 Task: Select traffic view around selected location Mount Vernon, Virginia, United States and identify the nearest hotel to the peak traffic point
Action: Key pressed google<Key.space>maps<Key.space><Key.enter>
Screenshot: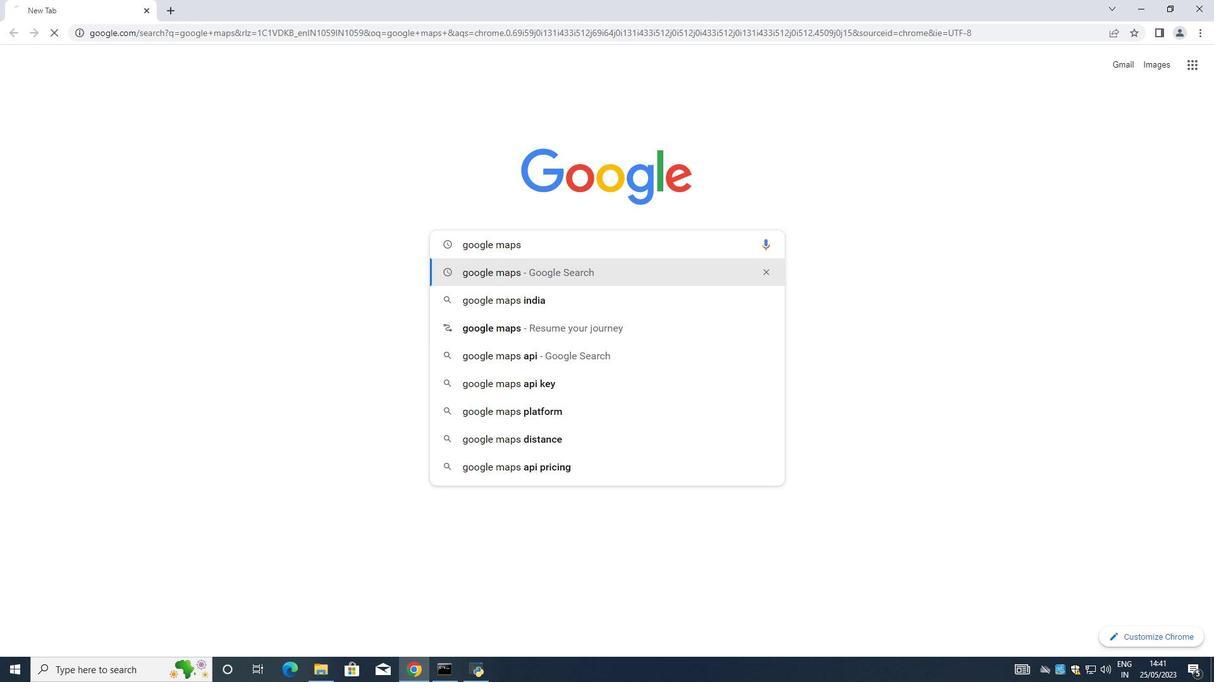 
Action: Mouse moved to (191, 198)
Screenshot: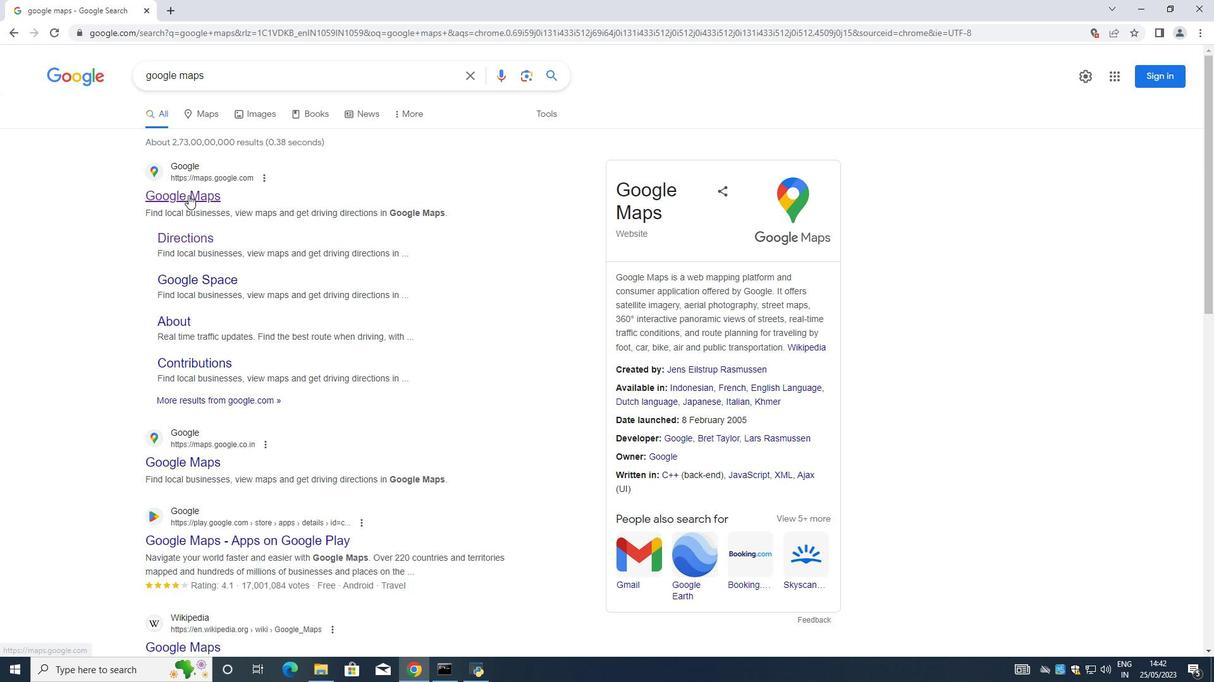 
Action: Mouse pressed left at (191, 198)
Screenshot: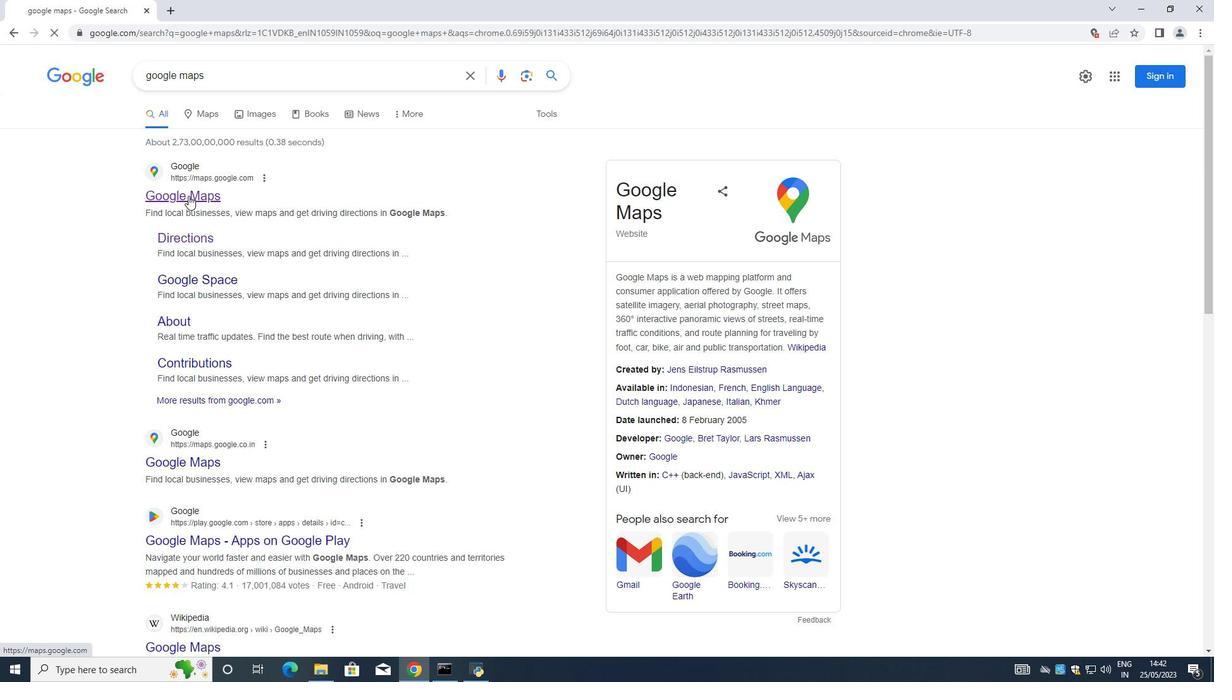 
Action: Mouse moved to (162, 69)
Screenshot: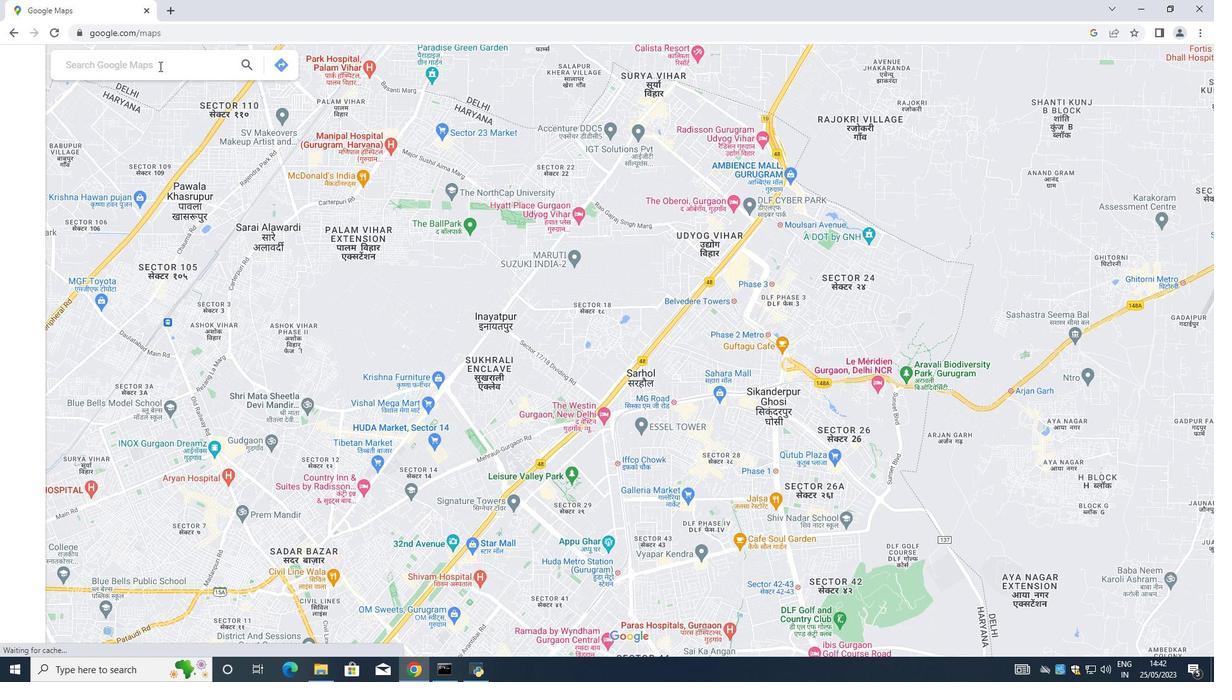 
Action: Mouse pressed left at (162, 69)
Screenshot: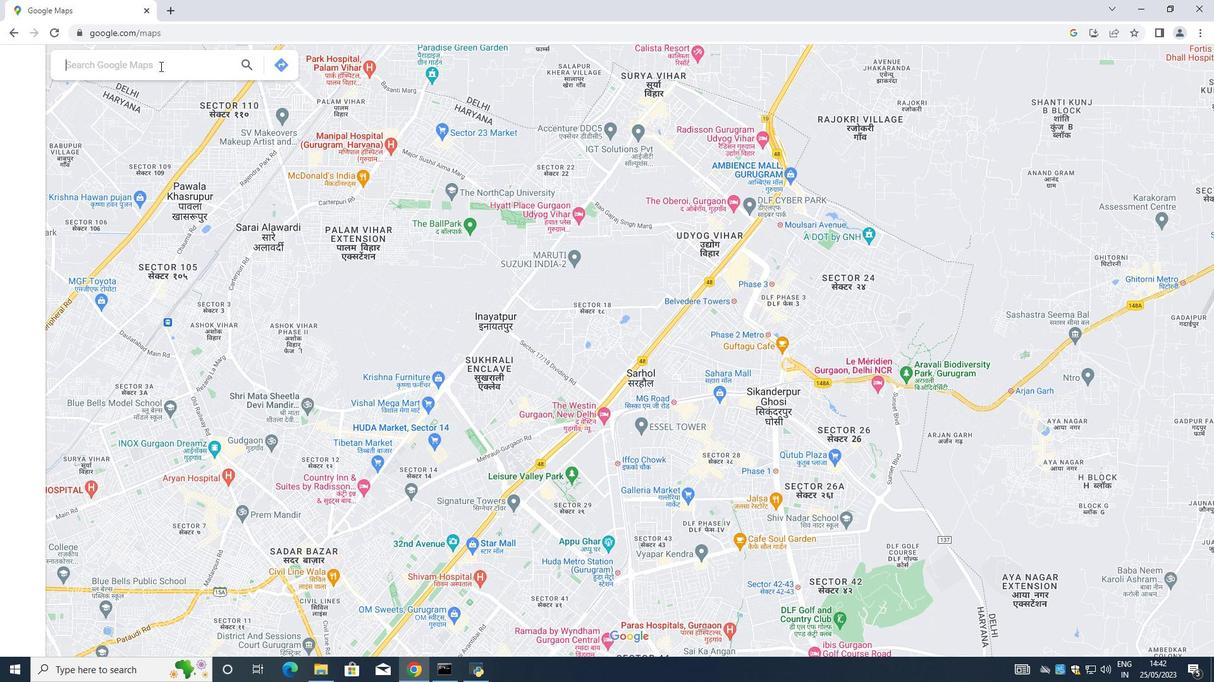 
Action: Mouse moved to (171, 67)
Screenshot: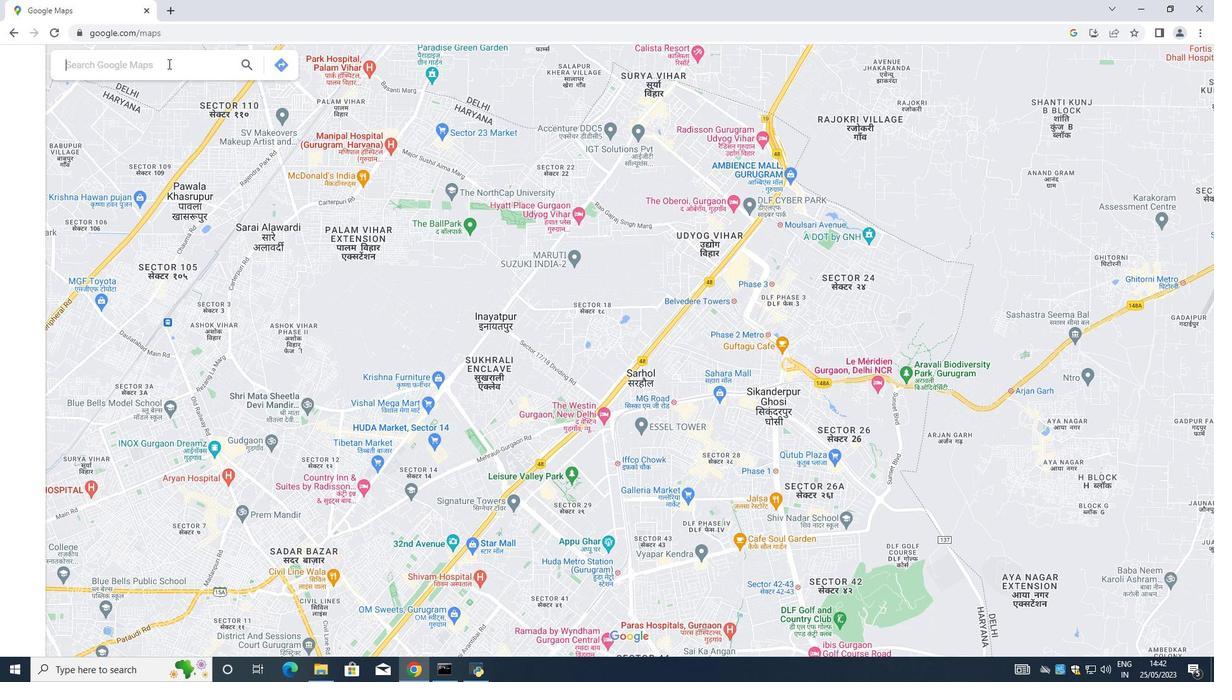
Action: Key pressed <Key.shift><Key.shift>Mount<Key.space><Key.shift>Vernon,<Key.shift>Virginia,unitedb<Key.space><Key.backspace><Key.backspace><Key.space><Key.shift><Key.shift><Key.shift>
Screenshot: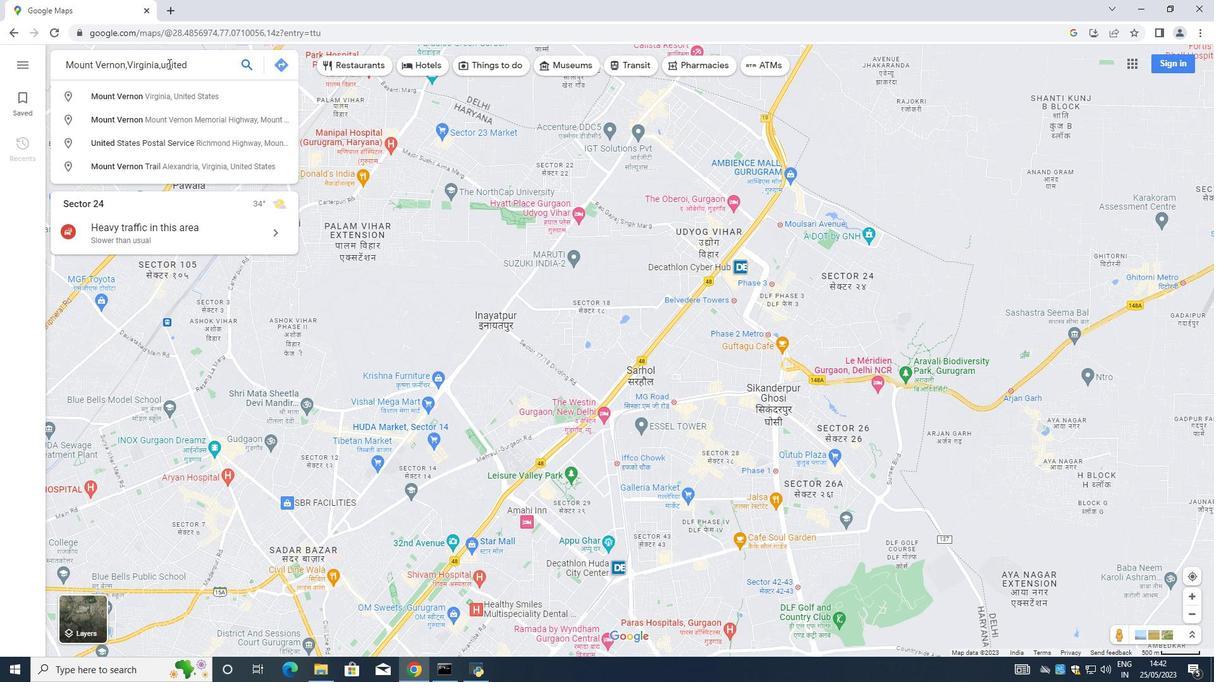 
Action: Mouse moved to (166, 71)
Screenshot: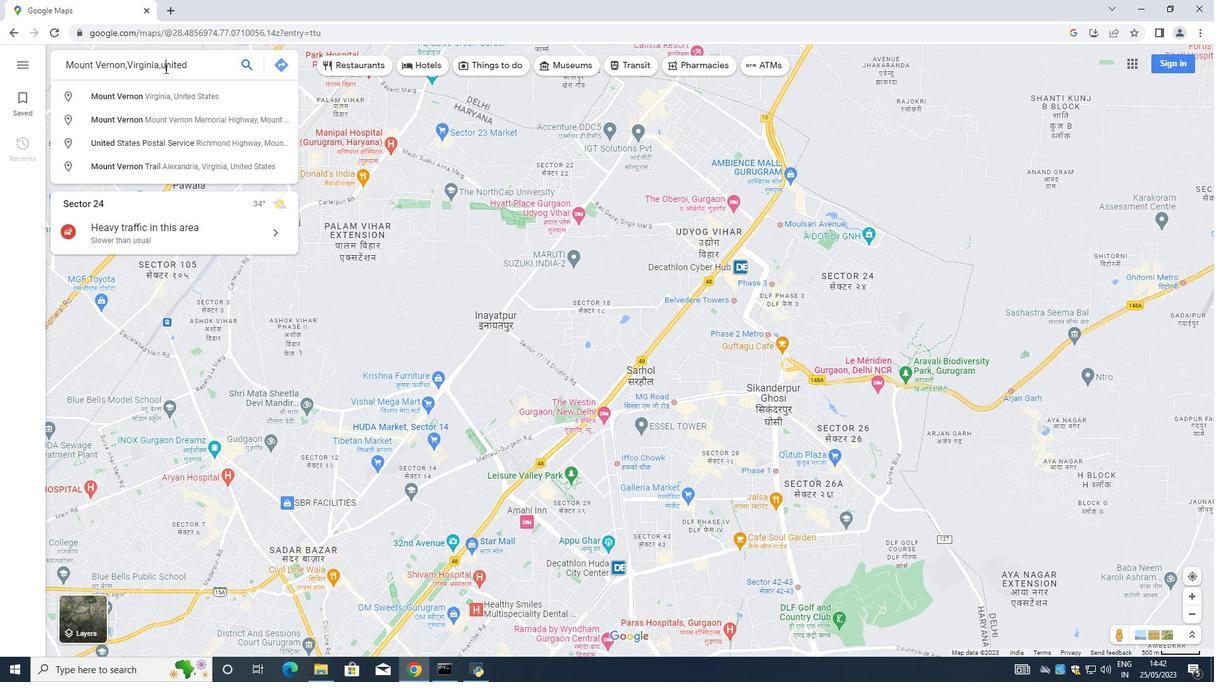 
Action: Mouse pressed left at (166, 71)
Screenshot: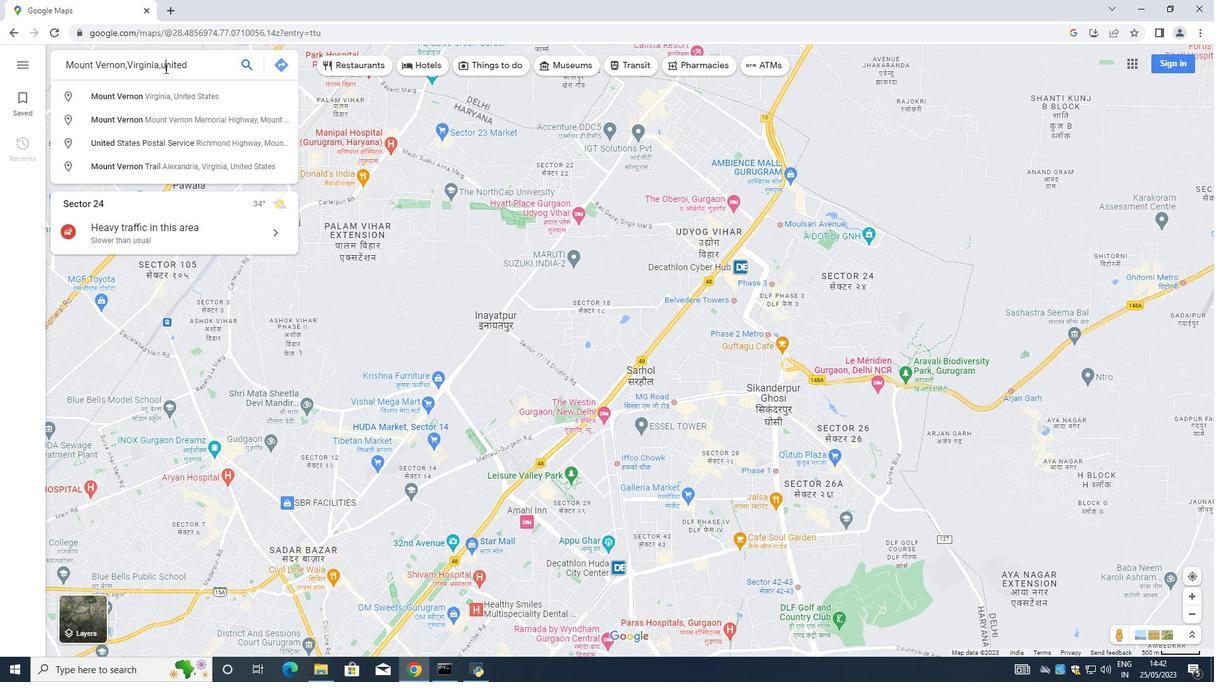 
Action: Mouse moved to (163, 63)
Screenshot: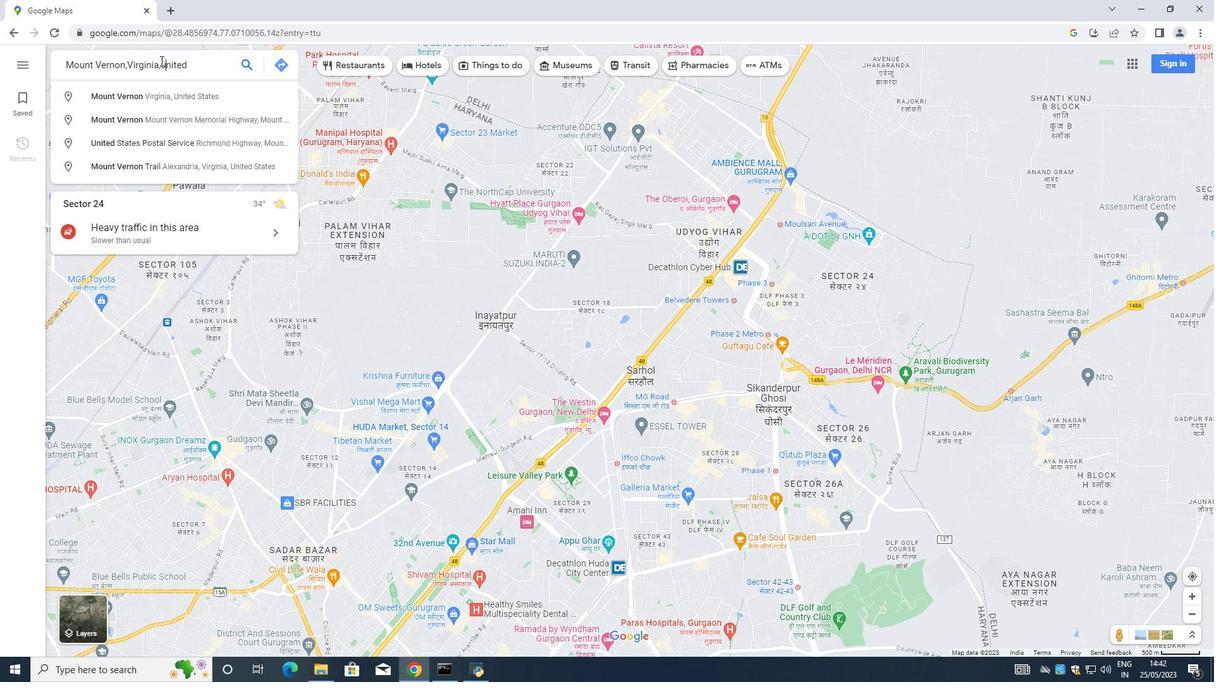 
Action: Key pressed <Key.backspace><Key.shift><Key.shift><Key.shift><Key.shift><Key.shift><Key.shift><Key.shift><Key.shift><Key.shift><Key.shift><Key.shift><Key.shift><Key.shift><Key.shift><Key.shift><Key.shift><Key.shift><Key.shift><Key.shift><Key.shift><Key.shift><Key.shift><Key.shift><Key.shift><Key.shift><Key.shift><Key.shift><Key.shift><Key.shift><Key.shift>U
Screenshot: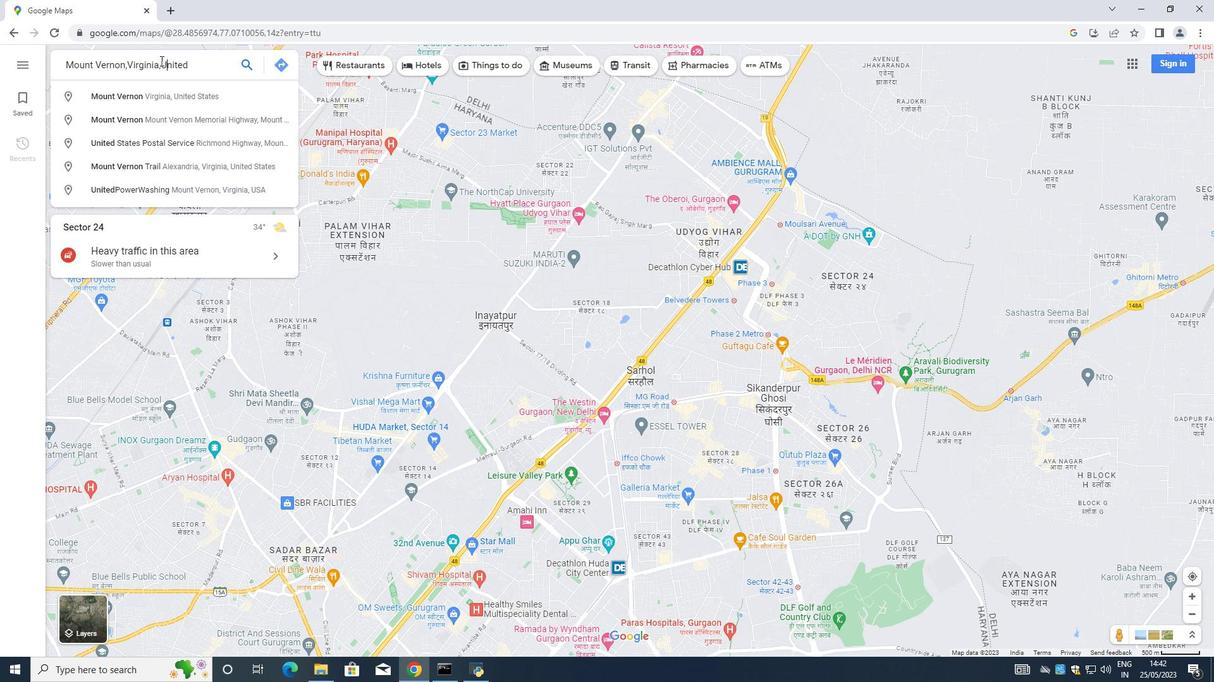 
Action: Mouse moved to (209, 70)
Screenshot: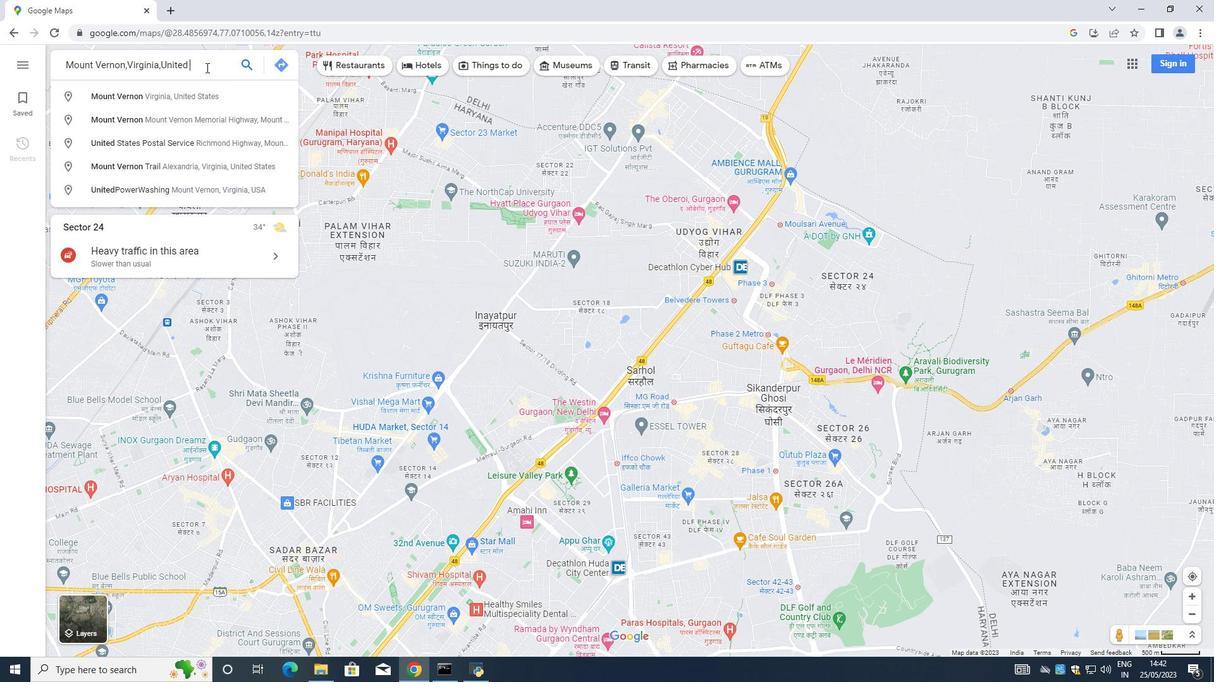 
Action: Mouse pressed left at (209, 70)
Screenshot: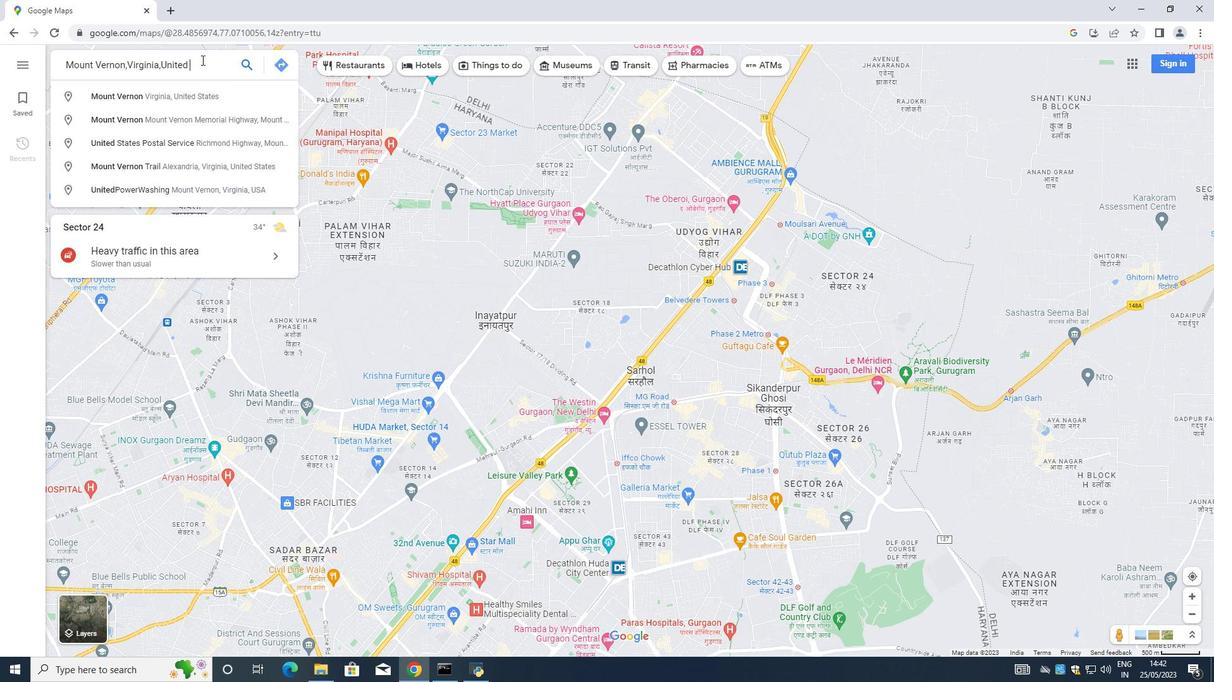 
Action: Mouse moved to (204, 63)
Screenshot: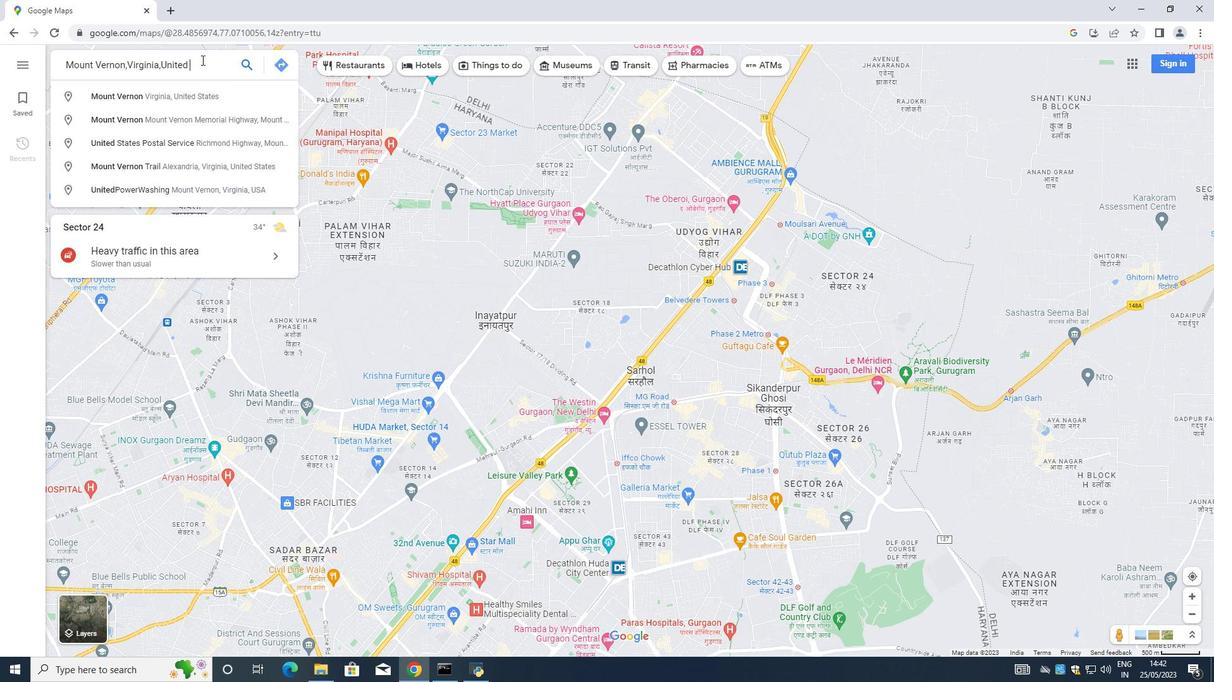 
Action: Key pressed <Key.space><Key.shift><Key.shift><Key.shift><Key.shift><Key.shift>States
Screenshot: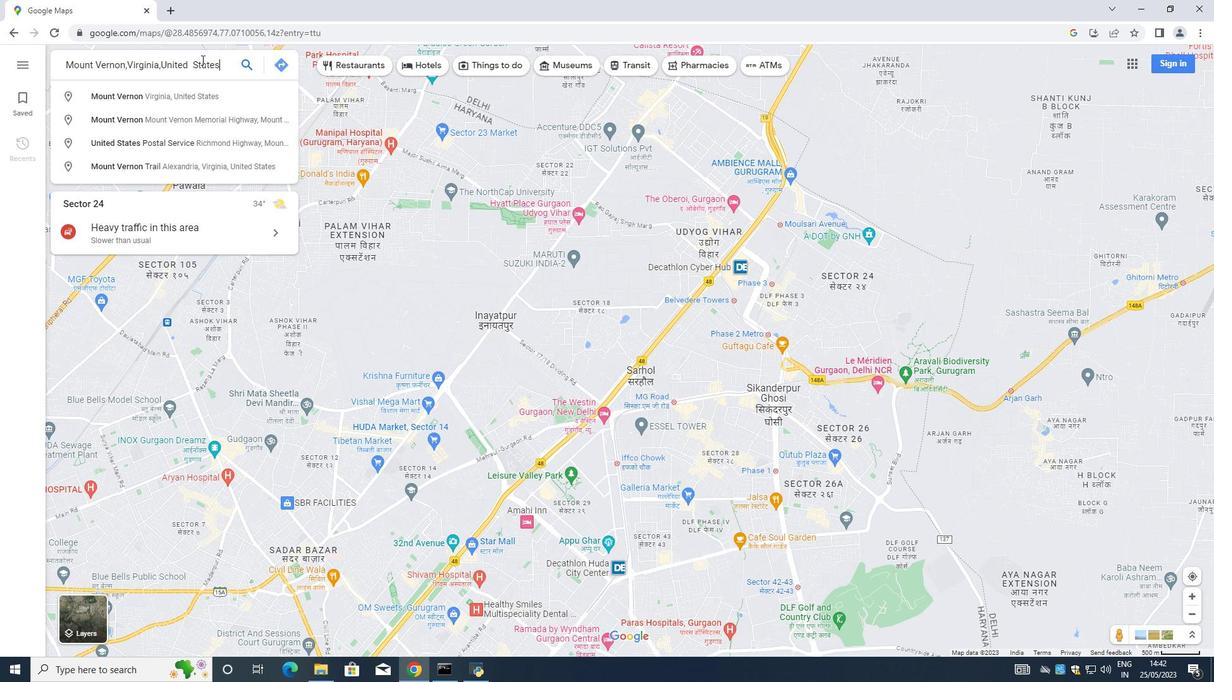 
Action: Mouse moved to (244, 63)
Screenshot: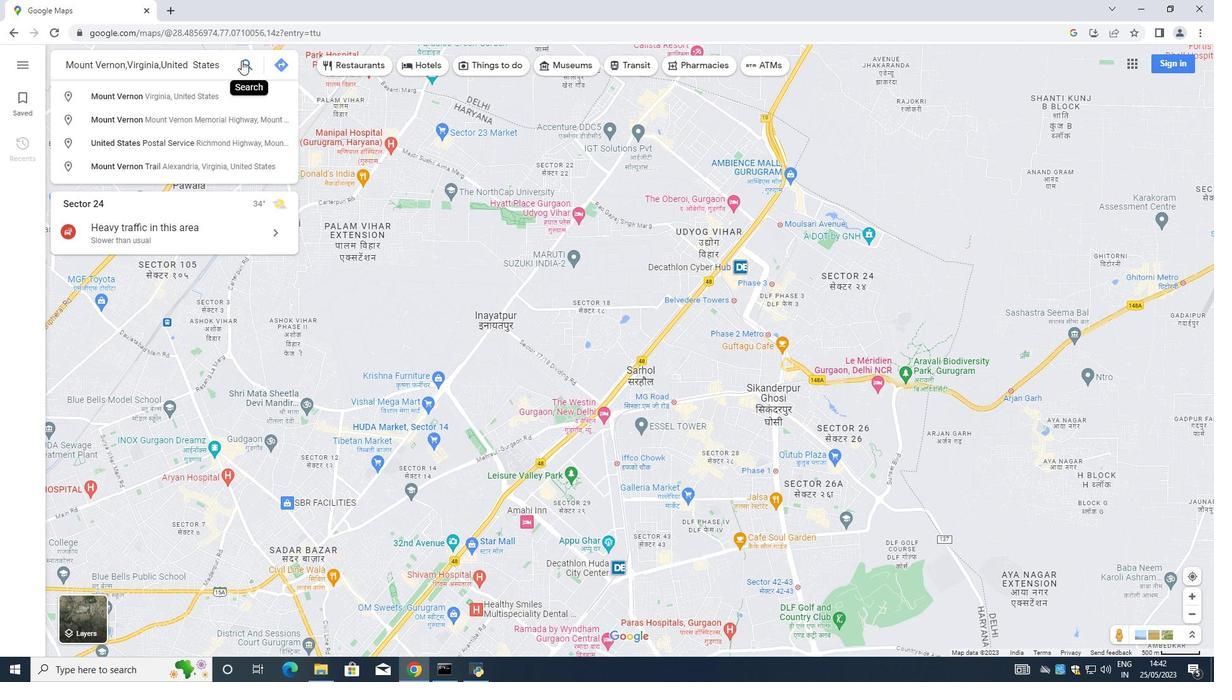 
Action: Mouse pressed left at (244, 63)
Screenshot: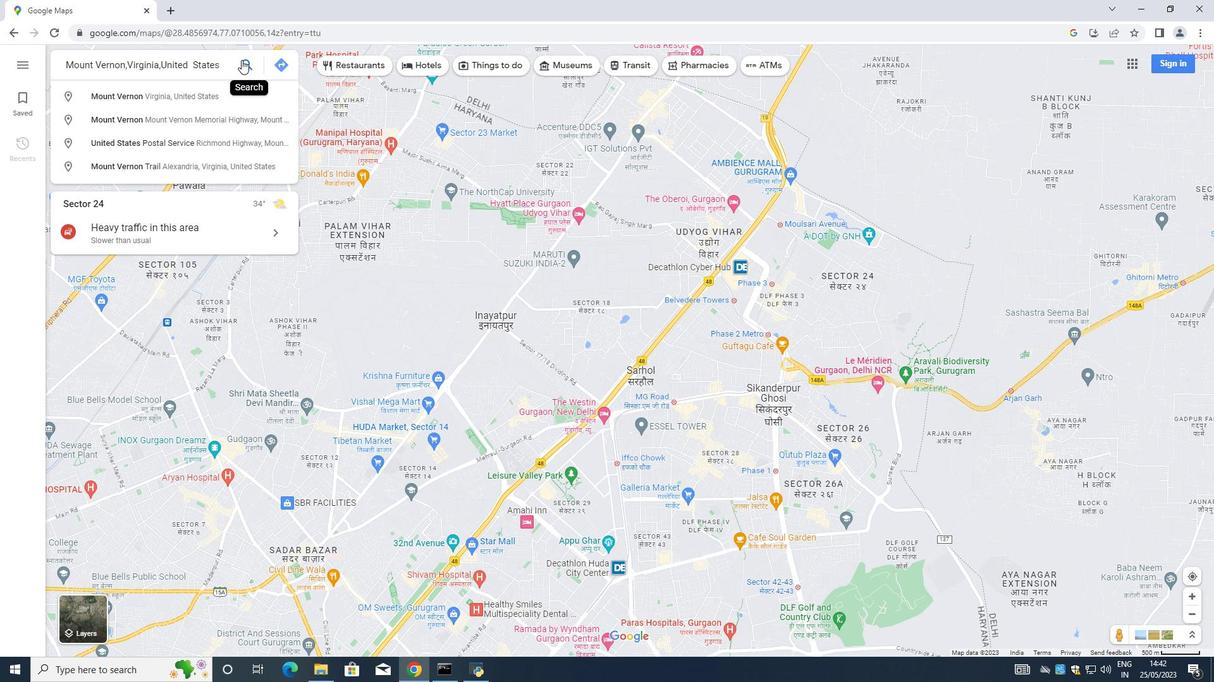 
Action: Mouse moved to (177, 294)
Screenshot: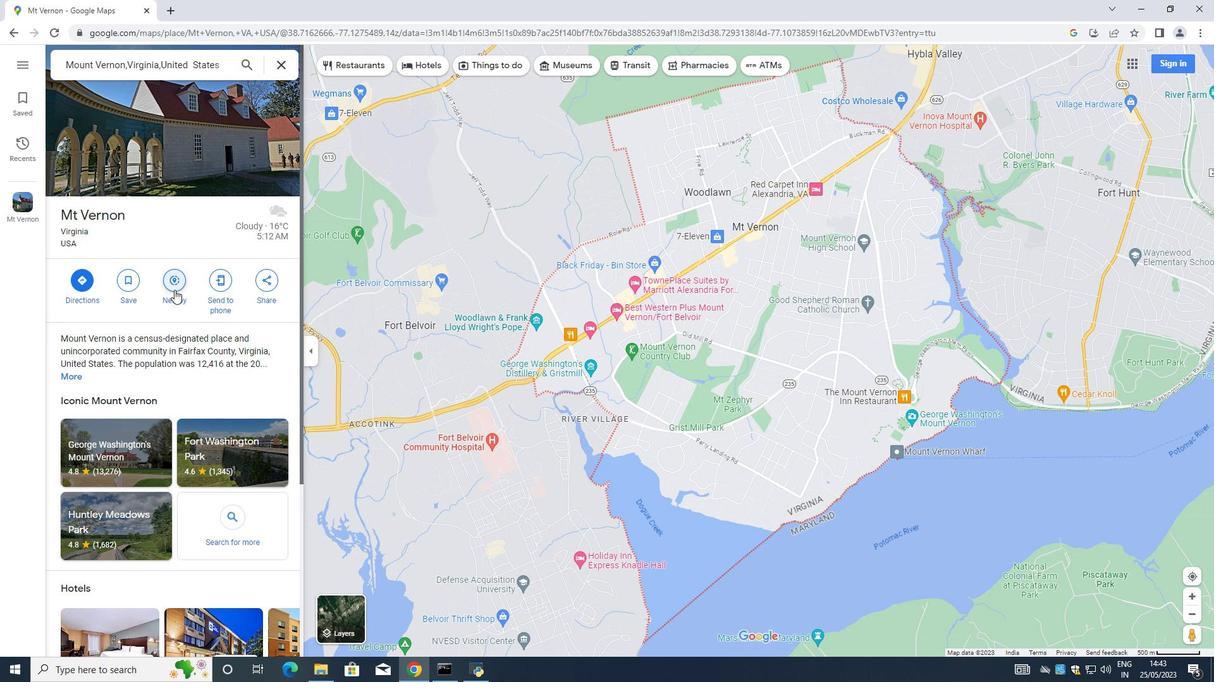 
Action: Mouse pressed left at (177, 294)
Screenshot: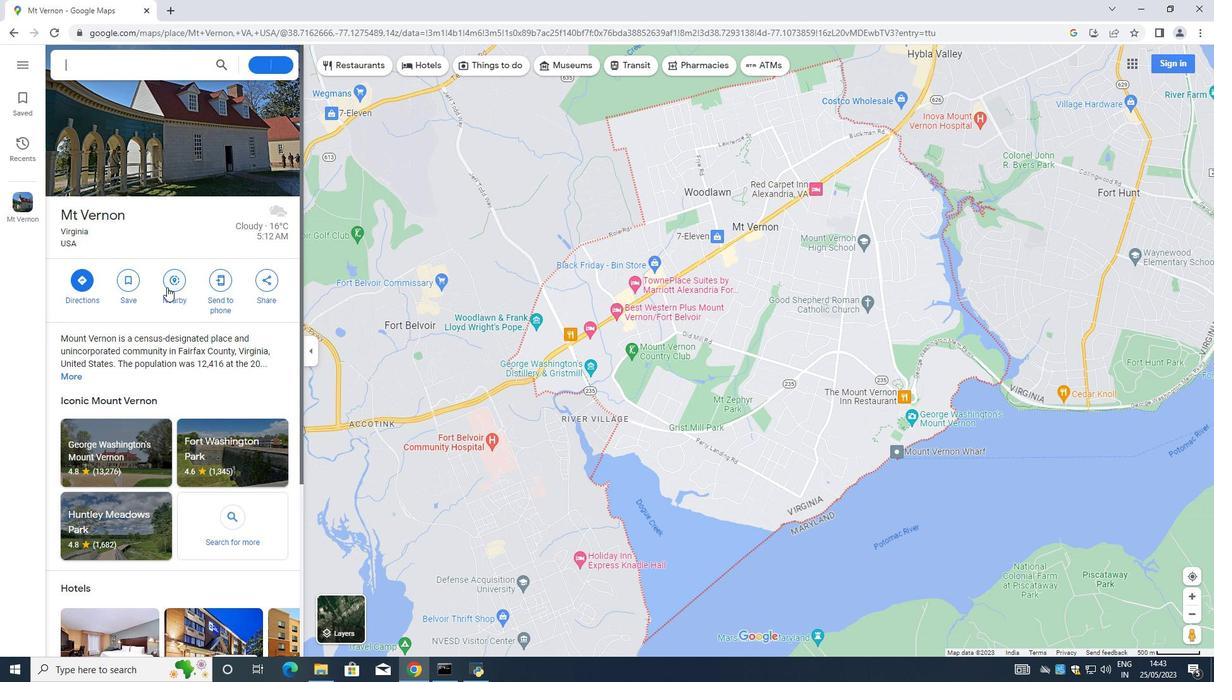 
Action: Mouse moved to (98, 118)
Screenshot: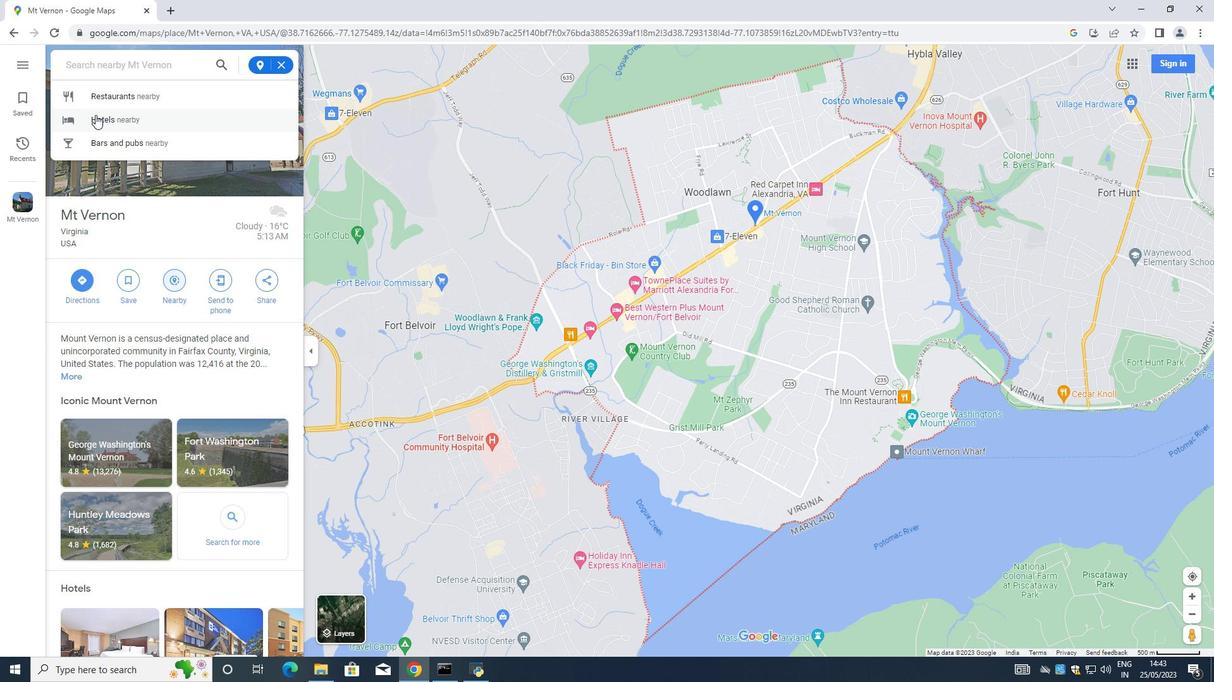 
Action: Mouse pressed left at (98, 118)
Screenshot: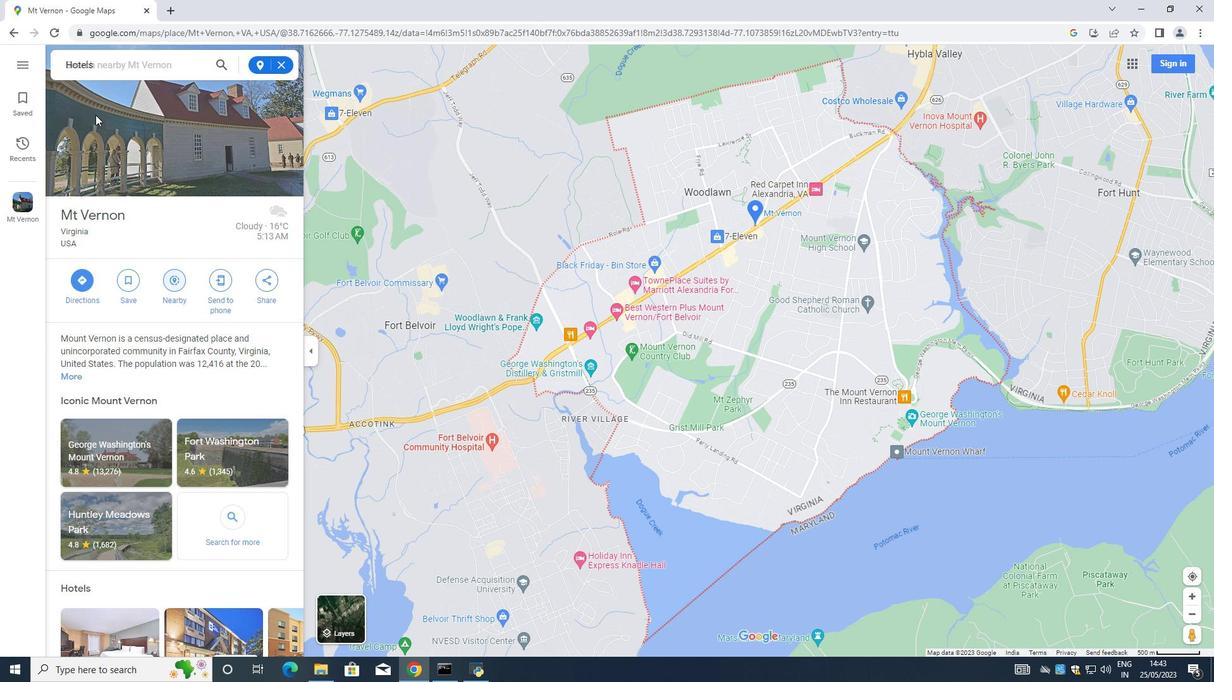 
Action: Mouse moved to (159, 326)
Screenshot: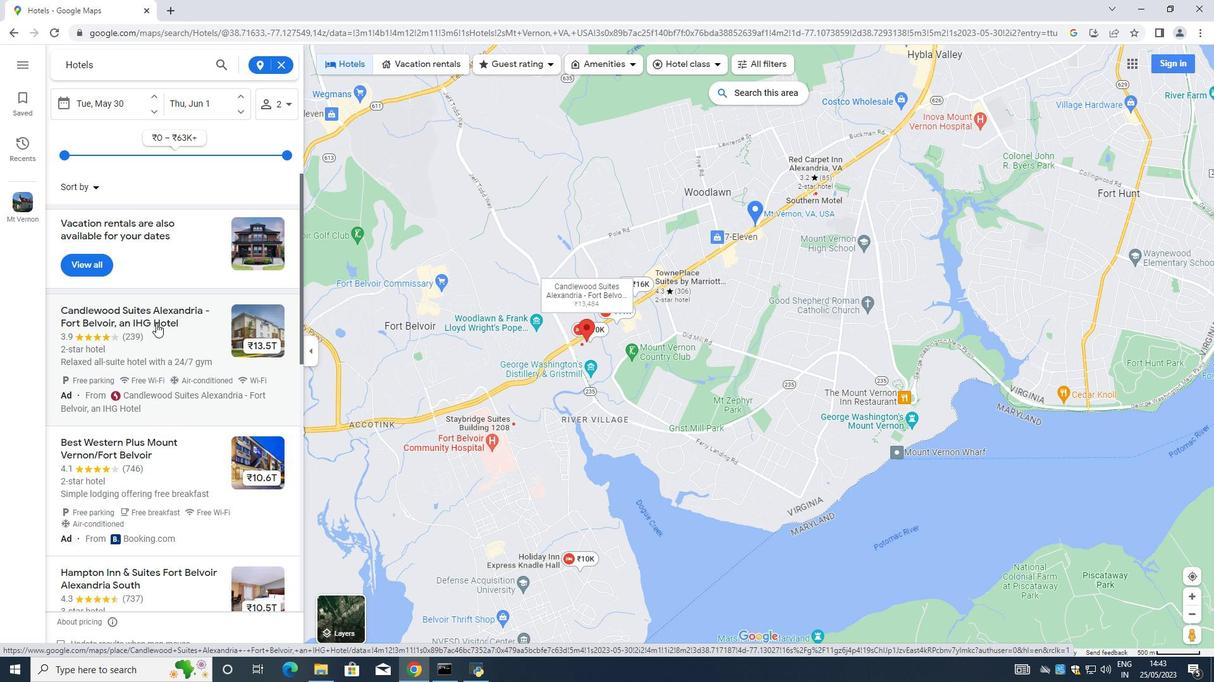 
Action: Mouse scrolled (159, 326) with delta (0, 0)
Screenshot: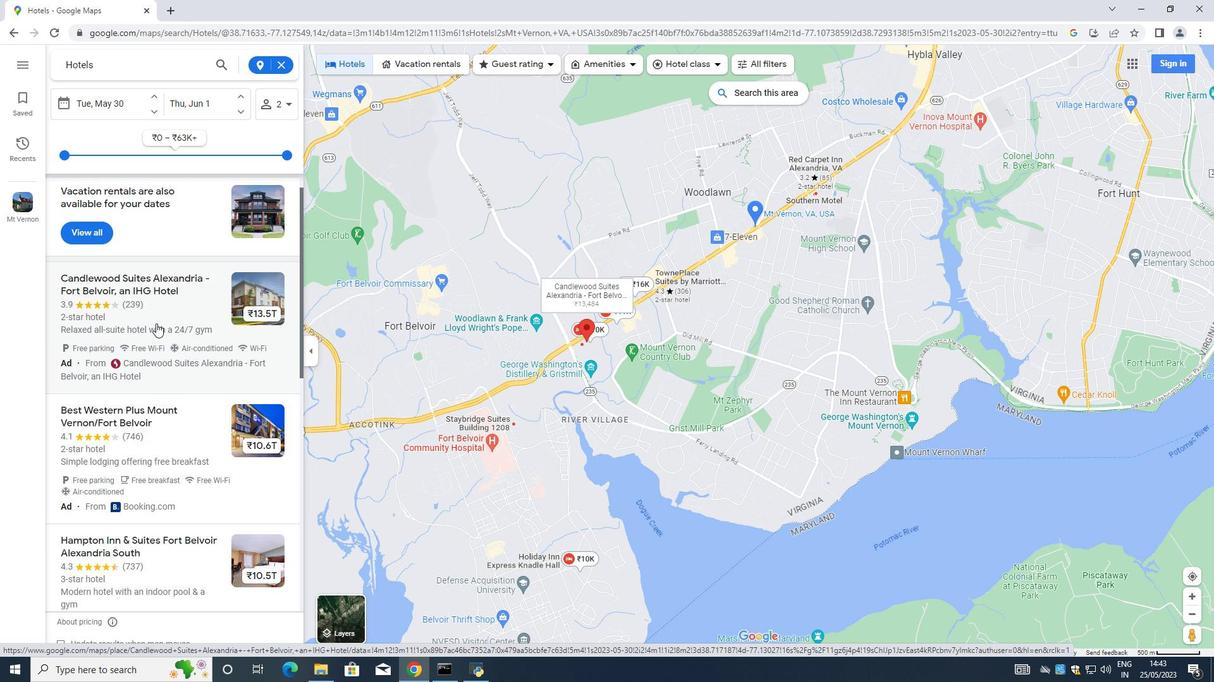 
Action: Mouse scrolled (159, 326) with delta (0, 0)
Screenshot: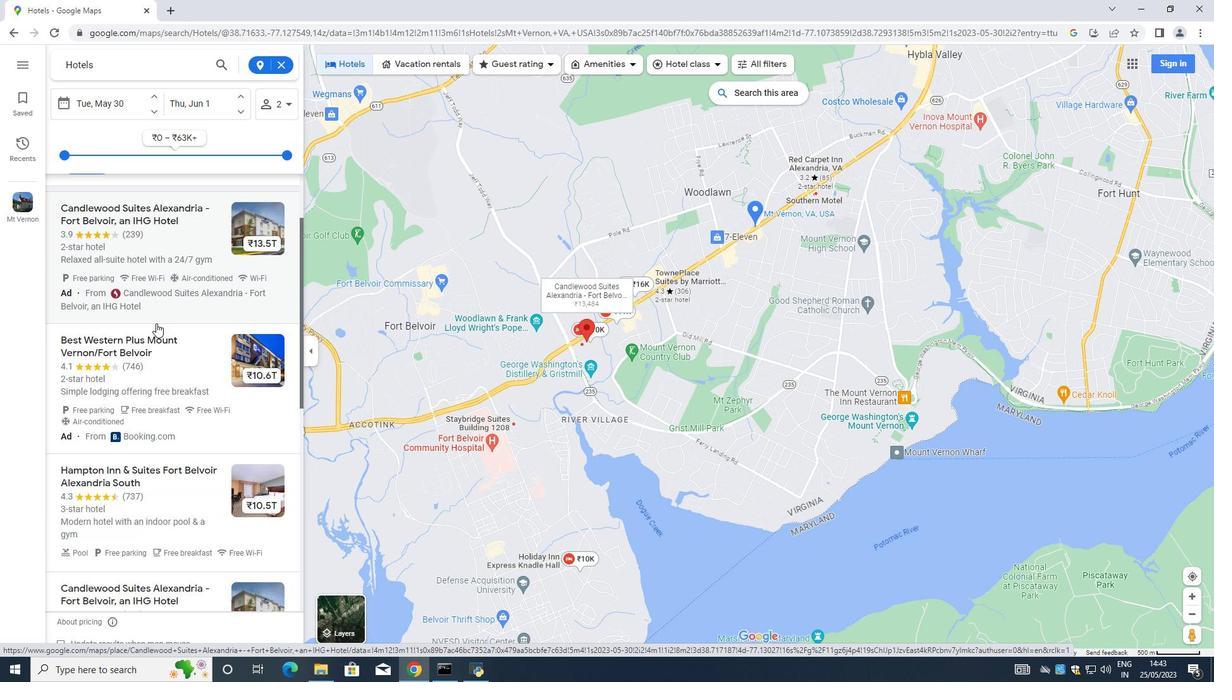 
Action: Mouse moved to (101, 453)
Screenshot: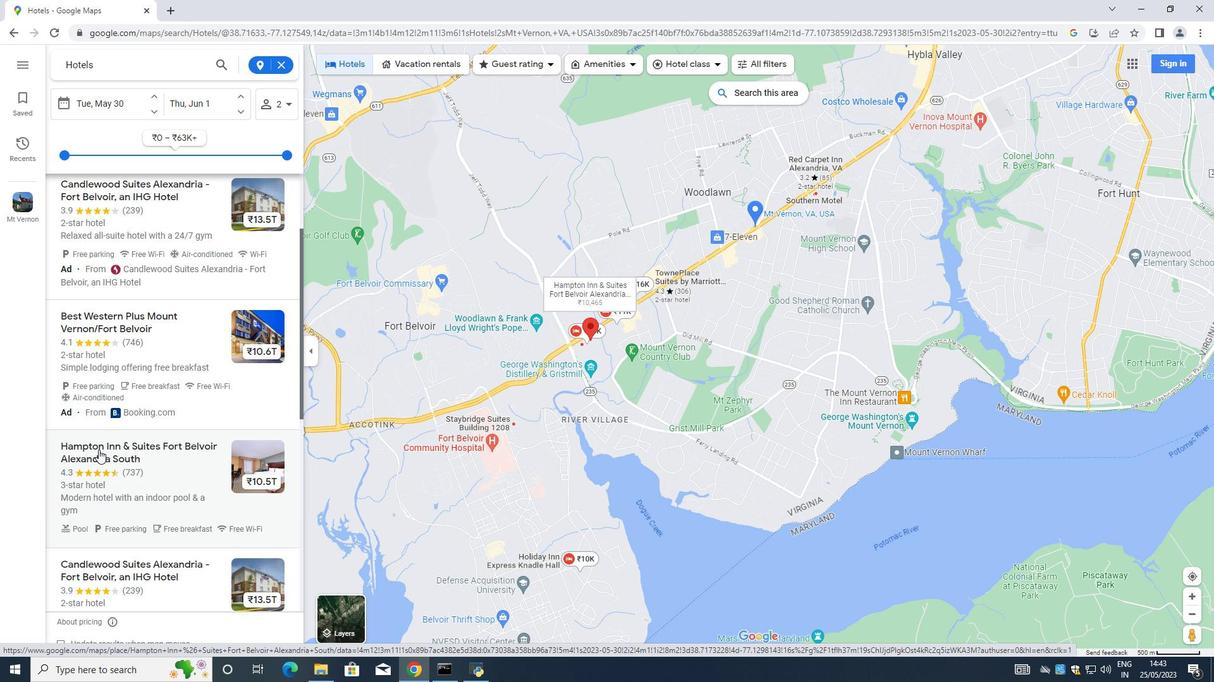 
Action: Mouse scrolled (101, 452) with delta (0, 0)
Screenshot: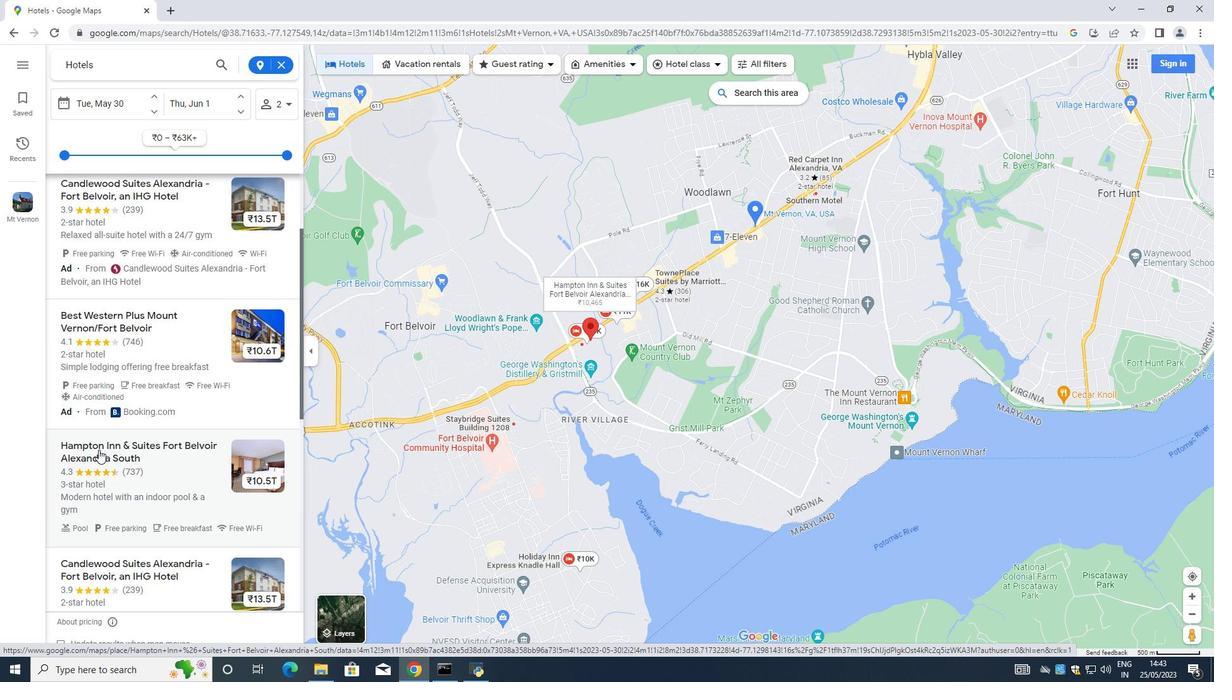 
Action: Mouse scrolled (101, 452) with delta (0, 0)
Screenshot: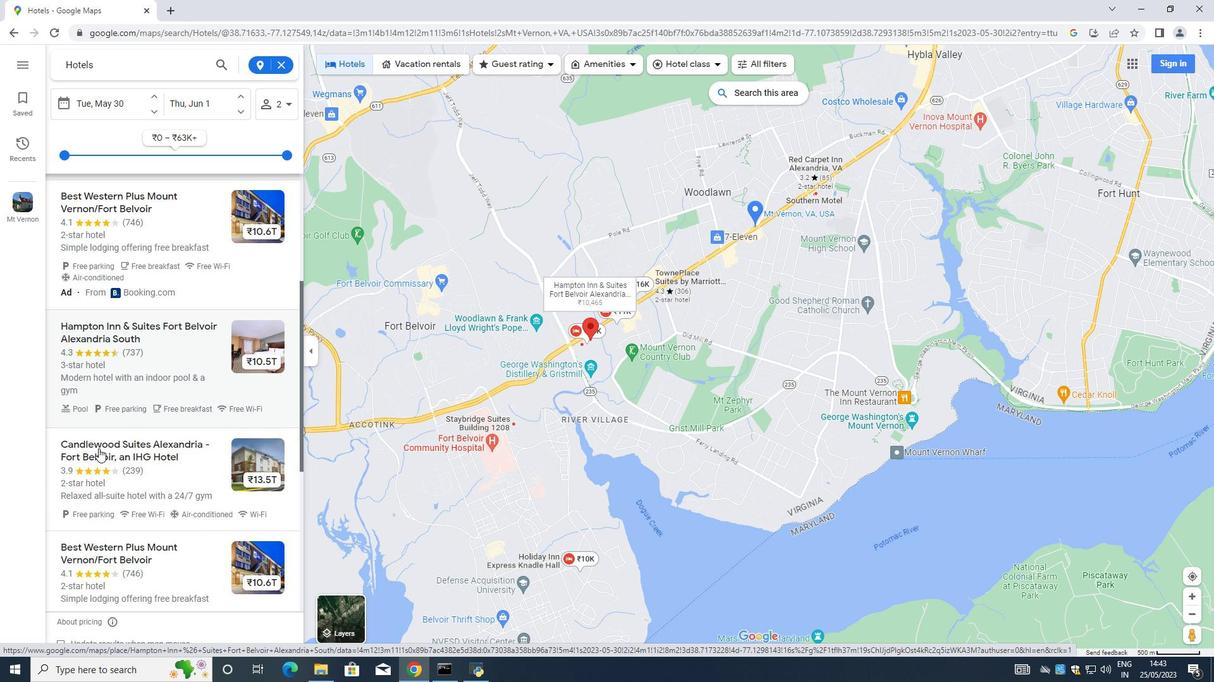 
Action: Mouse moved to (146, 312)
Screenshot: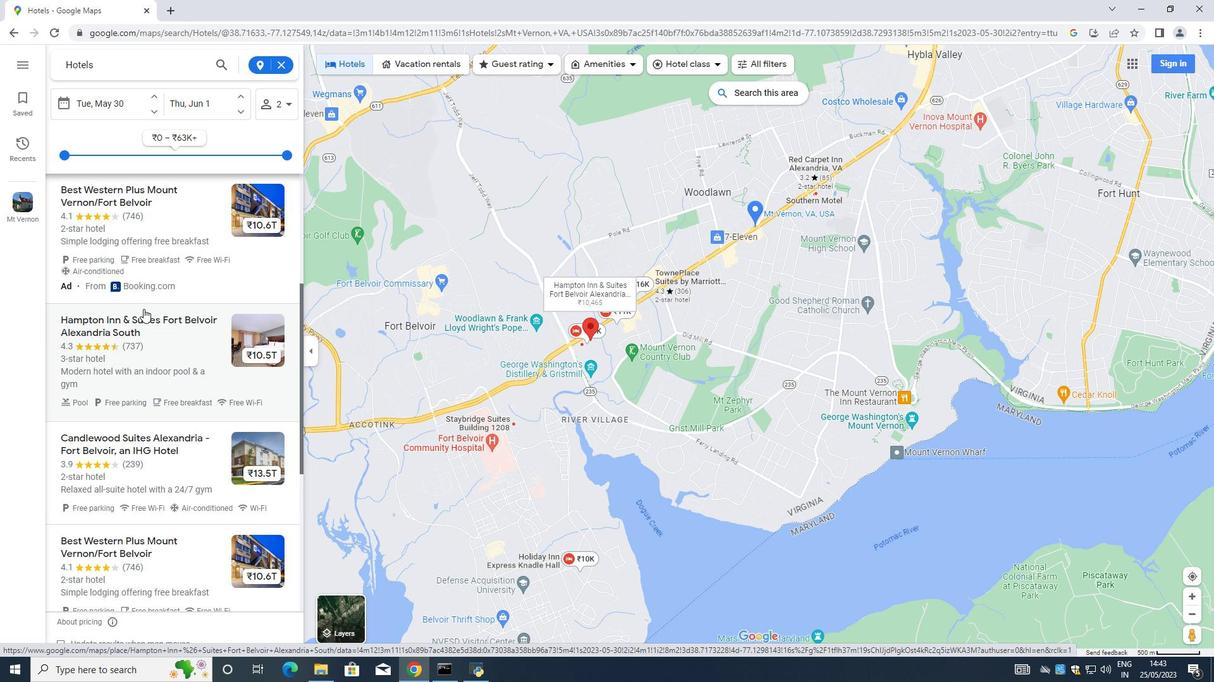 
Action: Mouse scrolled (146, 313) with delta (0, 0)
Screenshot: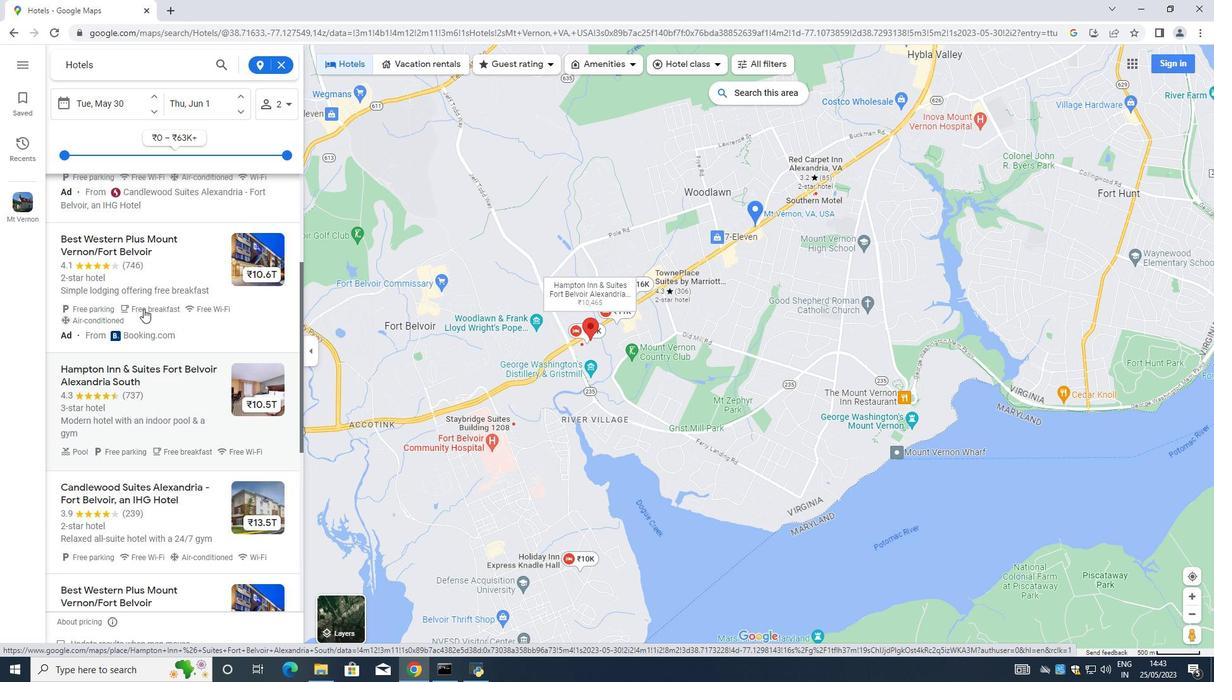 
Action: Mouse scrolled (146, 313) with delta (0, 0)
Screenshot: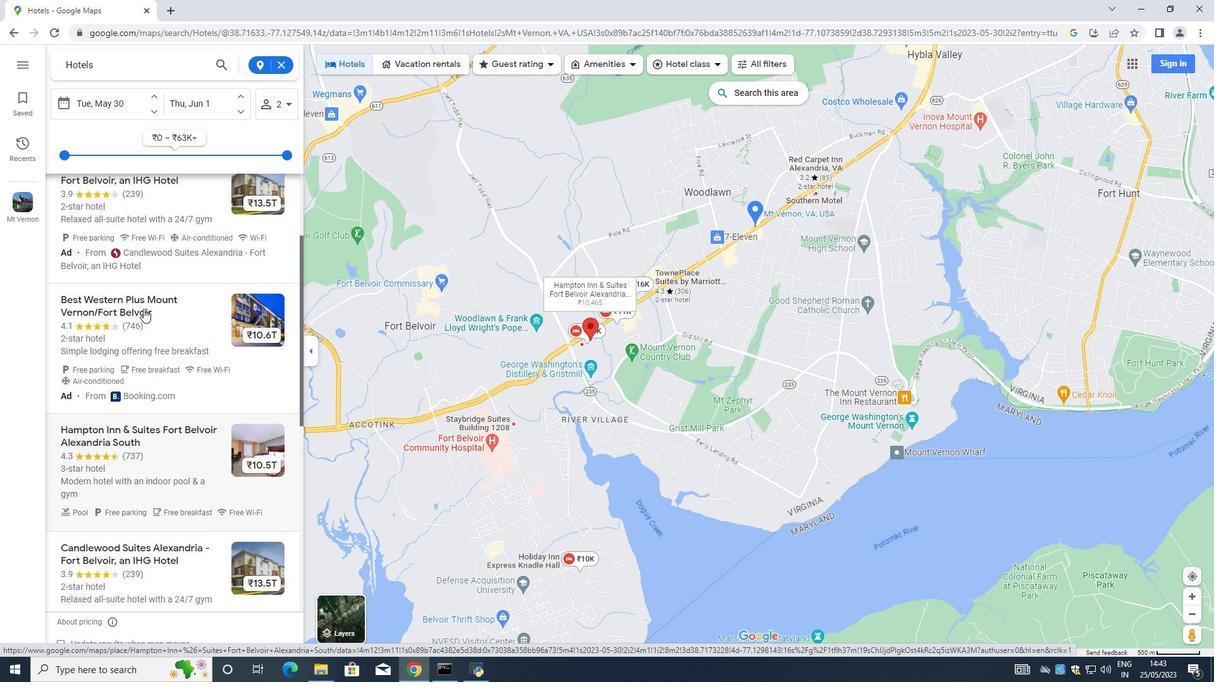 
Action: Mouse scrolled (146, 313) with delta (0, 0)
Screenshot: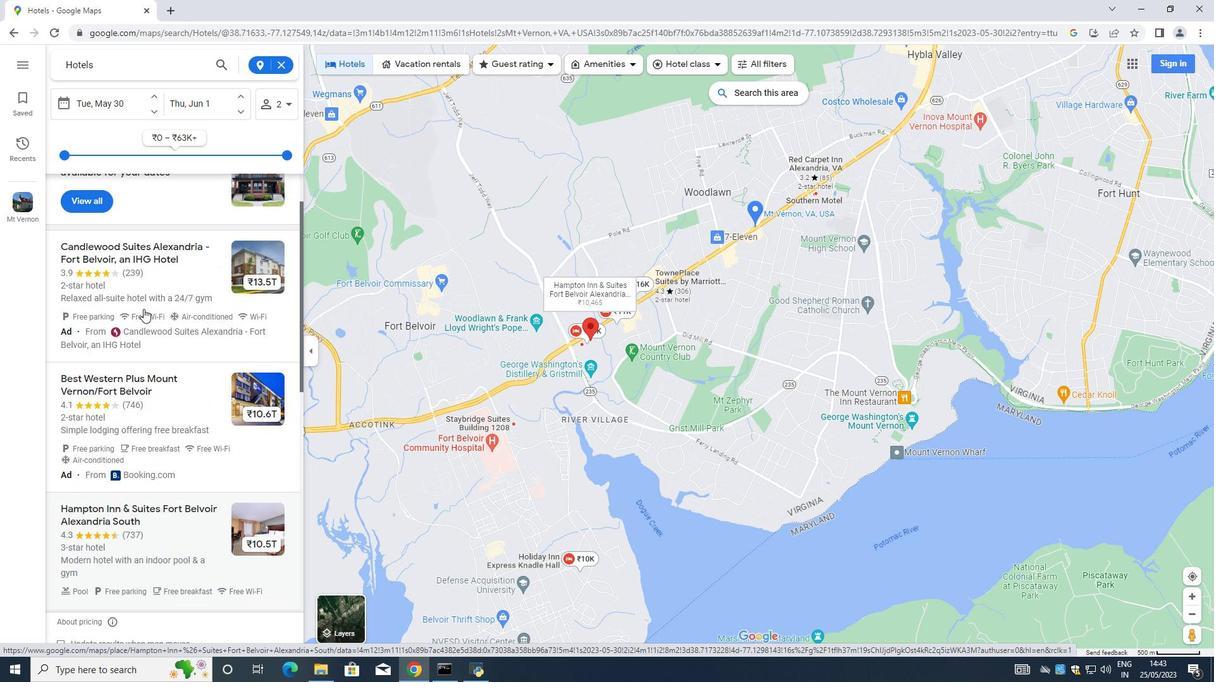 
Action: Mouse scrolled (146, 313) with delta (0, 0)
Screenshot: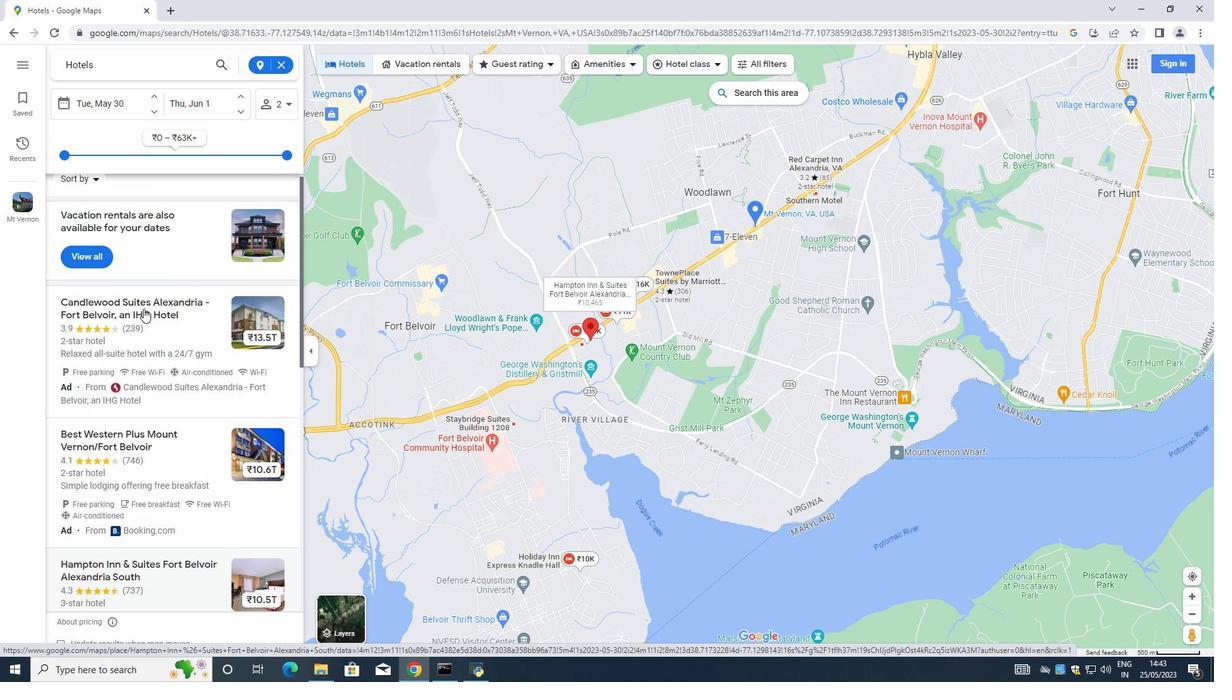 
Action: Mouse moved to (138, 317)
Screenshot: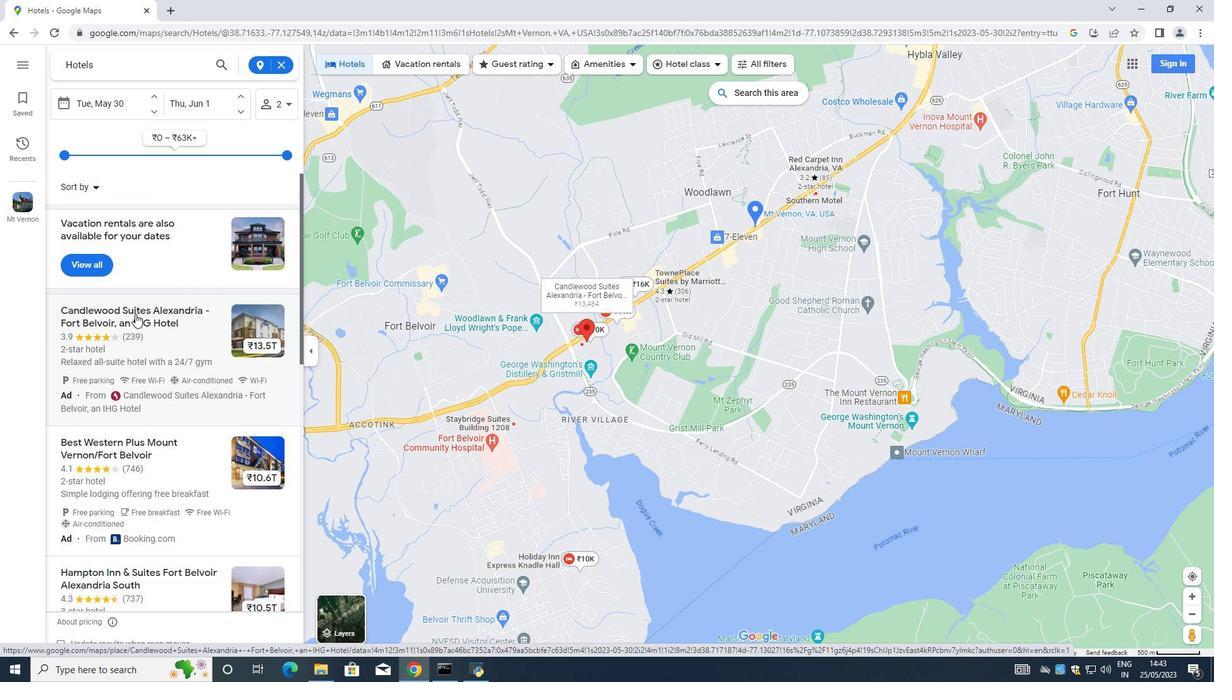 
Action: Mouse pressed left at (138, 317)
Screenshot: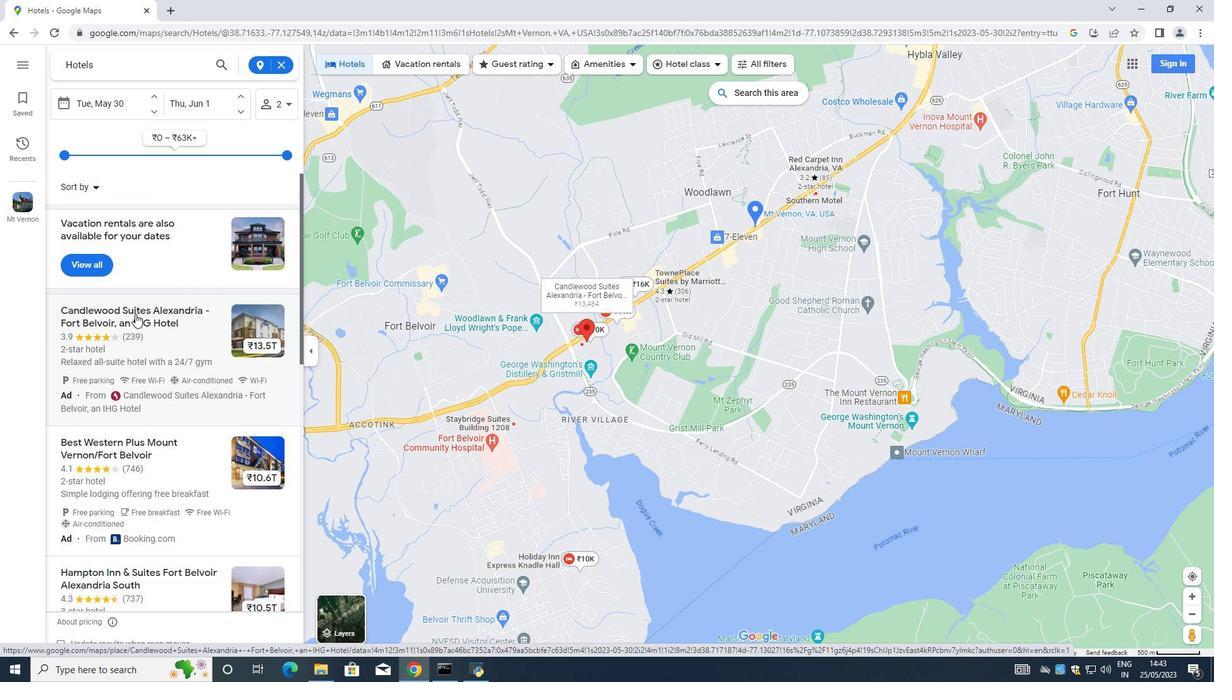 
Action: Mouse moved to (359, 356)
Screenshot: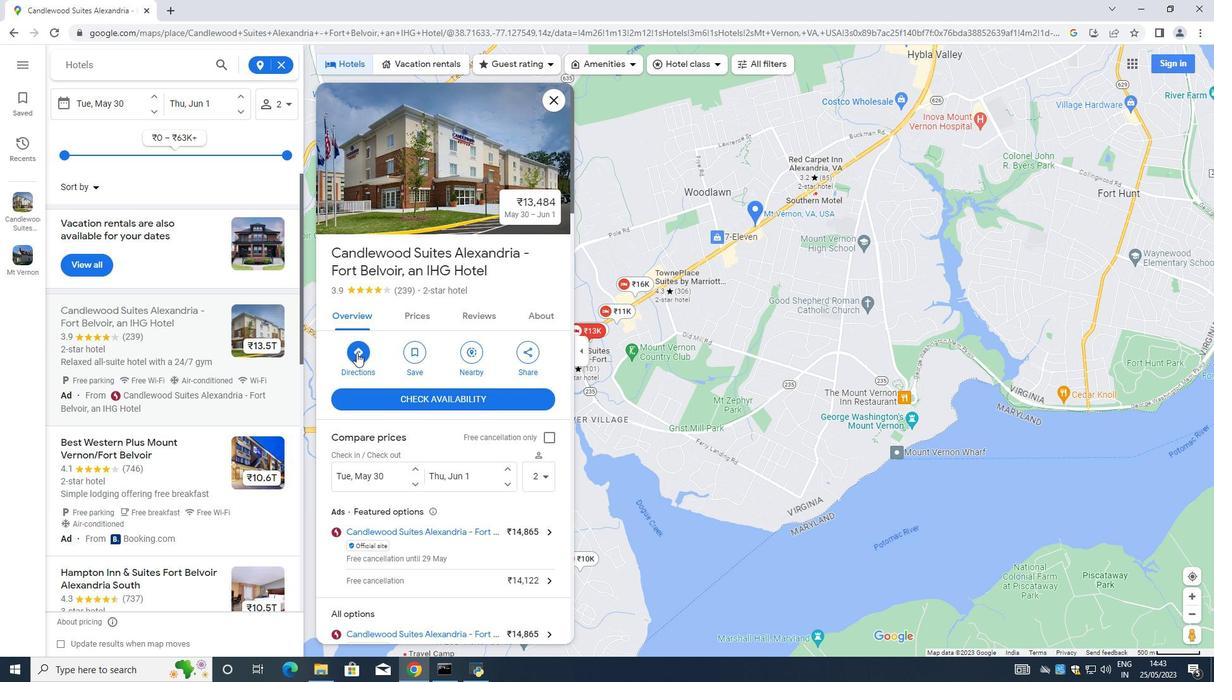 
Action: Mouse pressed left at (359, 356)
Screenshot: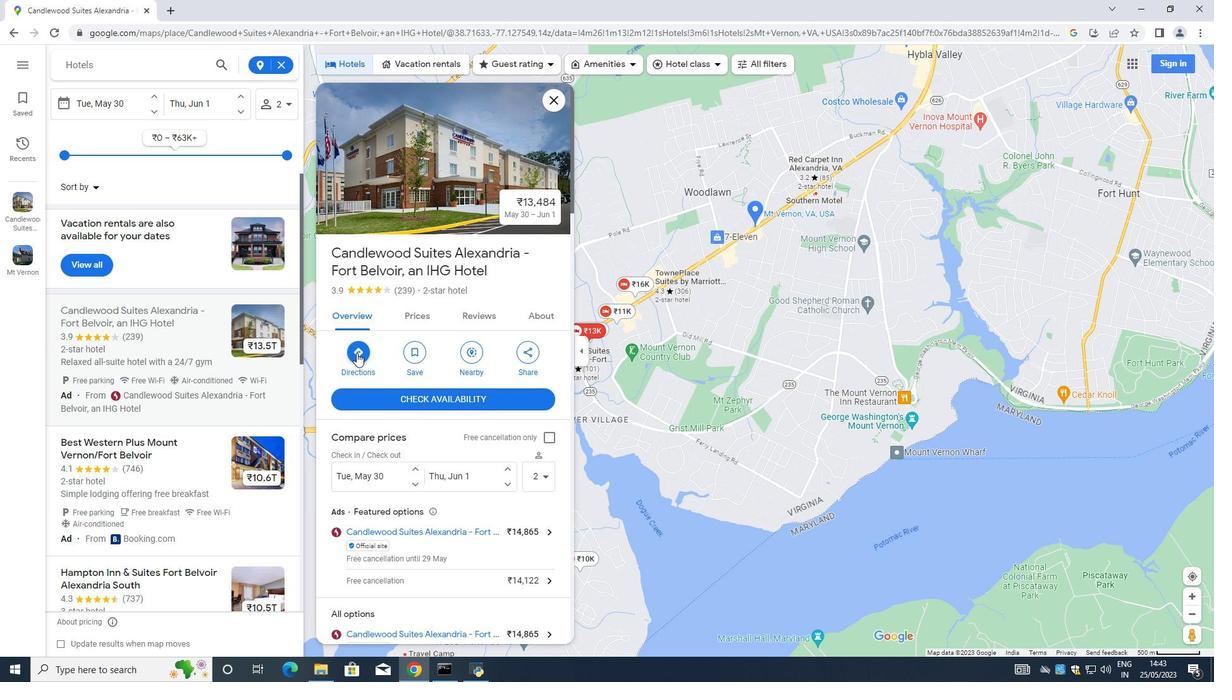 
Action: Mouse moved to (178, 108)
Screenshot: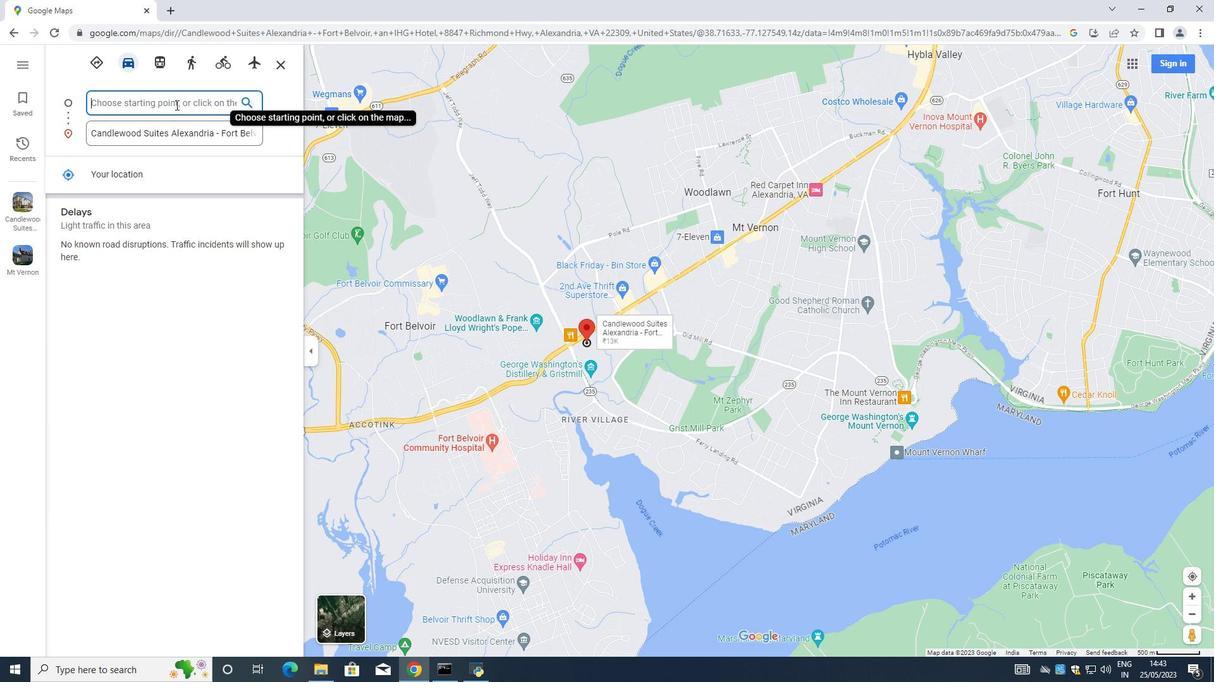 
Action: Mouse pressed left at (178, 108)
Screenshot: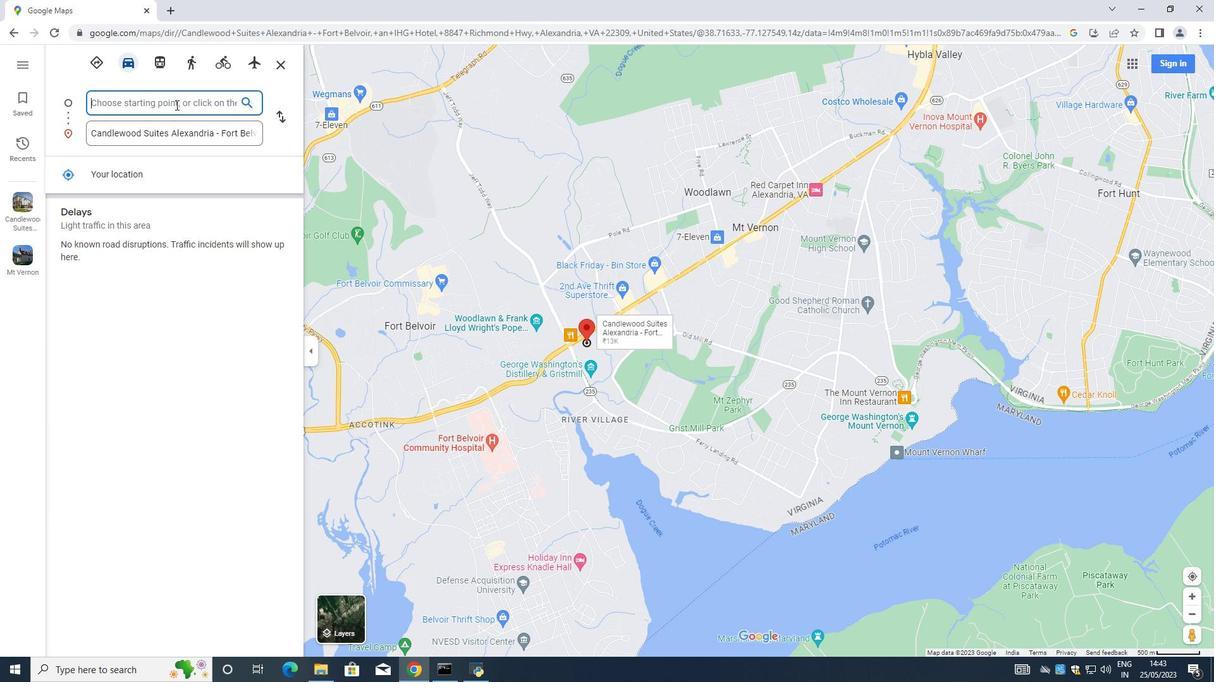 
Action: Key pressed <Key.shift>Mounn\<Key.backspace><Key.backspace>t<Key.space><Key.shift><Key.shift><Key.shift><Key.shift><Key.shift><Key.shift><Key.shift><Key.shift><Key.shift><Key.shift><Key.shift><Key.shift><Key.shift><Key.shift><Key.shift><Key.shift><Key.shift><Key.shift><Key.shift><Key.shift><Key.shift><Key.shift><Key.shift><Key.shift><Key.shift><Key.shift><Key.shift><Key.shift><Key.shift><Key.shift><Key.shift><Key.shift><Key.shift><Key.shift><Key.shift>Vernon<Key.space>
Screenshot: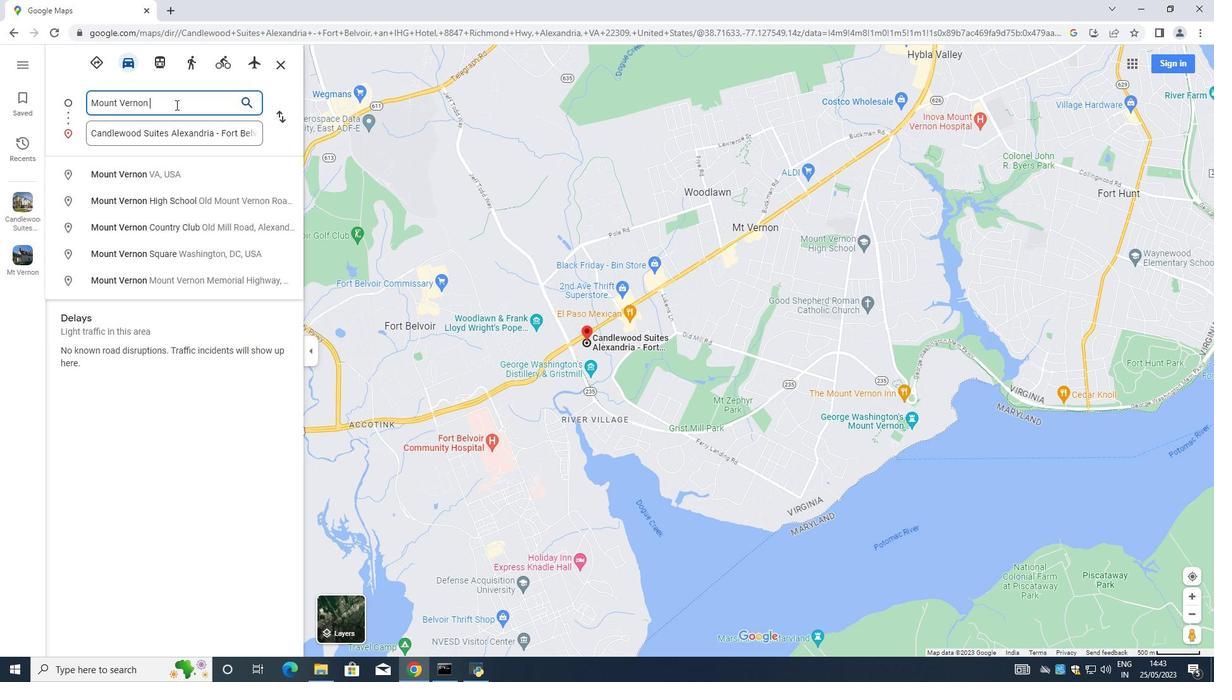 
Action: Mouse moved to (249, 110)
Screenshot: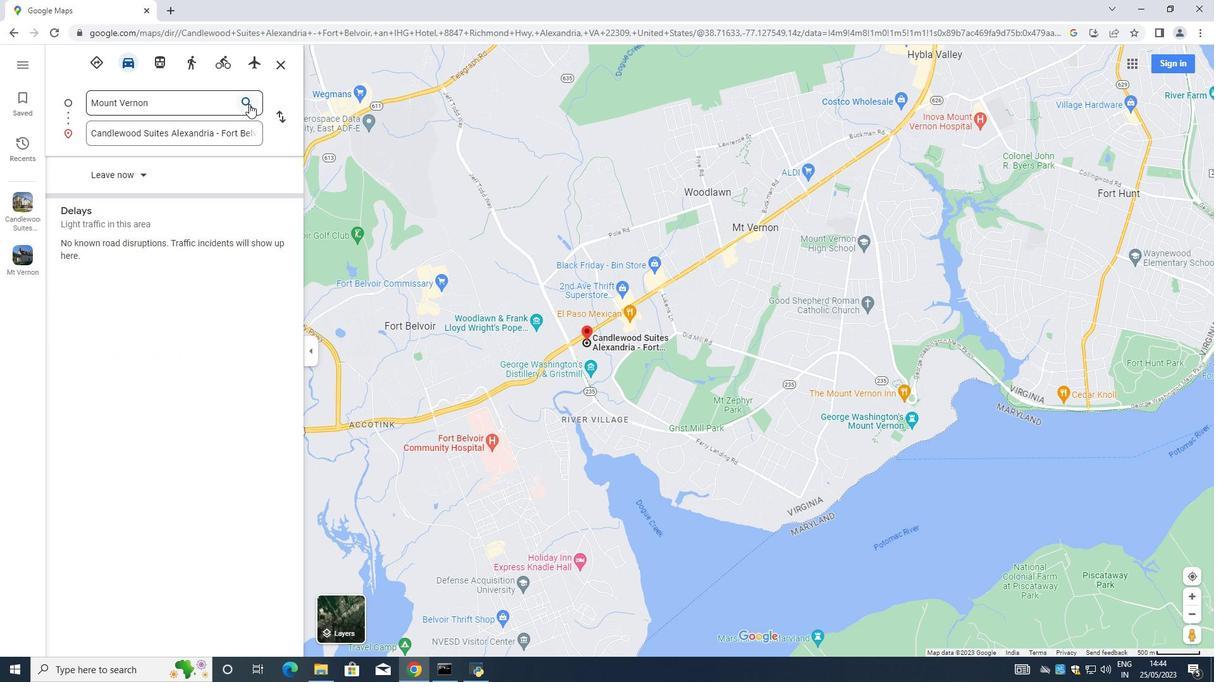 
Action: Mouse pressed left at (249, 110)
Screenshot: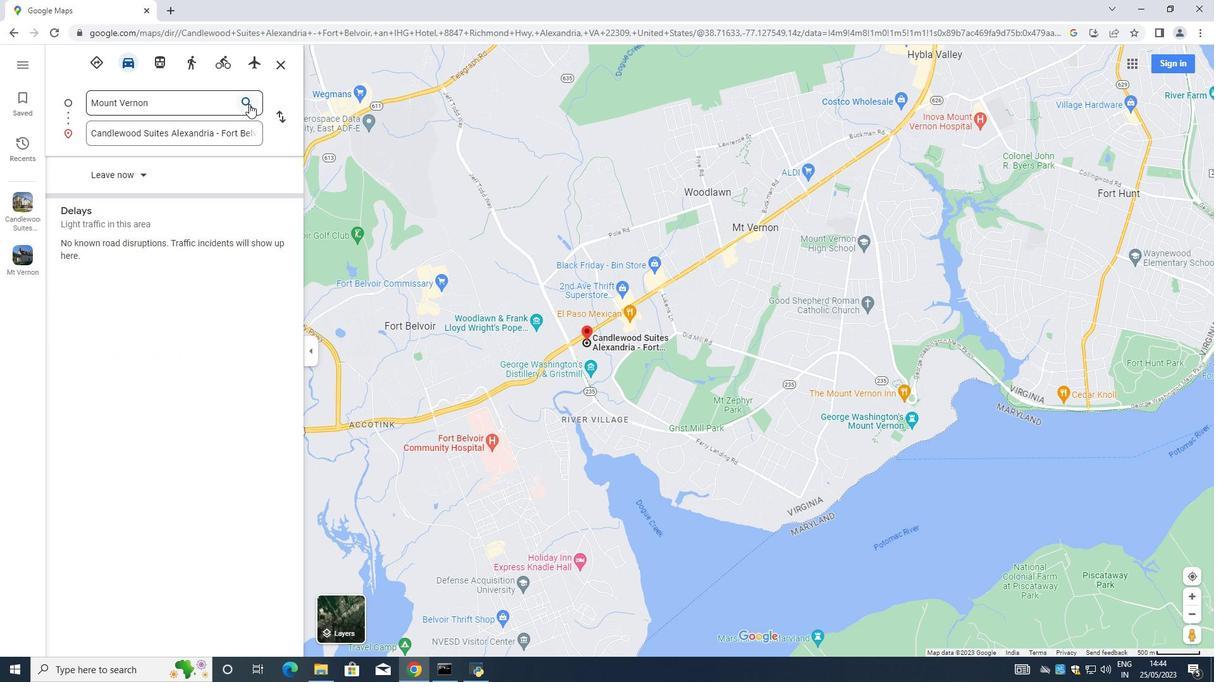 
Action: Mouse moved to (356, 621)
Screenshot: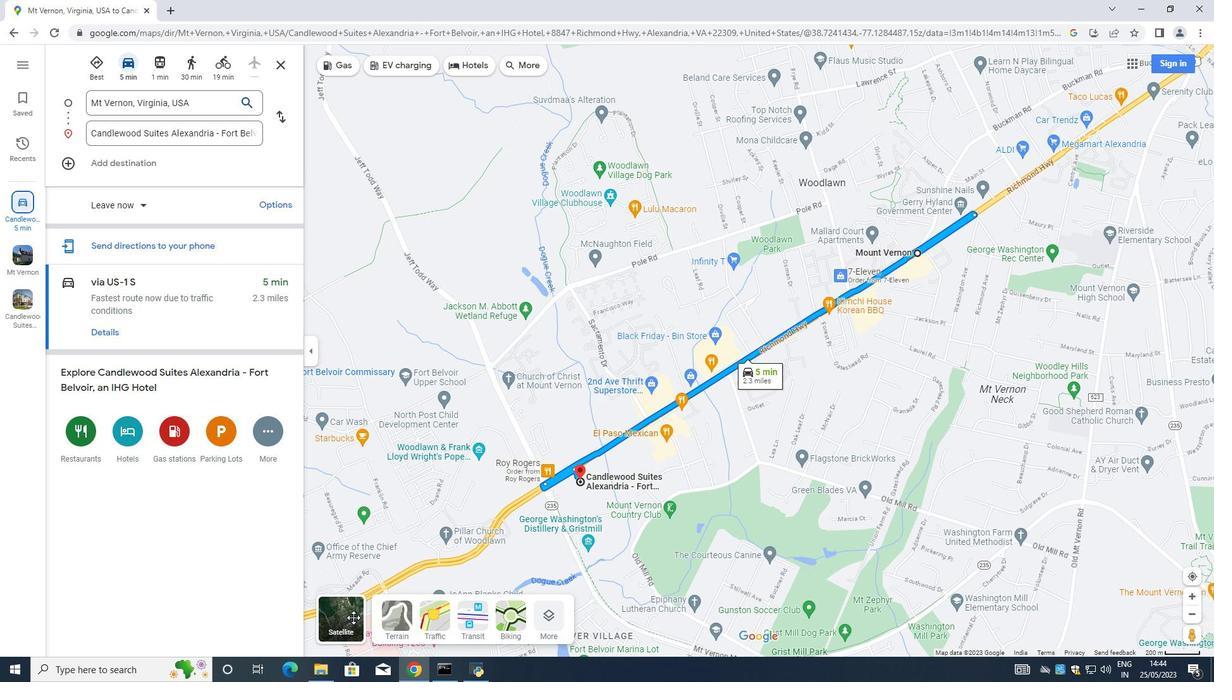 
Action: Mouse pressed left at (356, 621)
Screenshot: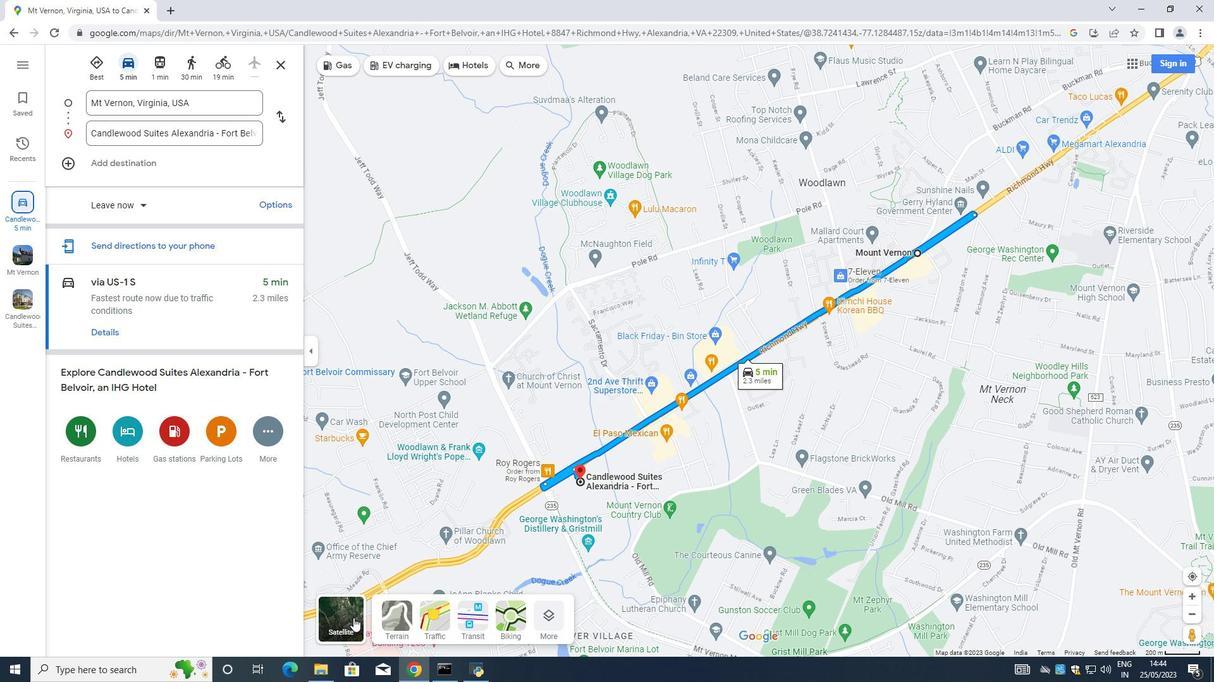 
Action: Mouse moved to (440, 627)
Screenshot: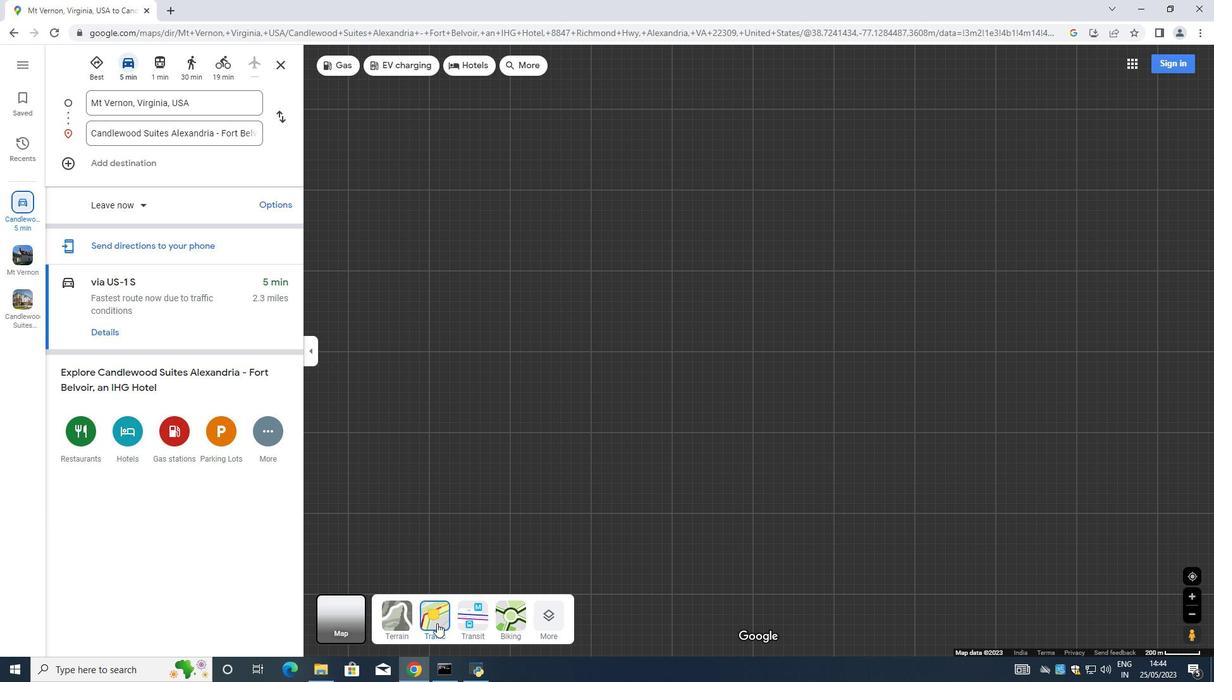
Action: Mouse pressed left at (440, 627)
Screenshot: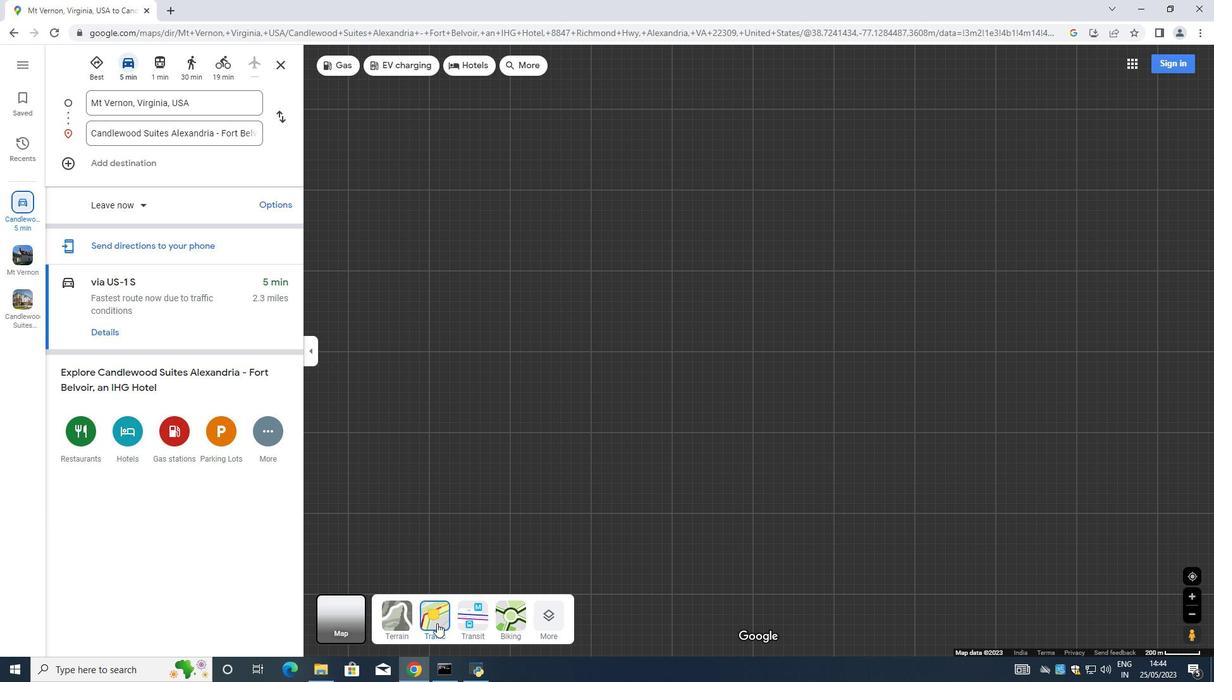 
Action: Mouse moved to (438, 622)
Screenshot: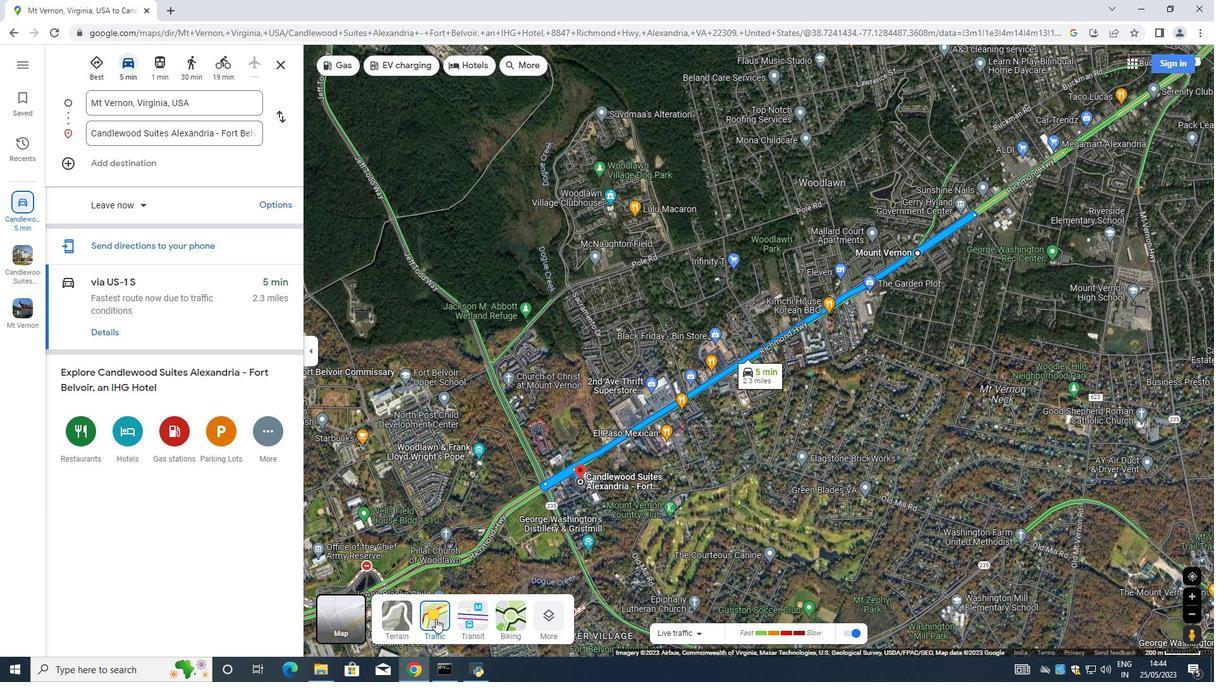 
Action: Mouse pressed left at (438, 622)
Screenshot: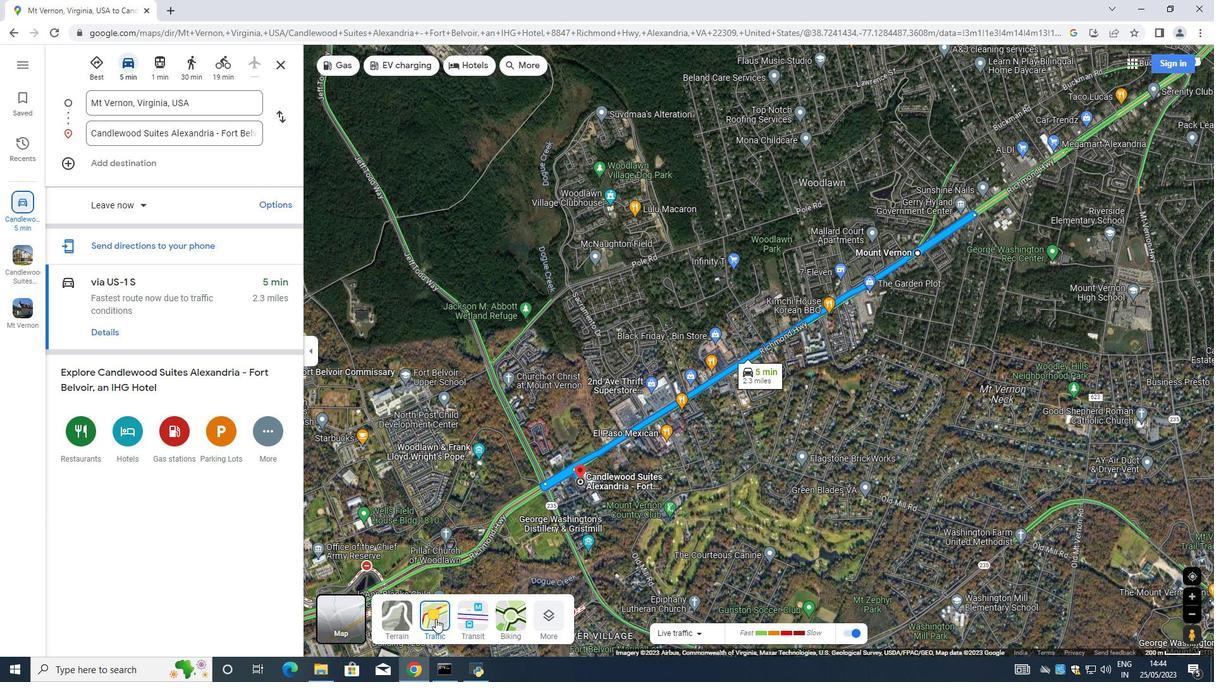 
Action: Mouse moved to (162, 70)
Screenshot: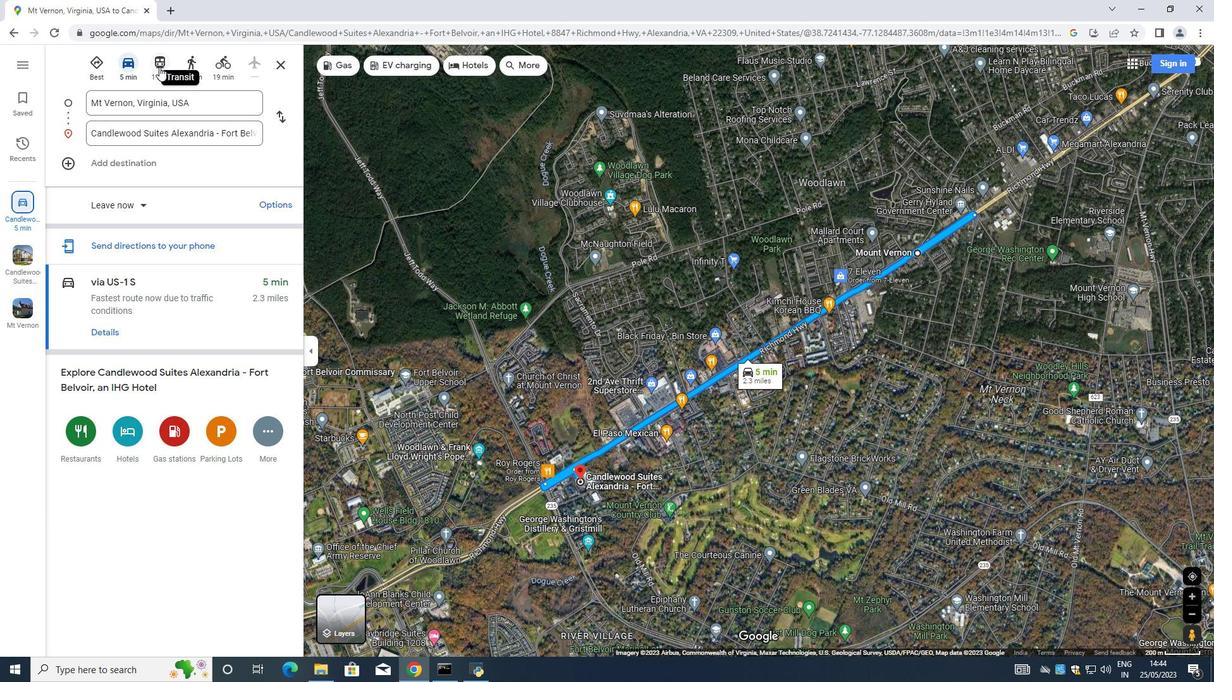 
Action: Mouse pressed left at (162, 70)
Screenshot: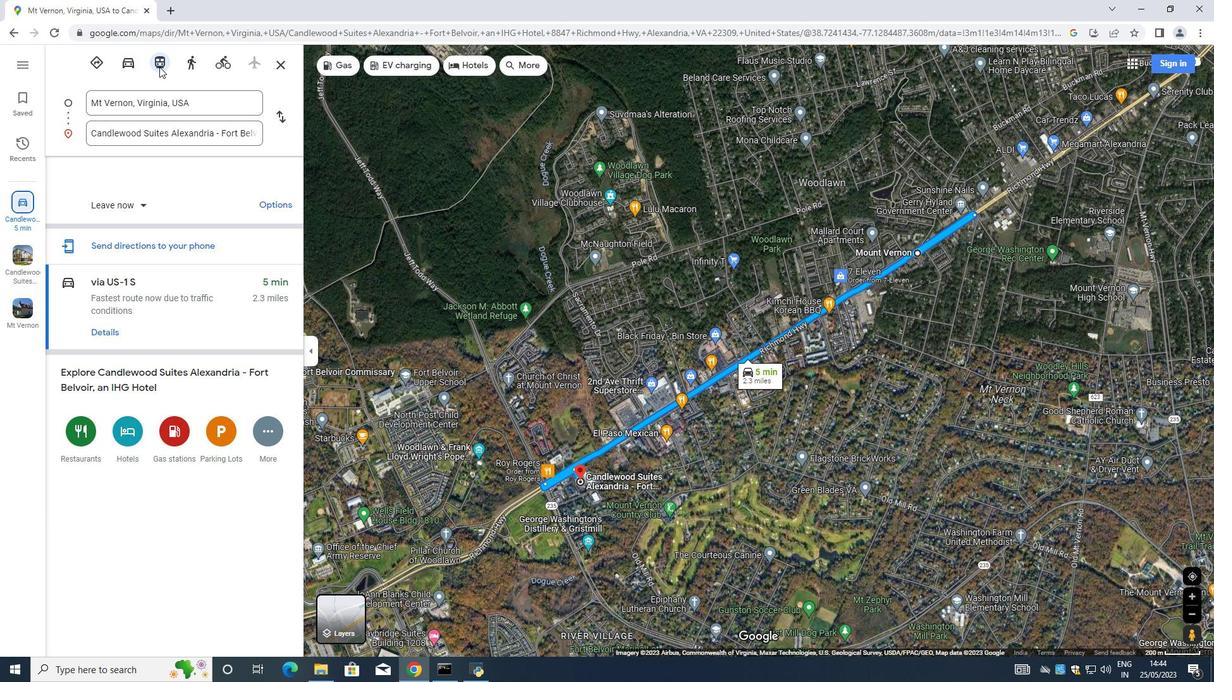 
Action: Mouse moved to (617, 468)
Screenshot: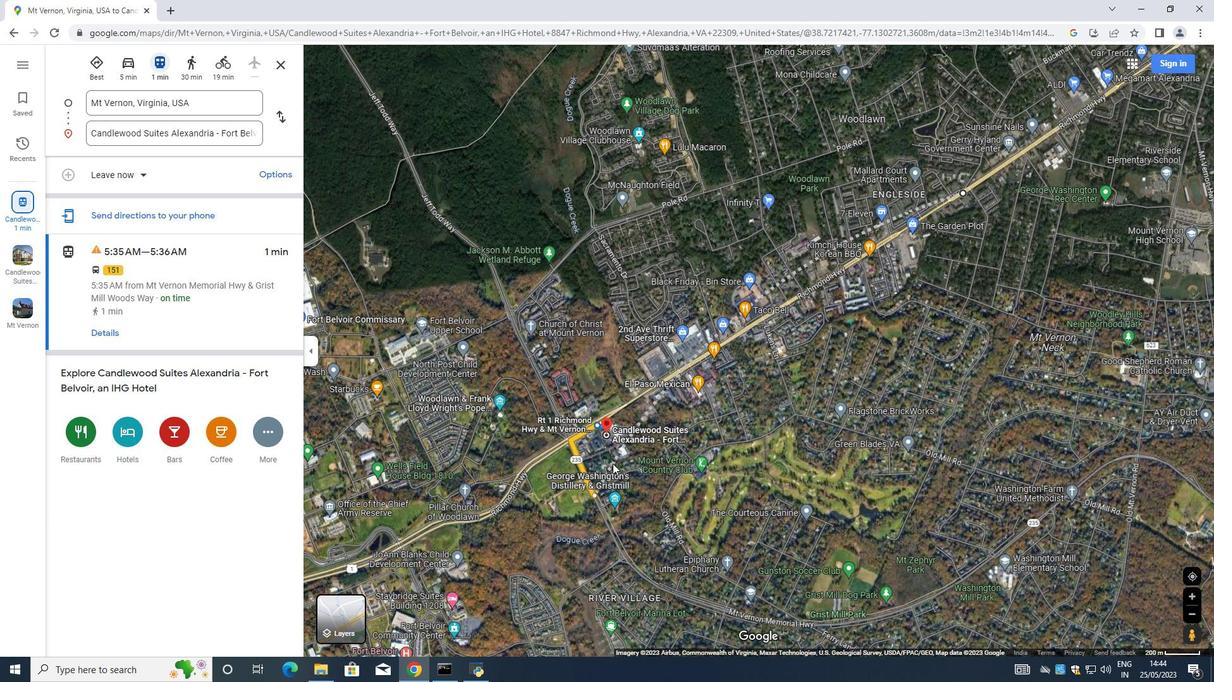
Action: Mouse scrolled (617, 469) with delta (0, 0)
Screenshot: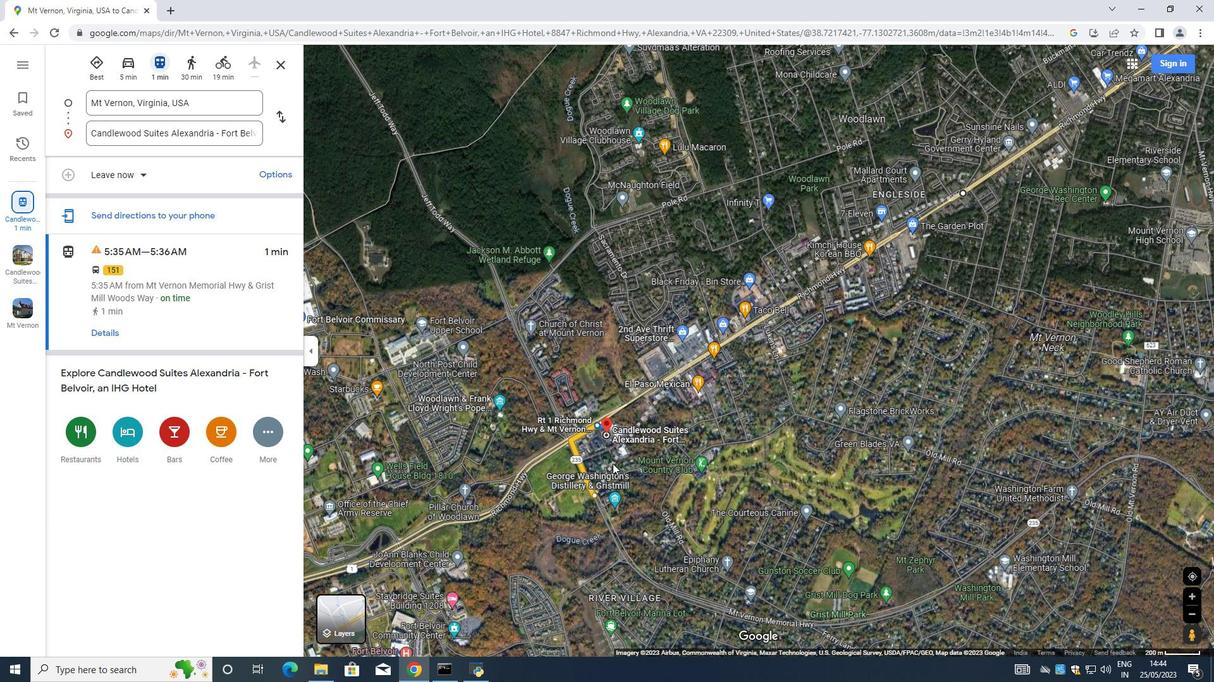 
Action: Mouse moved to (617, 467)
Screenshot: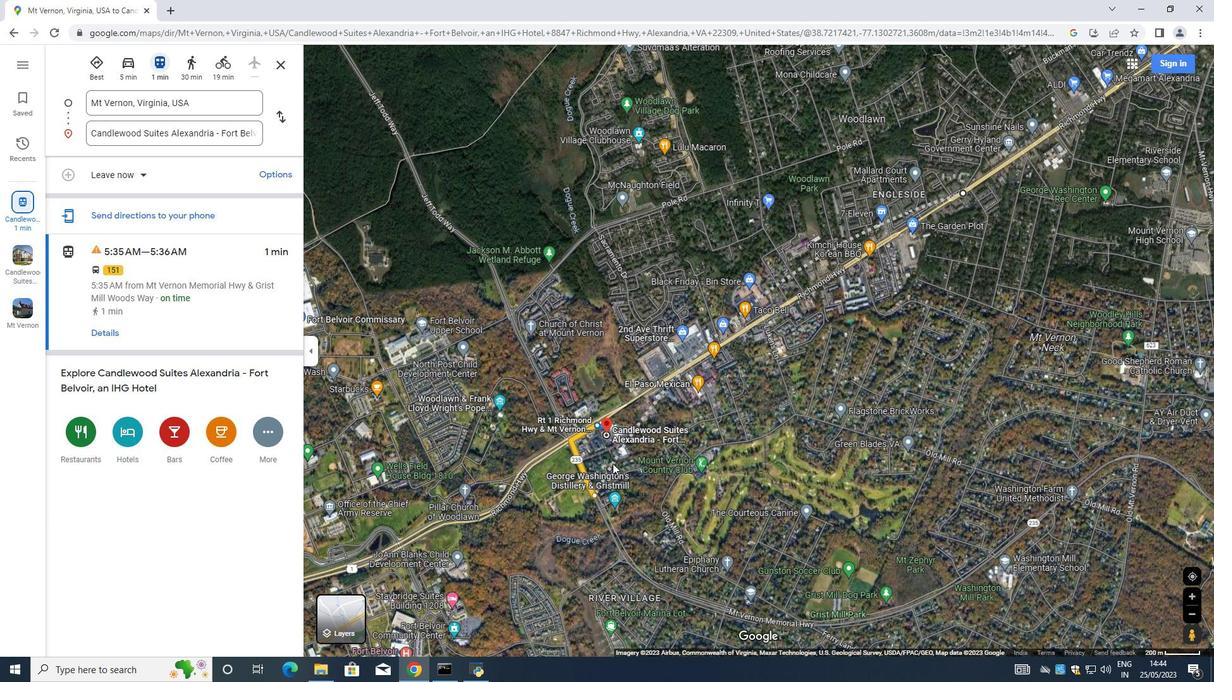 
Action: Mouse scrolled (617, 467) with delta (0, 0)
Screenshot: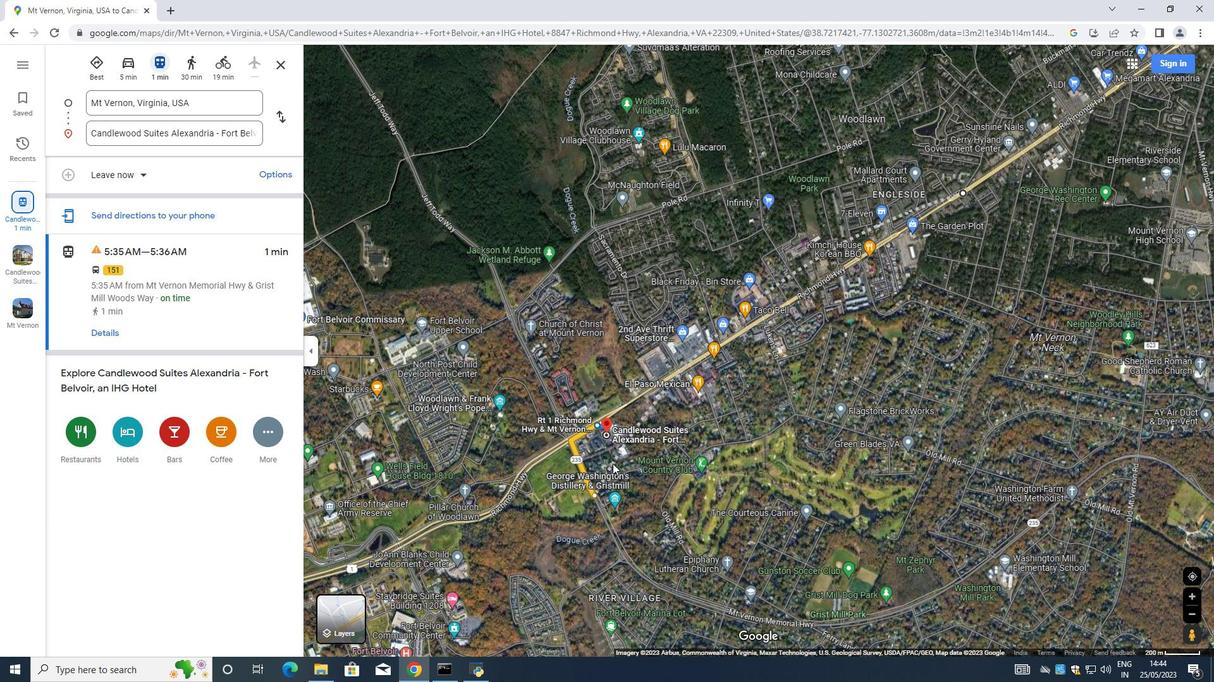 
Action: Mouse moved to (615, 466)
Screenshot: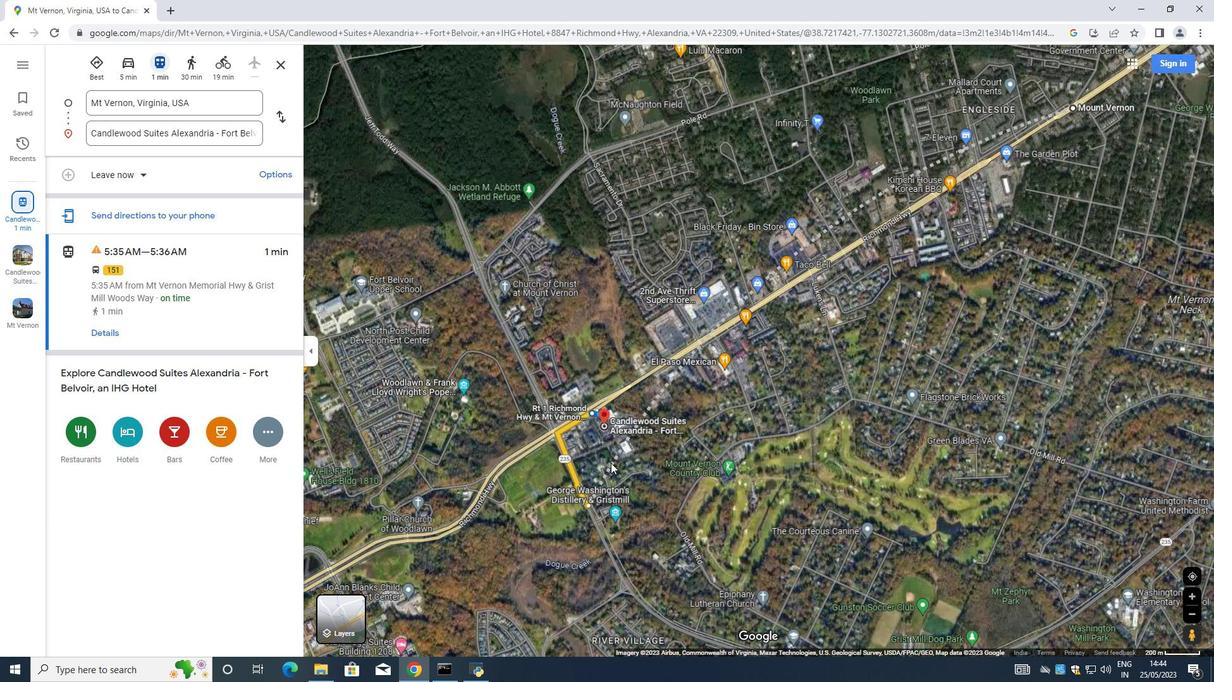 
Action: Mouse scrolled (615, 467) with delta (0, 0)
Screenshot: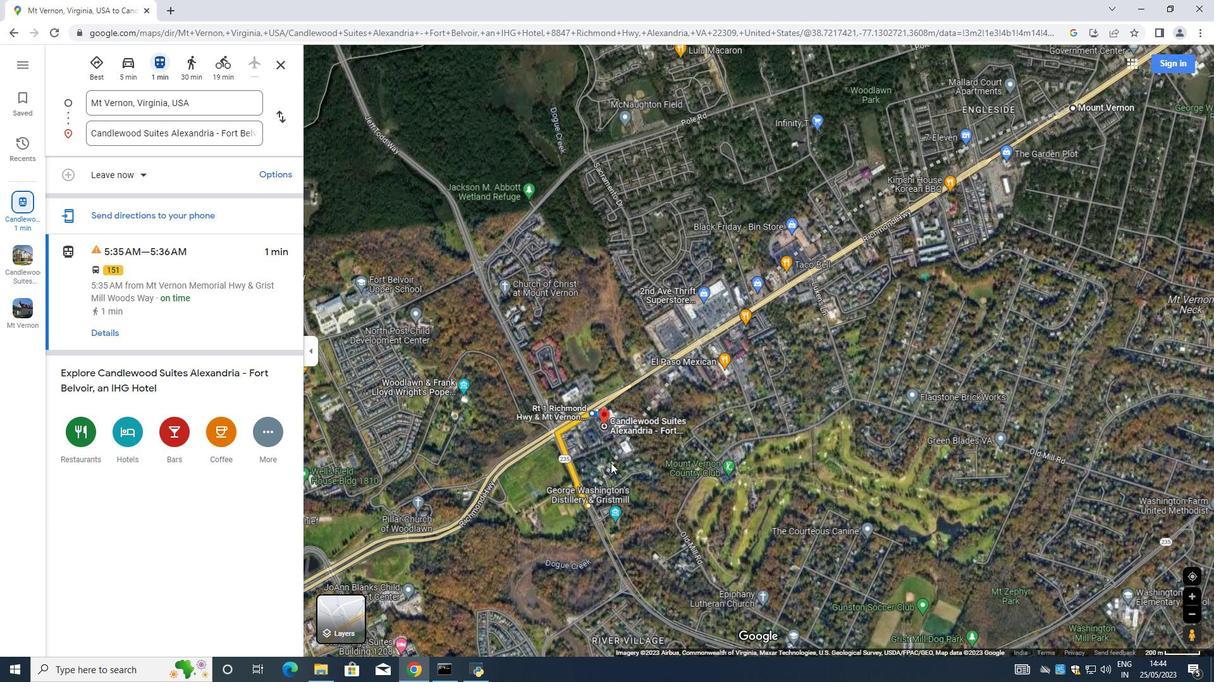 
Action: Mouse moved to (586, 494)
Screenshot: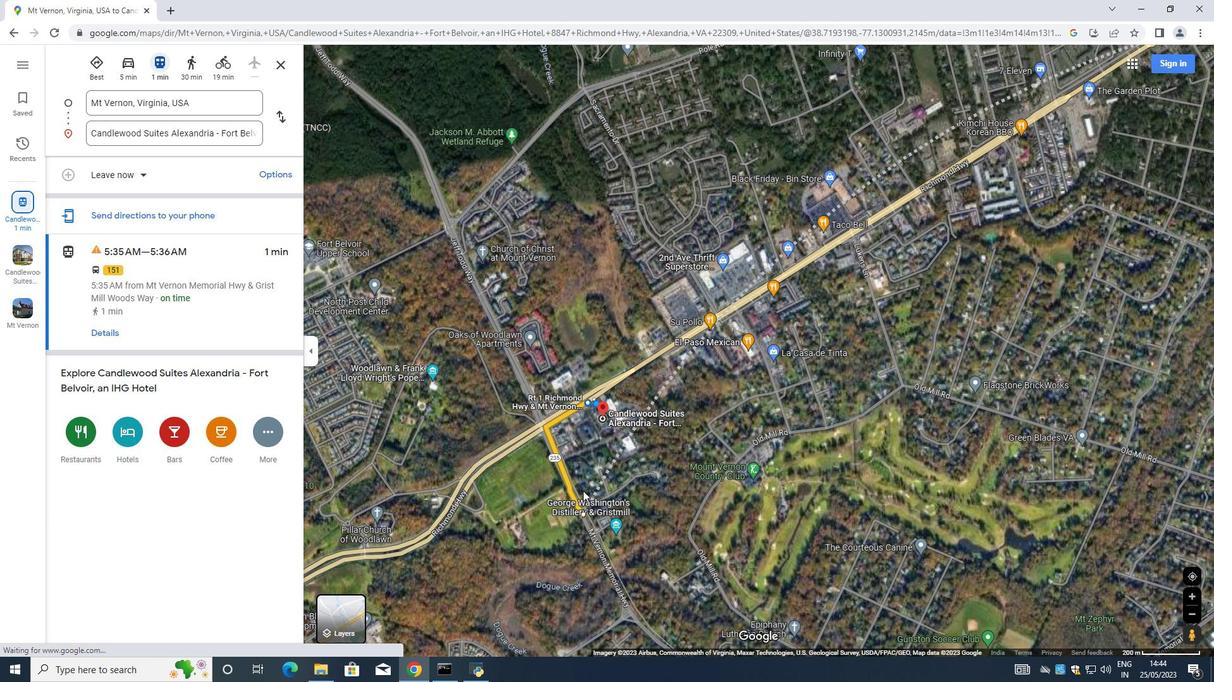 
Action: Mouse scrolled (586, 495) with delta (0, 0)
Screenshot: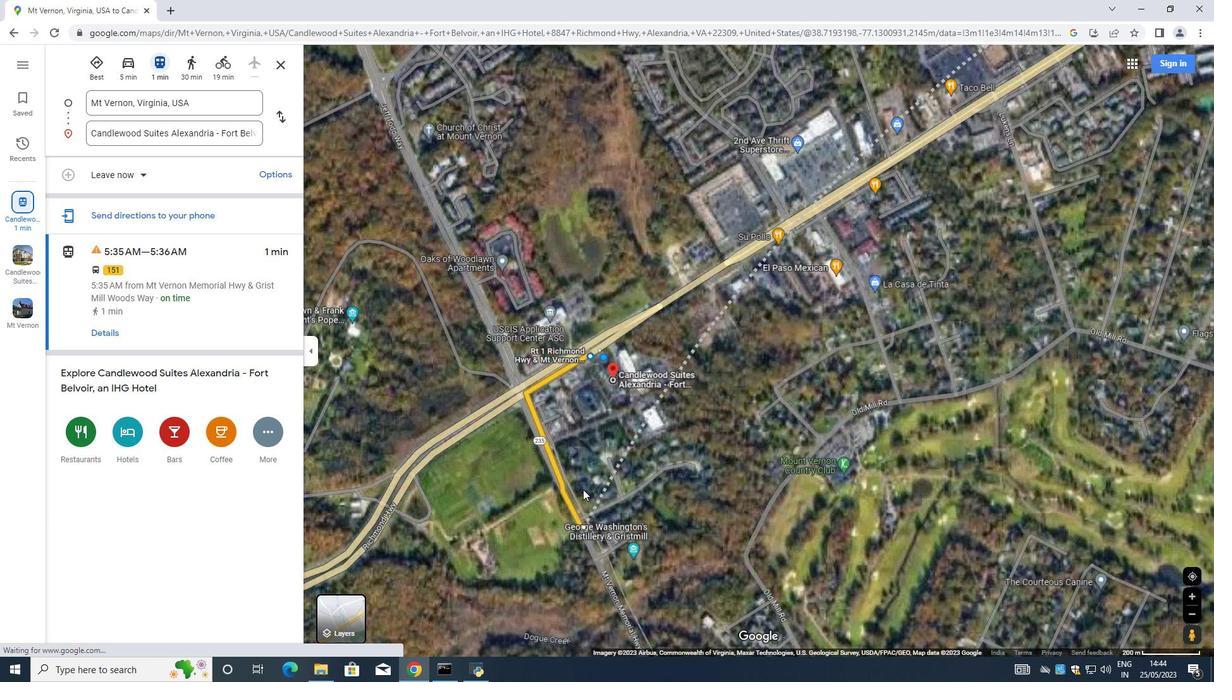 
Action: Mouse scrolled (586, 495) with delta (0, 0)
Screenshot: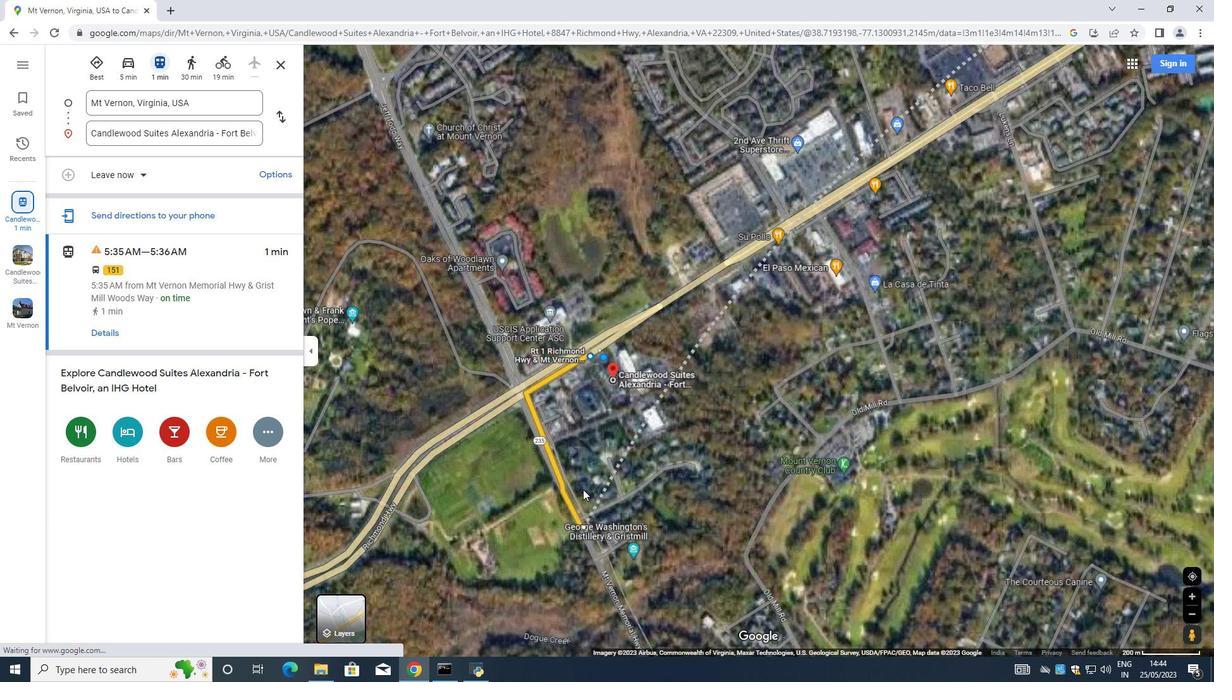 
Action: Mouse scrolled (586, 495) with delta (0, 0)
Screenshot: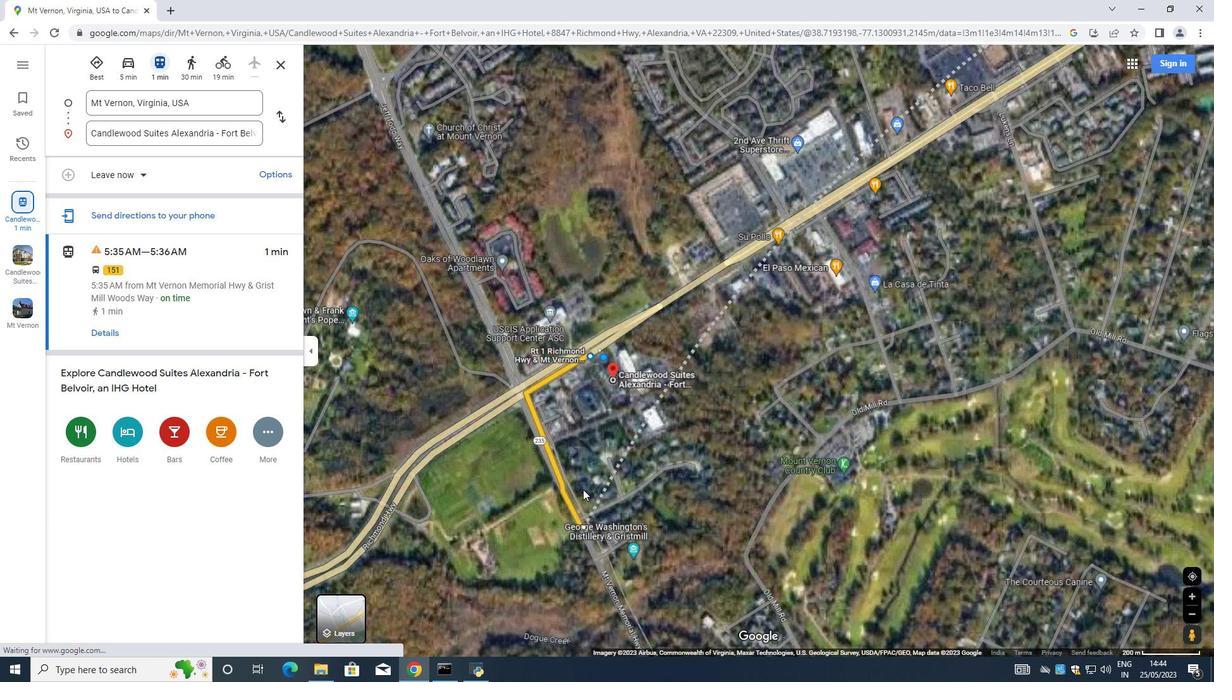 
Action: Mouse scrolled (586, 495) with delta (0, 0)
Screenshot: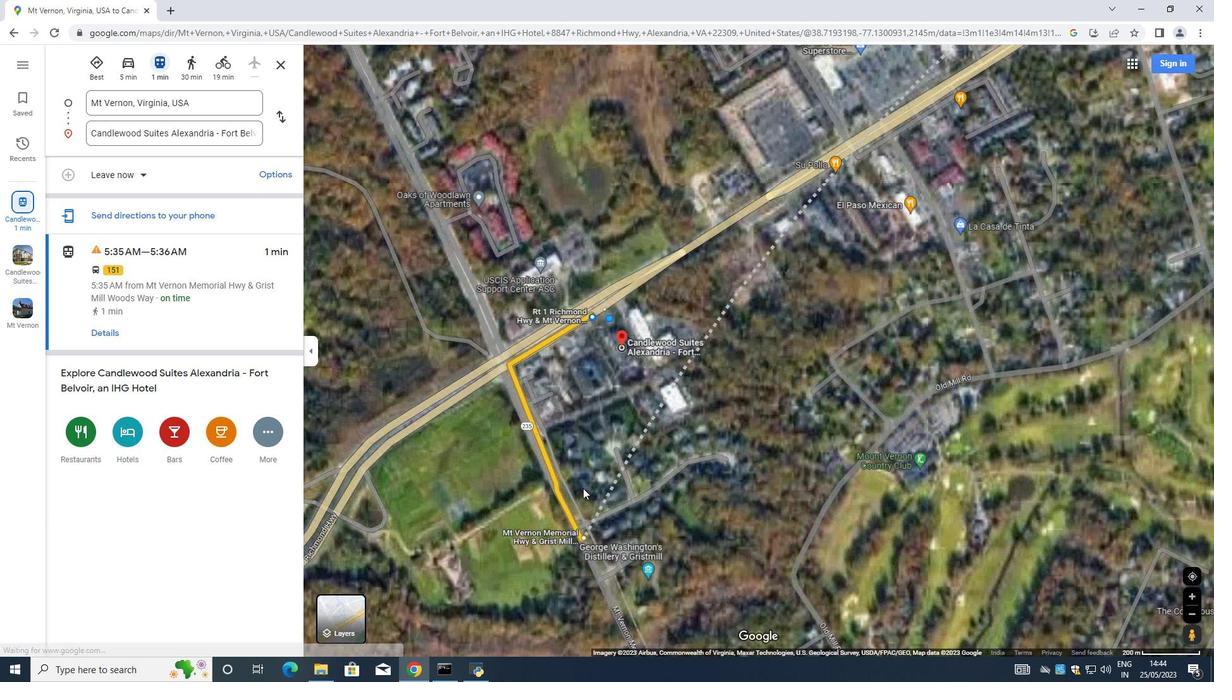 
Action: Mouse moved to (129, 69)
Screenshot: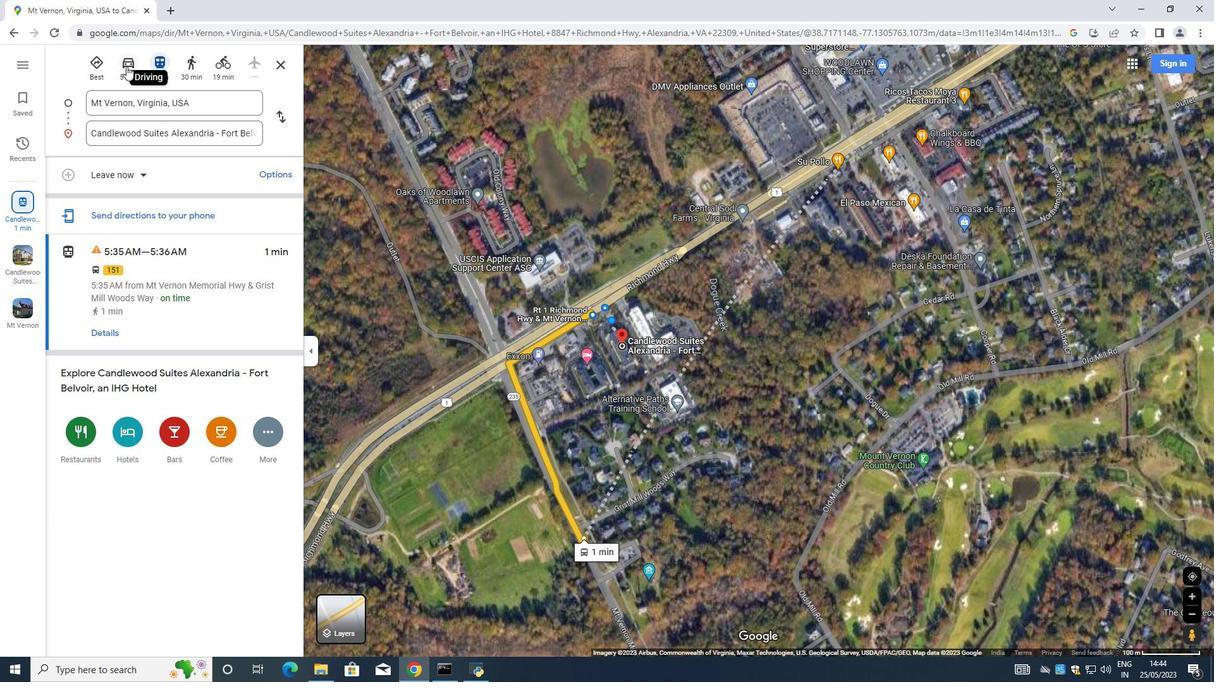 
Action: Mouse pressed left at (129, 69)
Screenshot: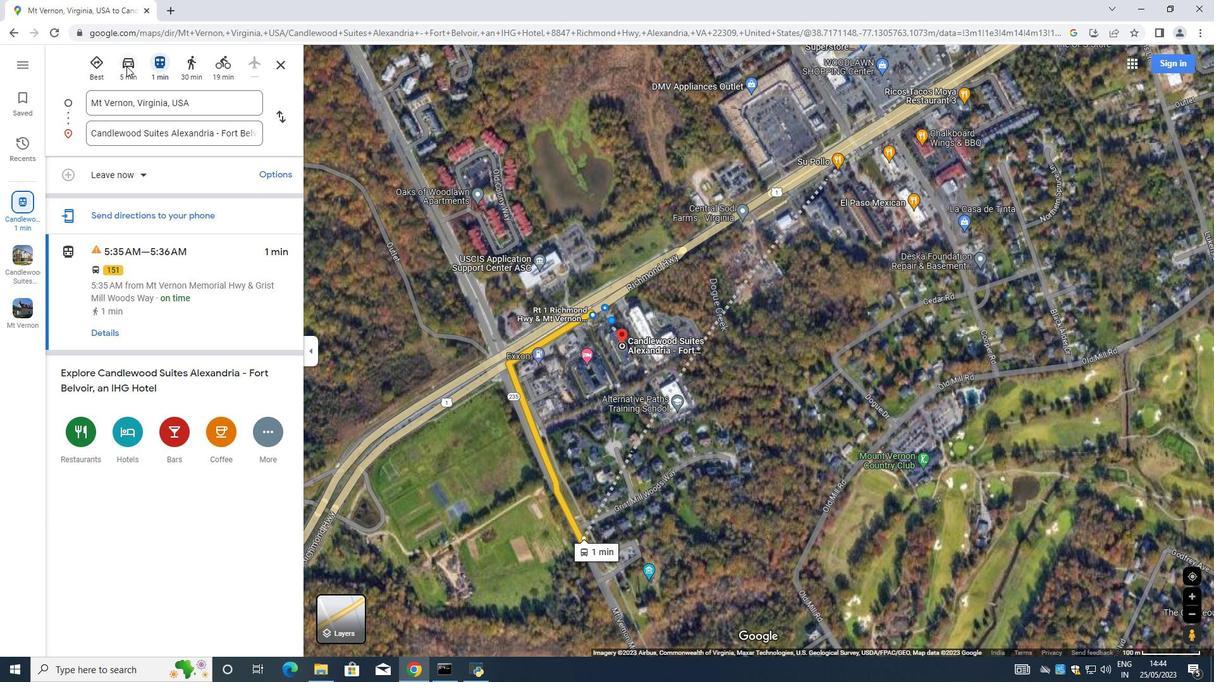
Action: Mouse moved to (584, 470)
Screenshot: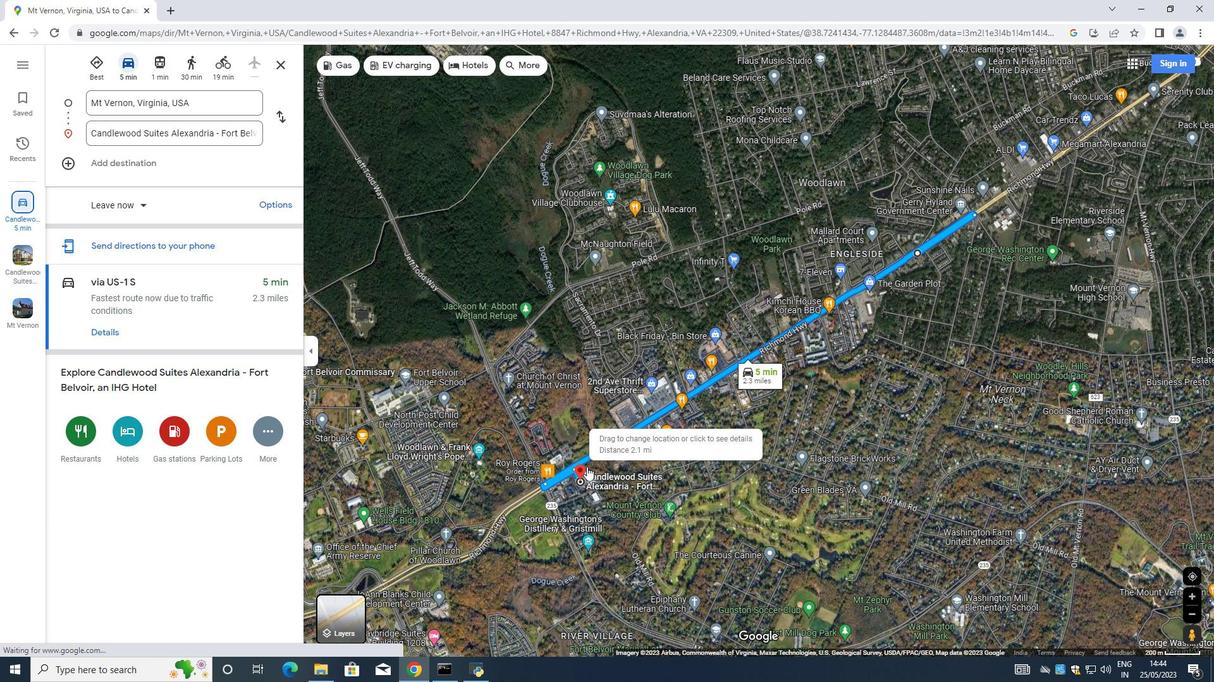 
Action: Mouse scrolled (565, 470) with delta (0, 0)
Screenshot: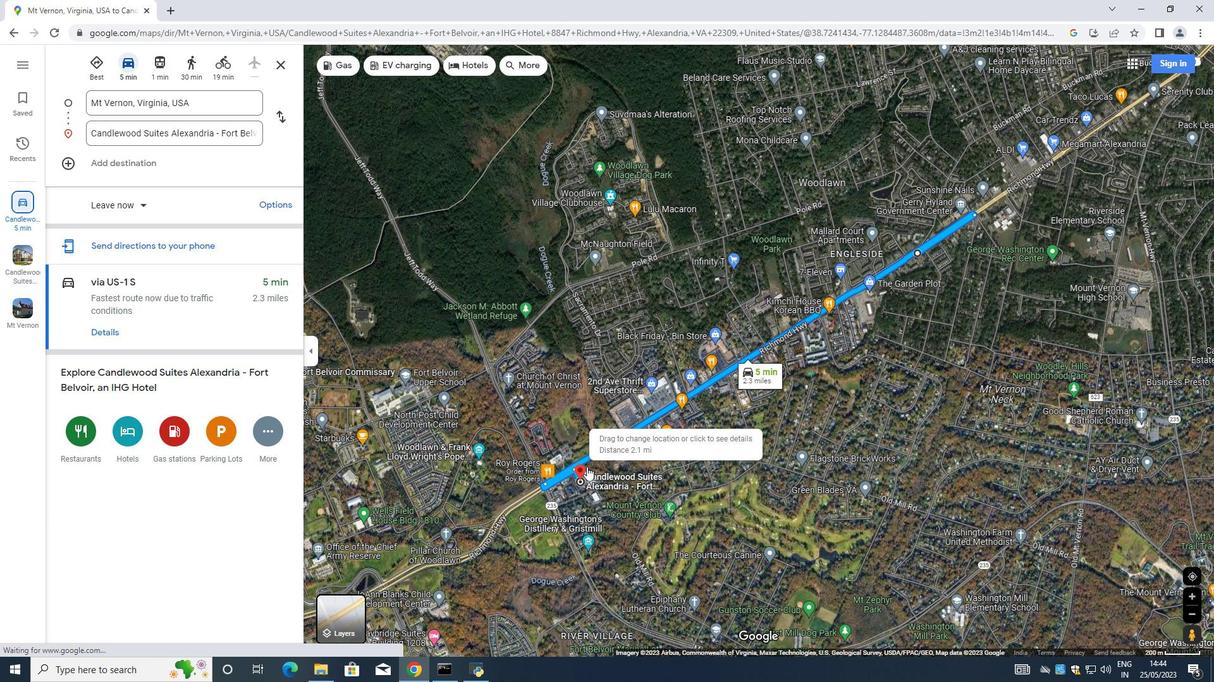 
Action: Mouse moved to (588, 470)
Screenshot: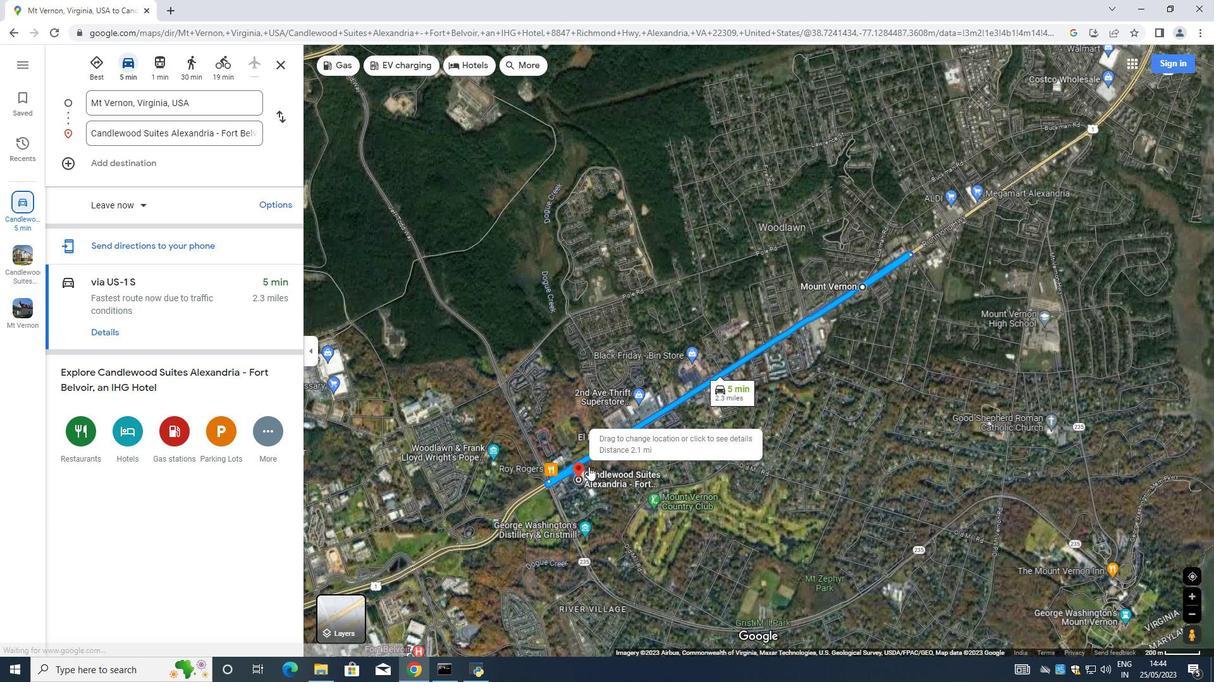 
Action: Mouse scrolled (588, 469) with delta (0, 0)
Screenshot: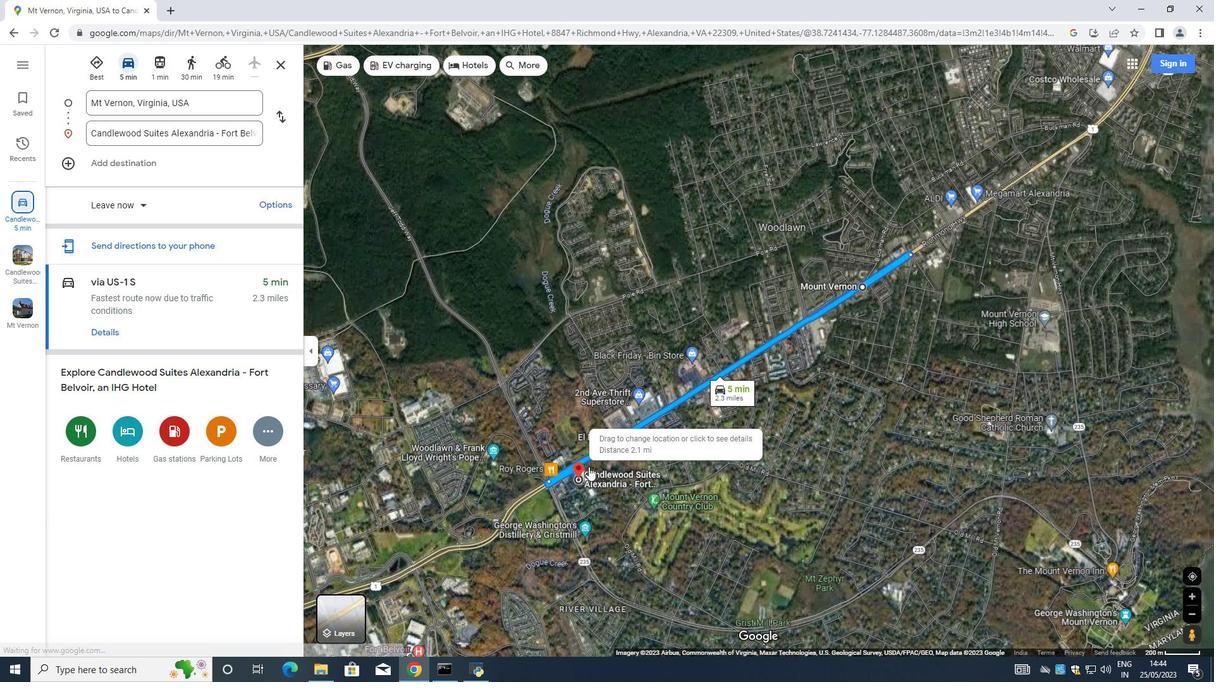 
Action: Mouse moved to (593, 469)
Screenshot: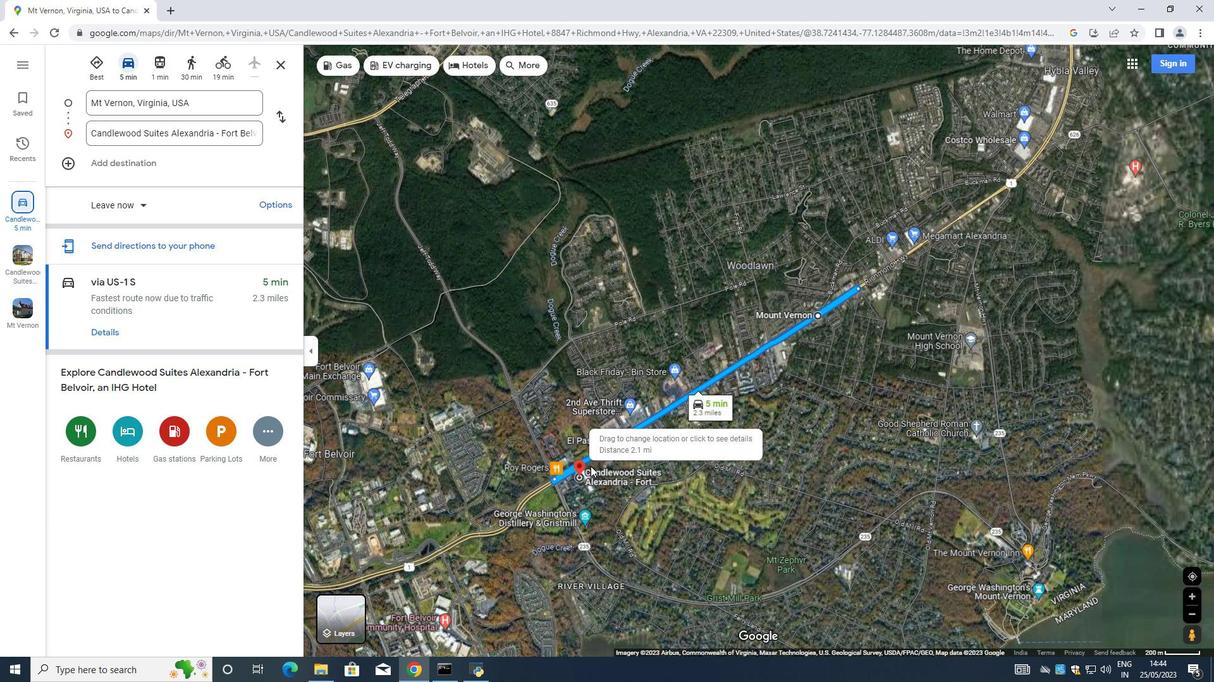 
Action: Mouse scrolled (593, 470) with delta (0, 0)
Screenshot: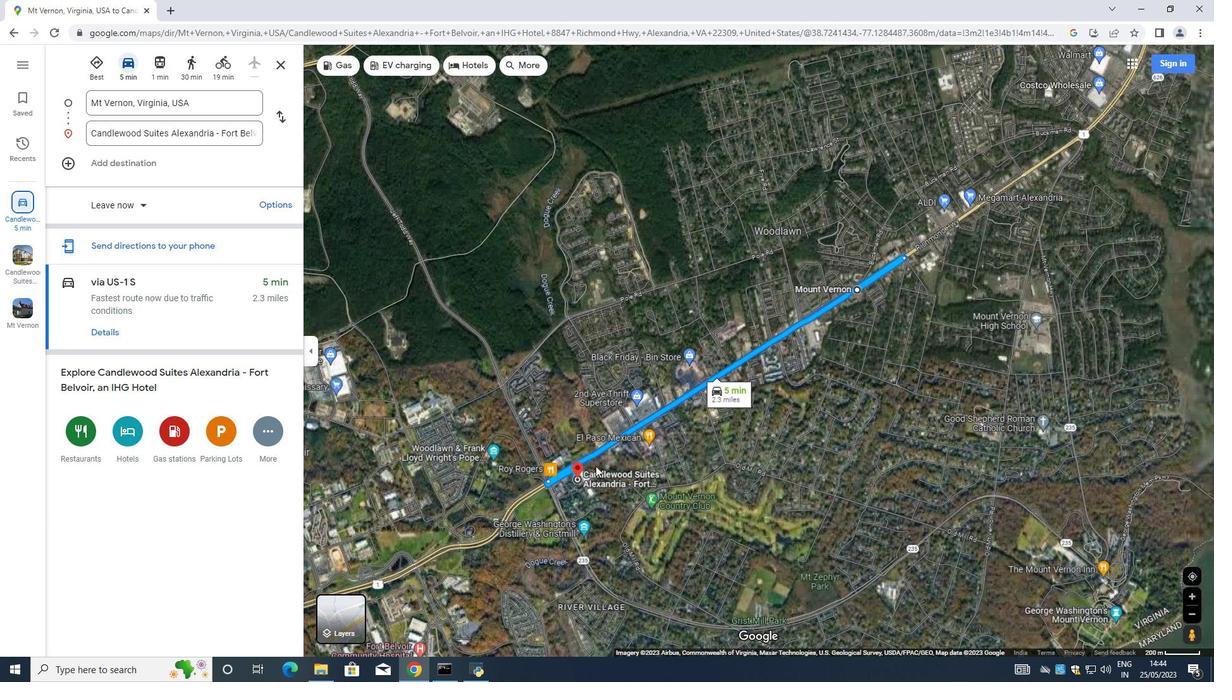 
Action: Mouse moved to (596, 469)
Screenshot: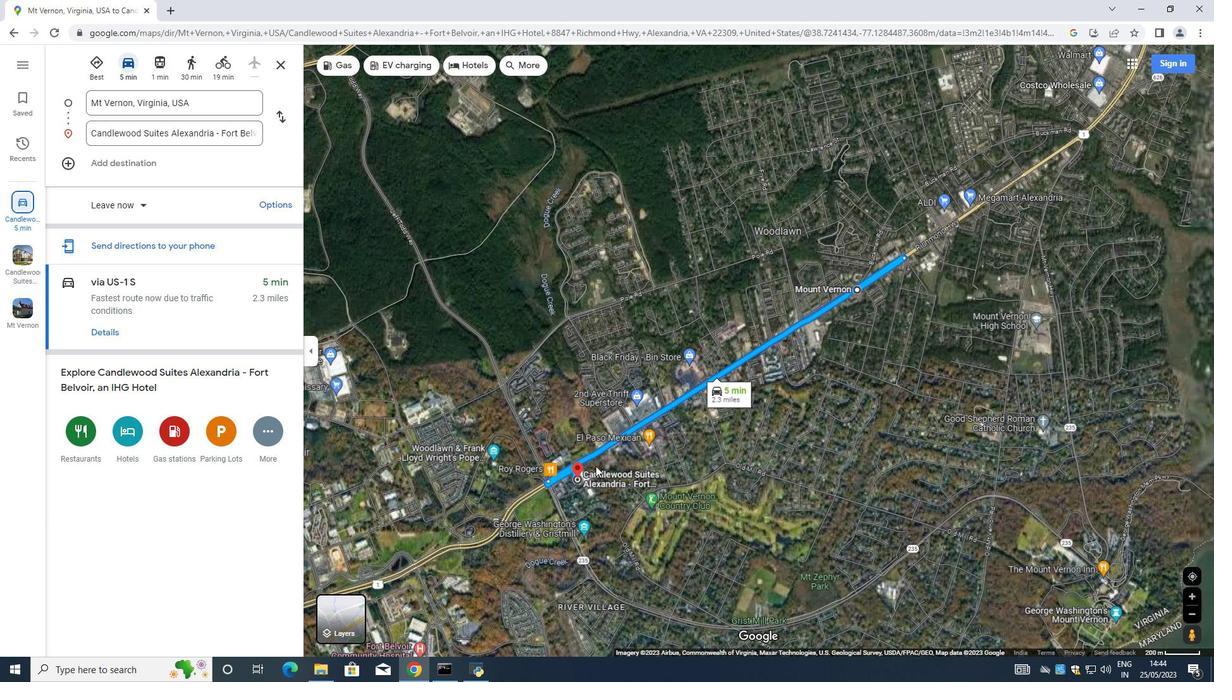 
Action: Mouse scrolled (595, 469) with delta (0, 0)
Screenshot: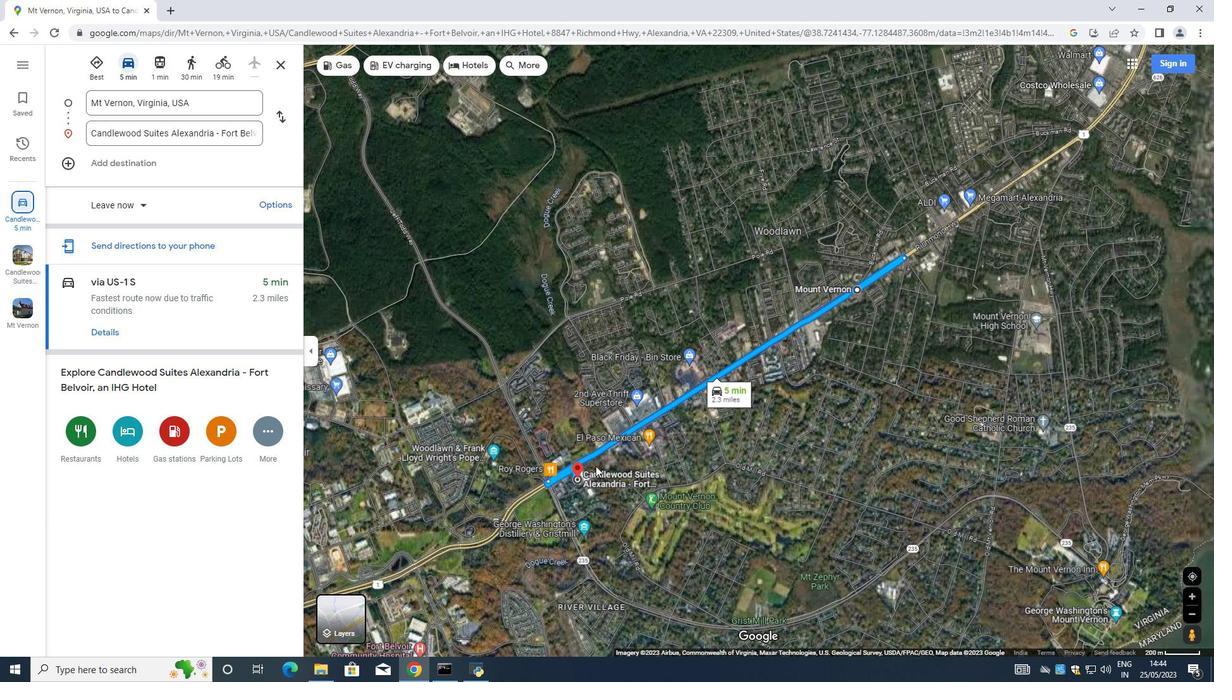 
Action: Mouse moved to (598, 469)
Screenshot: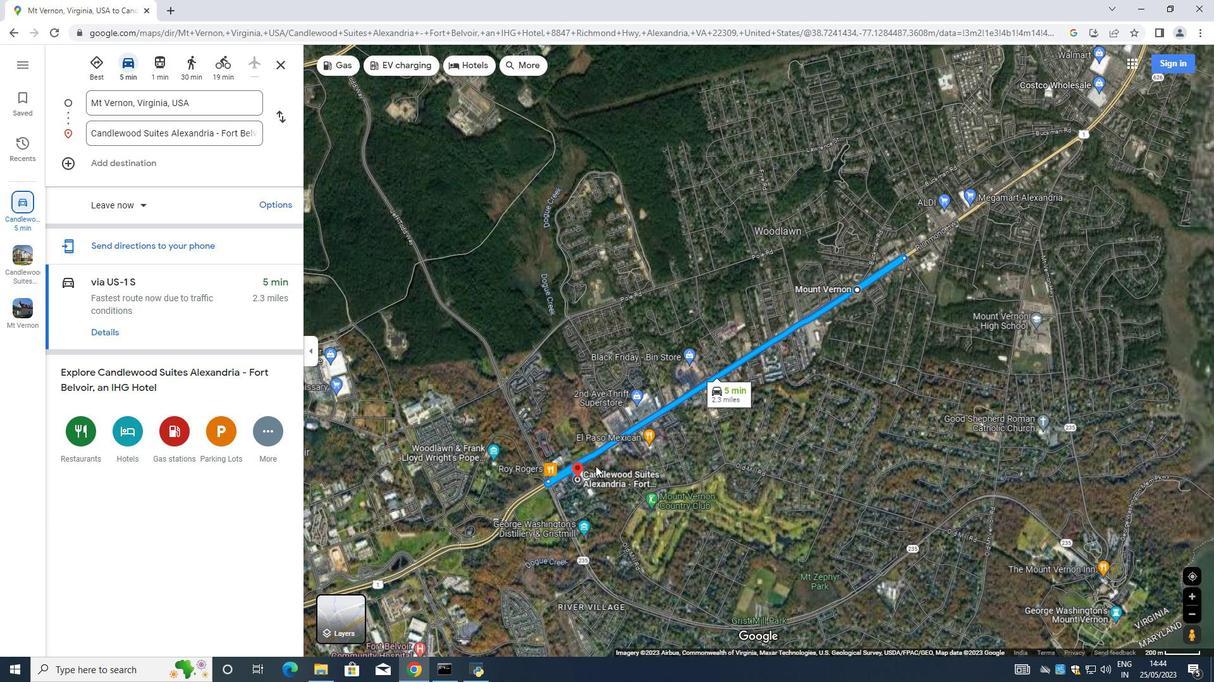 
Action: Mouse scrolled (597, 469) with delta (0, 0)
Screenshot: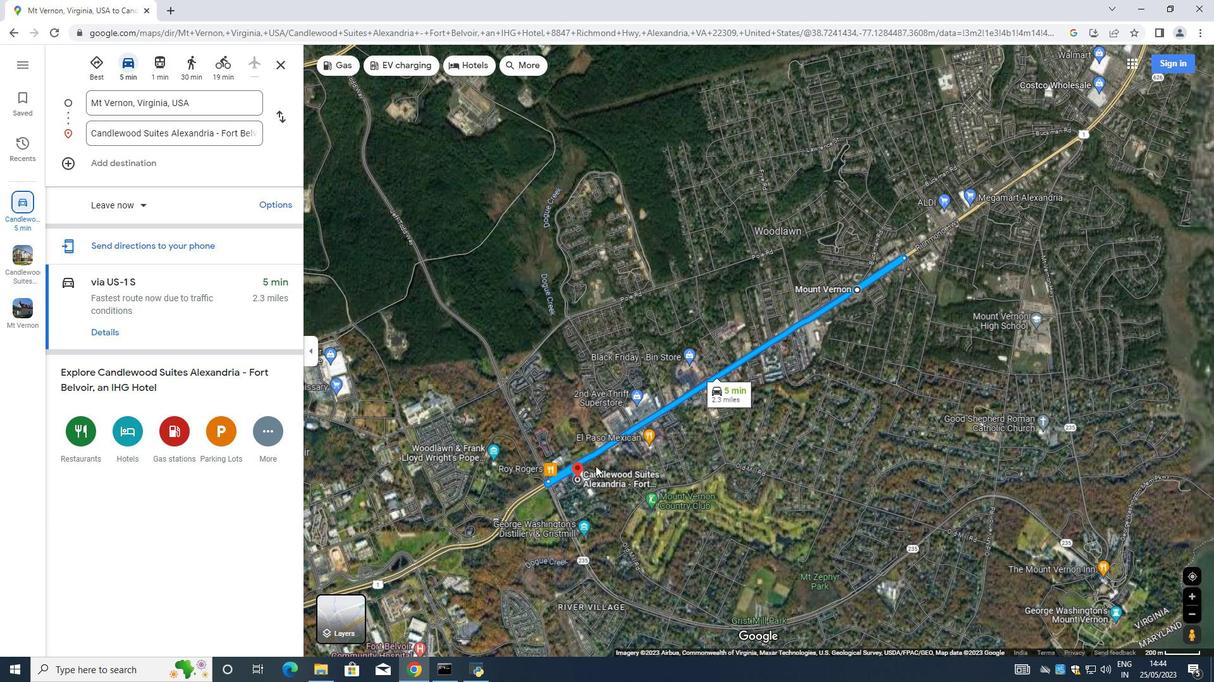 
Action: Mouse moved to (599, 469)
Screenshot: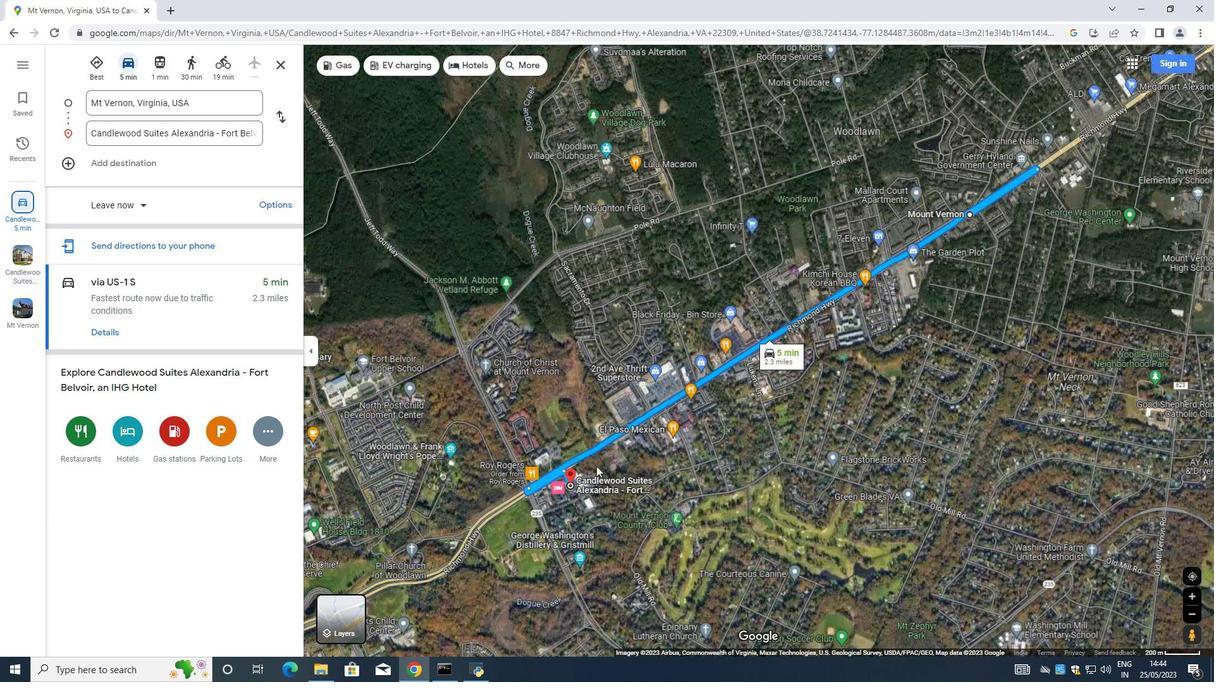 
Action: Mouse scrolled (599, 470) with delta (0, 0)
Screenshot: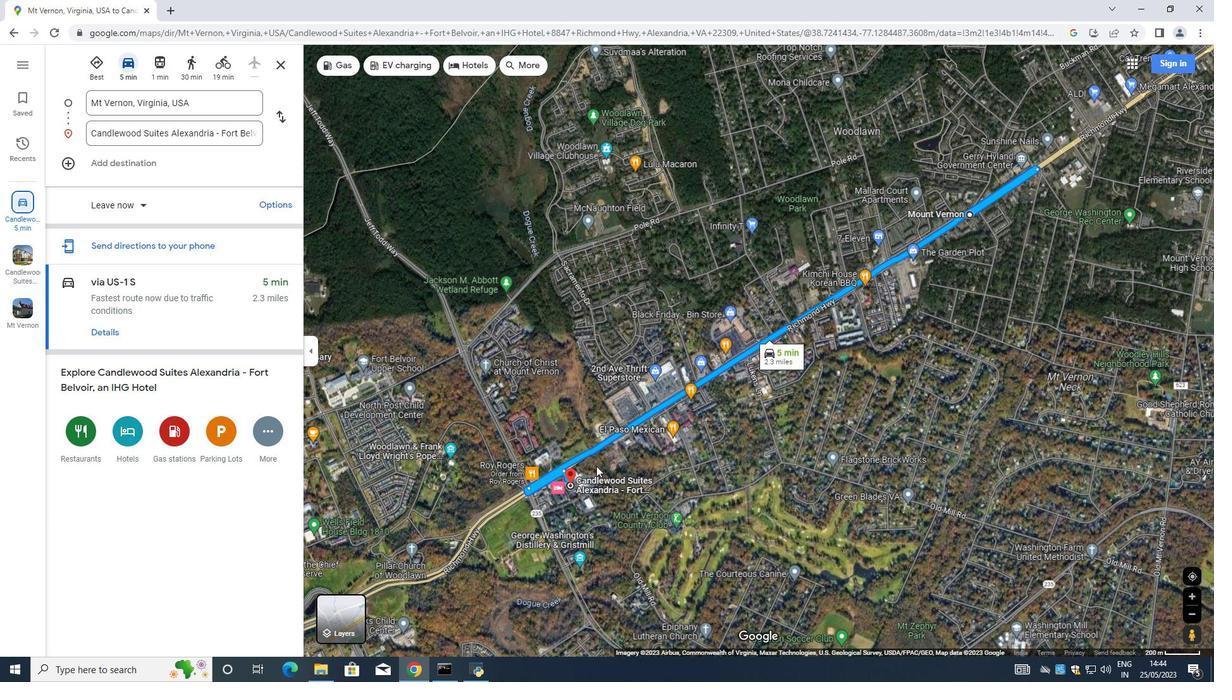 
Action: Mouse moved to (597, 471)
Screenshot: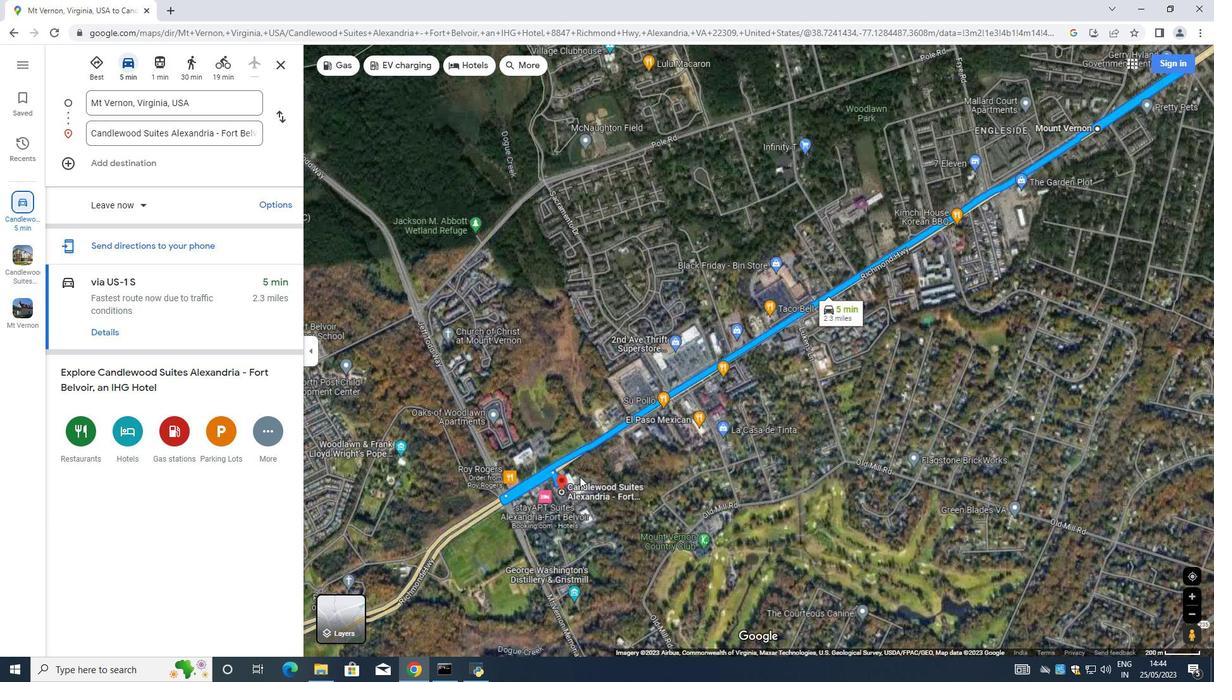 
Action: Mouse scrolled (599, 471) with delta (0, 0)
Screenshot: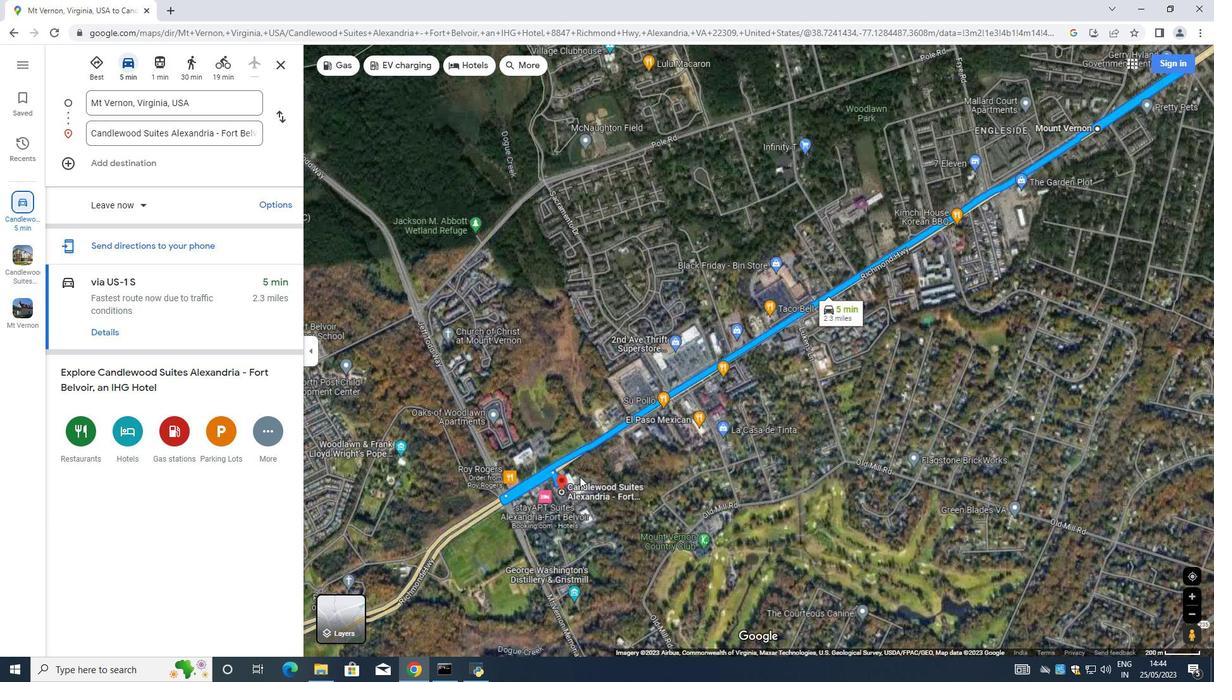 
Action: Mouse moved to (583, 479)
Screenshot: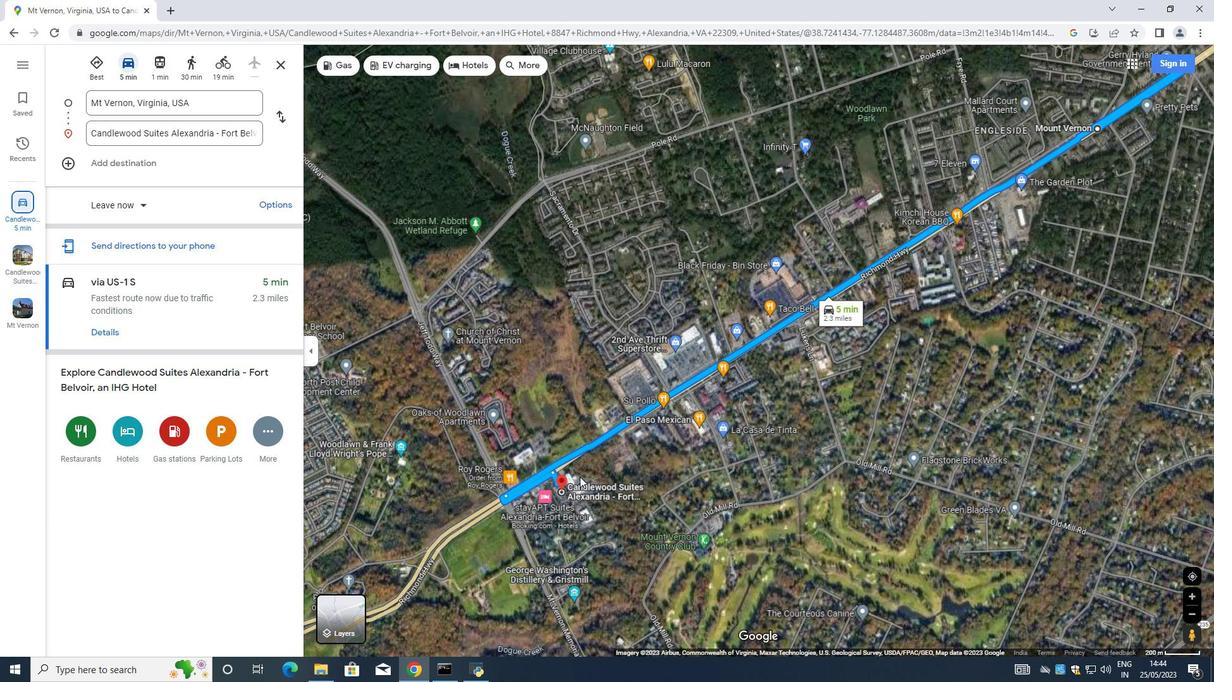 
Action: Mouse scrolled (583, 479) with delta (0, 0)
Screenshot: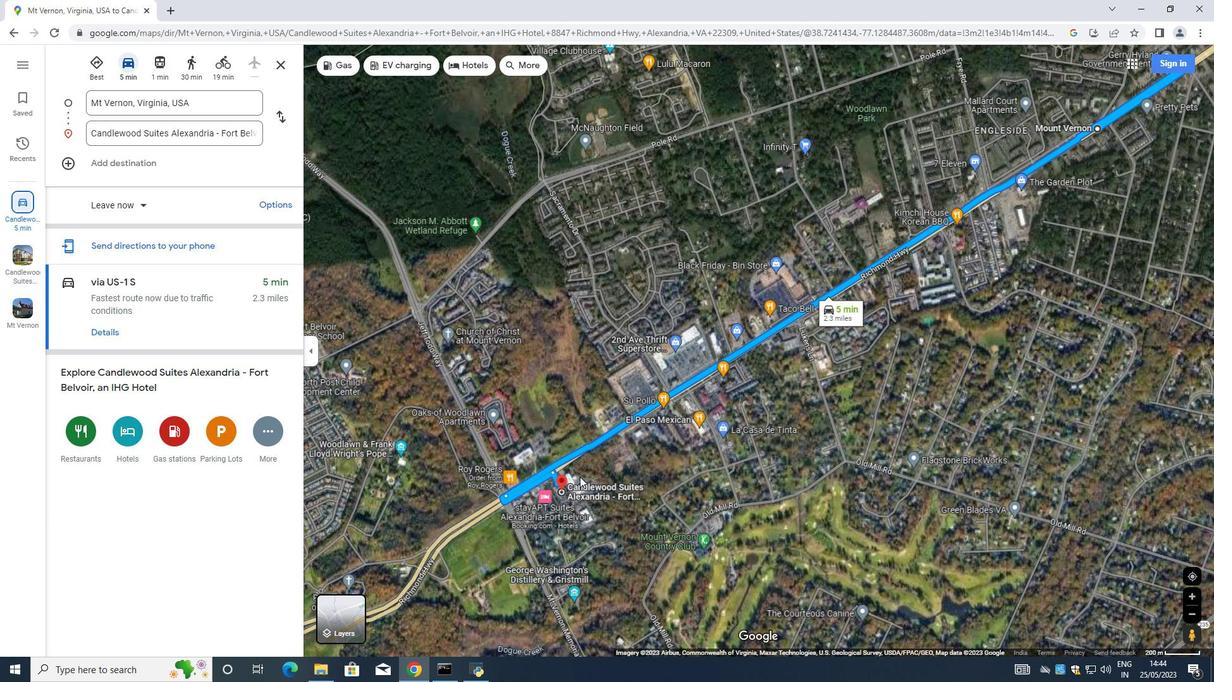 
Action: Mouse moved to (583, 480)
Screenshot: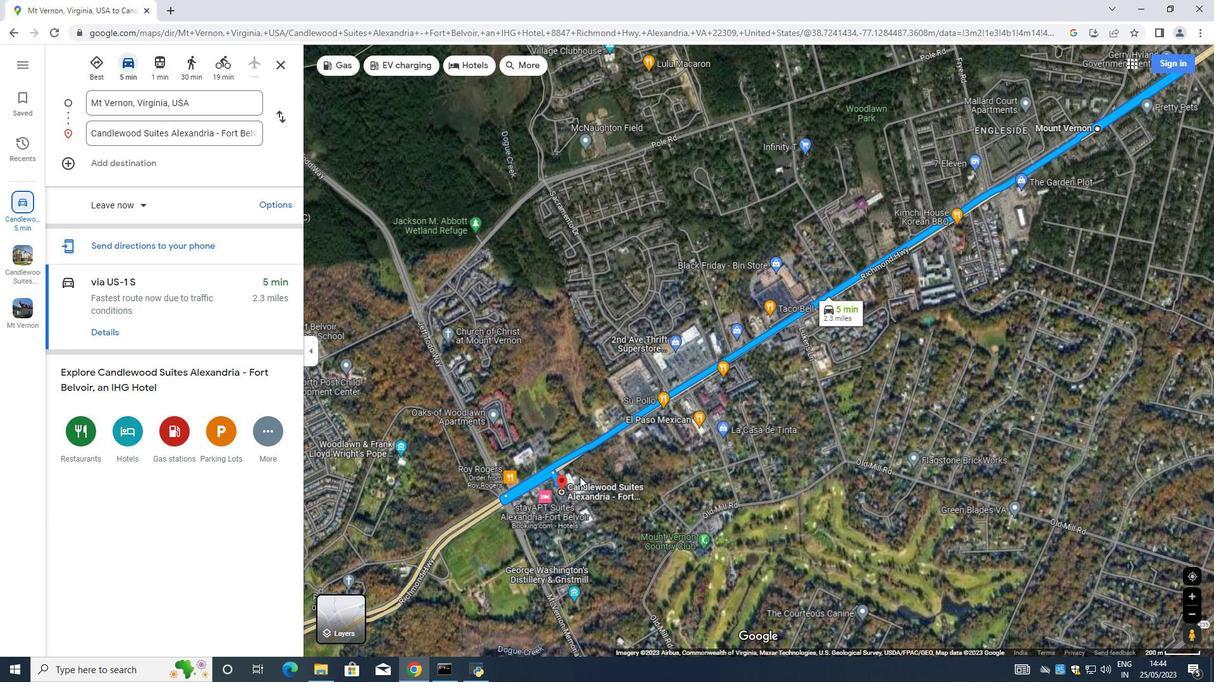 
Action: Mouse scrolled (583, 481) with delta (0, 0)
Screenshot: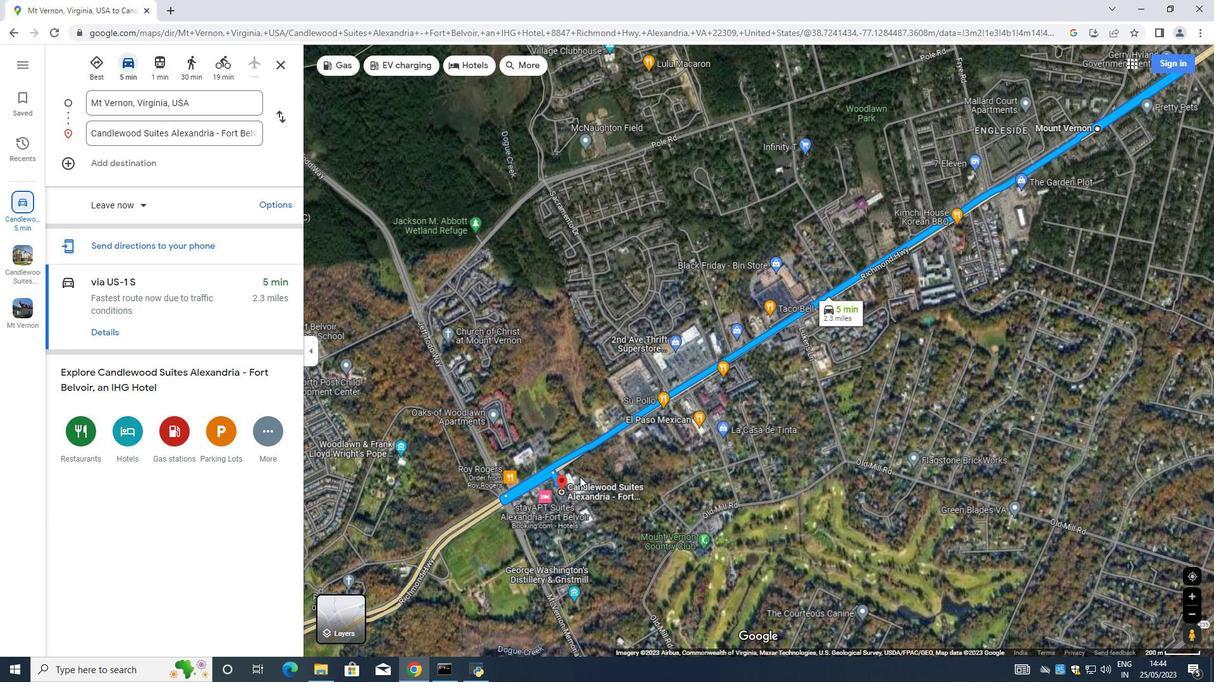 
Action: Mouse scrolled (583, 481) with delta (0, 0)
Screenshot: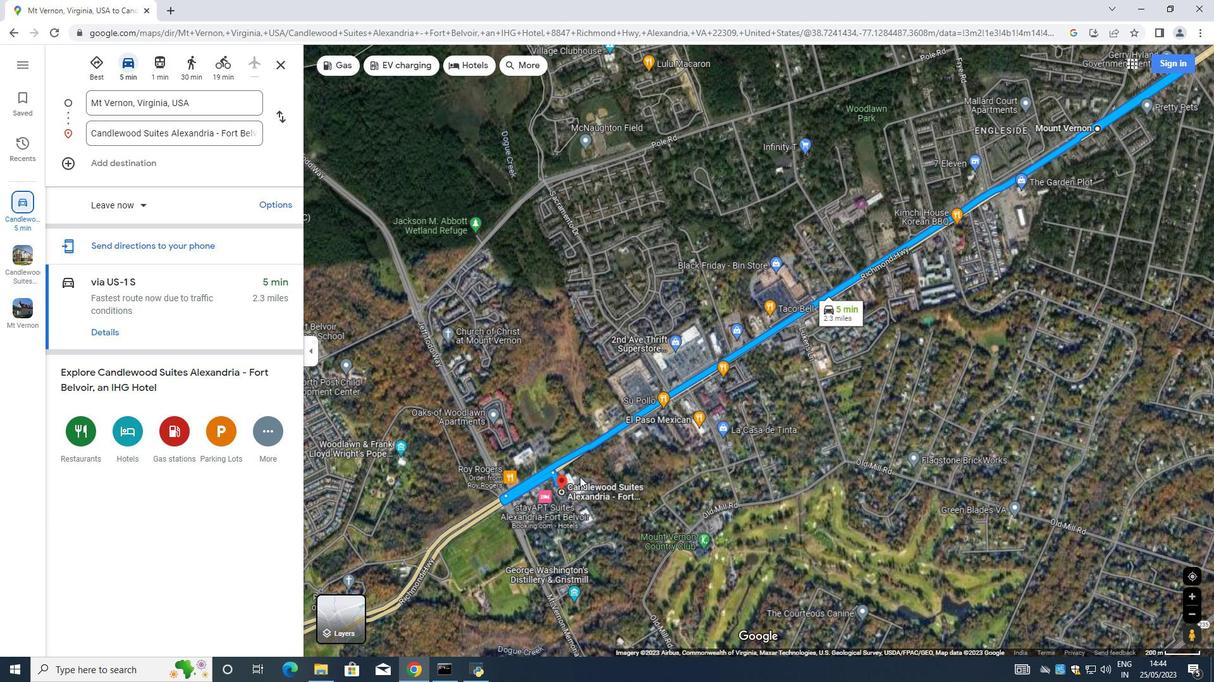 
Action: Mouse scrolled (583, 481) with delta (0, 0)
Screenshot: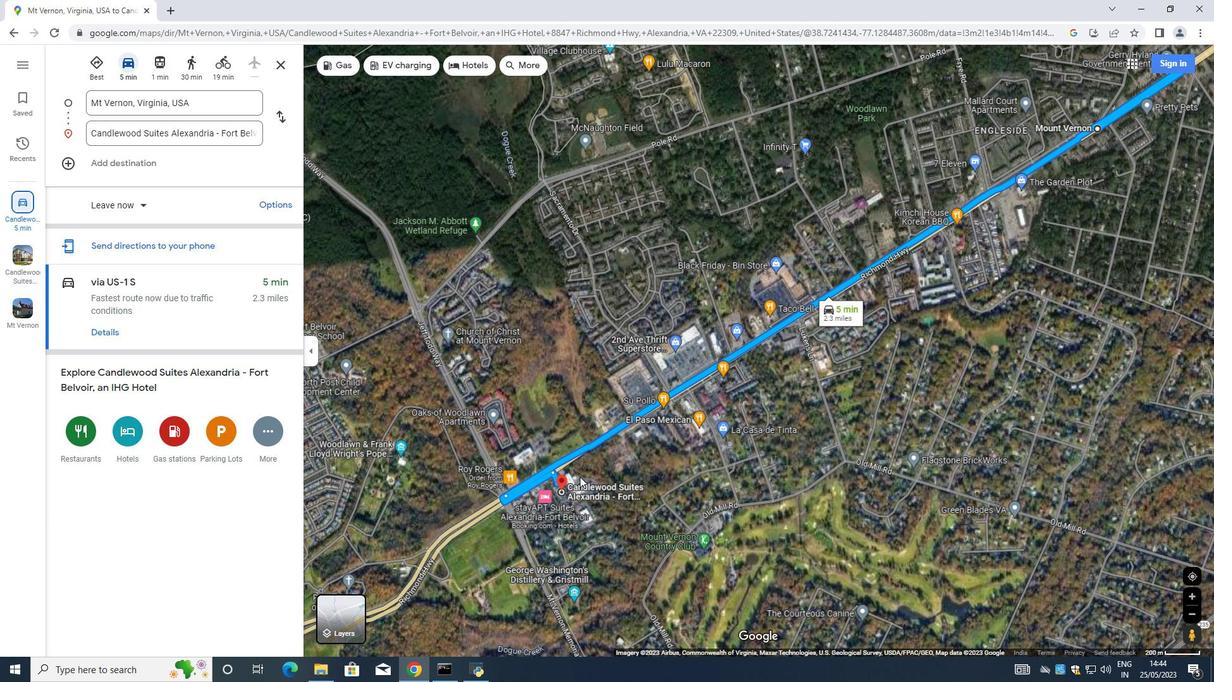 
Action: Mouse moved to (556, 447)
Screenshot: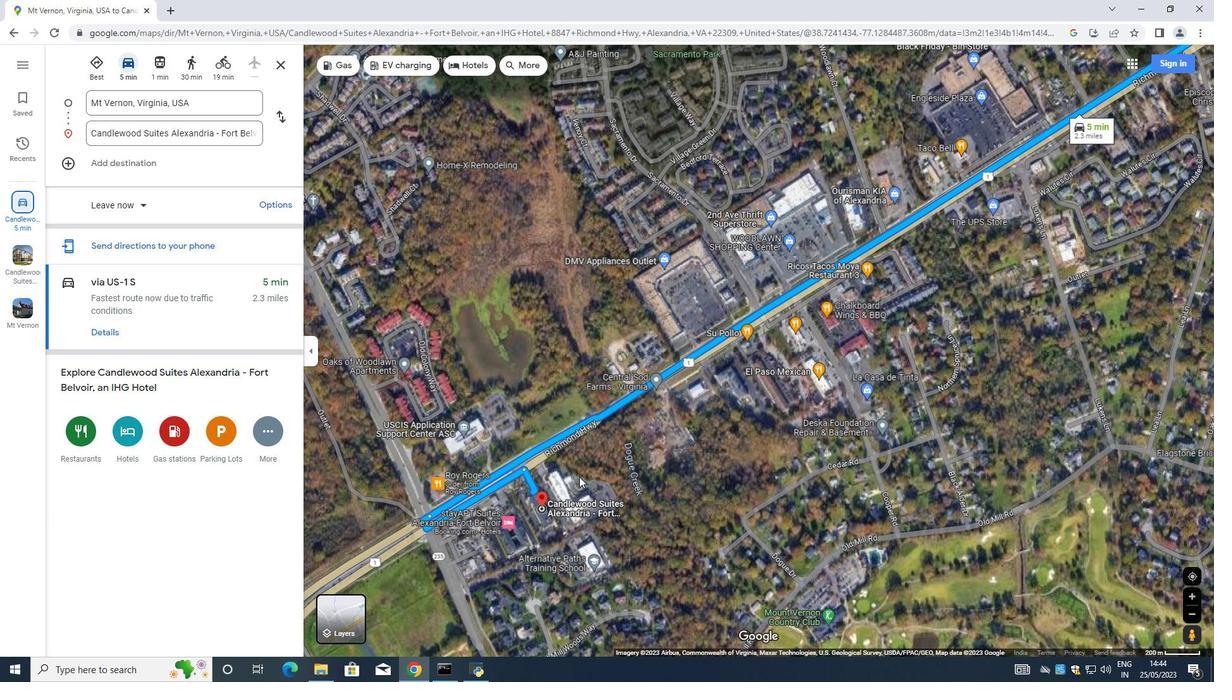 
Action: Mouse scrolled (559, 448) with delta (0, 0)
Screenshot: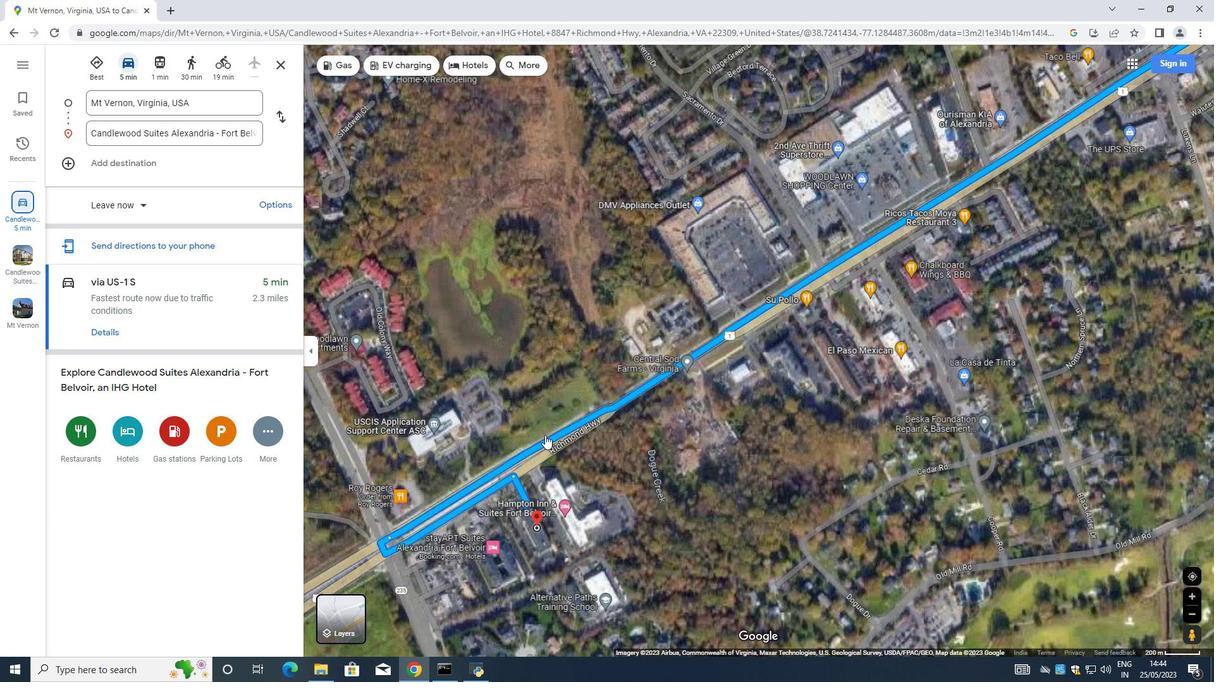 
Action: Mouse moved to (551, 440)
Screenshot: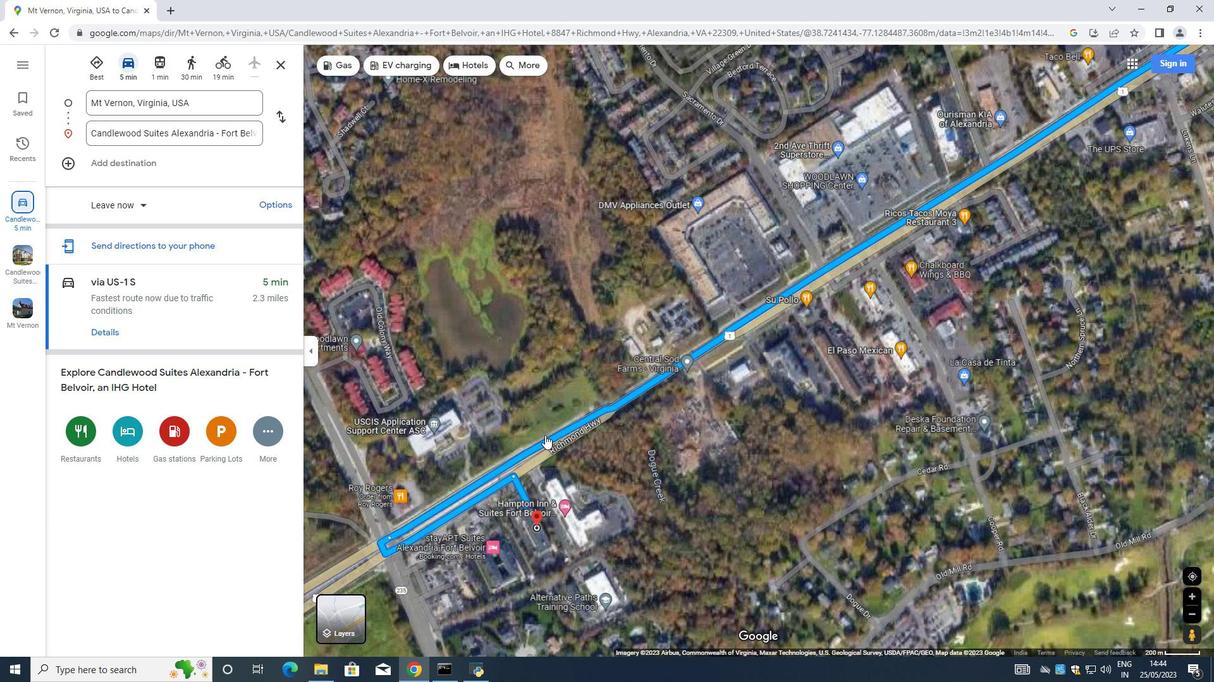 
Action: Mouse scrolled (551, 441) with delta (0, 0)
Screenshot: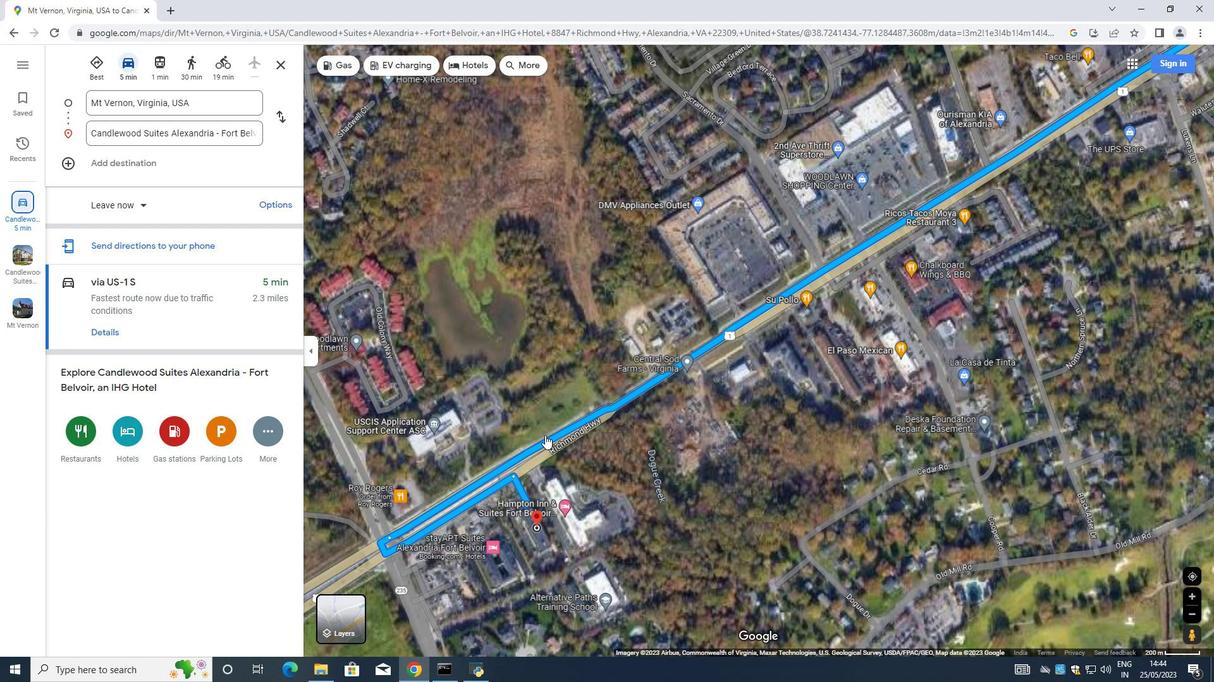 
Action: Mouse moved to (548, 438)
Screenshot: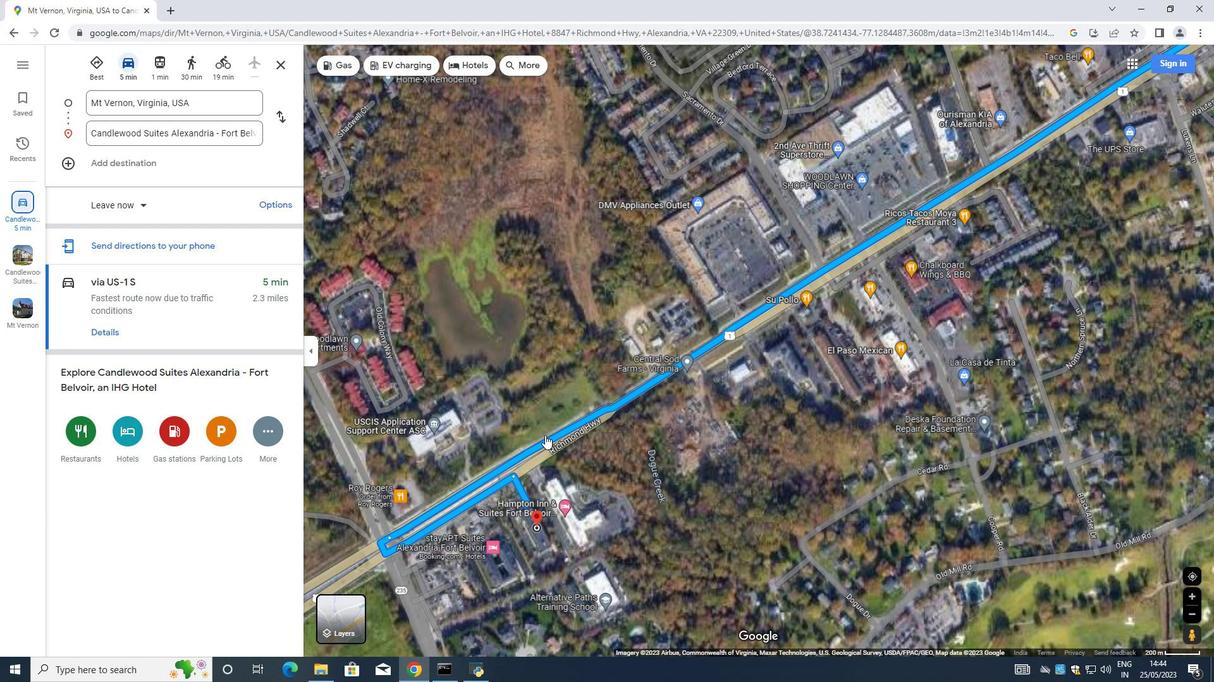
Action: Mouse scrolled (548, 439) with delta (0, 0)
Screenshot: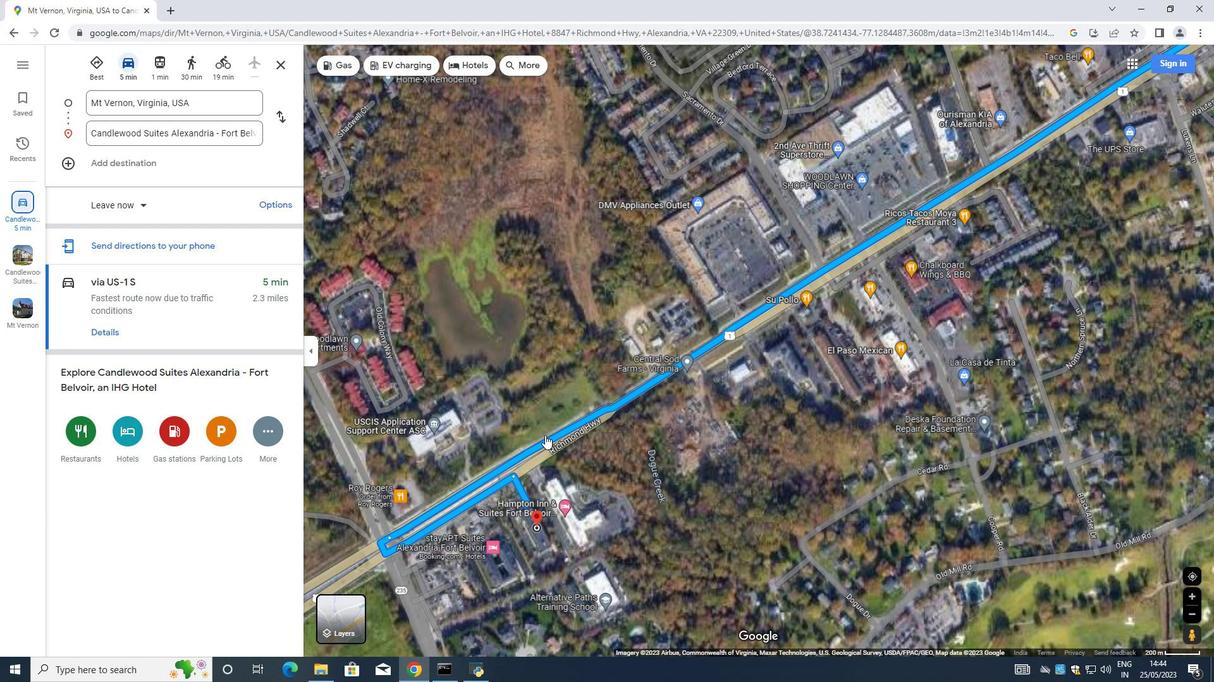 
Action: Mouse moved to (548, 438)
Screenshot: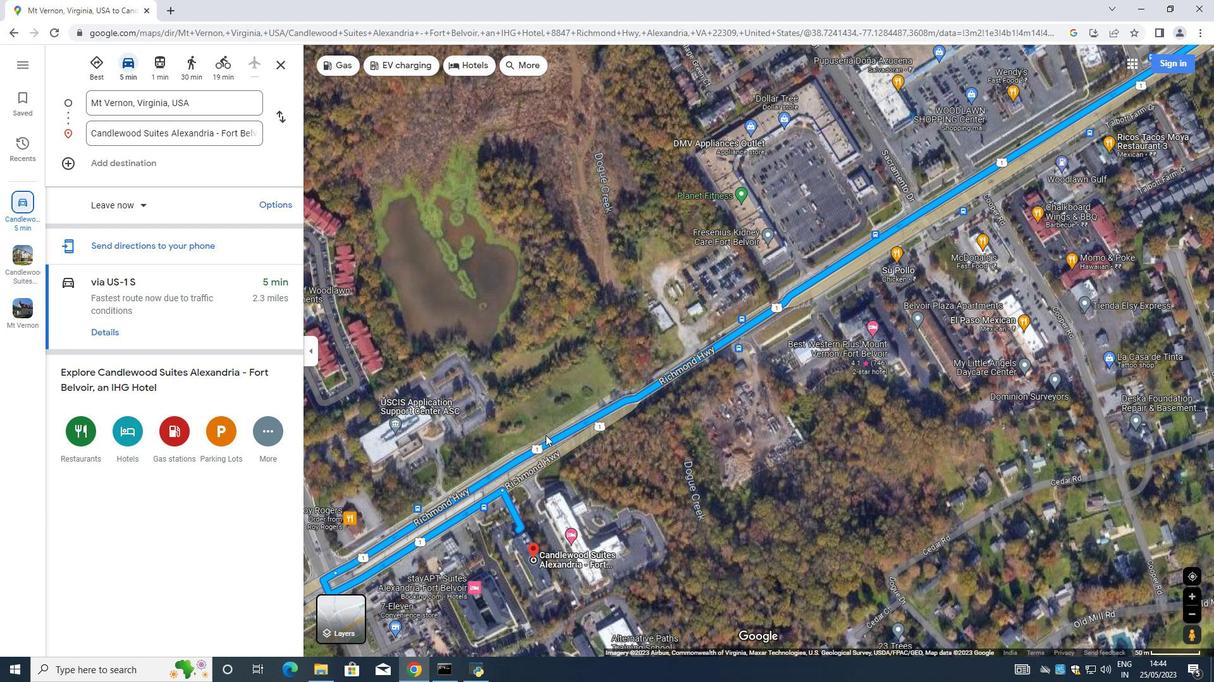 
Action: Mouse scrolled (548, 439) with delta (0, 0)
Screenshot: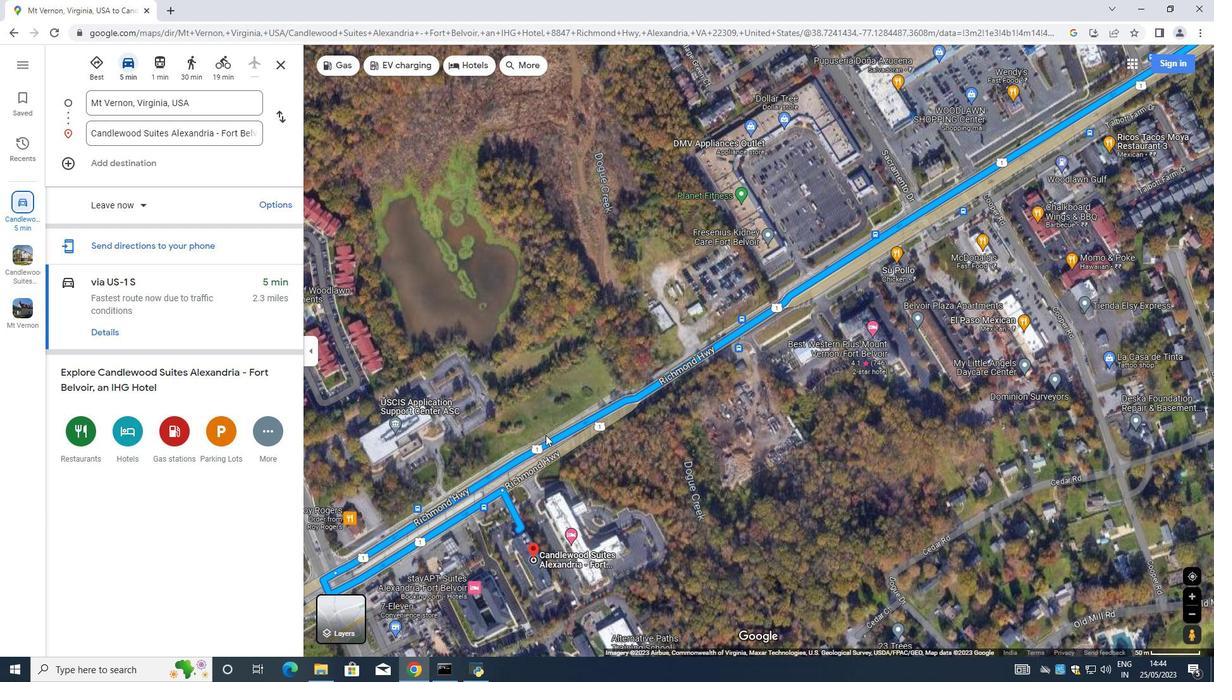 
Action: Mouse scrolled (548, 439) with delta (0, 0)
Screenshot: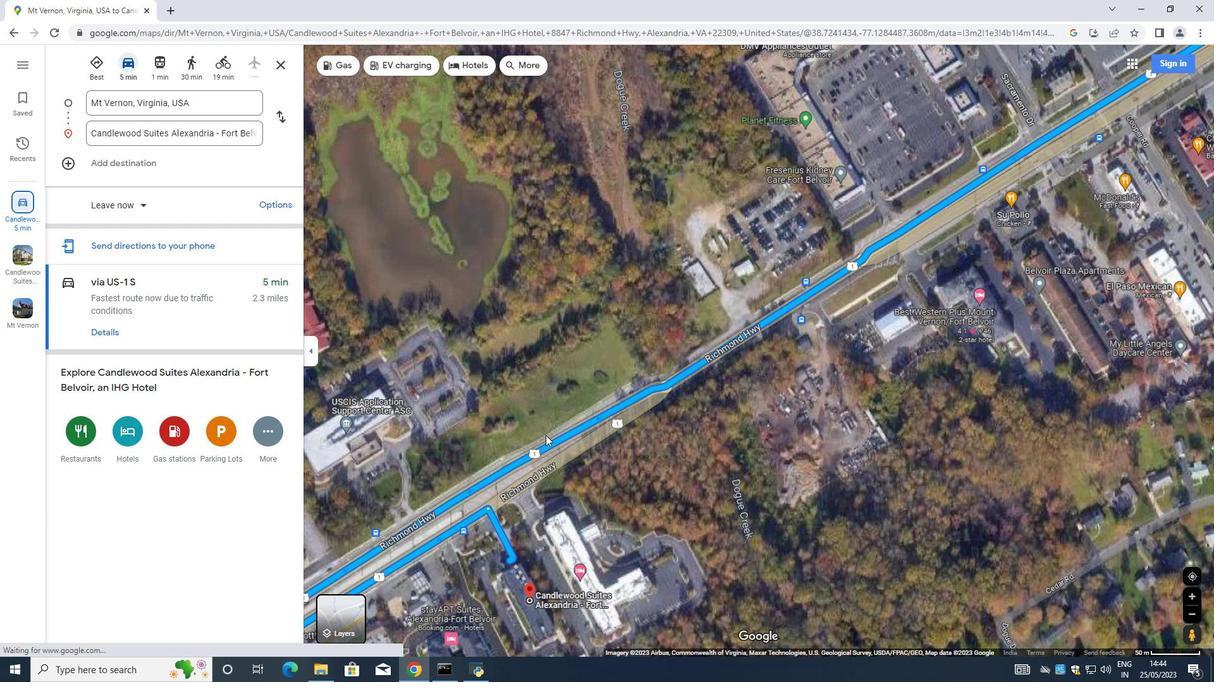 
Action: Mouse scrolled (548, 439) with delta (0, 0)
Screenshot: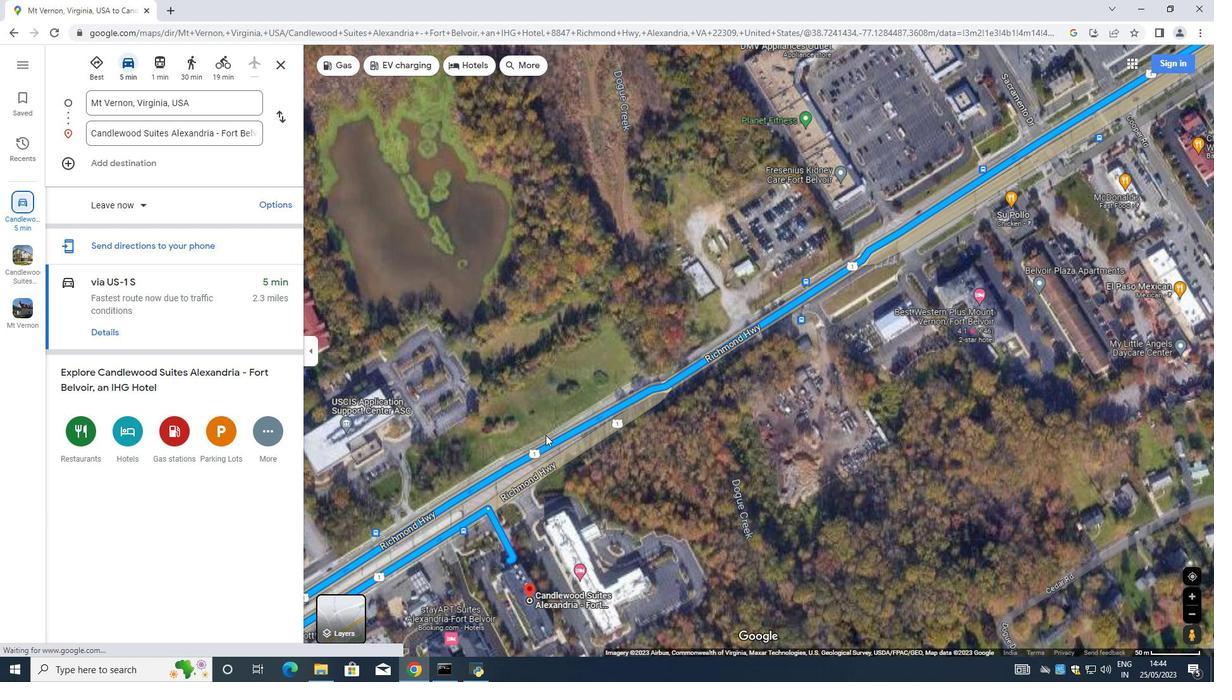 
Action: Mouse scrolled (548, 439) with delta (0, 0)
Screenshot: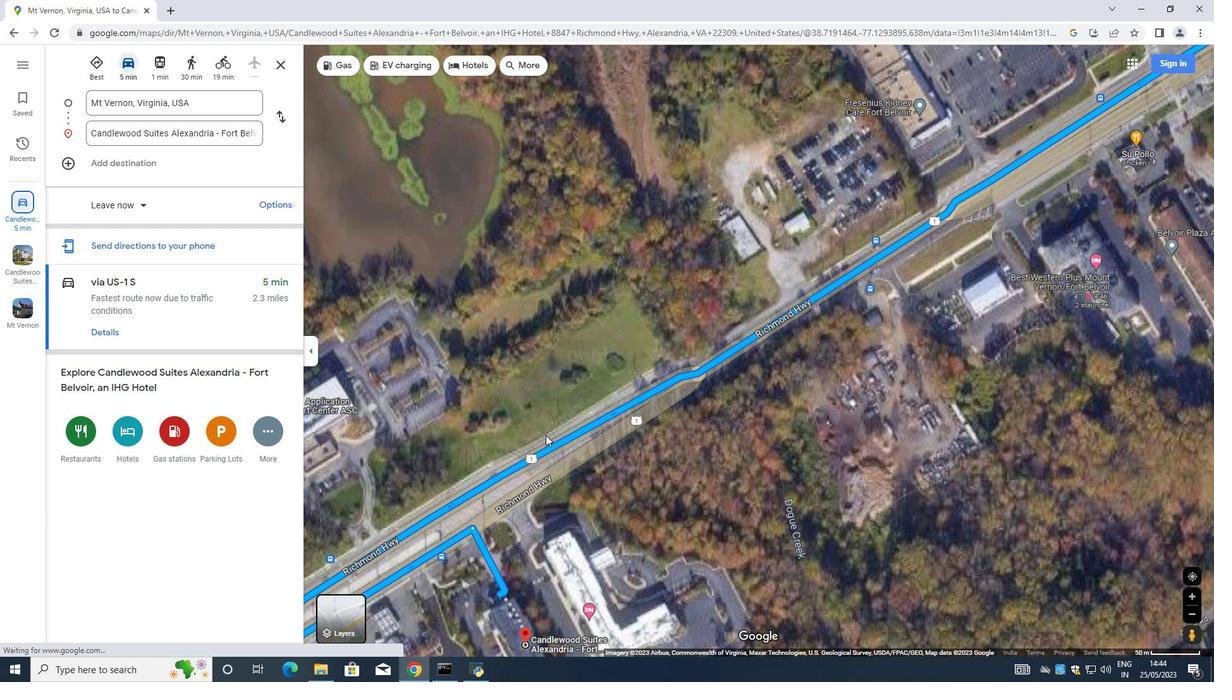 
Action: Mouse moved to (567, 440)
Screenshot: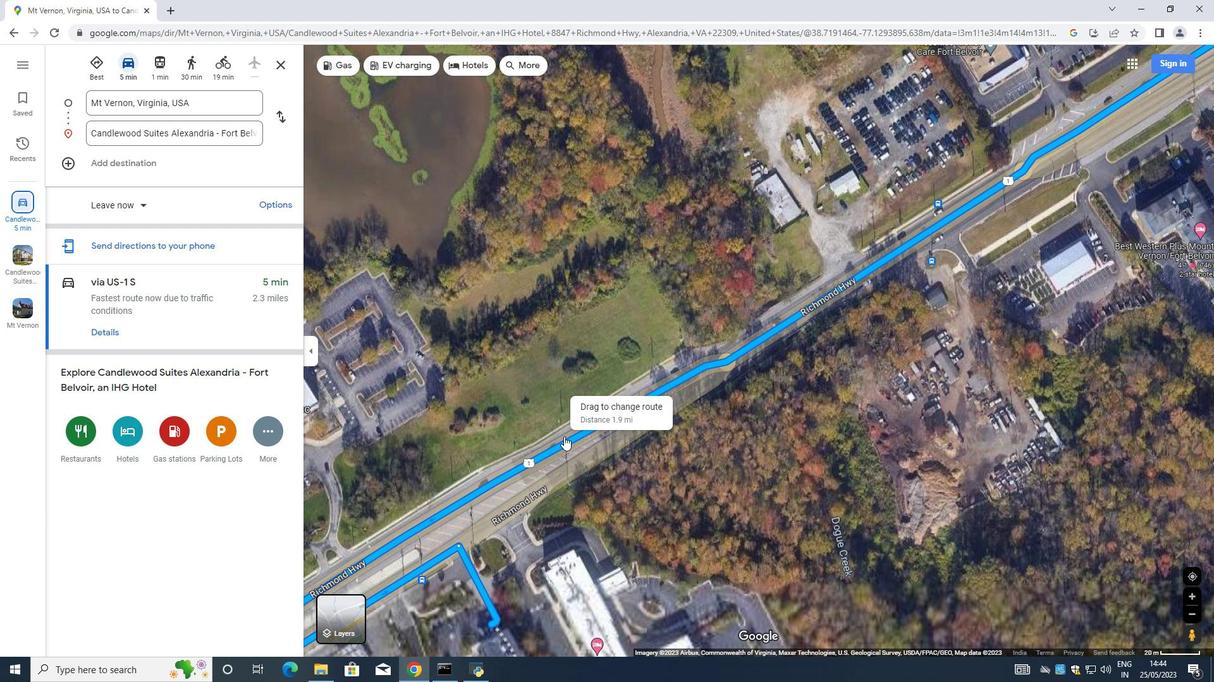
Action: Mouse scrolled (567, 440) with delta (0, 0)
Screenshot: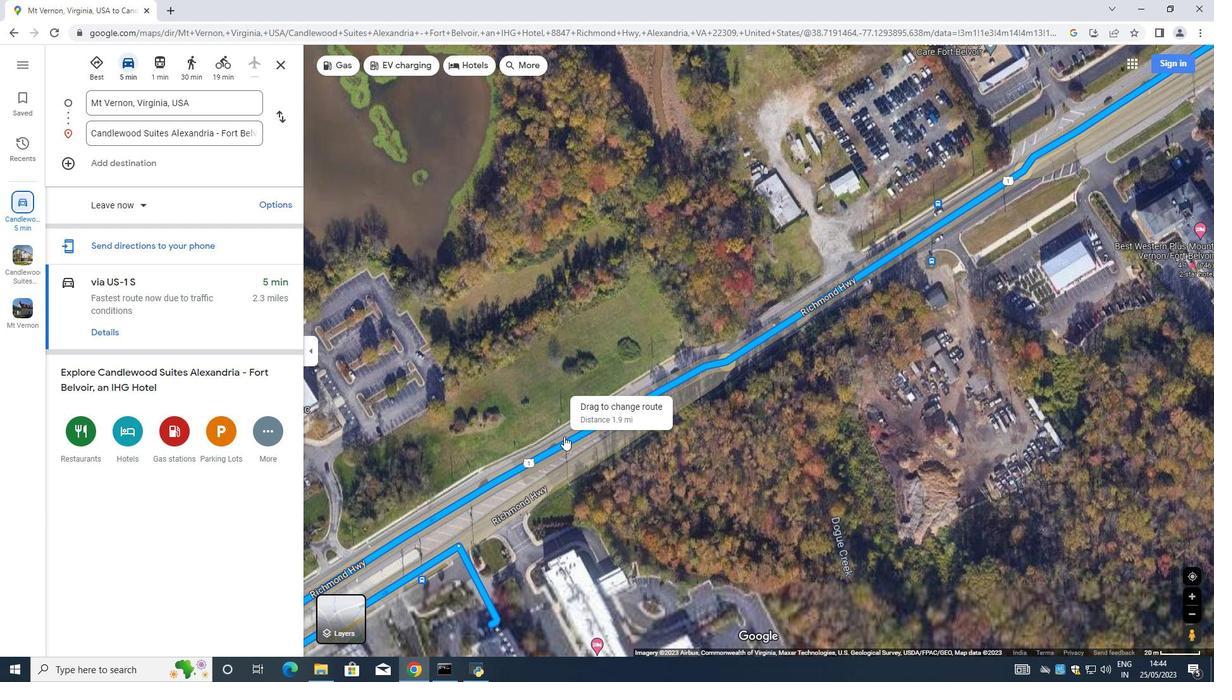 
Action: Mouse scrolled (567, 440) with delta (0, 0)
Screenshot: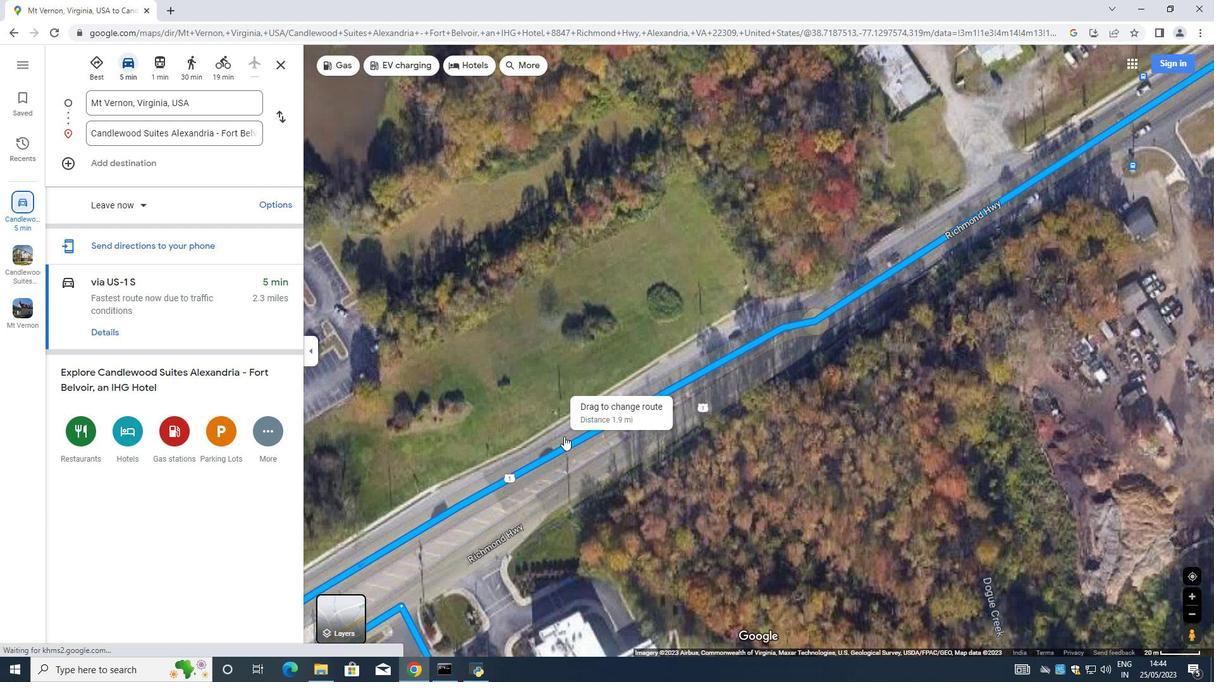 
Action: Mouse scrolled (567, 440) with delta (0, 0)
Screenshot: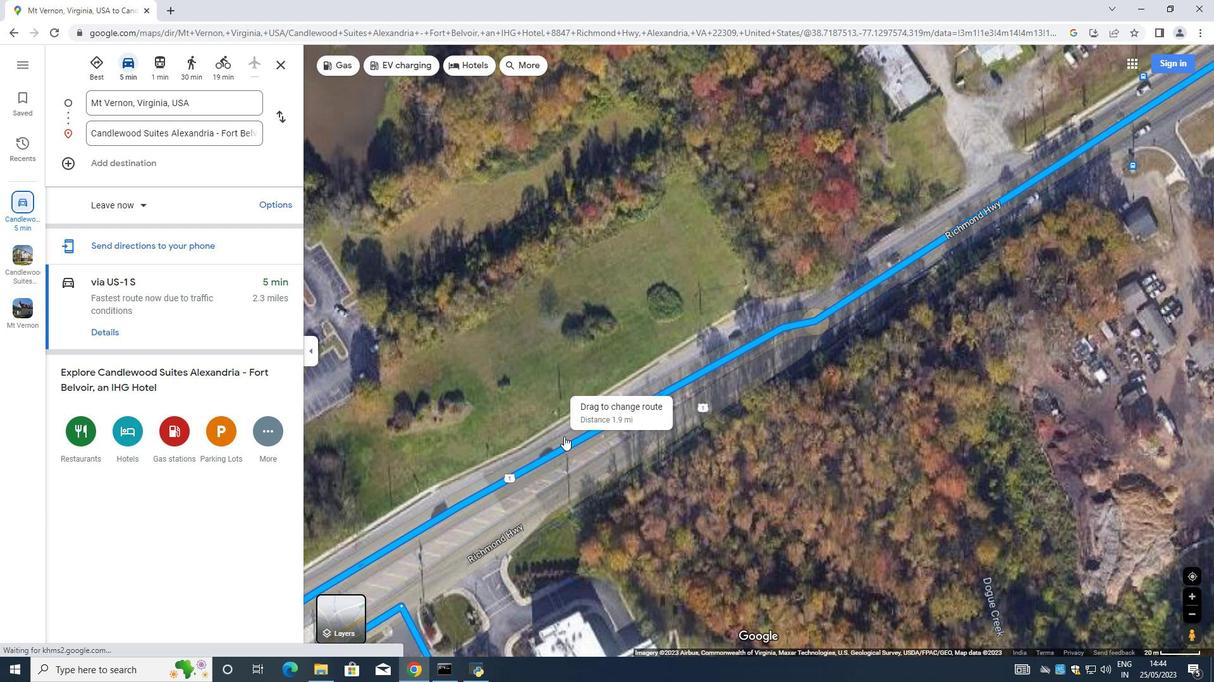 
Action: Mouse scrolled (567, 440) with delta (0, 0)
Screenshot: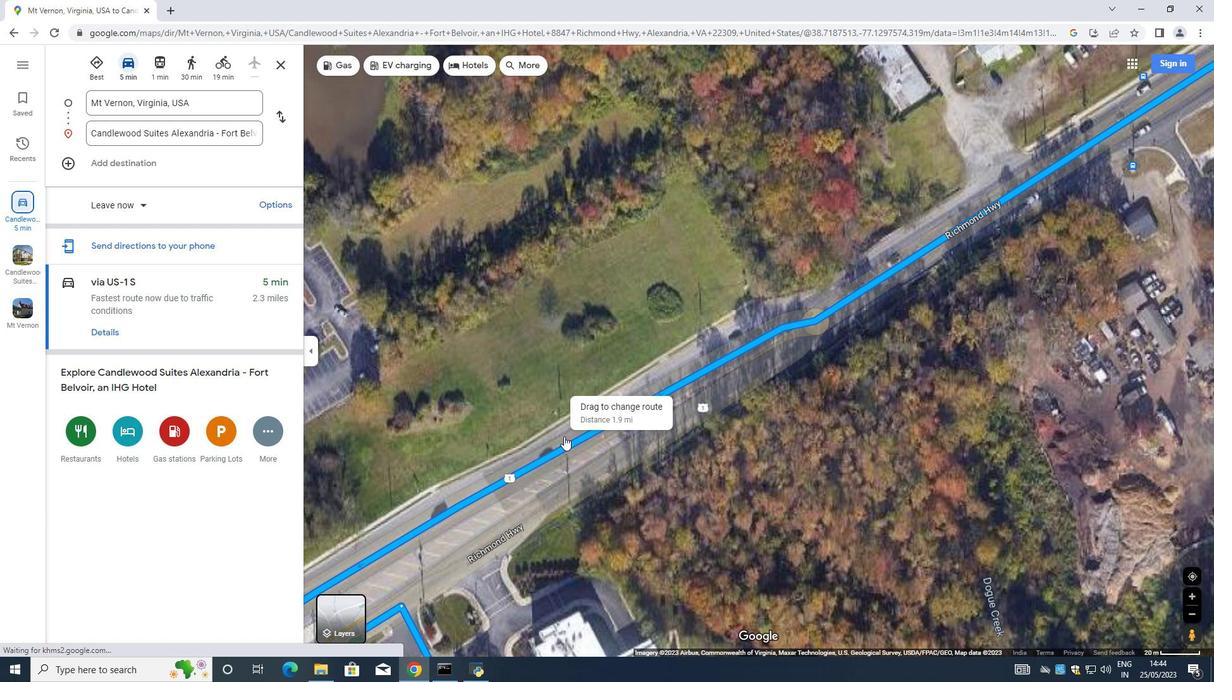 
Action: Mouse scrolled (567, 440) with delta (0, 0)
Screenshot: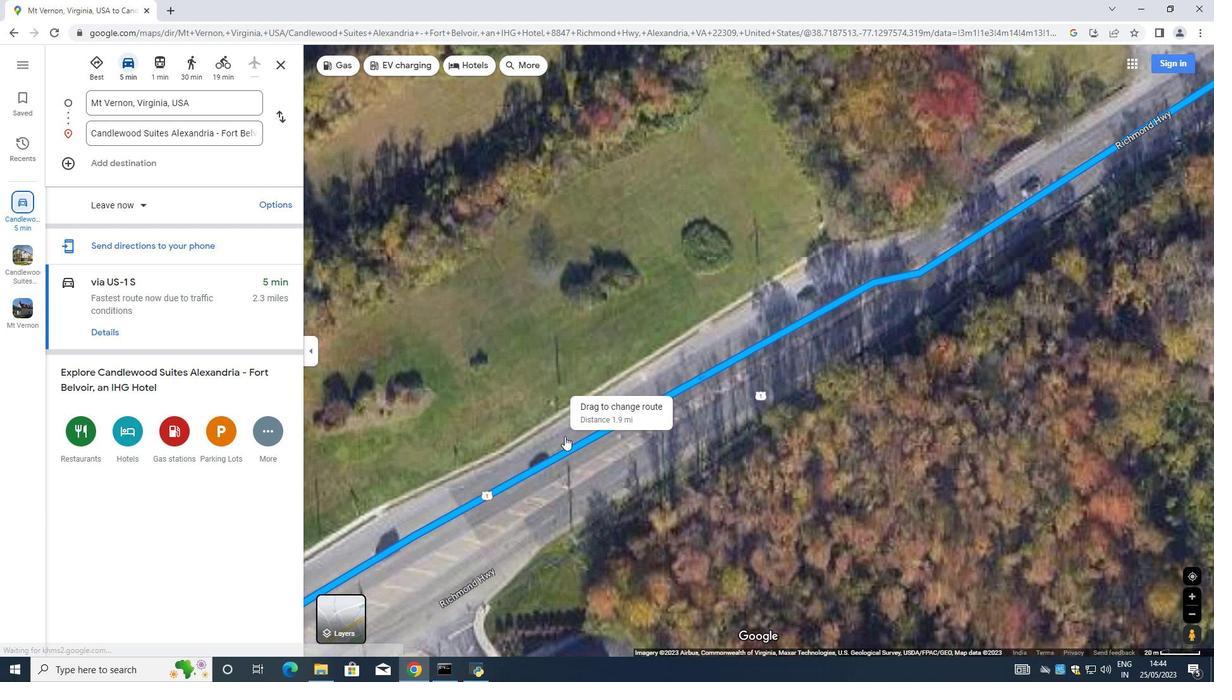 
Action: Mouse moved to (658, 425)
Screenshot: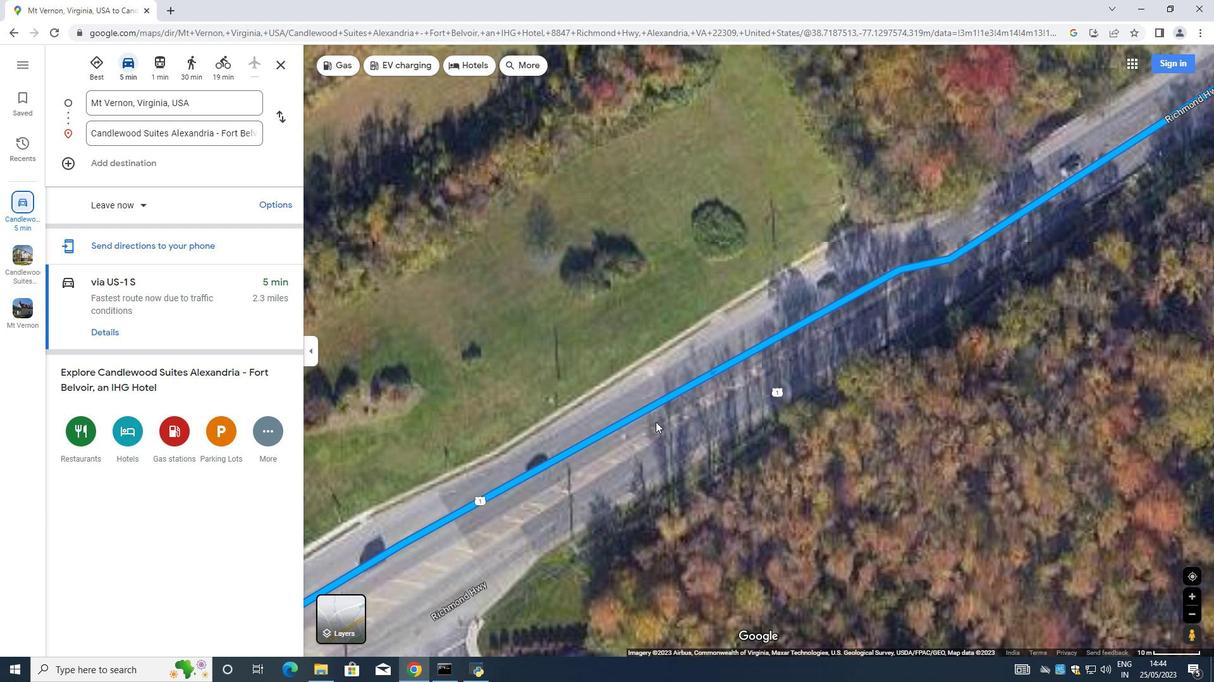 
Action: Mouse pressed left at (658, 425)
Screenshot: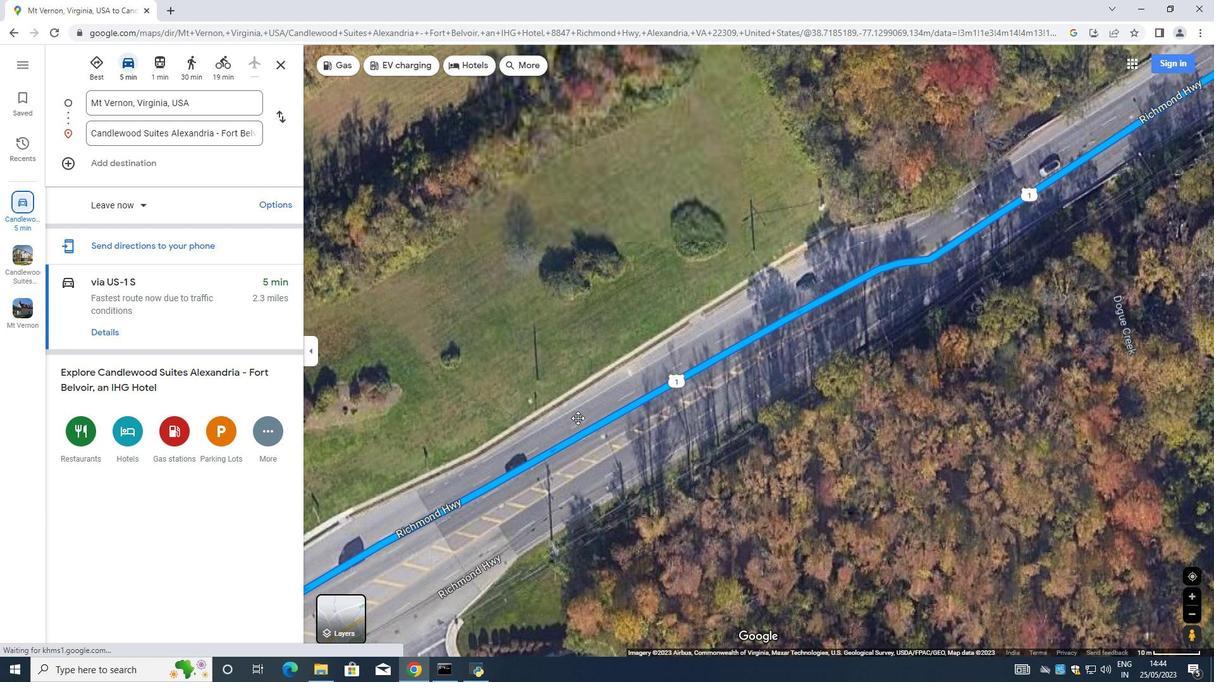 
Action: Mouse moved to (729, 232)
Screenshot: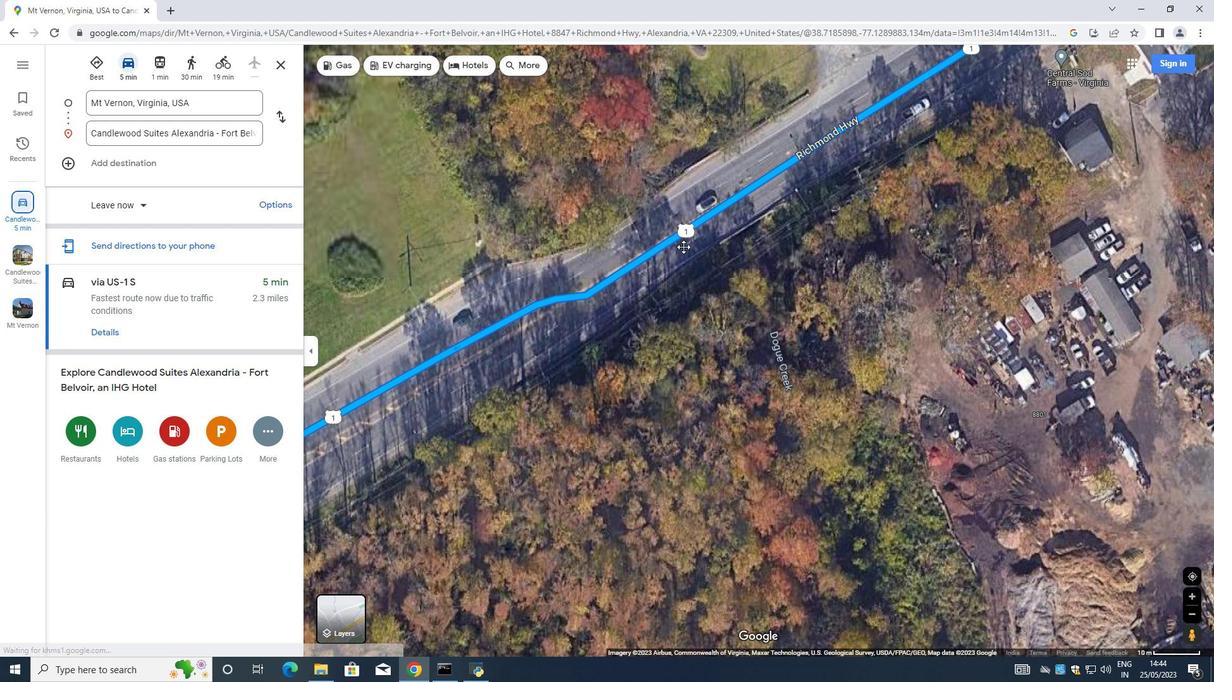 
Action: Mouse pressed left at (729, 232)
Screenshot: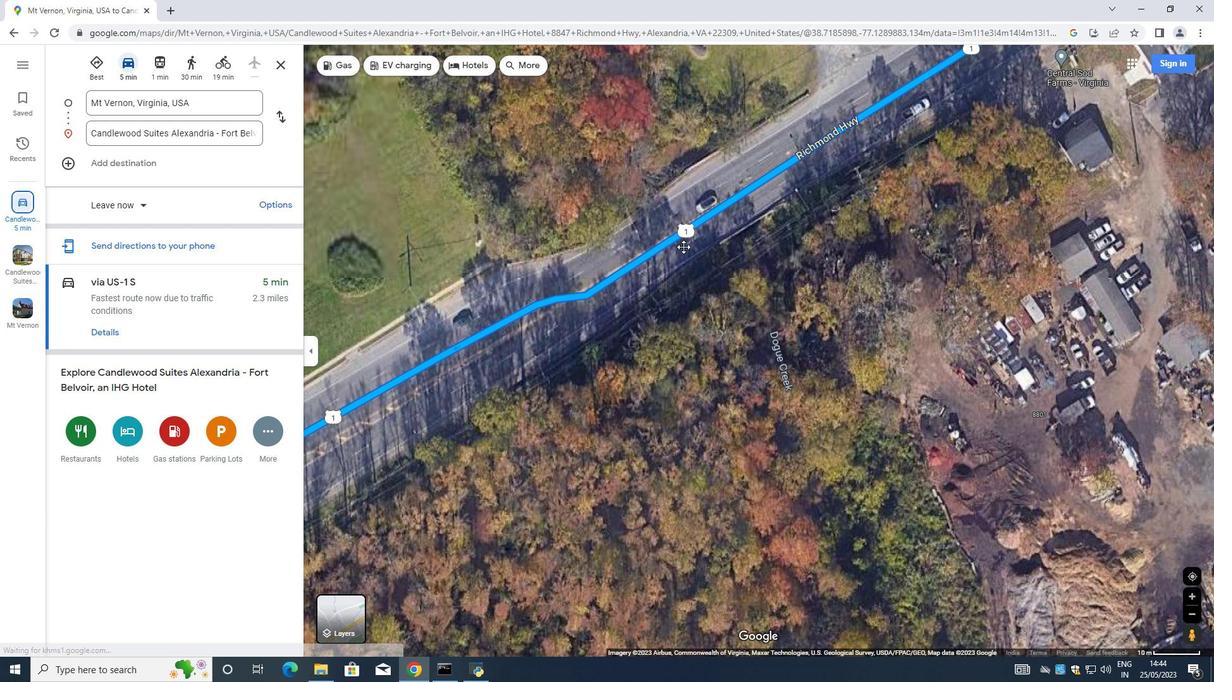 
Action: Mouse moved to (669, 110)
Screenshot: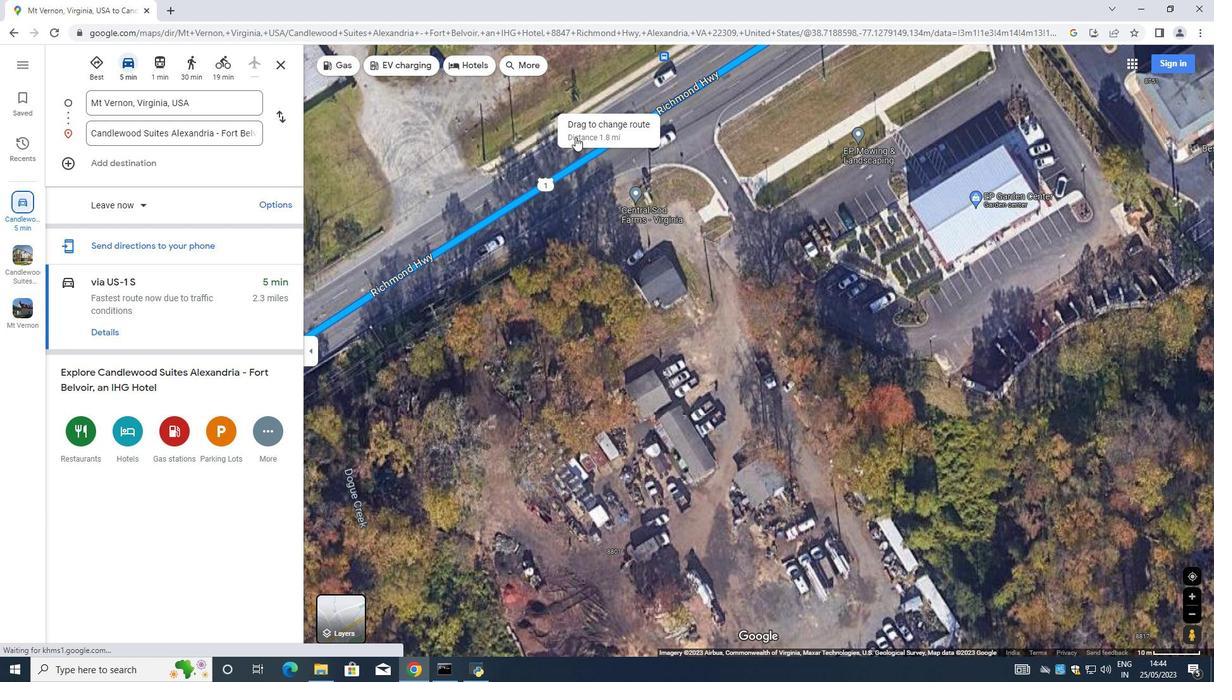 
Action: Mouse pressed left at (669, 110)
Screenshot: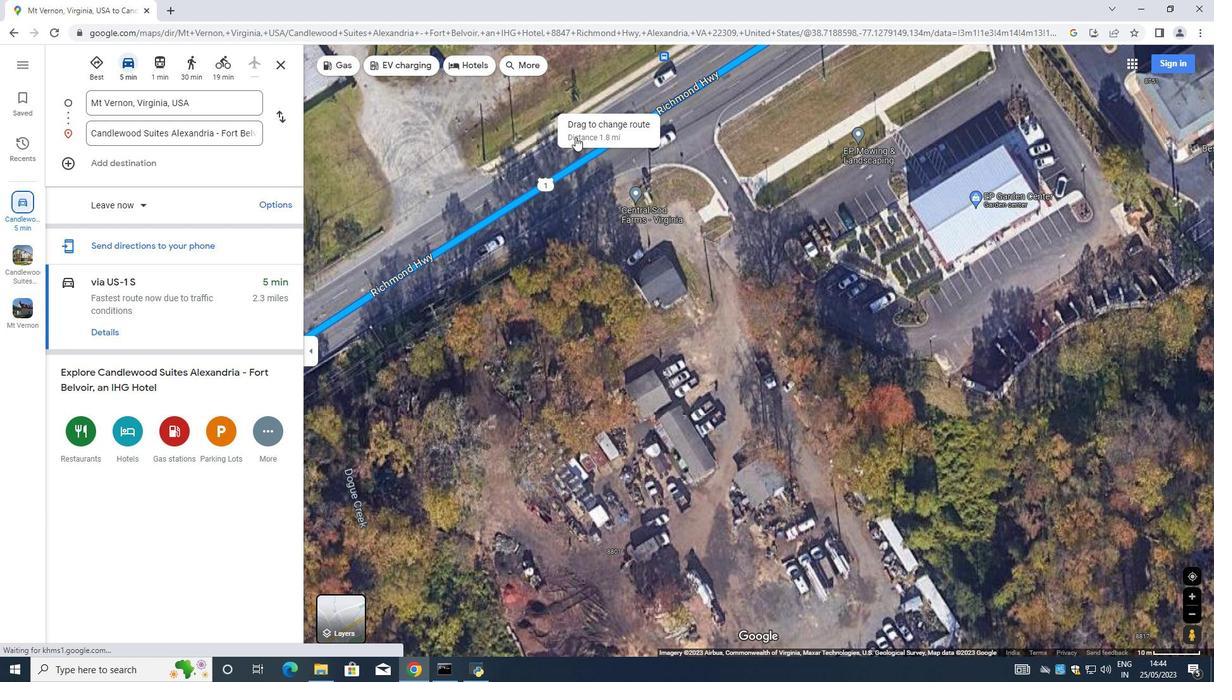 
Action: Mouse moved to (960, 235)
Screenshot: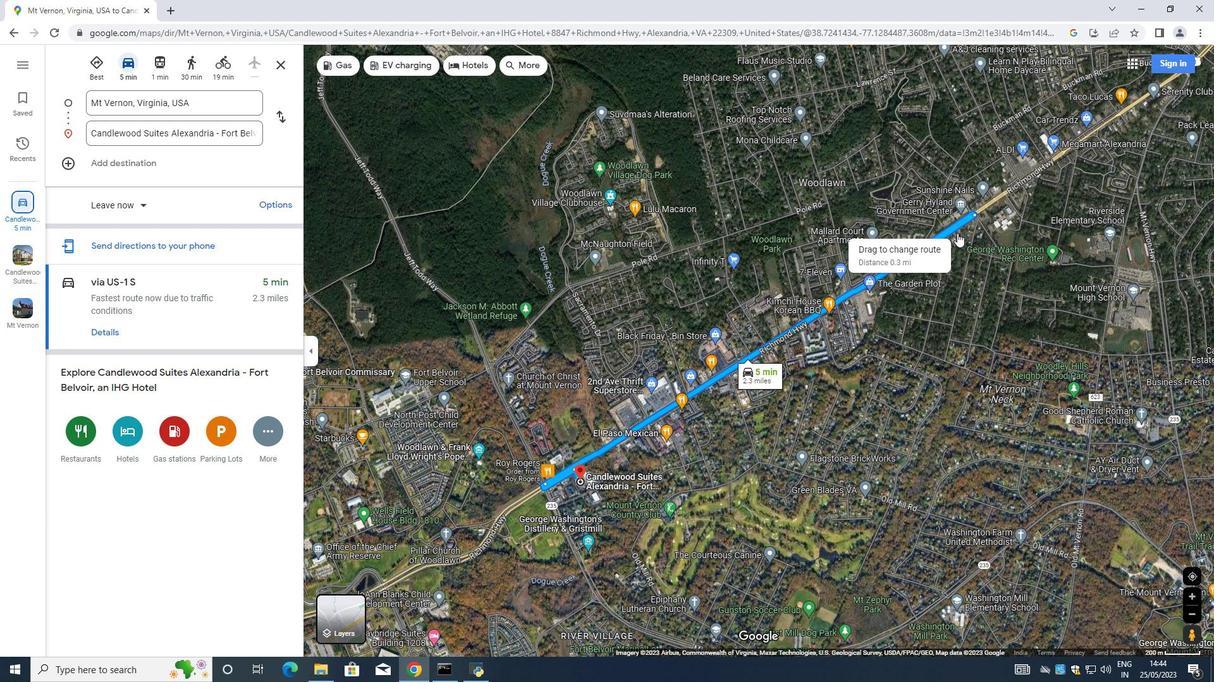 
Action: Mouse scrolled (960, 236) with delta (0, 0)
Screenshot: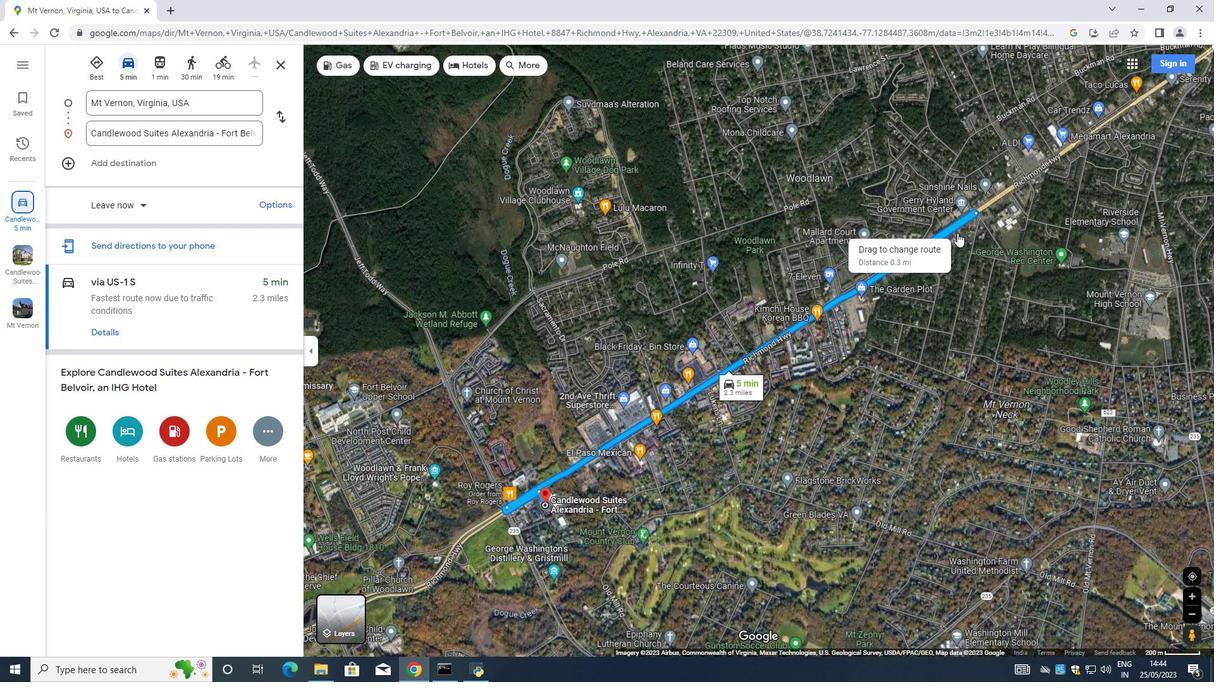 
Action: Mouse moved to (960, 236)
Screenshot: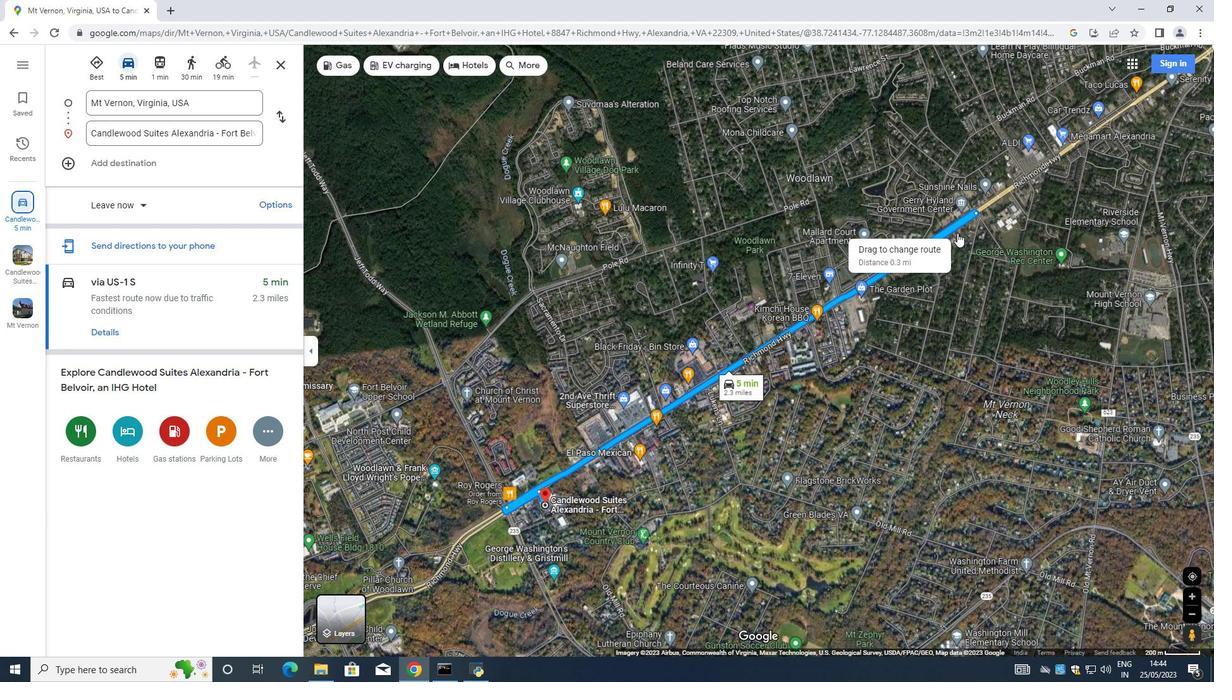 
Action: Mouse scrolled (960, 237) with delta (0, 0)
Screenshot: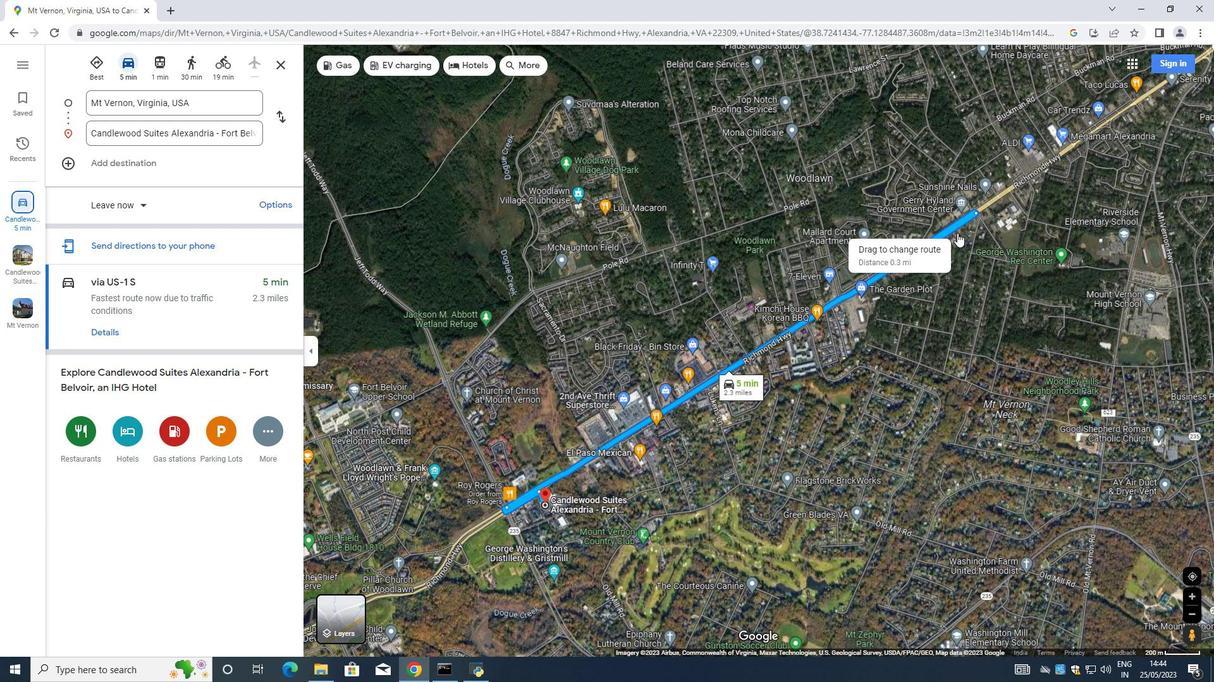 
Action: Mouse scrolled (960, 237) with delta (0, 0)
Screenshot: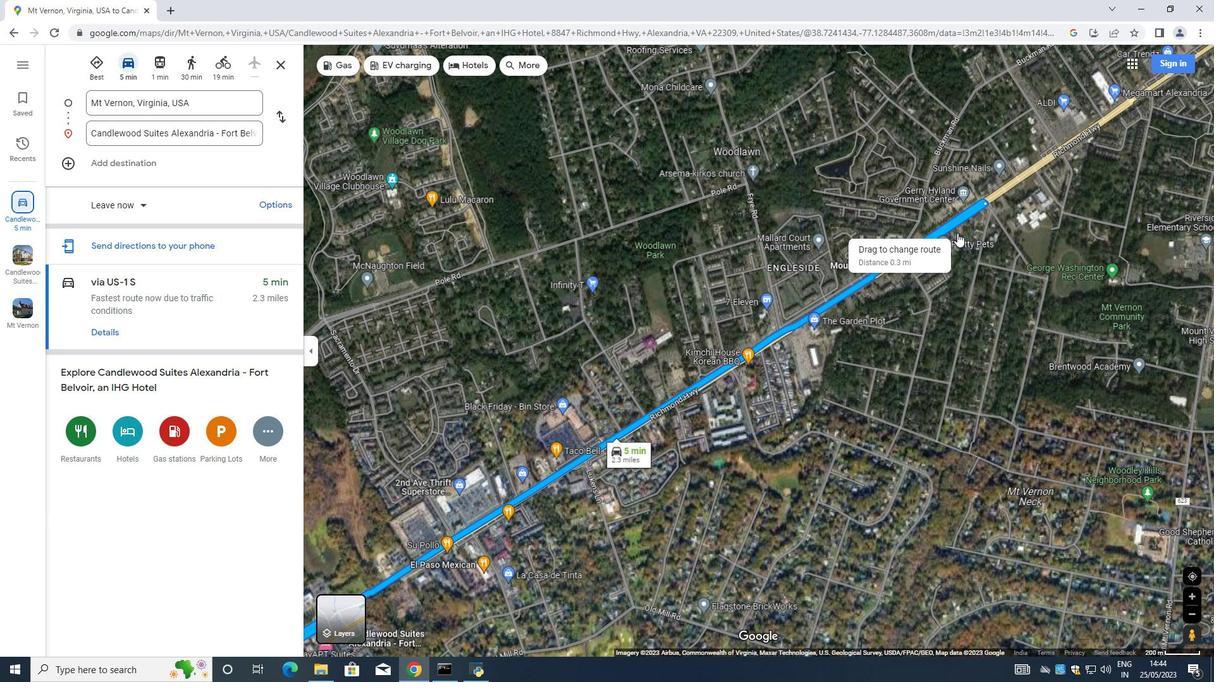 
Action: Mouse moved to (960, 236)
Screenshot: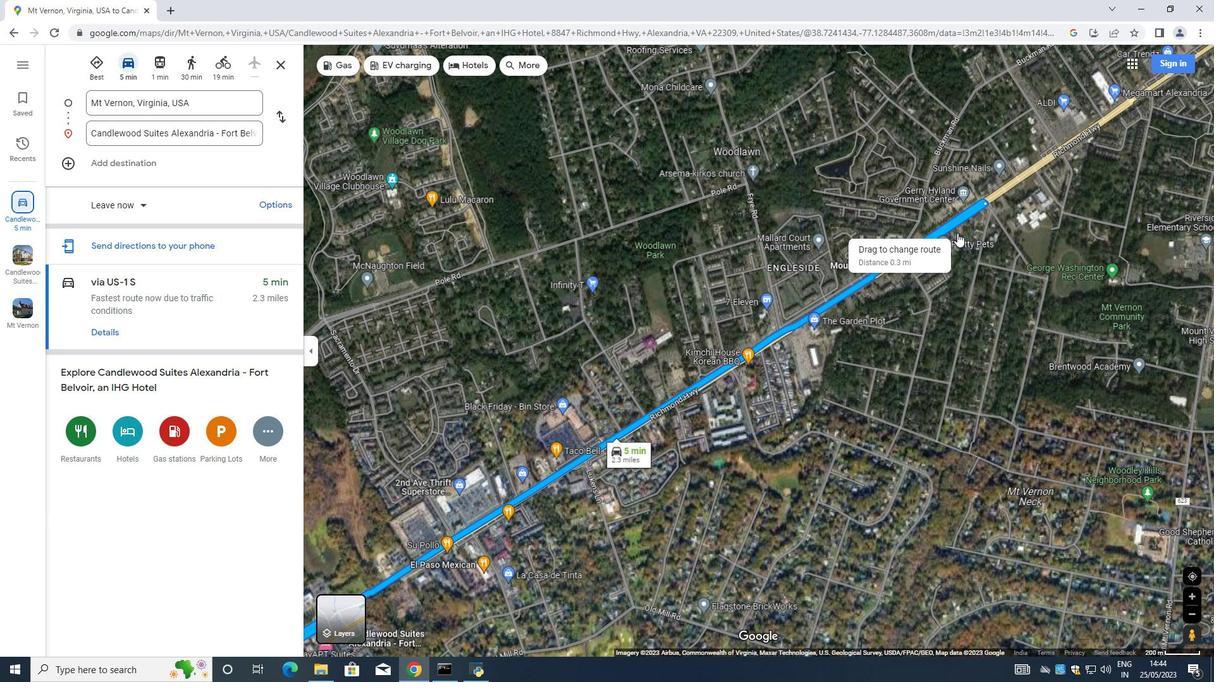 
Action: Mouse scrolled (960, 237) with delta (0, 0)
Screenshot: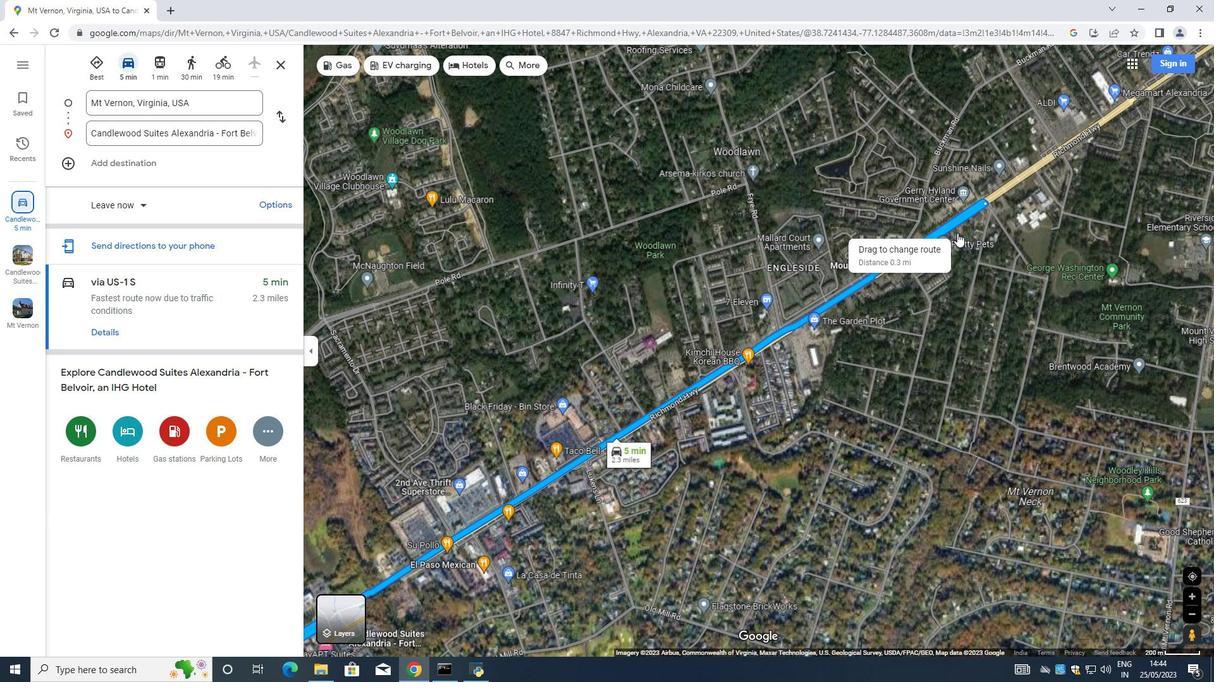 
Action: Mouse moved to (928, 271)
Screenshot: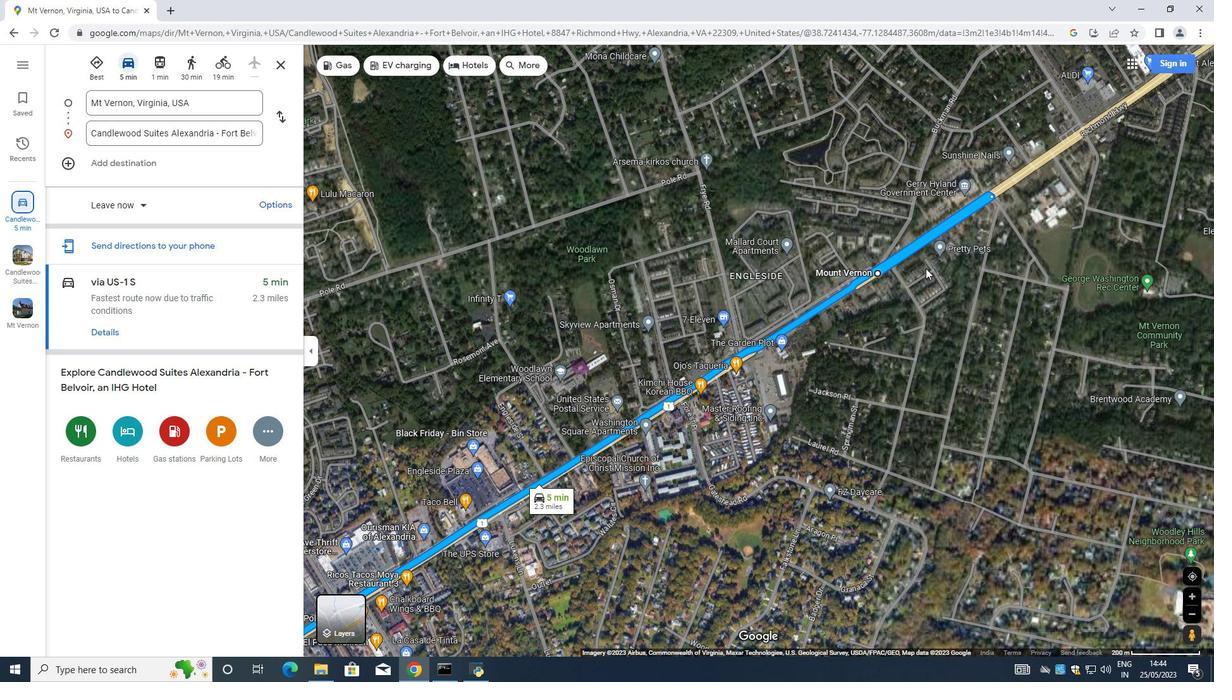 
Action: Mouse scrolled (928, 272) with delta (0, 0)
Screenshot: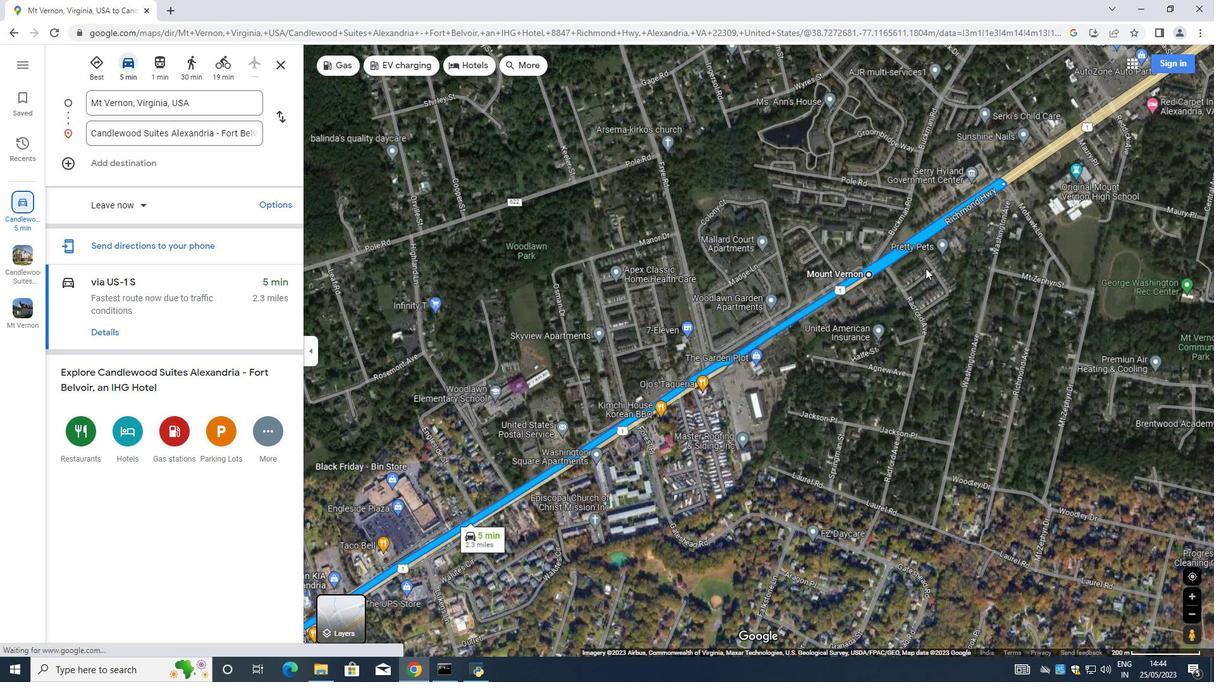 
Action: Mouse scrolled (928, 272) with delta (0, 0)
Screenshot: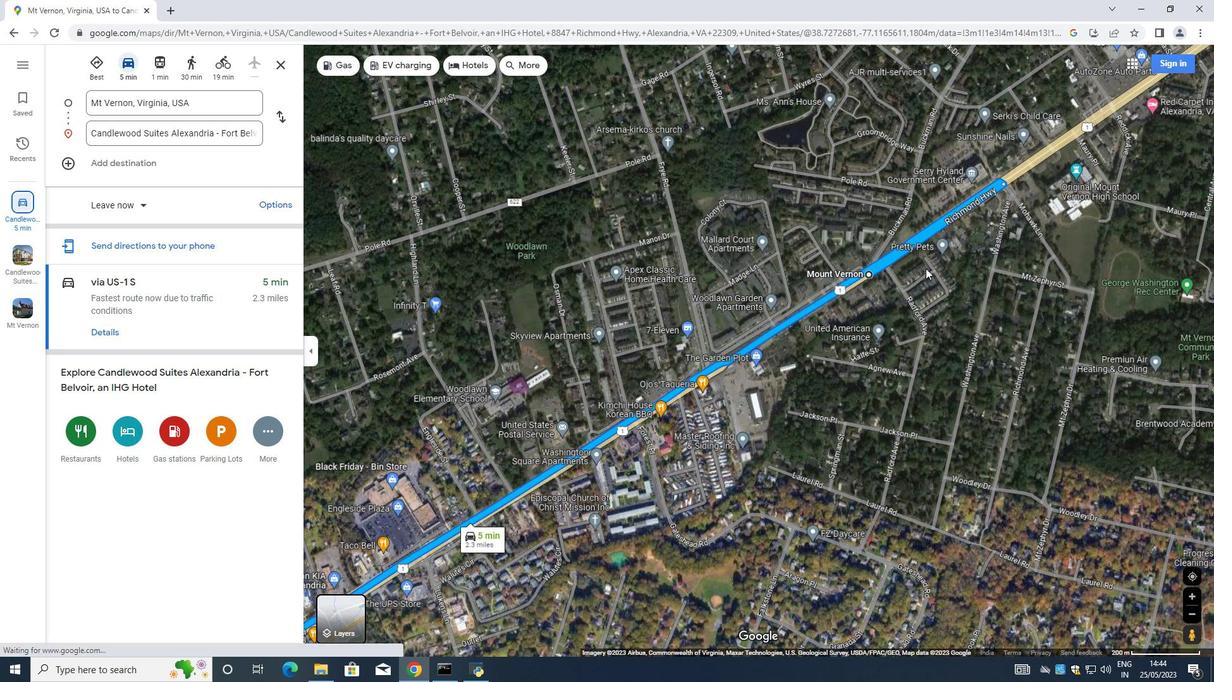 
Action: Mouse scrolled (928, 272) with delta (0, 0)
Screenshot: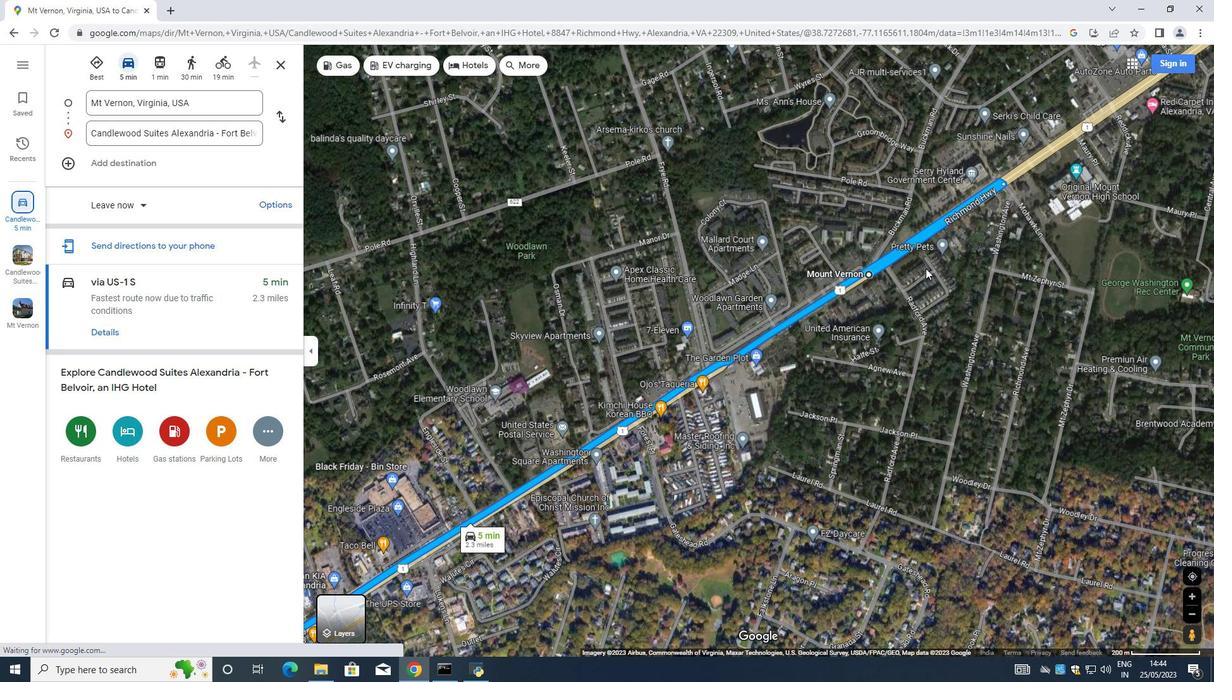 
Action: Mouse scrolled (928, 272) with delta (0, 0)
Screenshot: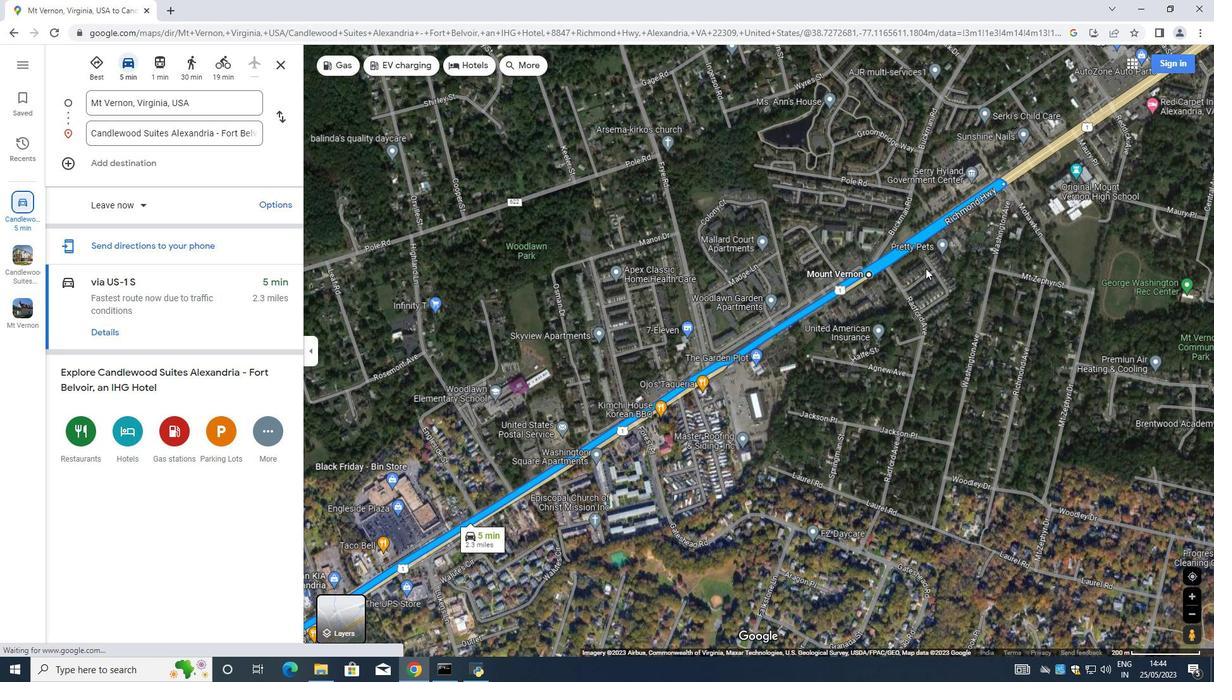 
Action: Mouse moved to (834, 288)
Screenshot: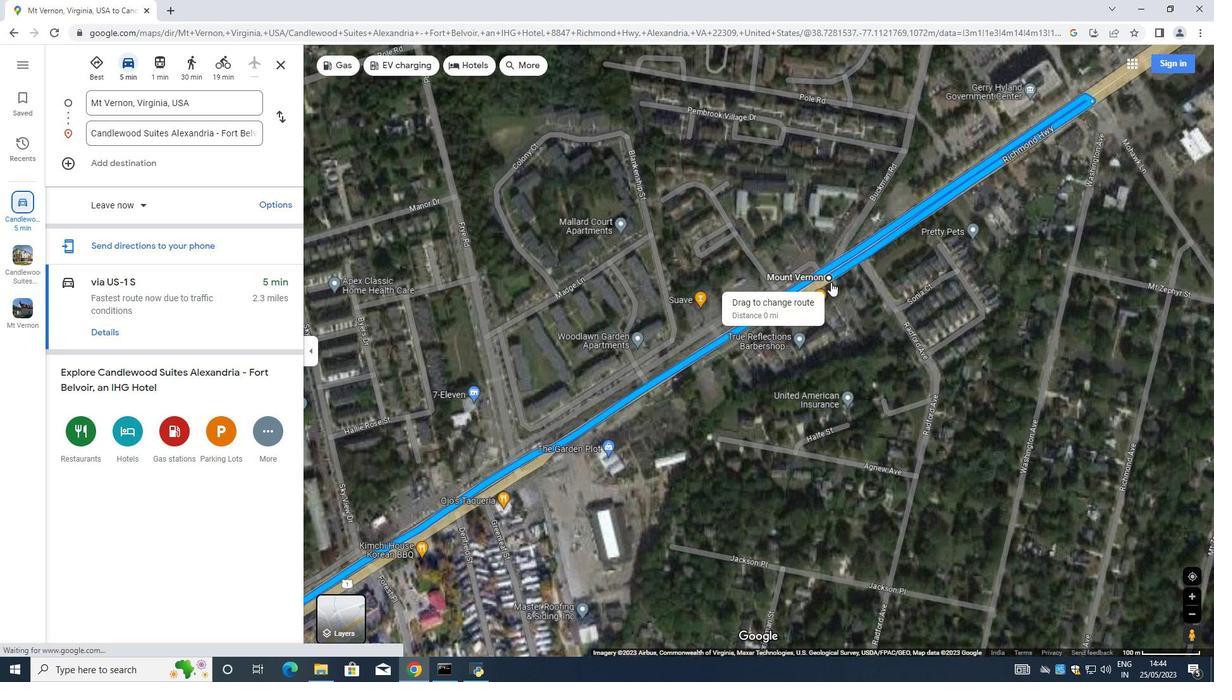 
Action: Mouse scrolled (834, 289) with delta (0, 0)
Screenshot: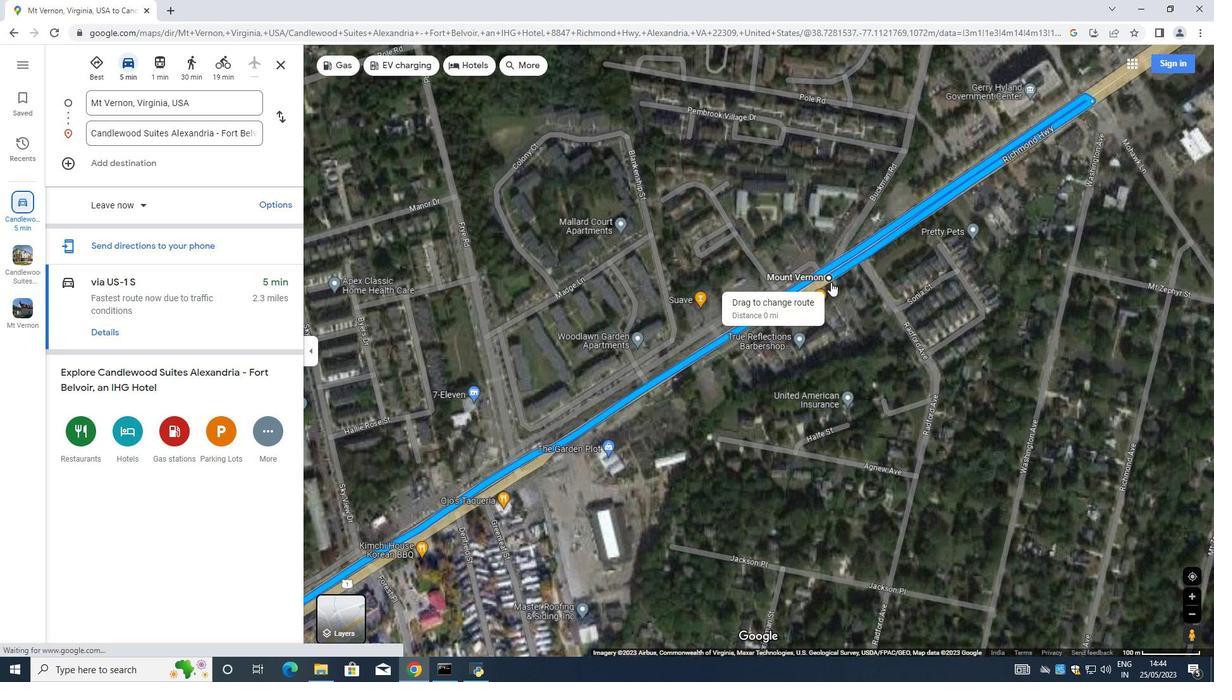 
Action: Mouse moved to (834, 285)
Screenshot: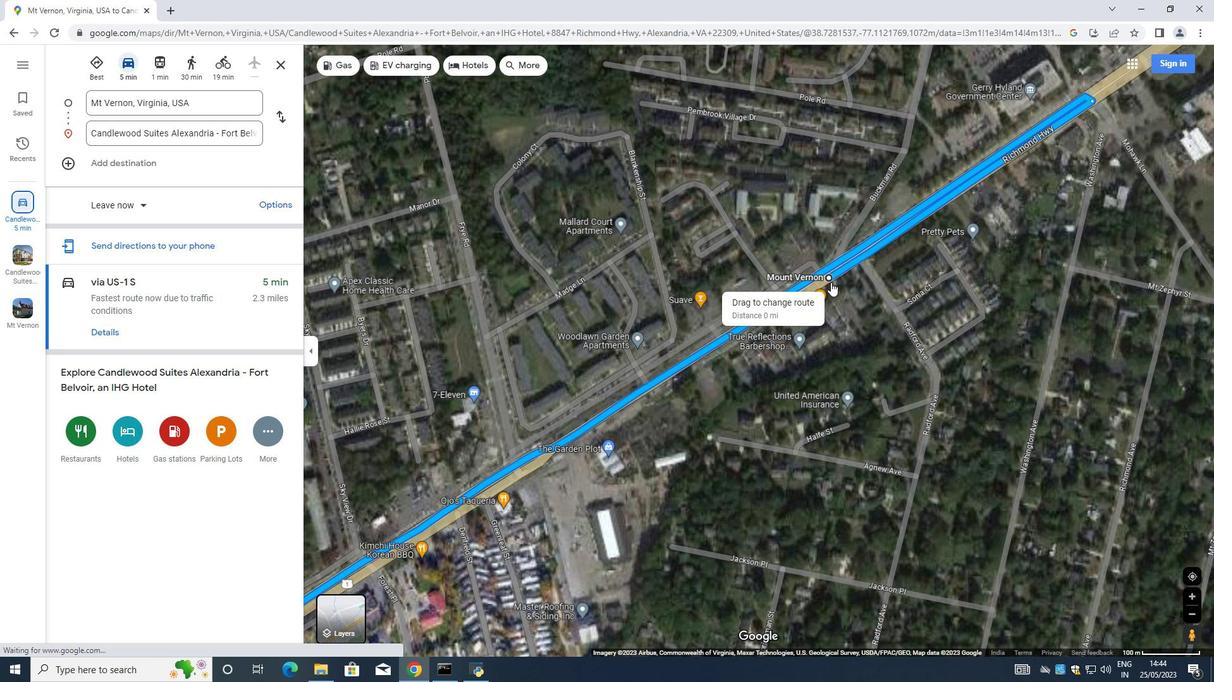 
Action: Mouse scrolled (834, 286) with delta (0, 0)
Screenshot: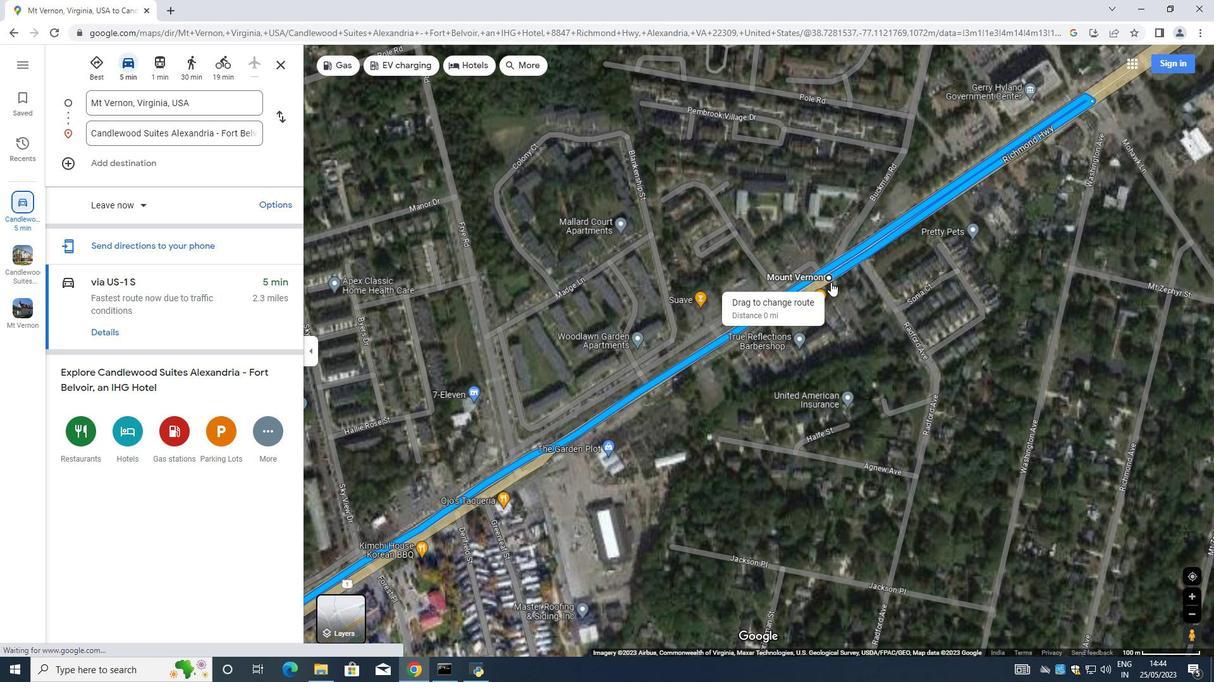
Action: Mouse moved to (834, 284)
Screenshot: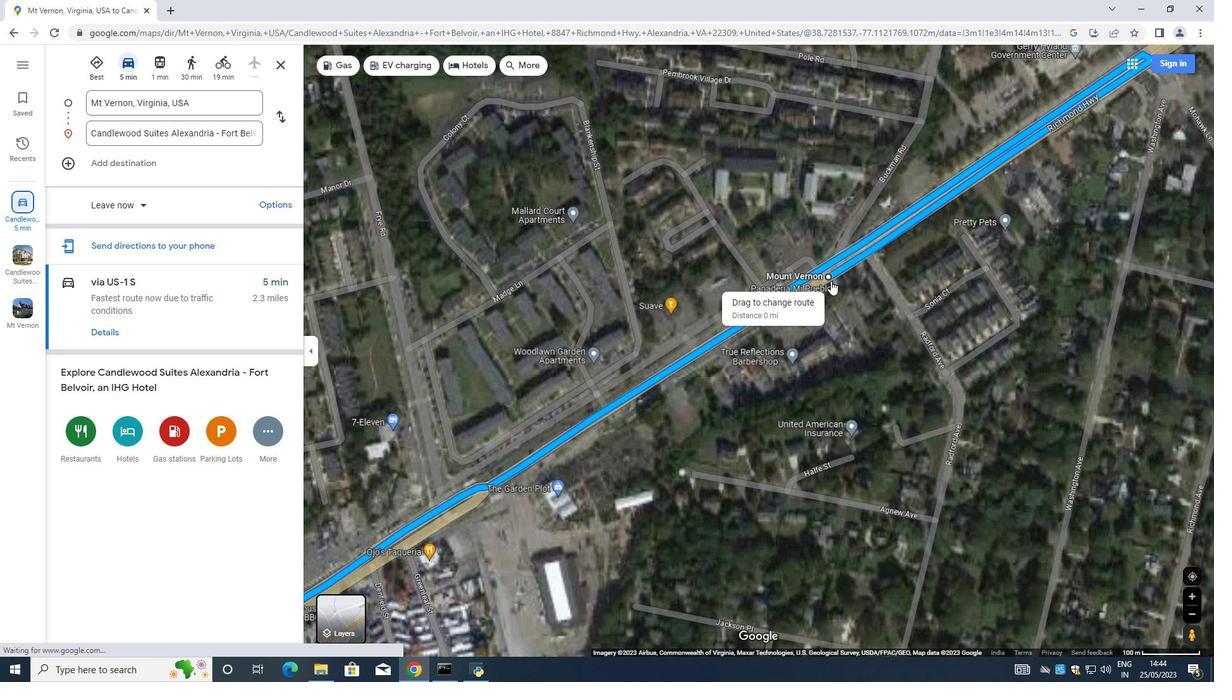 
Action: Mouse scrolled (834, 285) with delta (0, 0)
Screenshot: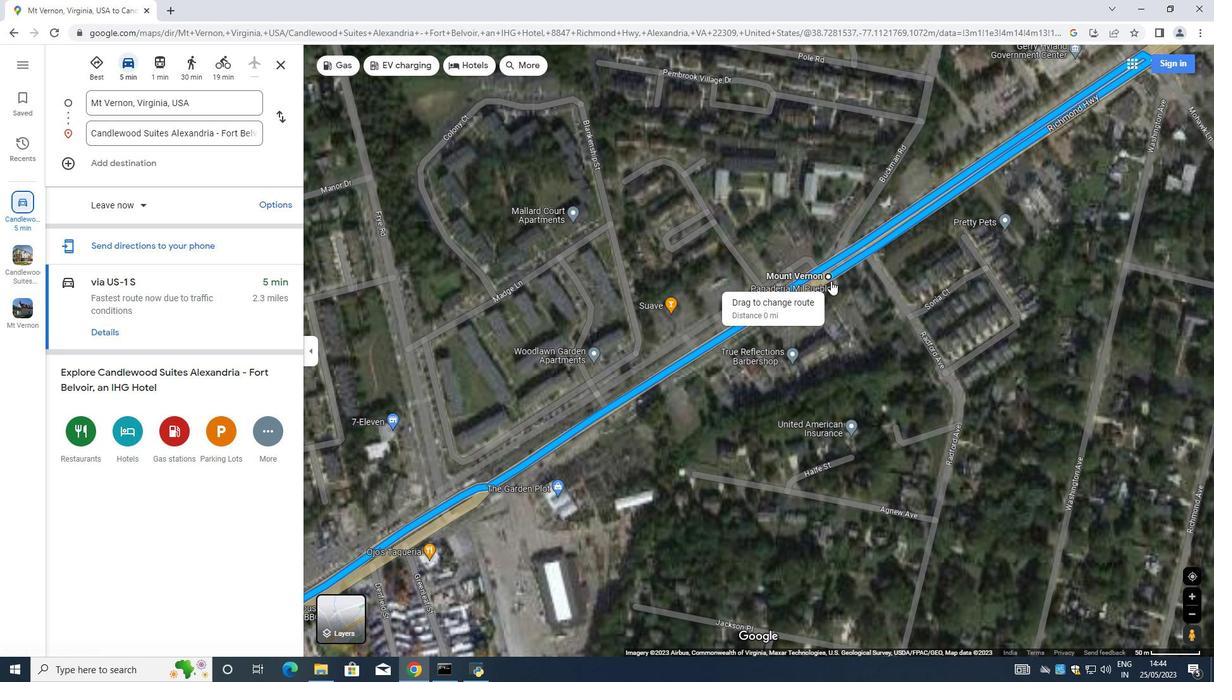 
Action: Mouse scrolled (834, 285) with delta (0, 0)
Screenshot: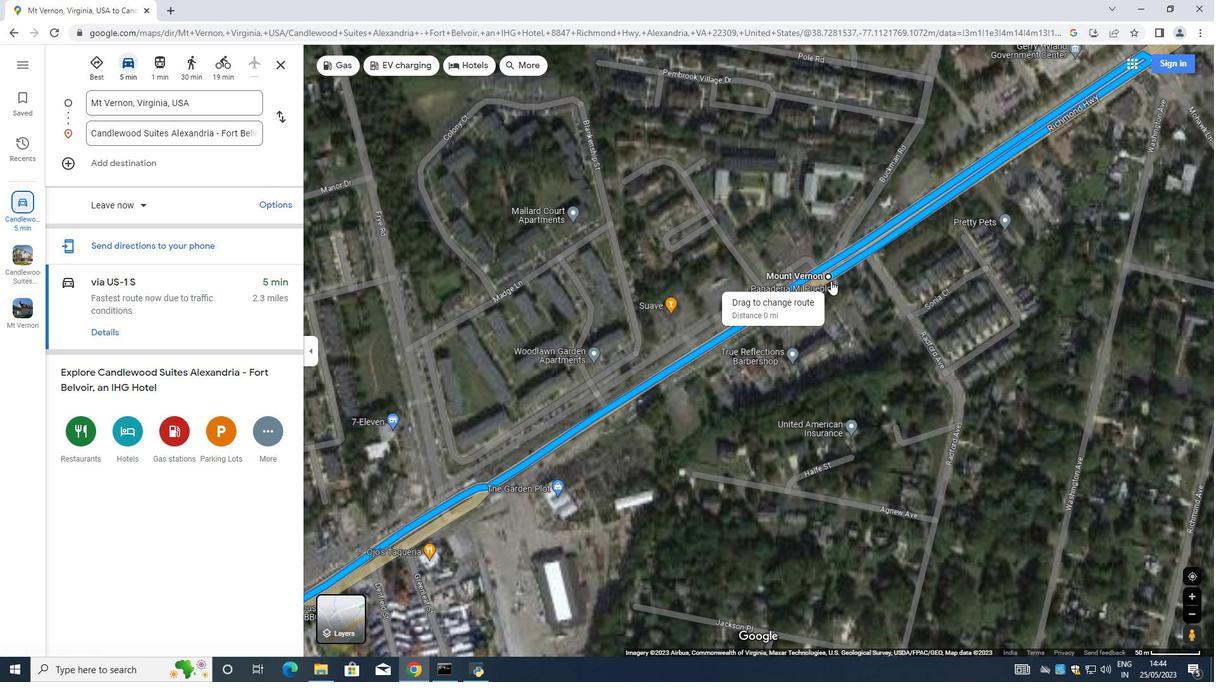 
Action: Mouse scrolled (834, 285) with delta (0, 0)
Screenshot: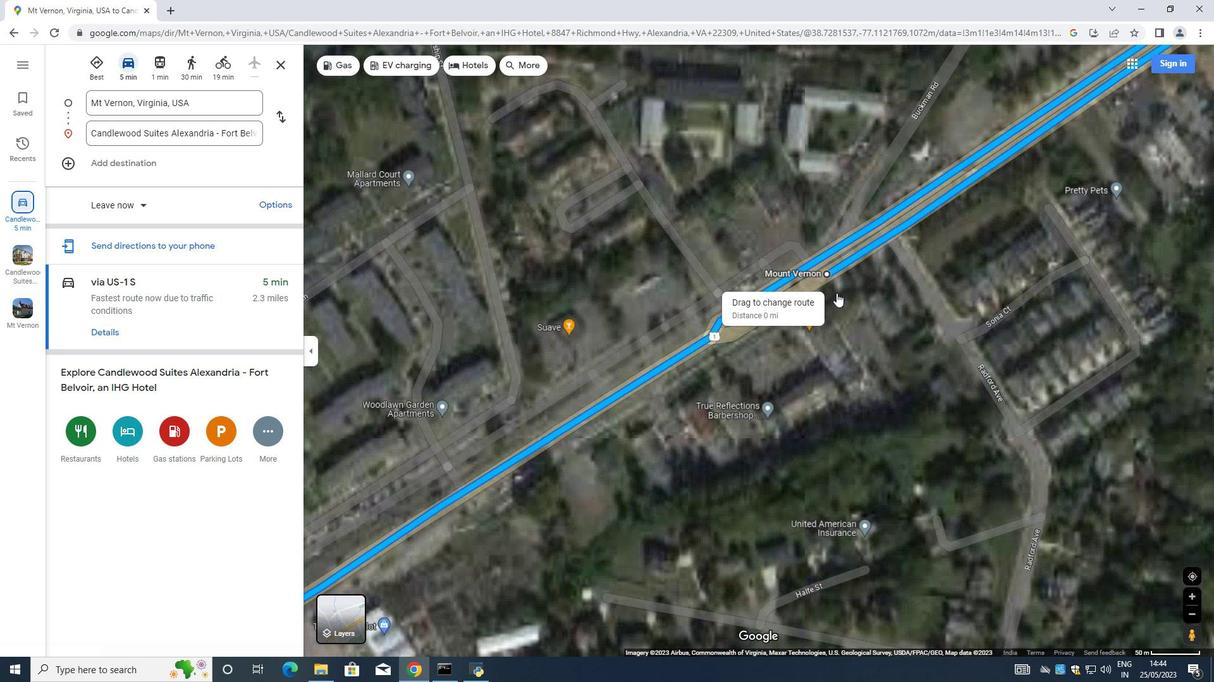 
Action: Mouse moved to (854, 366)
Screenshot: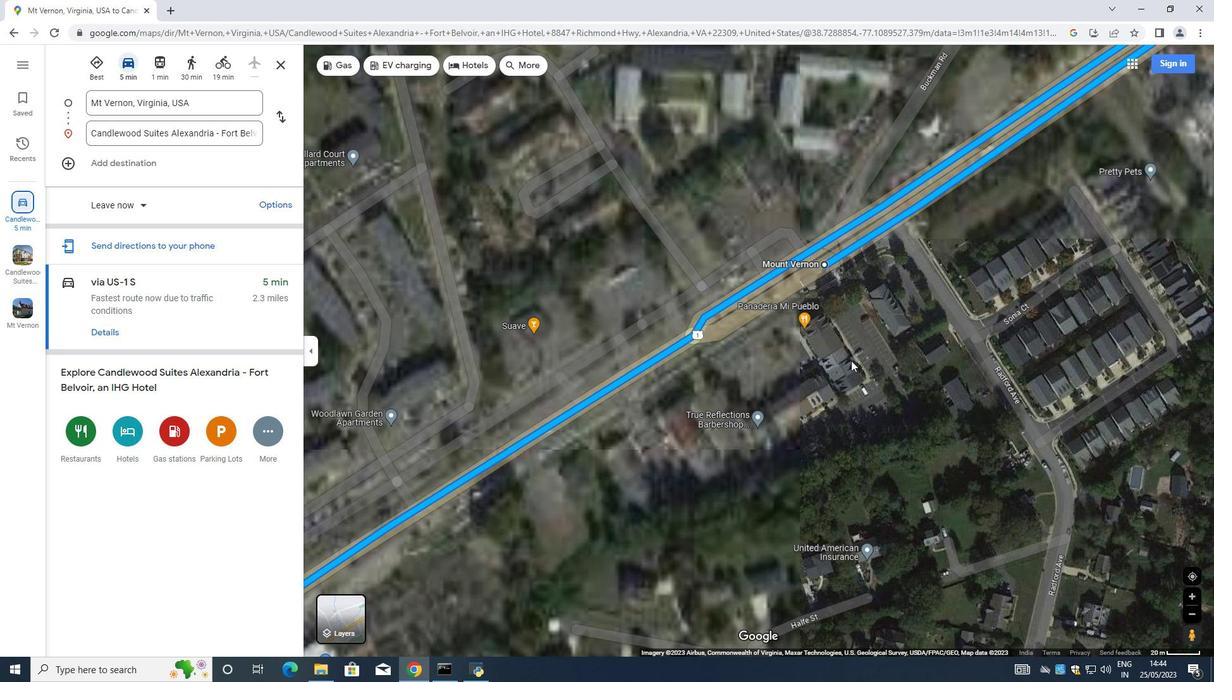 
Action: Mouse scrolled (854, 373) with delta (0, 0)
Screenshot: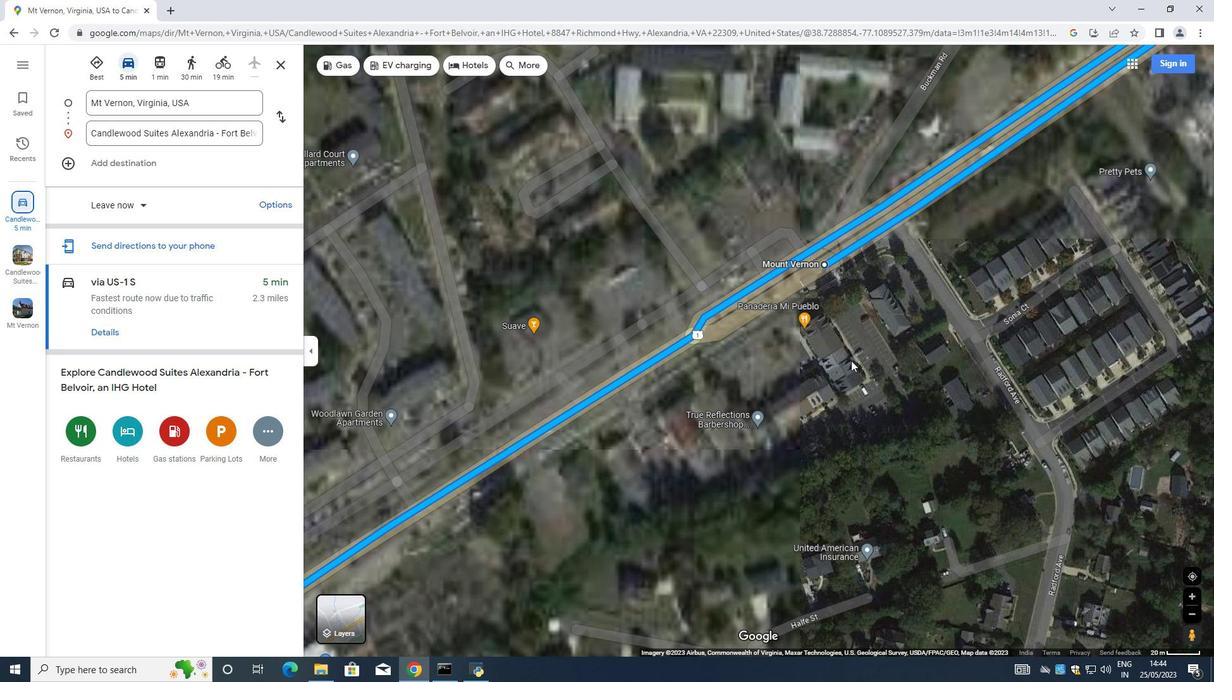 
Action: Mouse moved to (854, 366)
Screenshot: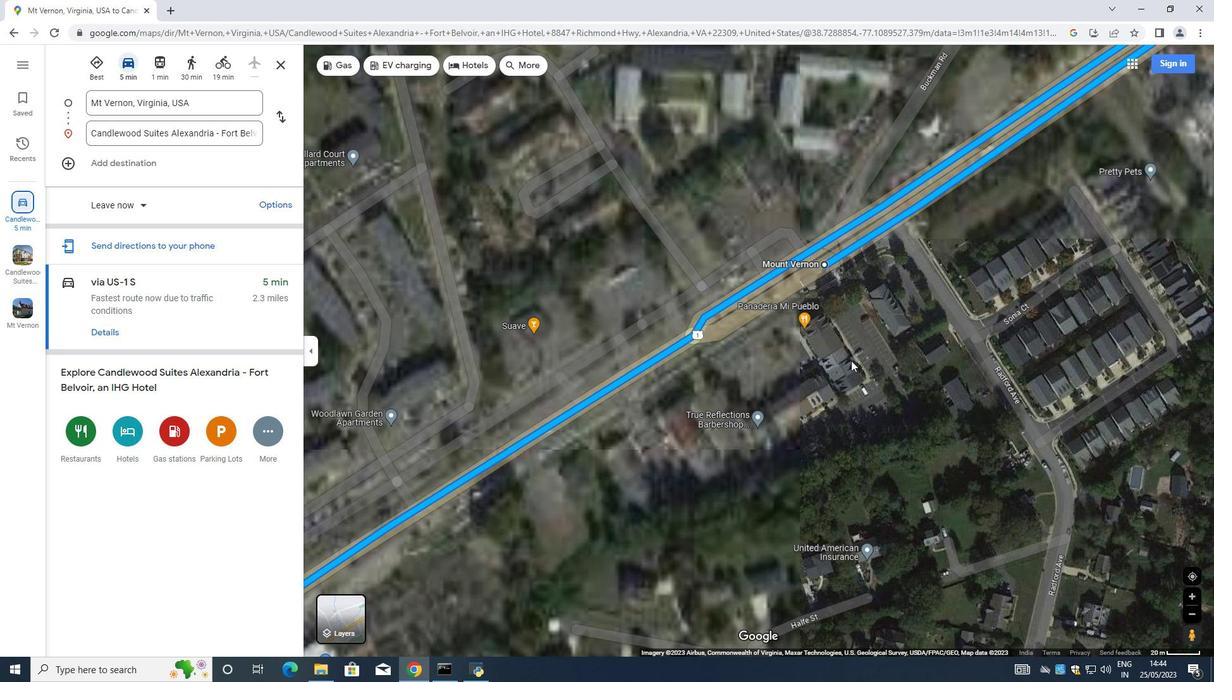 
Action: Mouse scrolled (854, 371) with delta (0, 0)
Screenshot: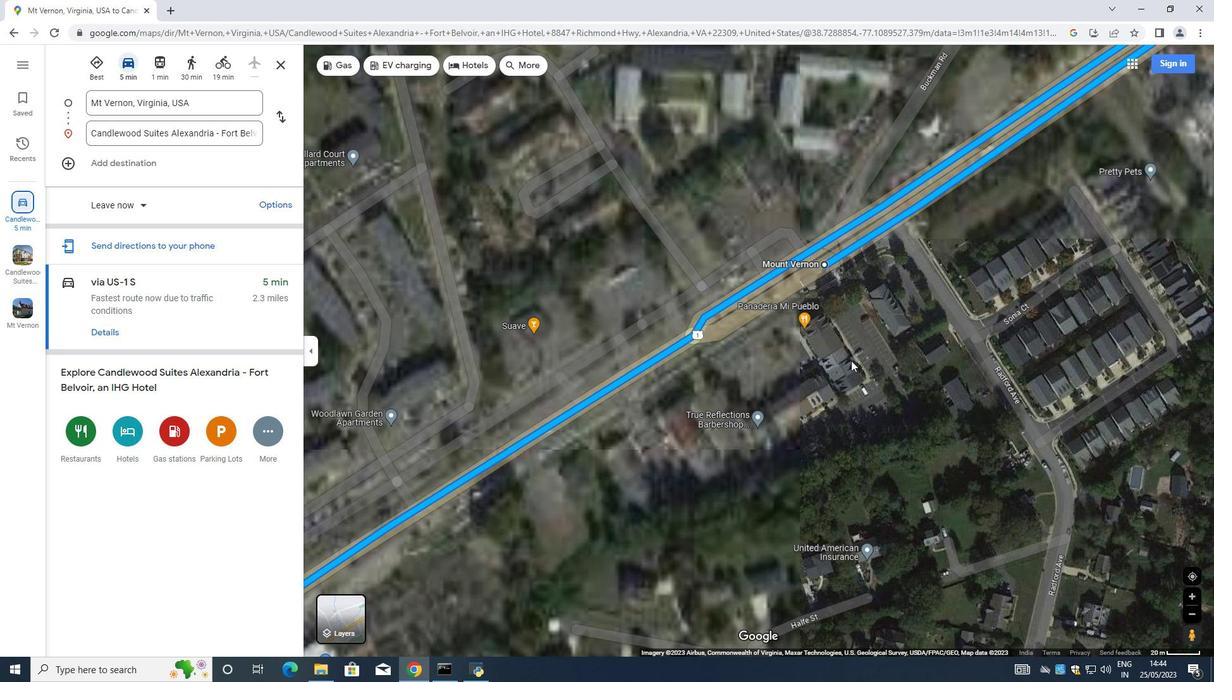 
Action: Mouse moved to (854, 366)
Screenshot: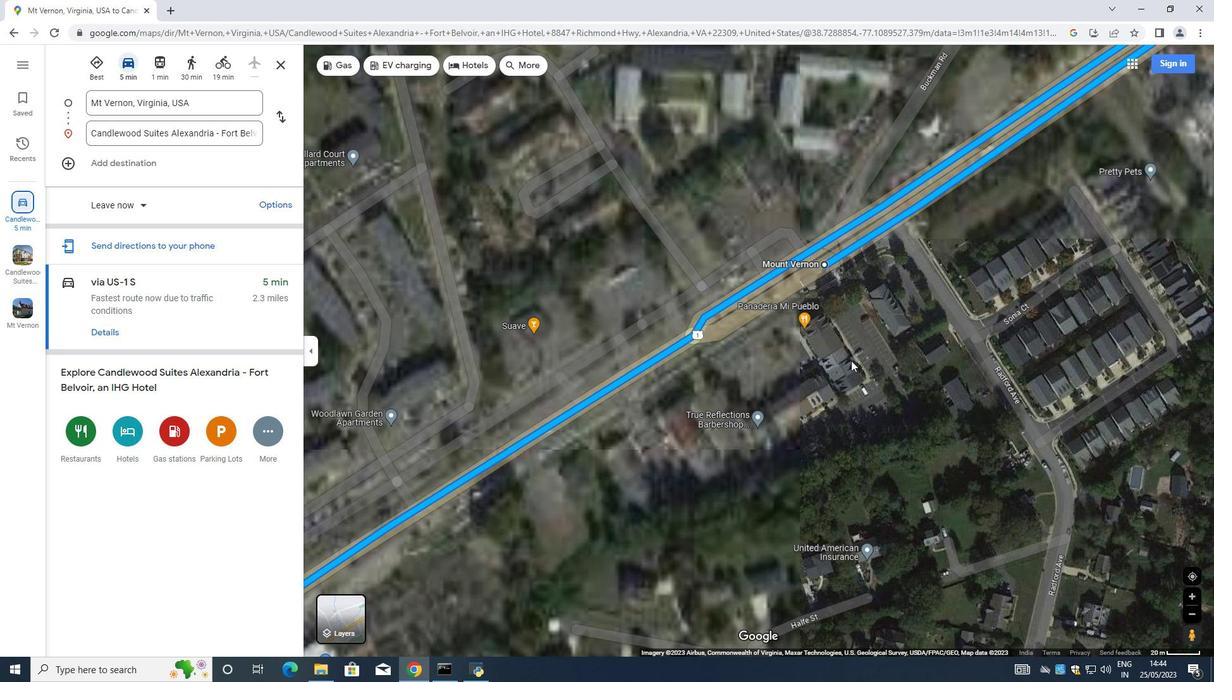 
Action: Mouse scrolled (854, 368) with delta (0, 0)
Screenshot: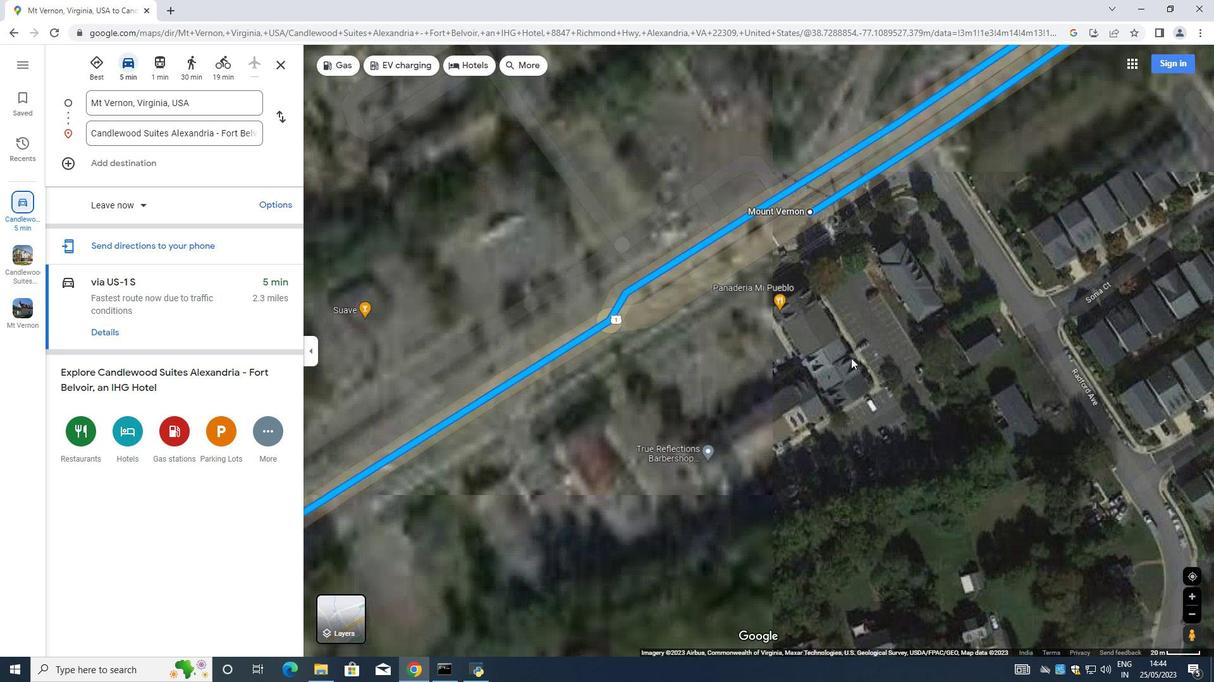 
Action: Mouse moved to (852, 358)
Screenshot: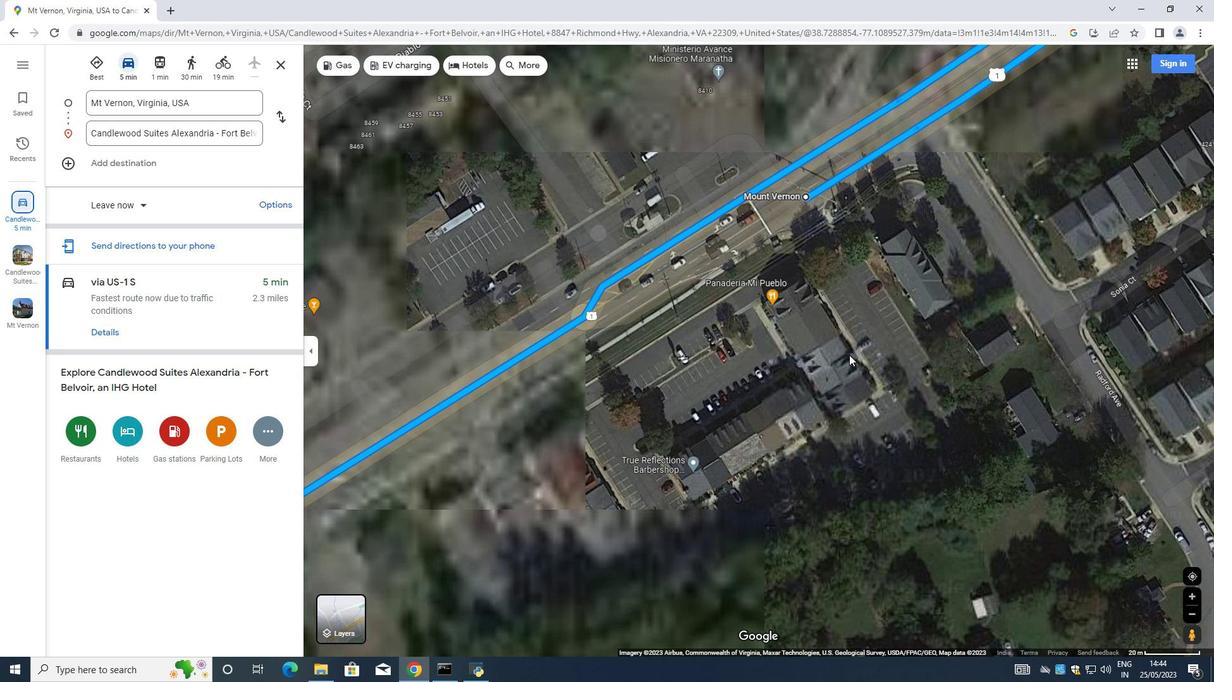 
Action: Mouse scrolled (852, 359) with delta (0, 0)
Screenshot: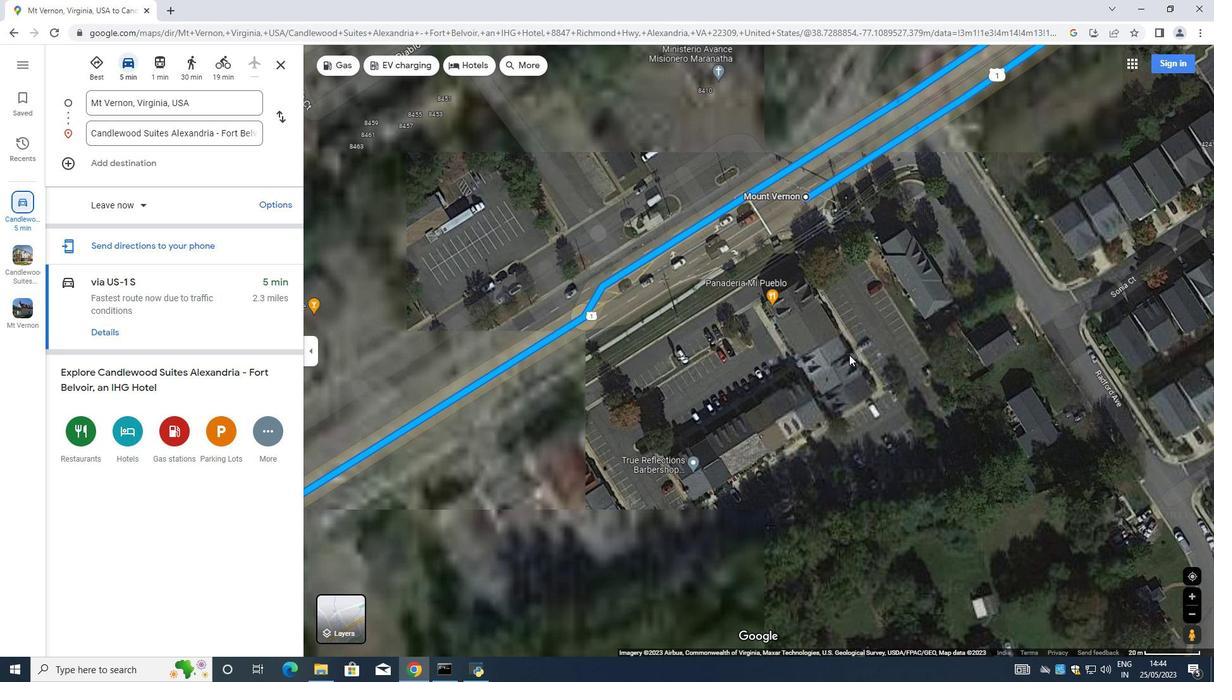 
Action: Mouse scrolled (852, 359) with delta (0, 0)
Screenshot: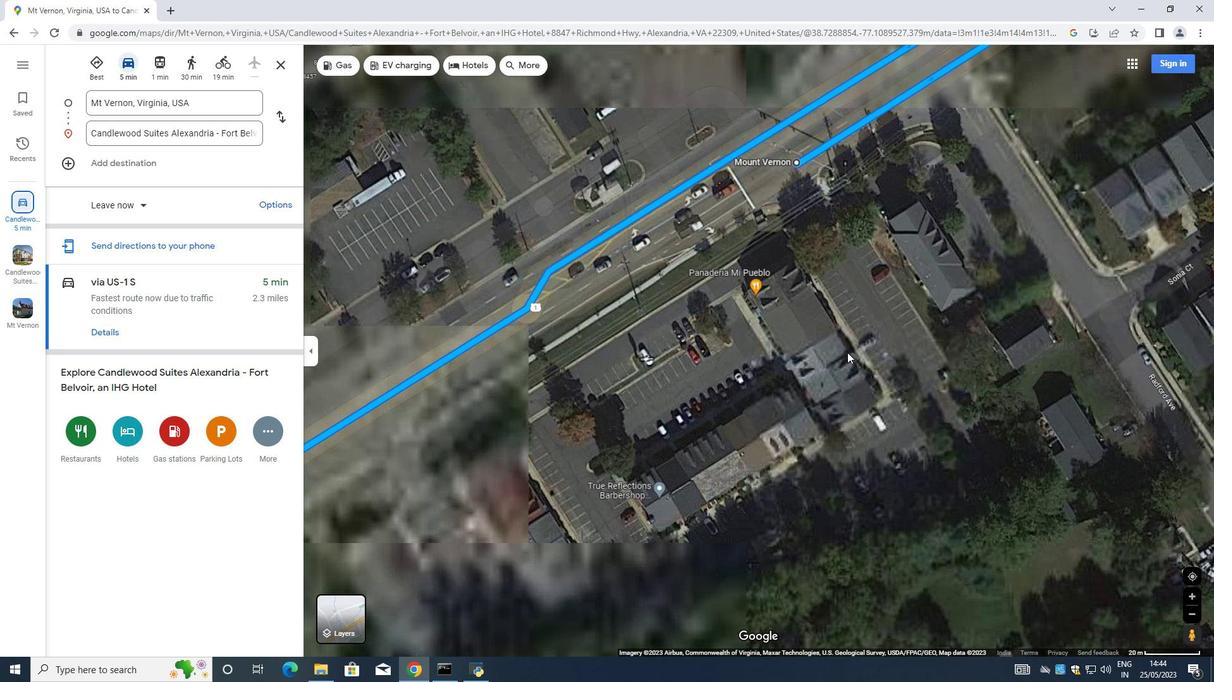 
Action: Mouse scrolled (852, 359) with delta (0, 0)
Screenshot: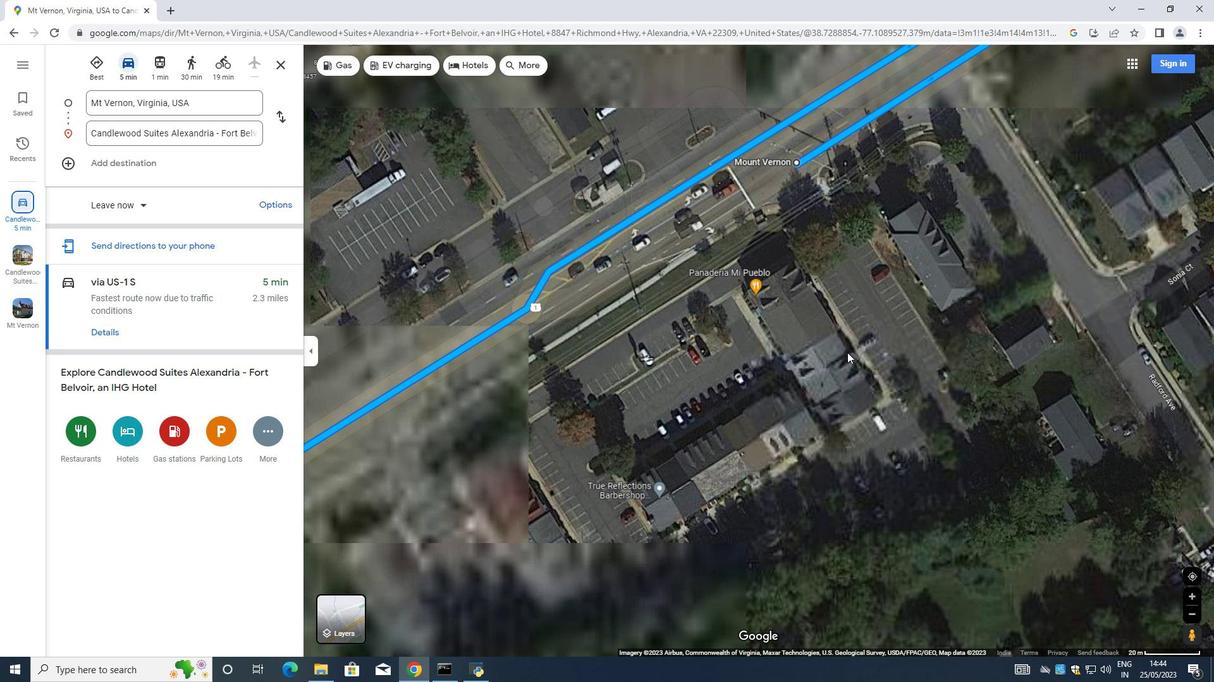 
Action: Mouse moved to (825, 167)
Screenshot: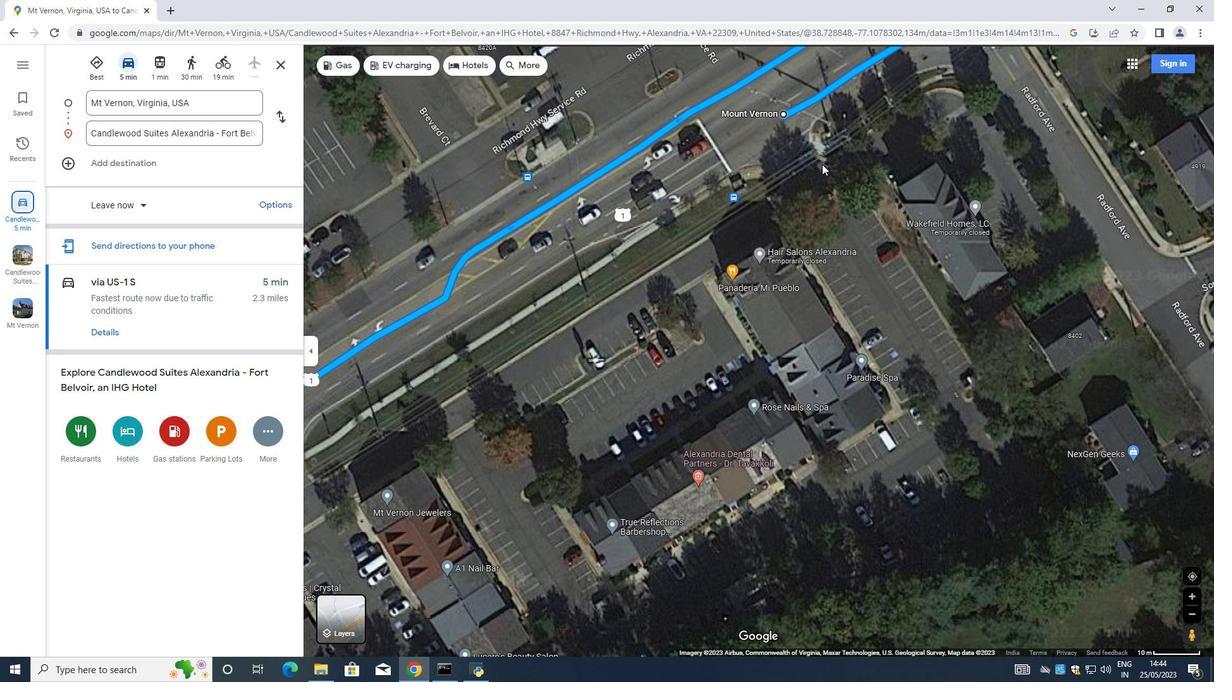 
Action: Mouse scrolled (825, 168) with delta (0, 0)
Screenshot: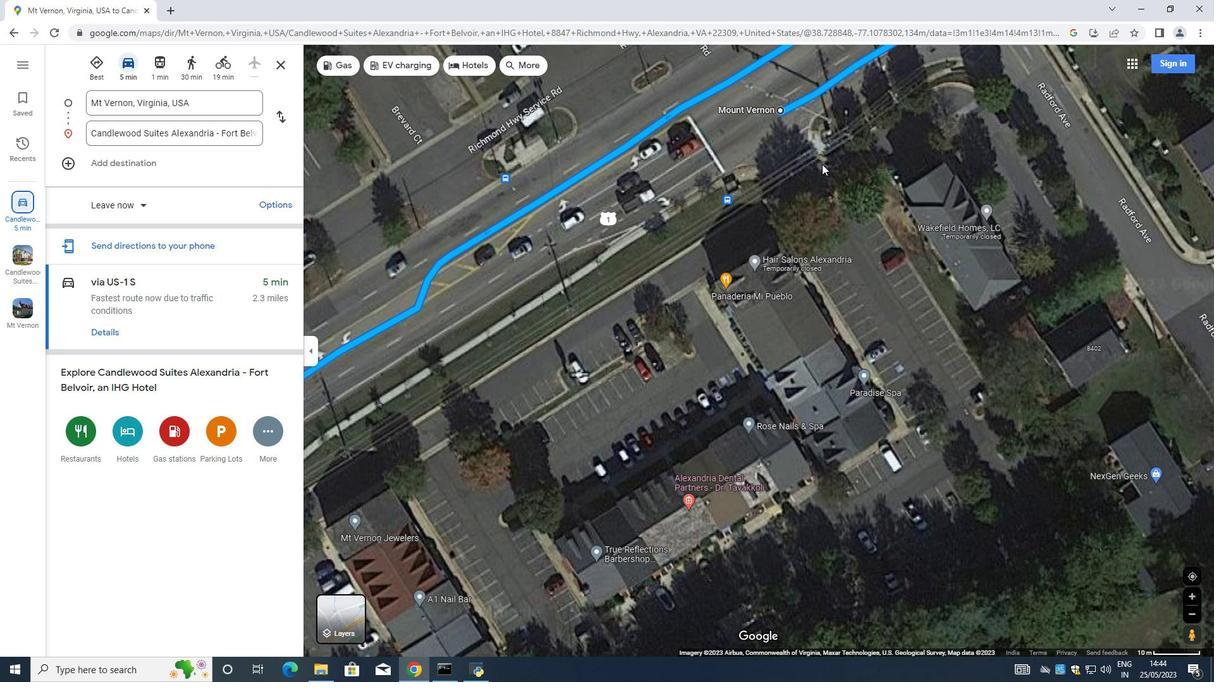 
Action: Mouse moved to (166, 67)
Screenshot: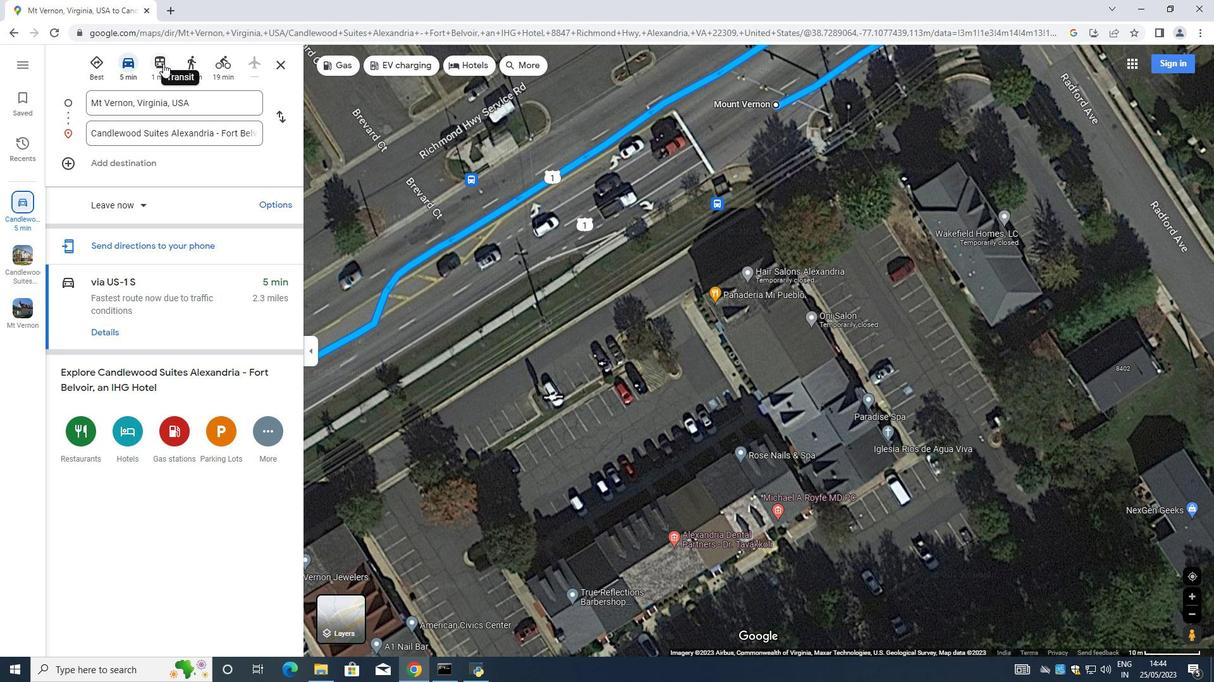 
Action: Mouse pressed left at (166, 67)
Screenshot: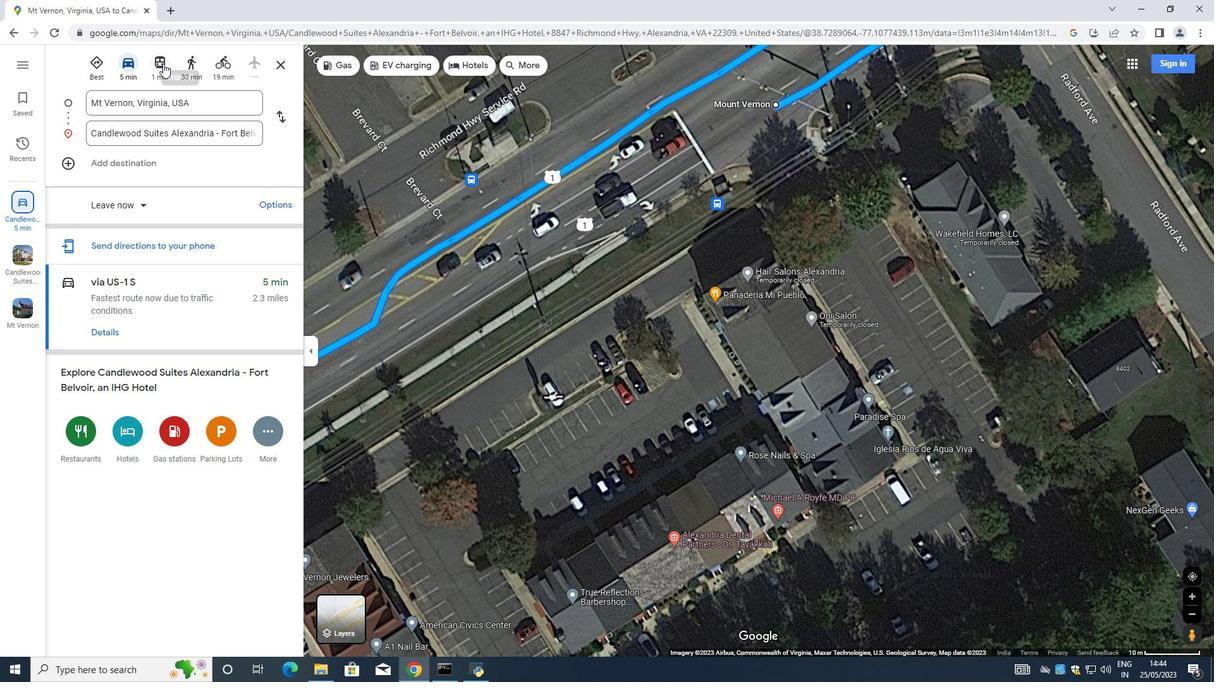 
Action: Mouse moved to (701, 407)
Screenshot: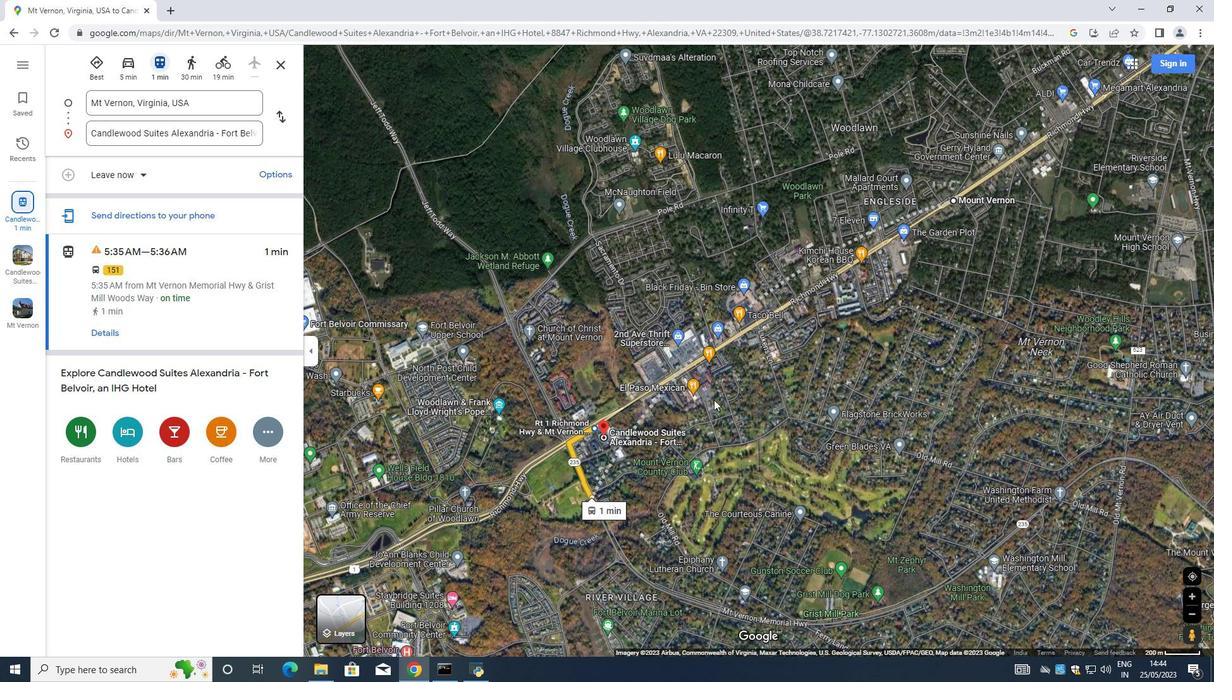 
Action: Mouse scrolled (700, 408) with delta (0, 0)
Screenshot: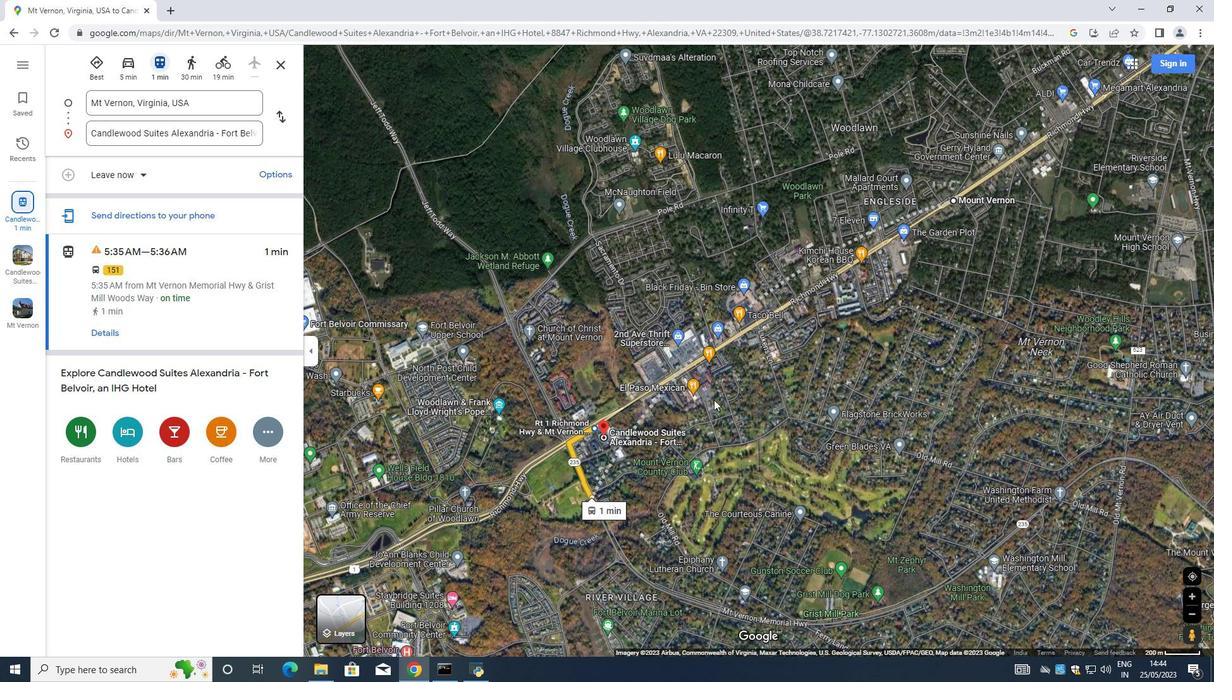 
Action: Mouse moved to (708, 405)
Screenshot: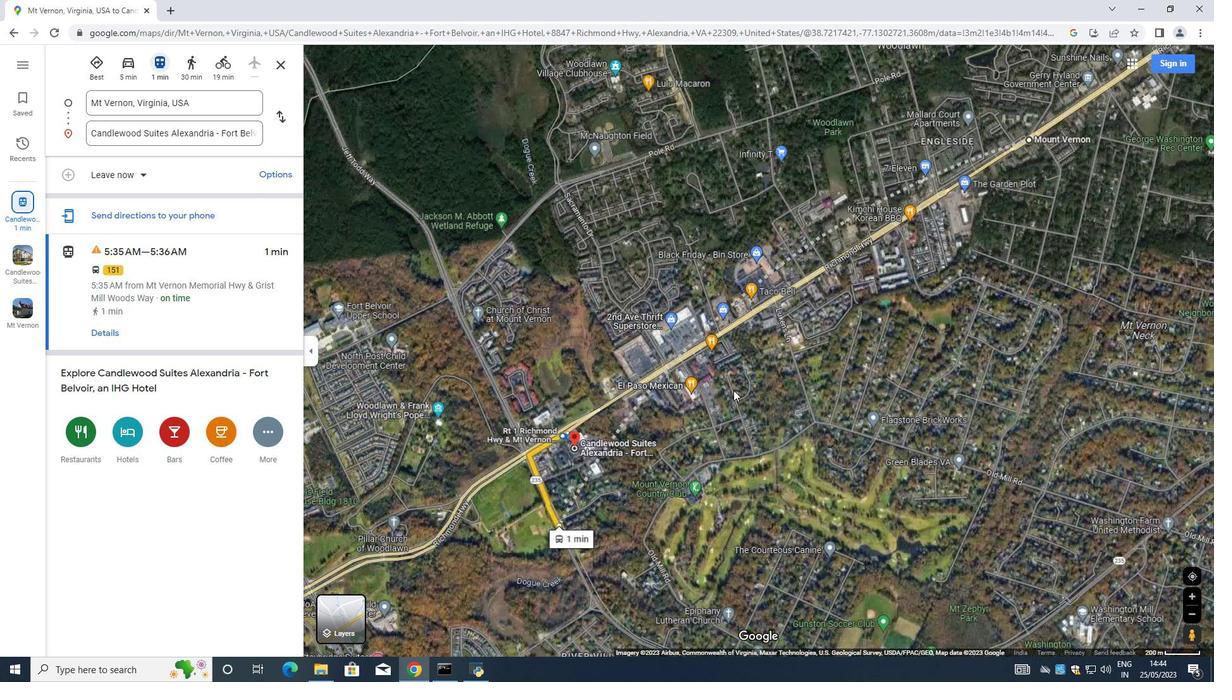 
Action: Mouse scrolled (708, 405) with delta (0, 0)
Screenshot: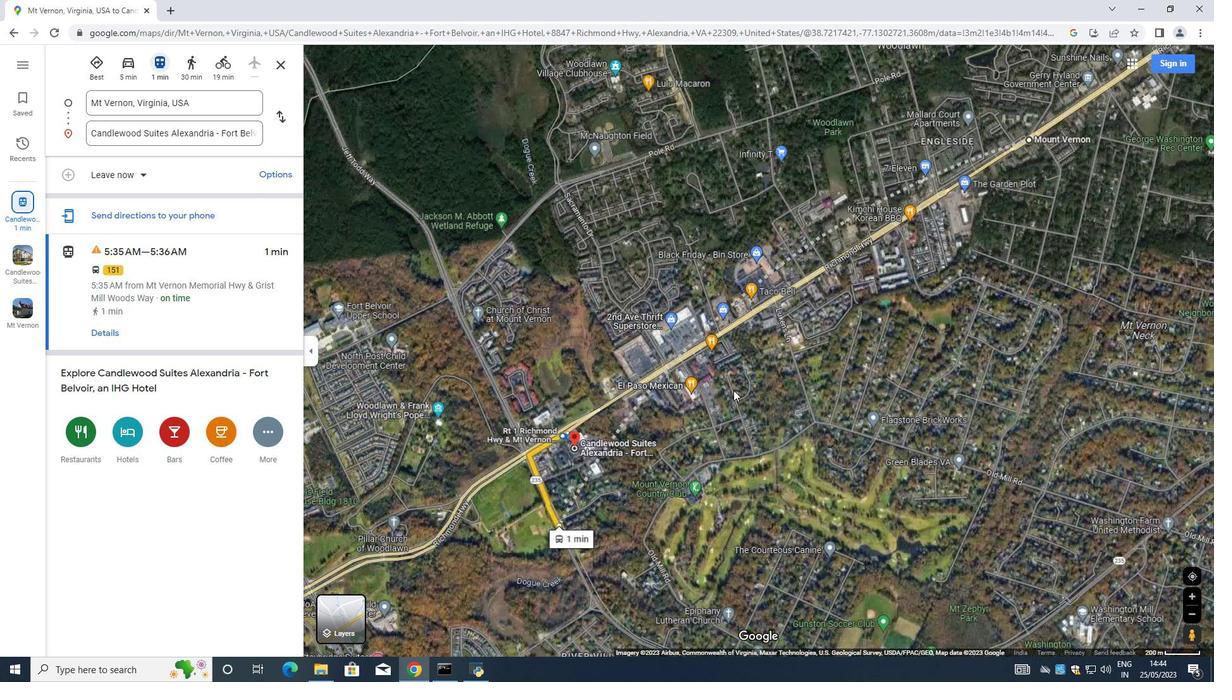 
Action: Mouse moved to (731, 397)
Screenshot: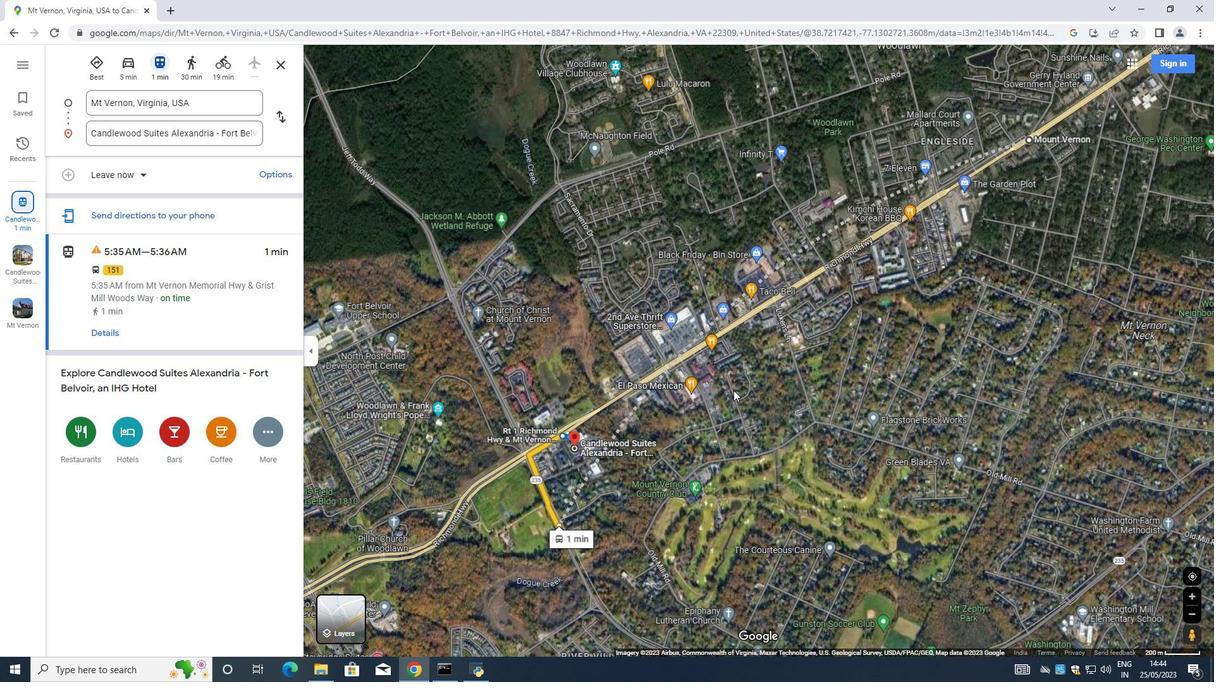 
Action: Mouse scrolled (729, 399) with delta (0, 0)
Screenshot: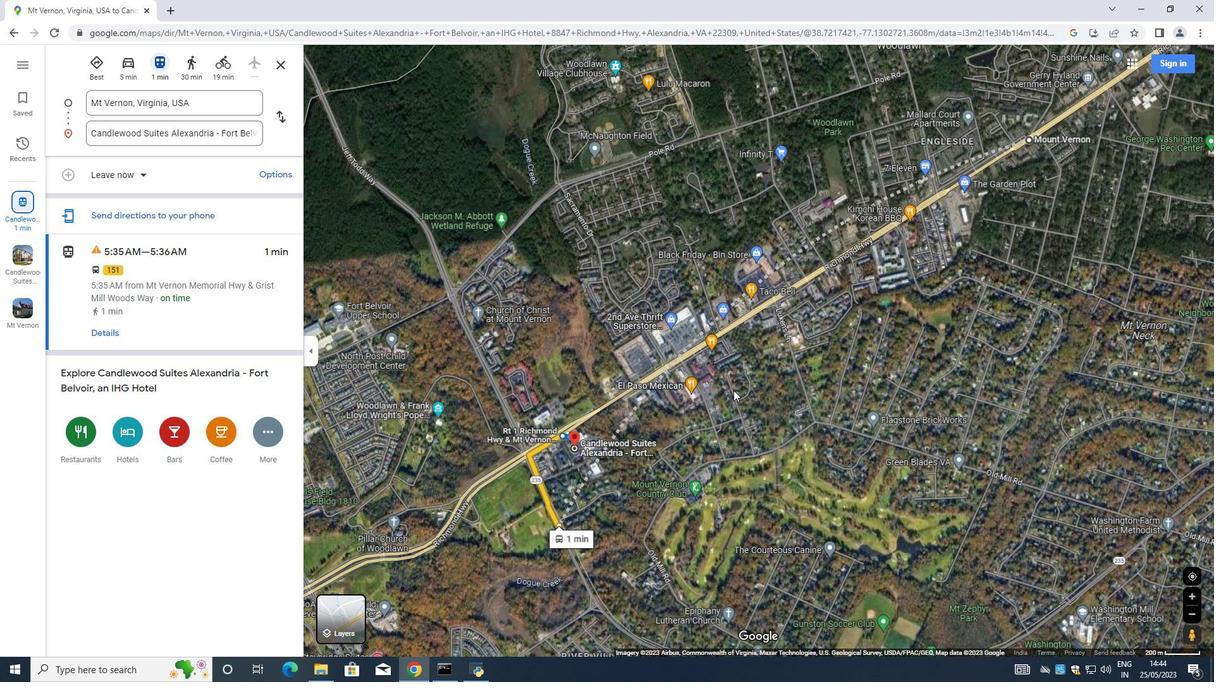 
Action: Mouse moved to (752, 368)
Screenshot: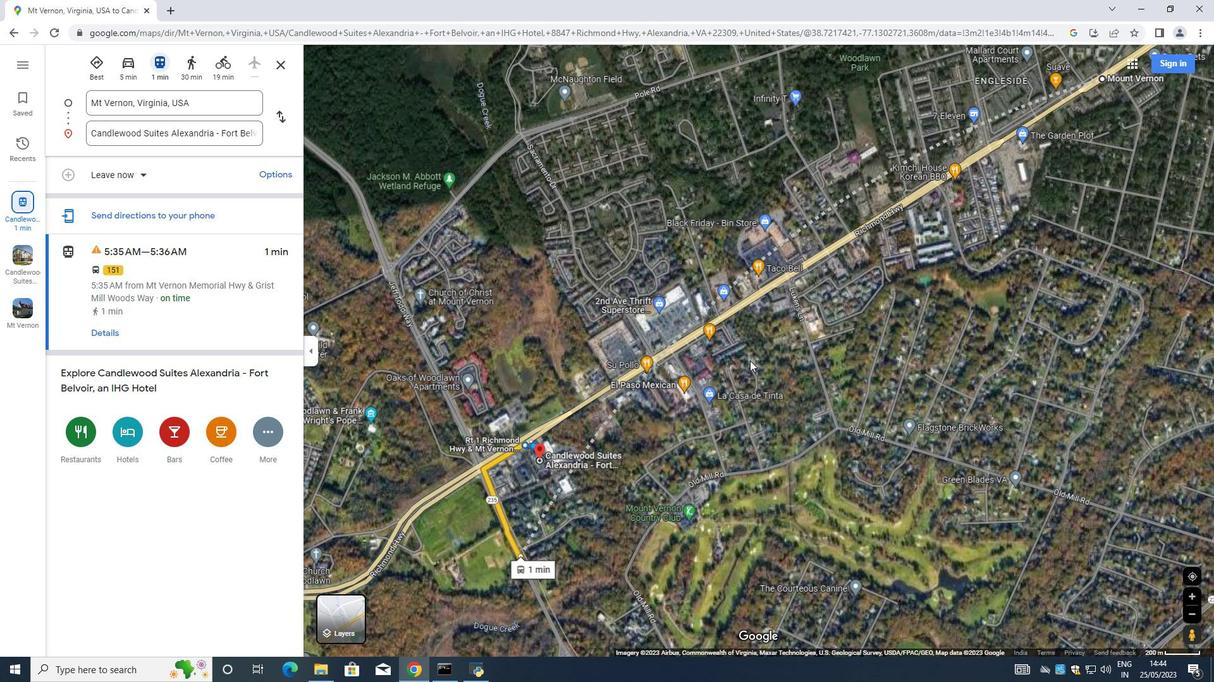 
Action: Mouse scrolled (752, 368) with delta (0, 0)
Screenshot: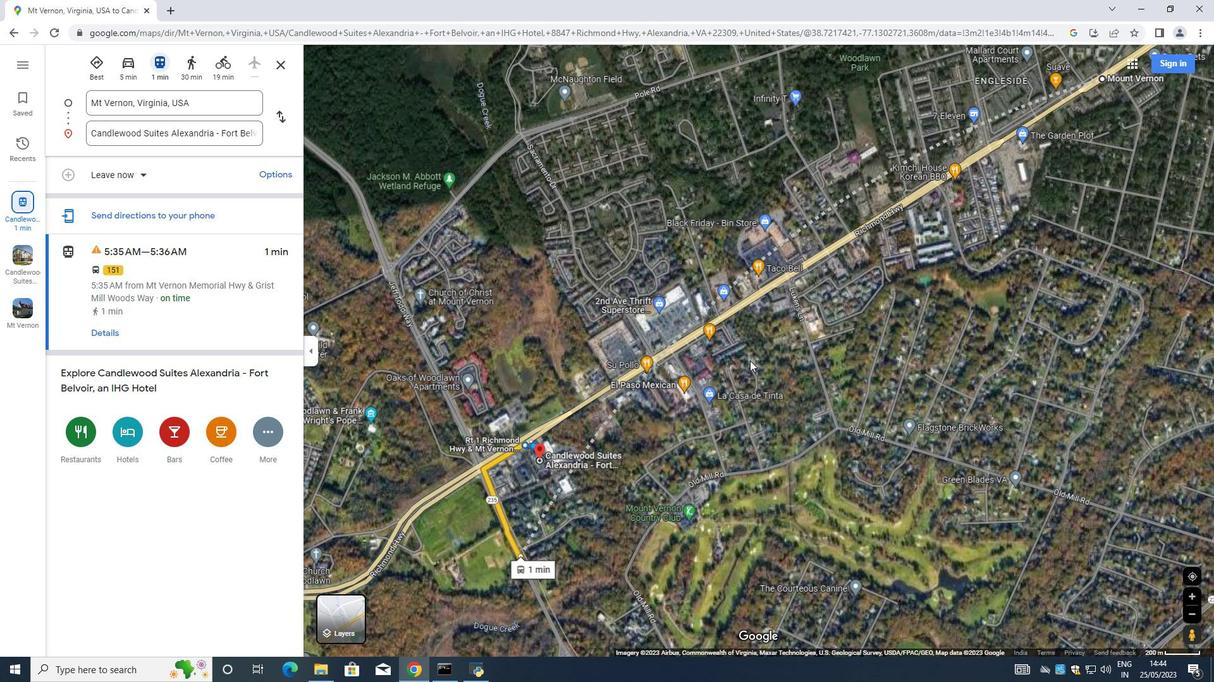 
Action: Mouse moved to (721, 335)
Screenshot: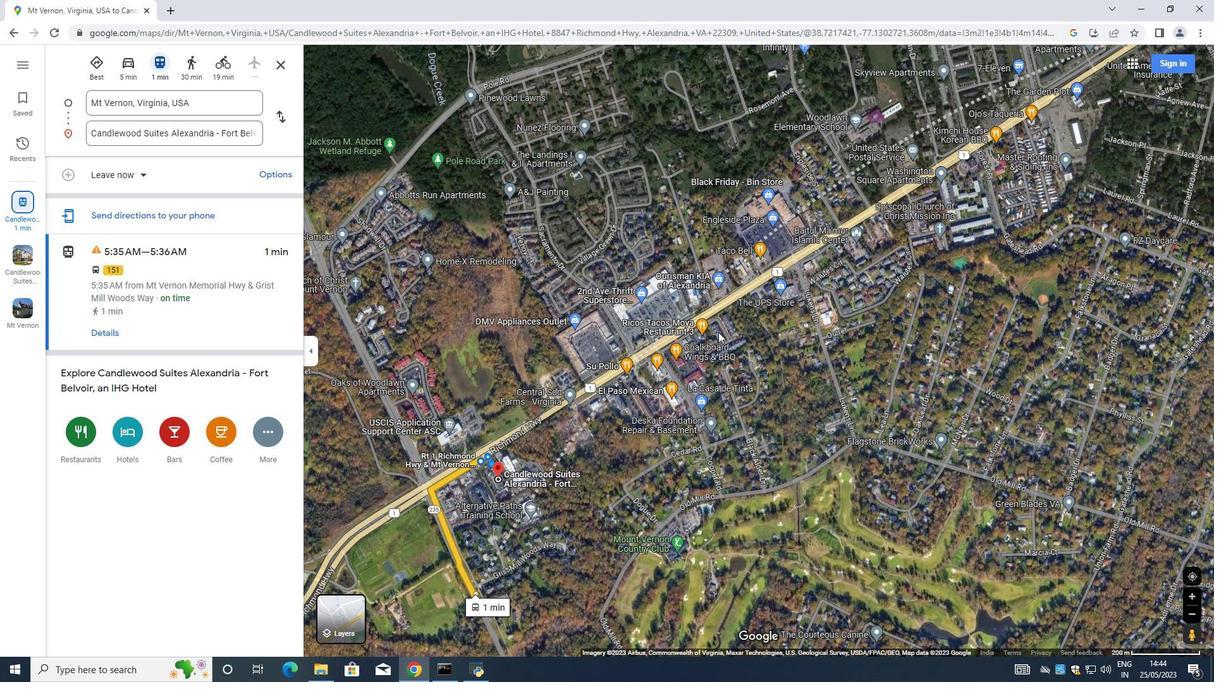 
Action: Mouse scrolled (721, 337) with delta (0, 0)
Screenshot: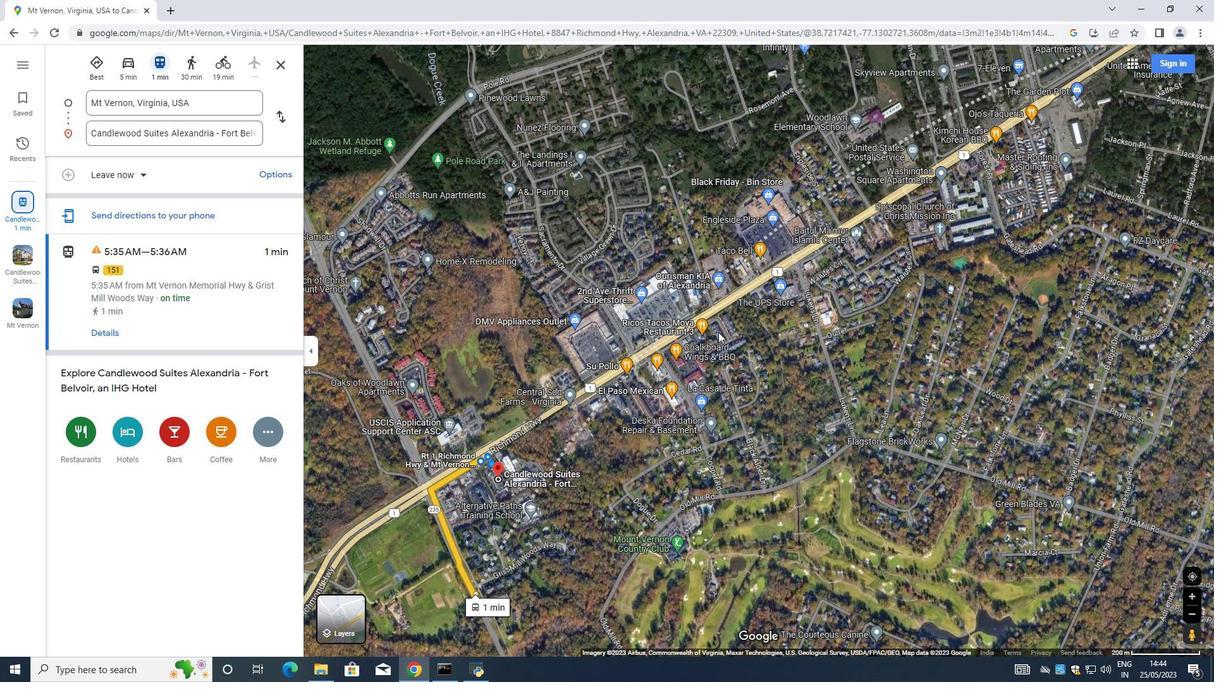 
Action: Mouse scrolled (721, 337) with delta (0, 0)
Screenshot: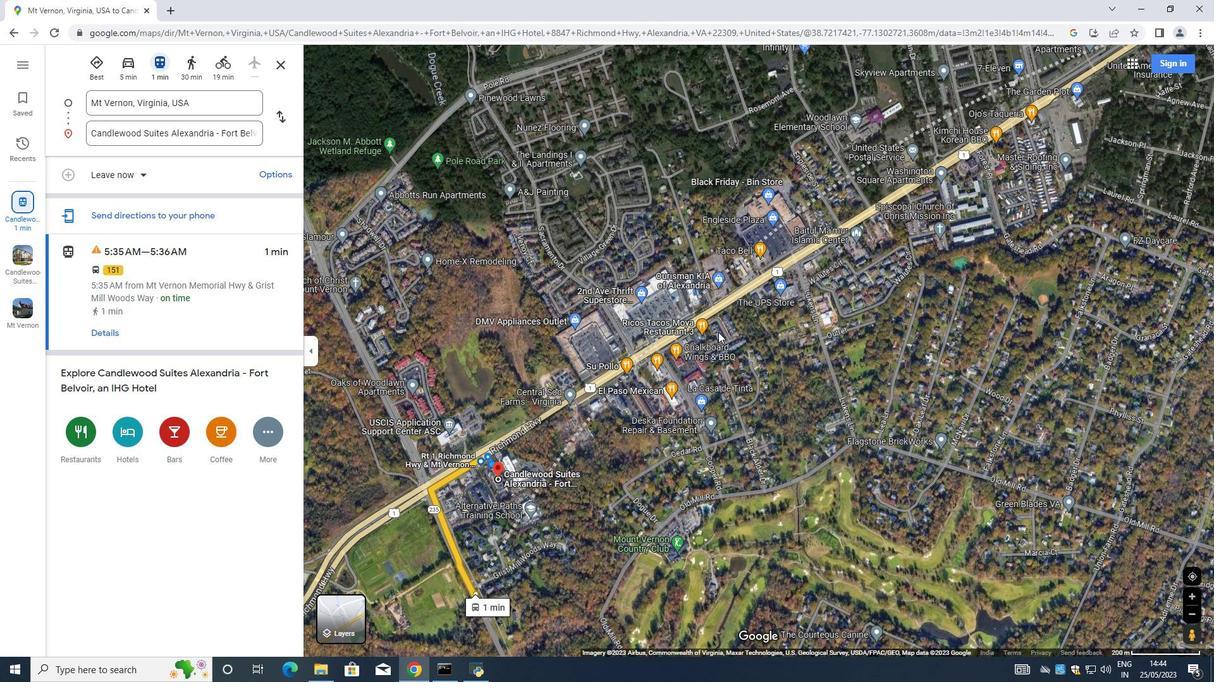 
Action: Mouse moved to (720, 335)
Screenshot: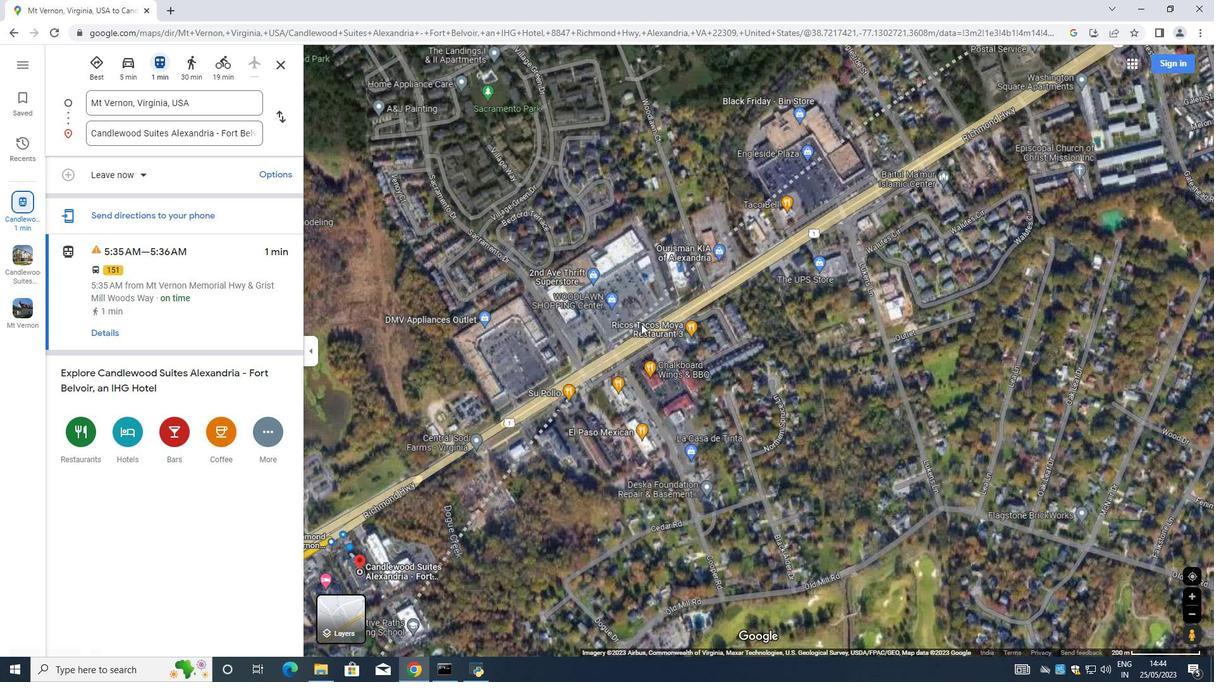 
Action: Mouse scrolled (721, 337) with delta (0, 0)
Screenshot: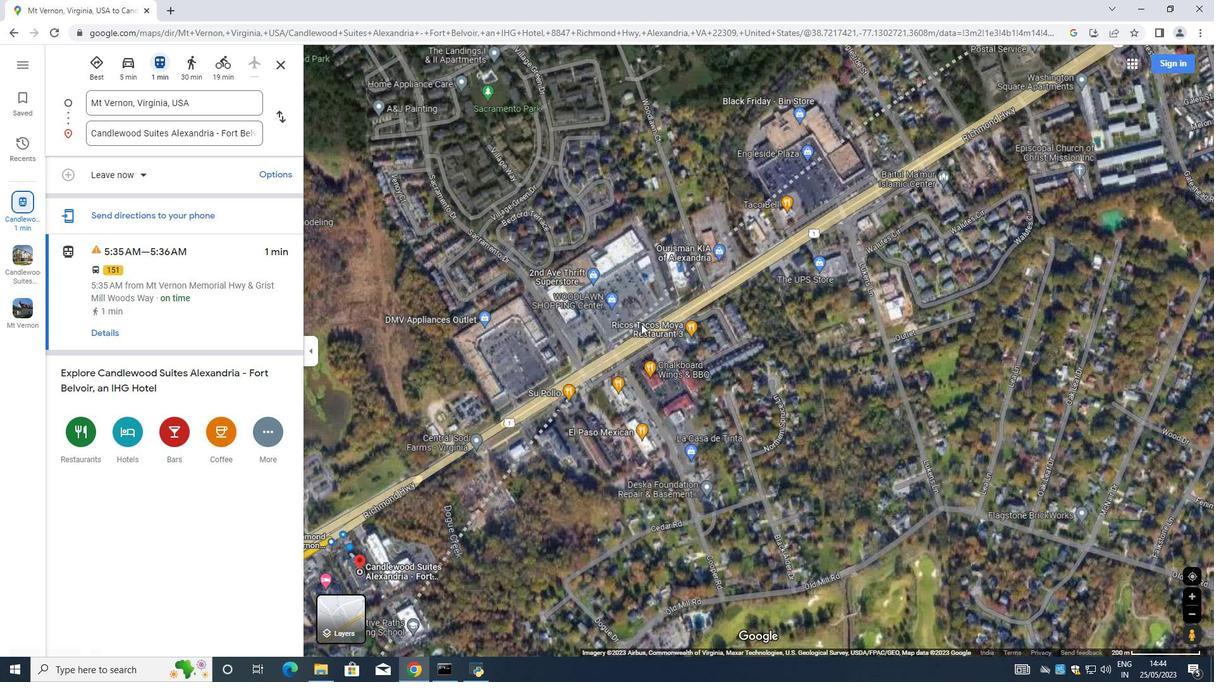 
Action: Mouse moved to (718, 333)
Screenshot: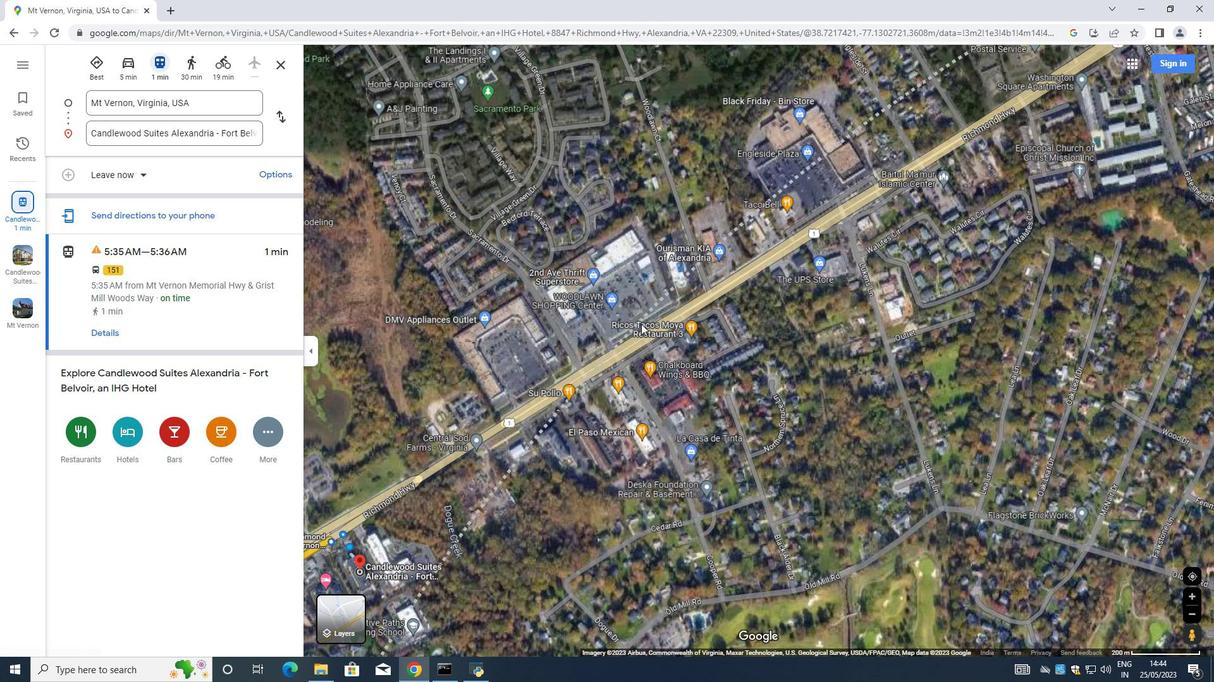 
Action: Mouse scrolled (721, 336) with delta (0, 0)
Screenshot: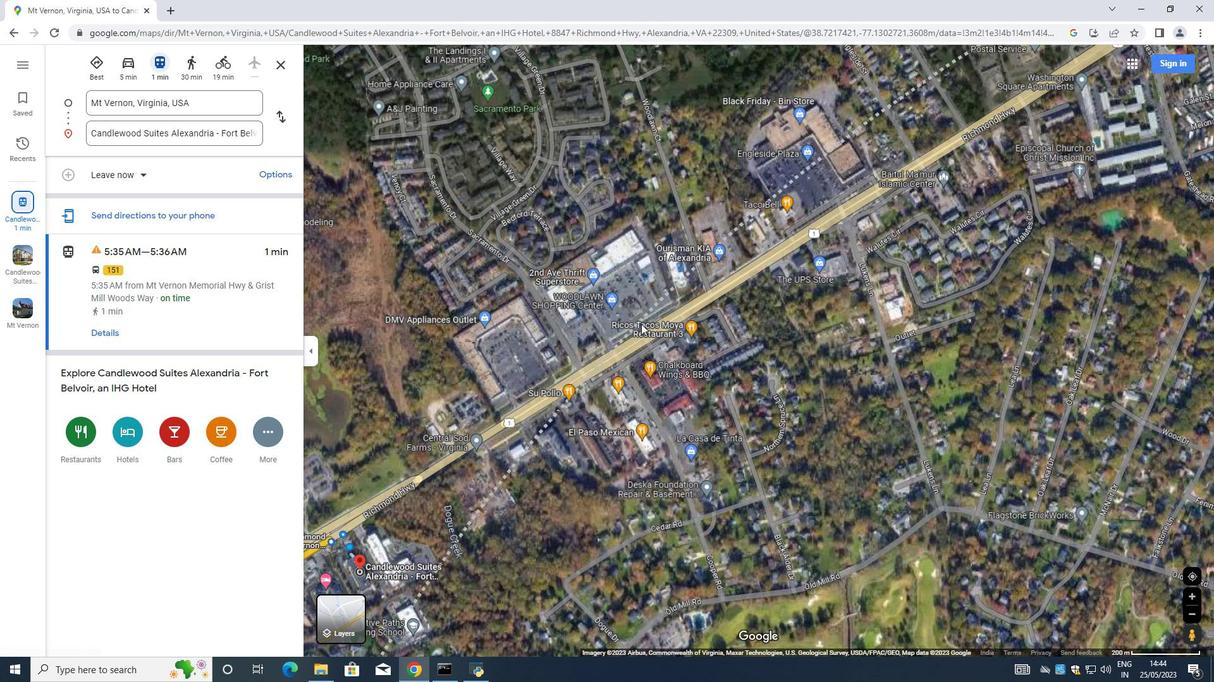 
Action: Mouse moved to (131, 71)
Screenshot: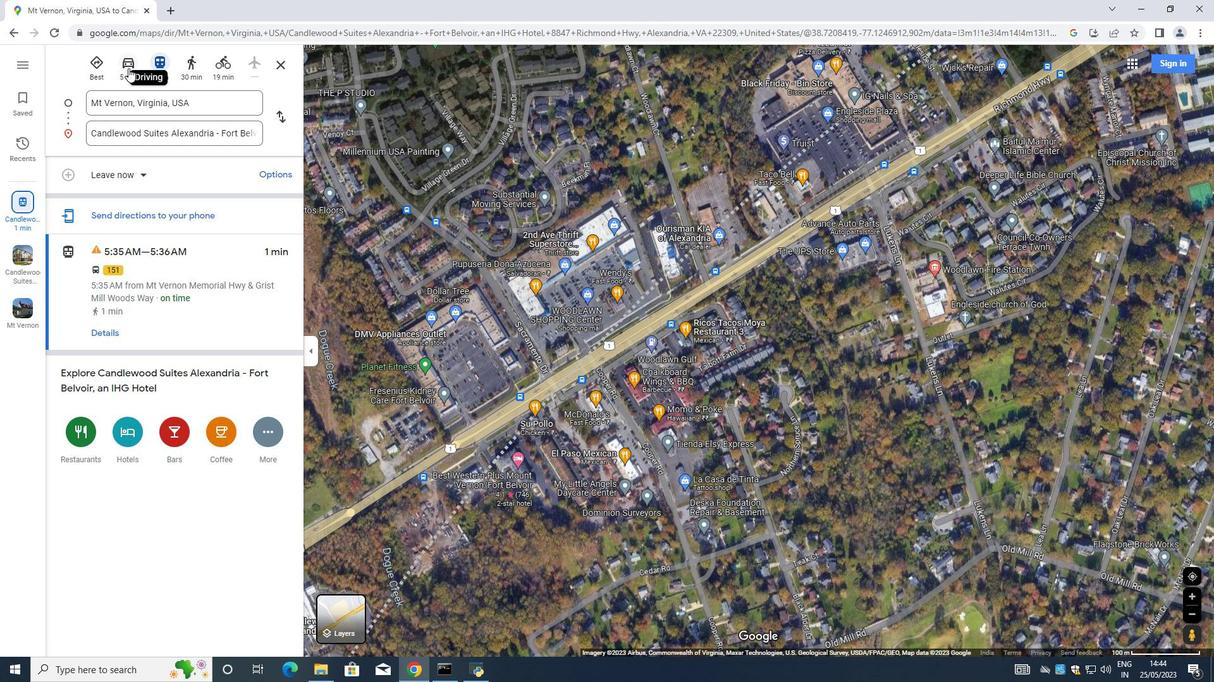 
Action: Mouse pressed left at (131, 71)
Screenshot: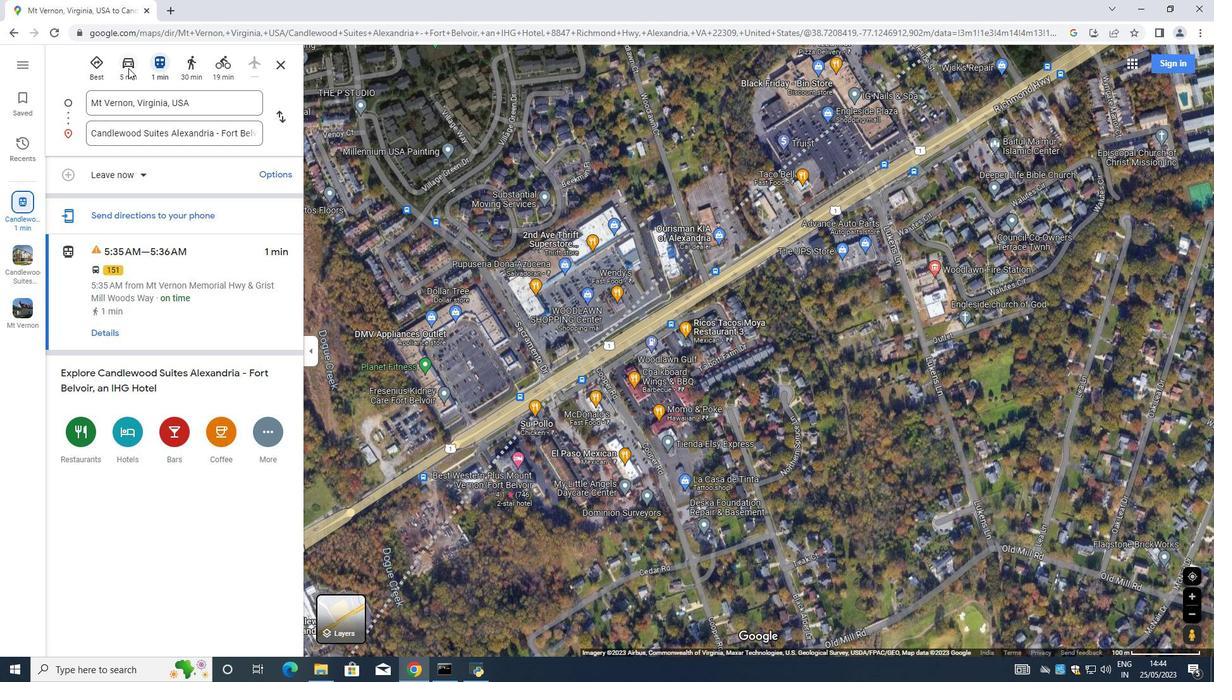 
Action: Mouse moved to (619, 465)
Screenshot: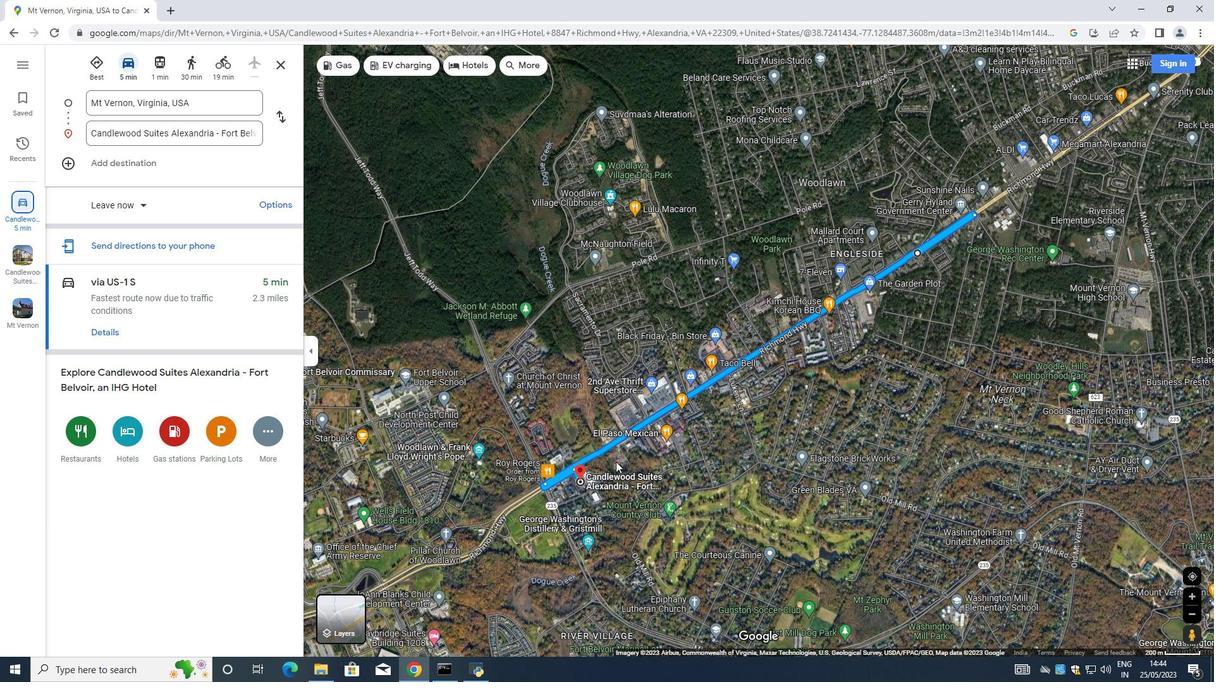 
Action: Mouse scrolled (619, 466) with delta (0, 0)
Screenshot: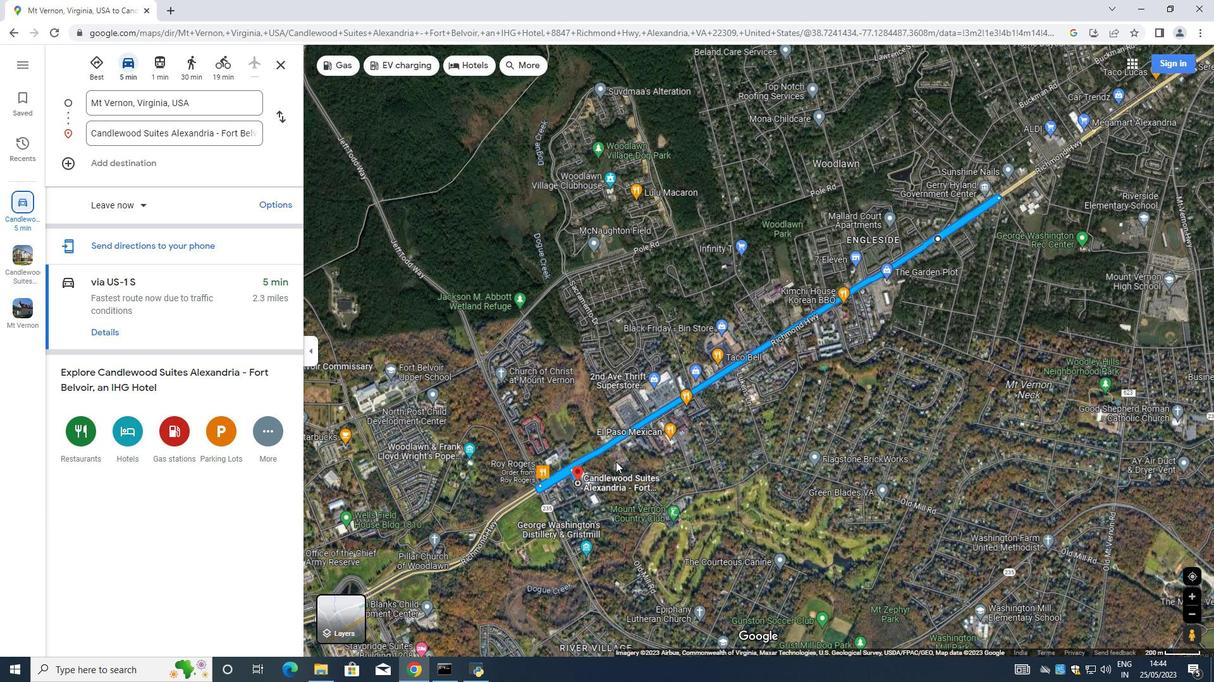
Action: Mouse scrolled (619, 466) with delta (0, 0)
Screenshot: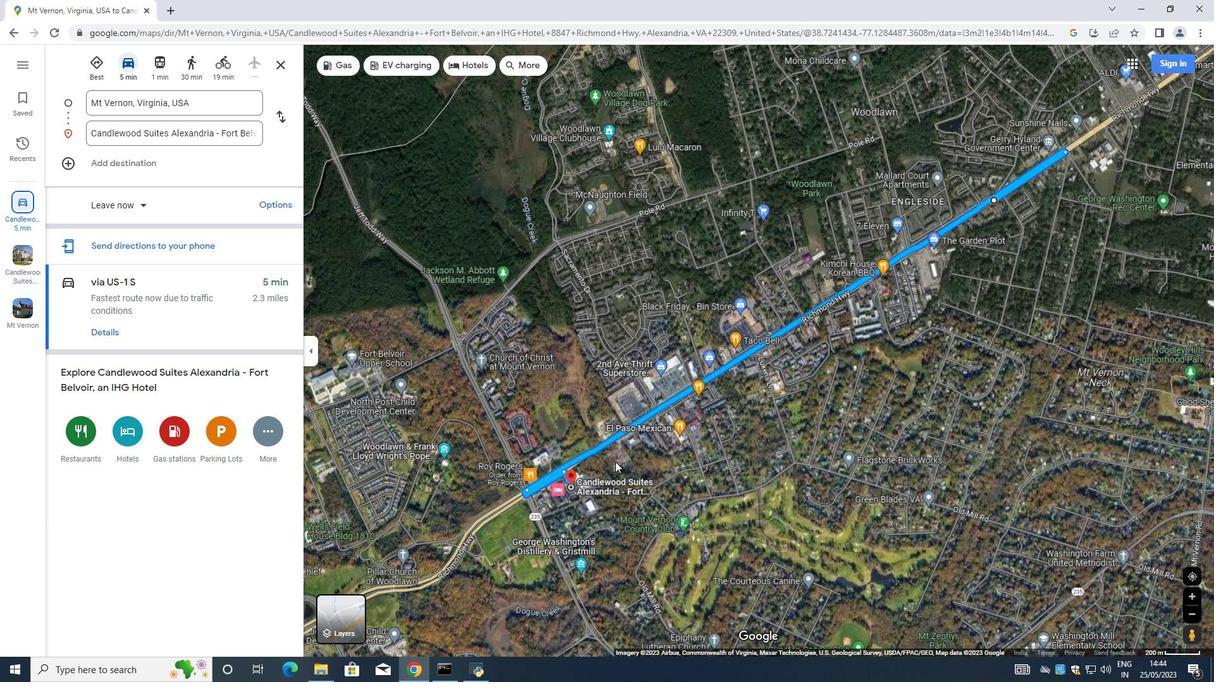 
Action: Mouse scrolled (619, 466) with delta (0, 0)
Screenshot: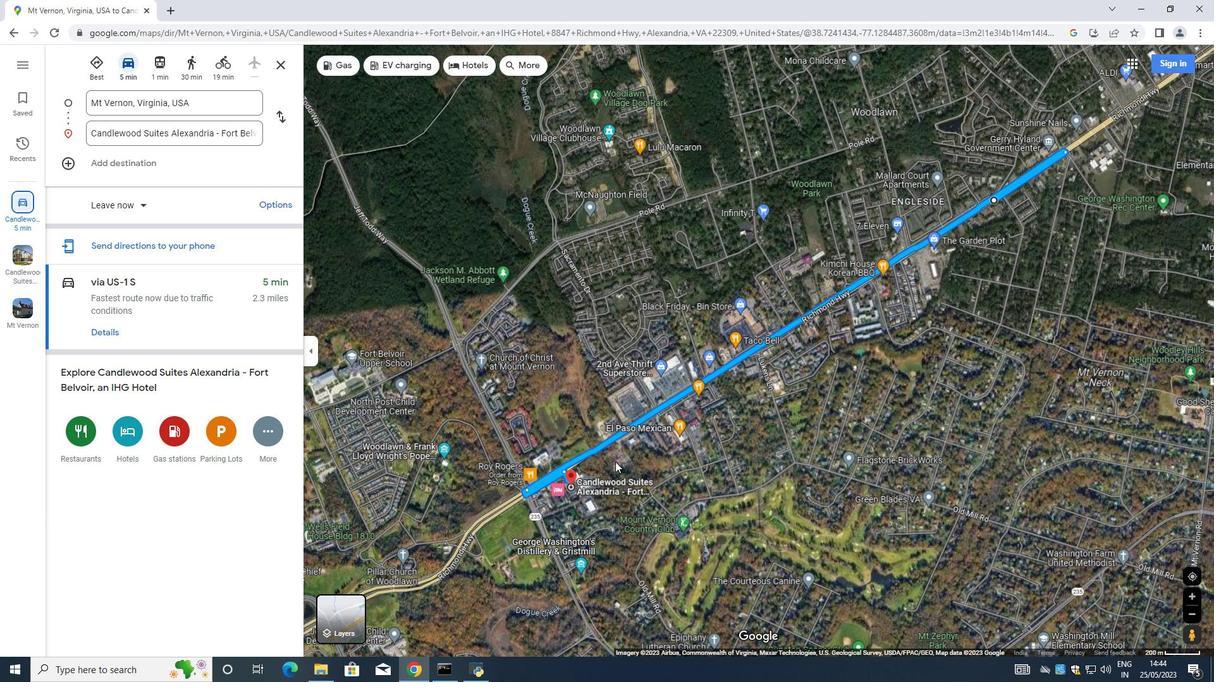 
Action: Mouse moved to (618, 465)
Screenshot: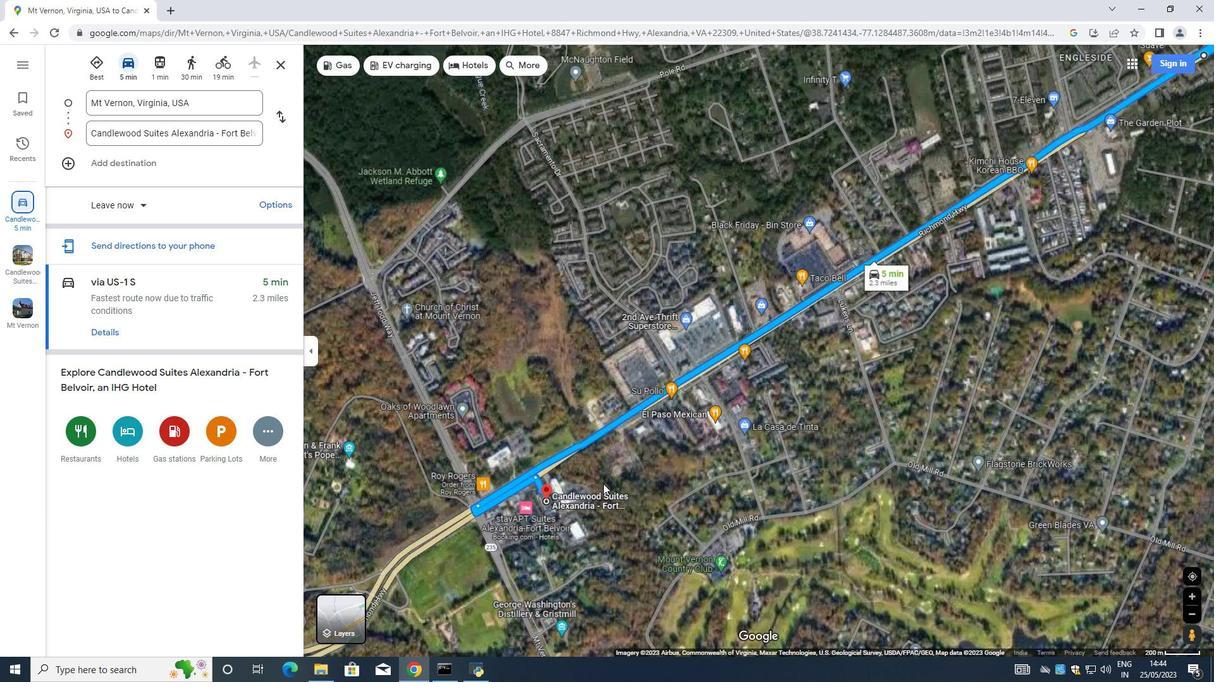 
Action: Mouse scrolled (618, 466) with delta (0, 0)
Screenshot: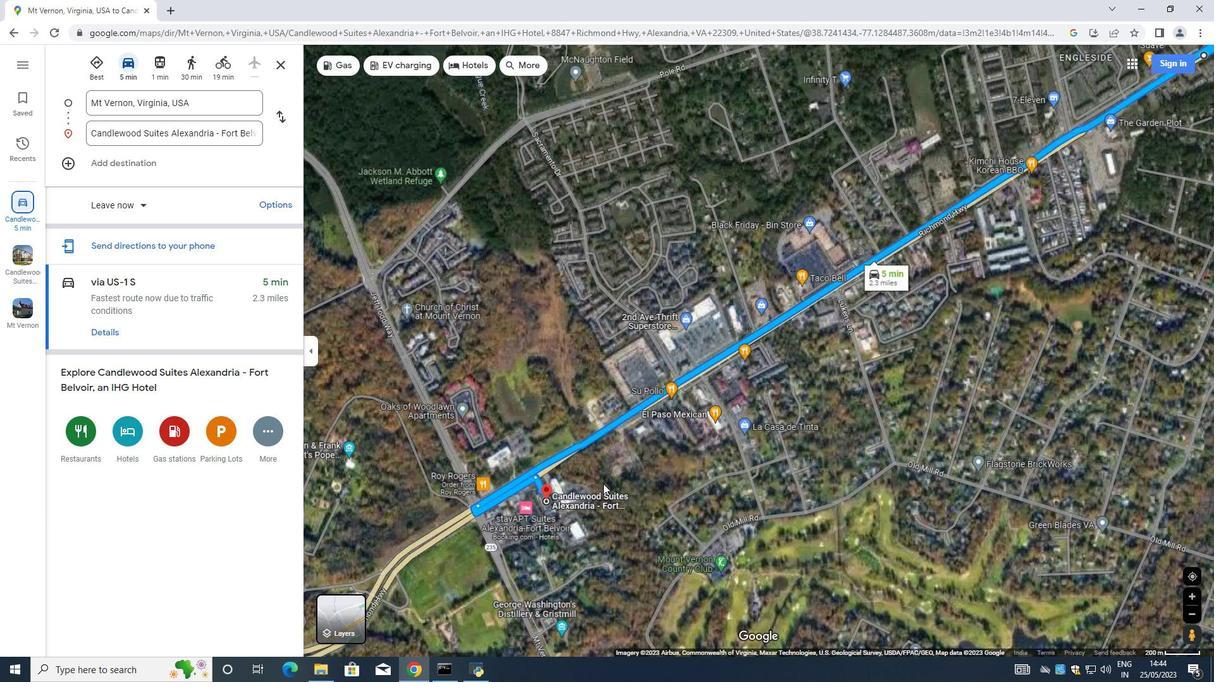 
Action: Mouse moved to (588, 496)
Screenshot: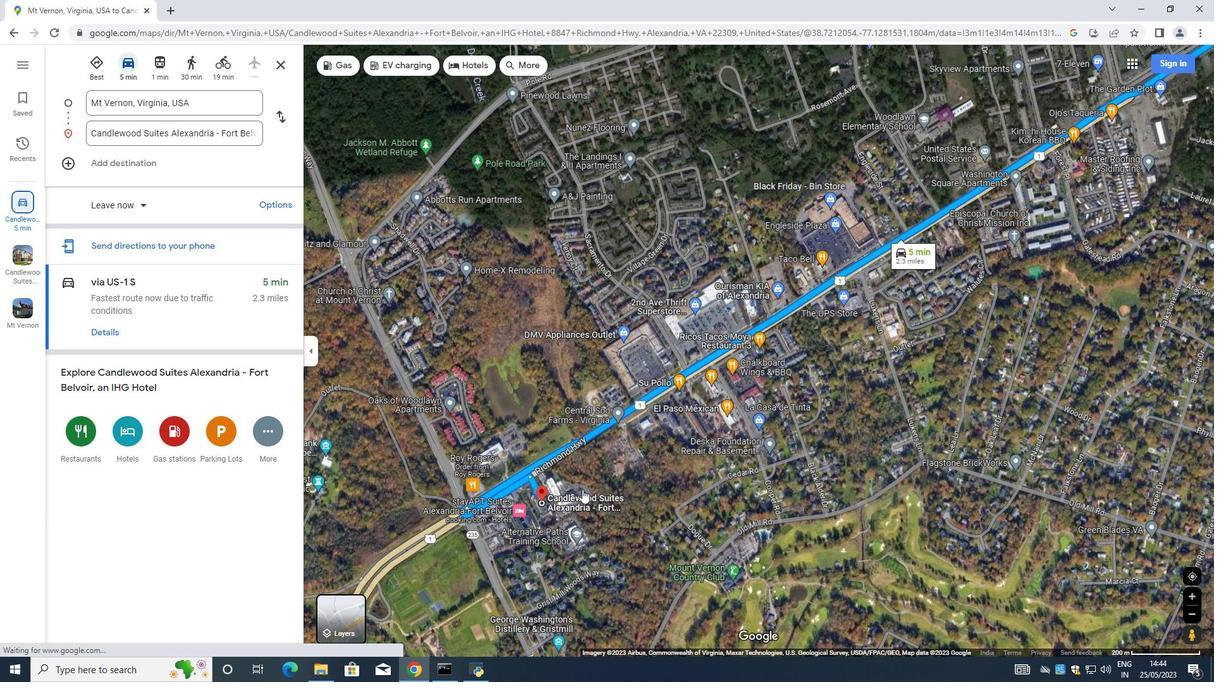 
Action: Mouse scrolled (588, 497) with delta (0, 0)
Screenshot: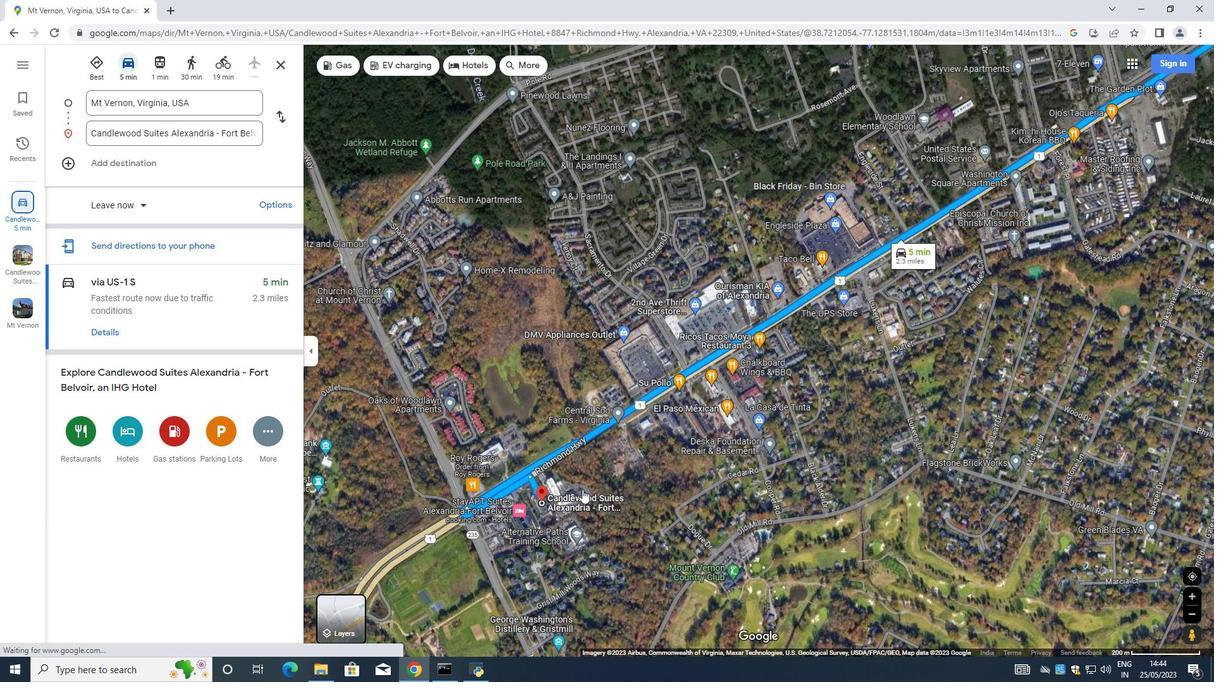 
Action: Mouse scrolled (588, 497) with delta (0, 0)
Screenshot: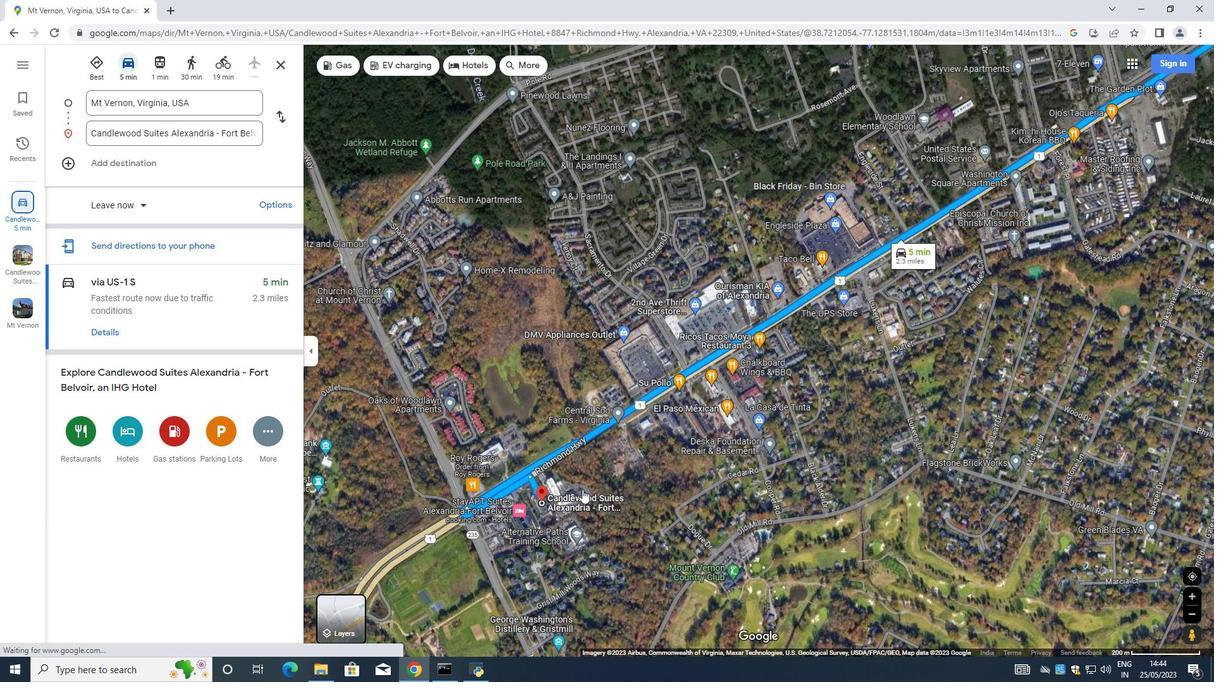 
Action: Mouse scrolled (588, 497) with delta (0, 0)
Screenshot: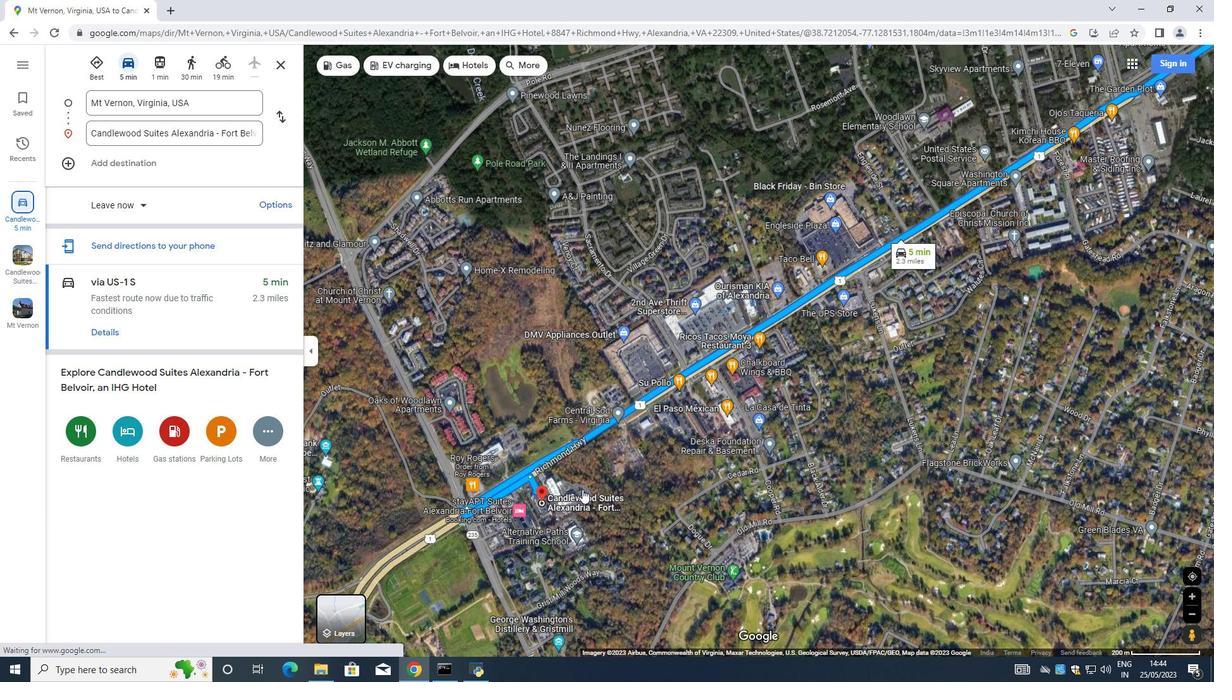 
Action: Mouse scrolled (588, 497) with delta (0, 0)
Screenshot: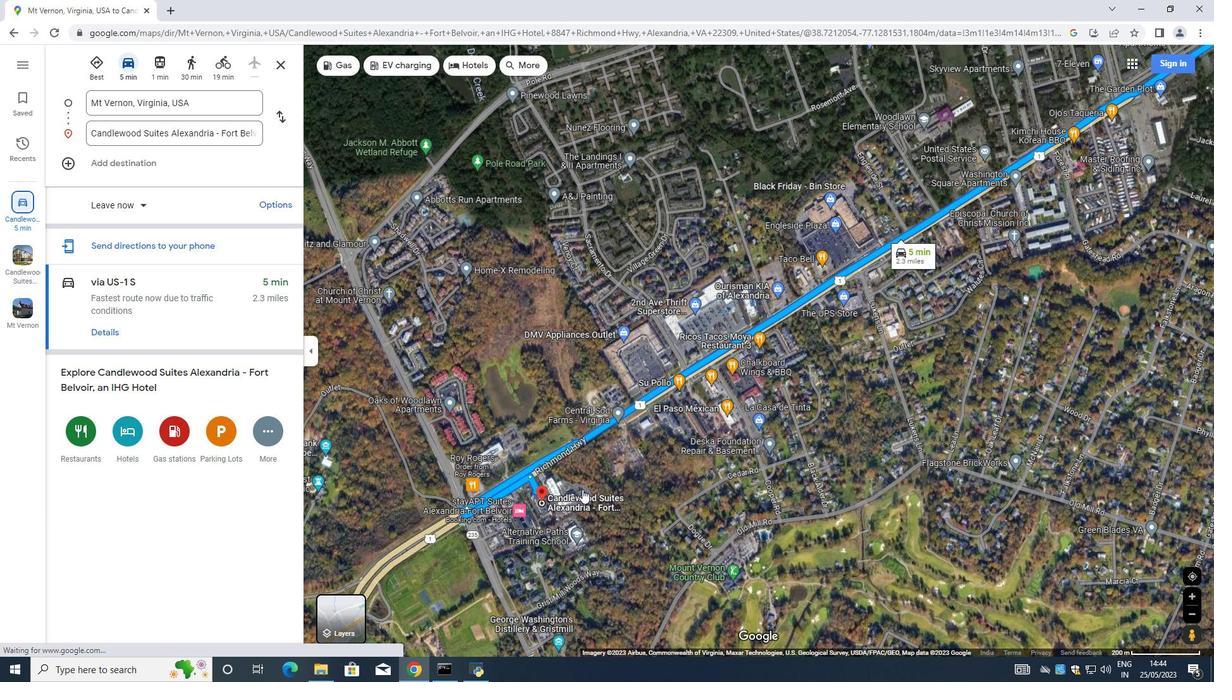 
Action: Mouse moved to (541, 502)
Screenshot: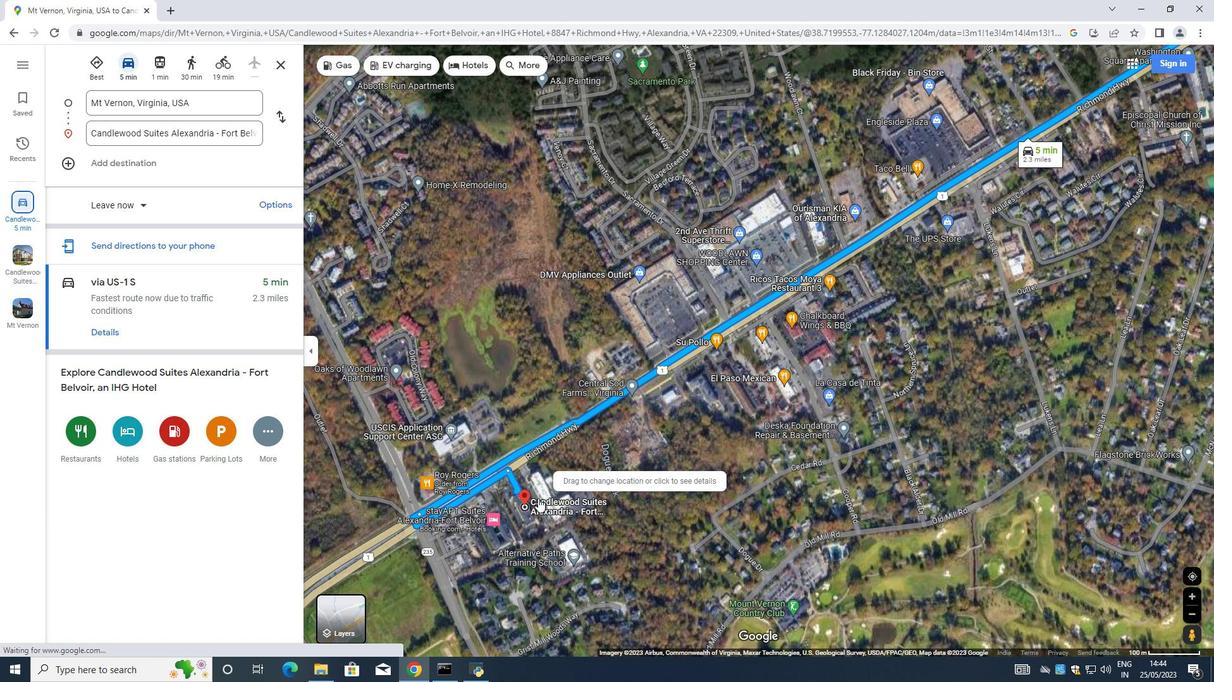 
Action: Mouse scrolled (541, 502) with delta (0, 0)
Screenshot: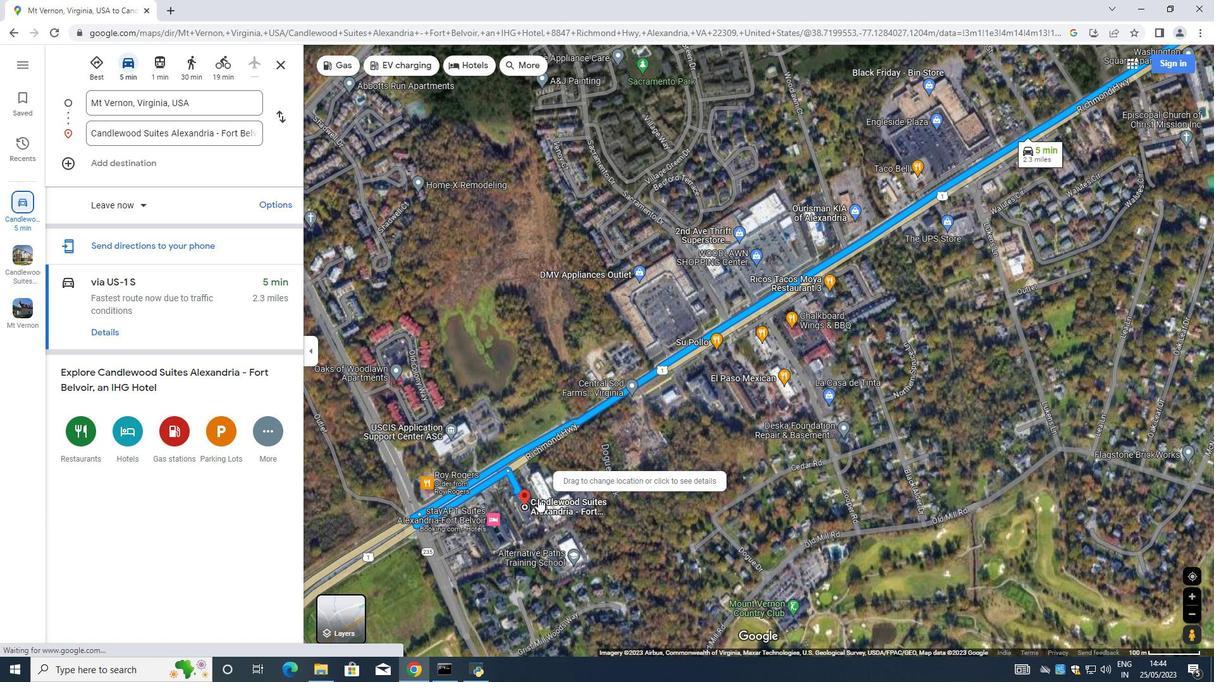 
Action: Mouse scrolled (541, 502) with delta (0, 0)
Screenshot: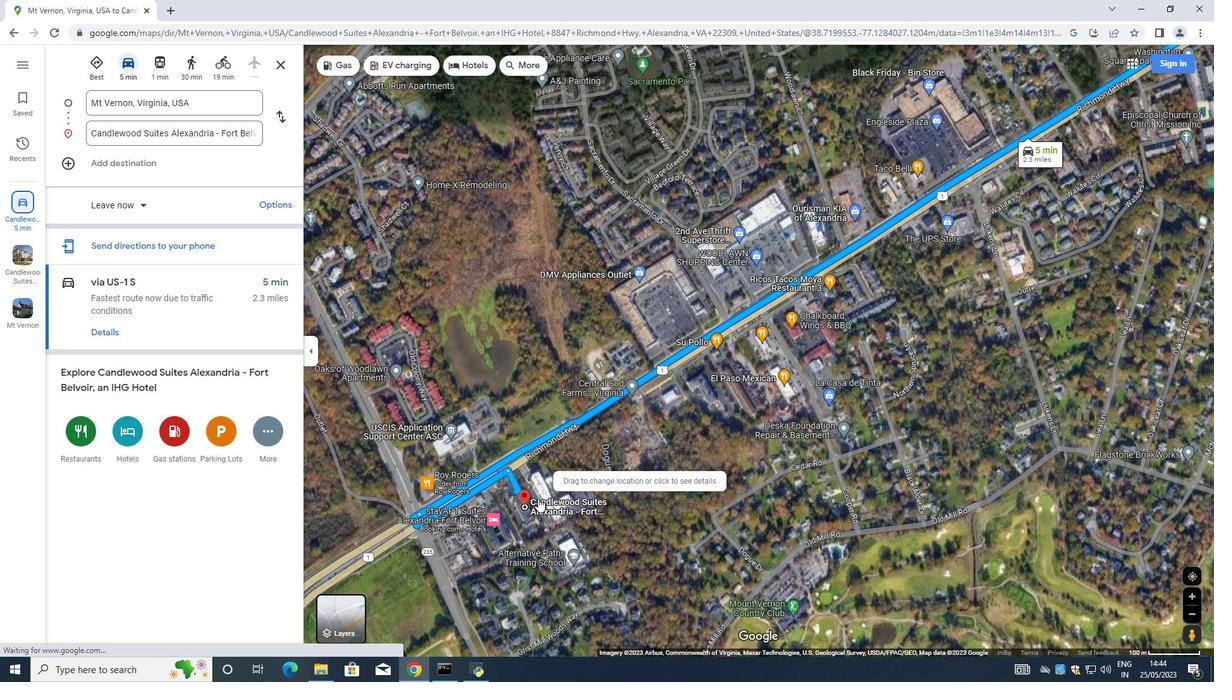 
Action: Mouse scrolled (541, 502) with delta (0, 0)
Screenshot: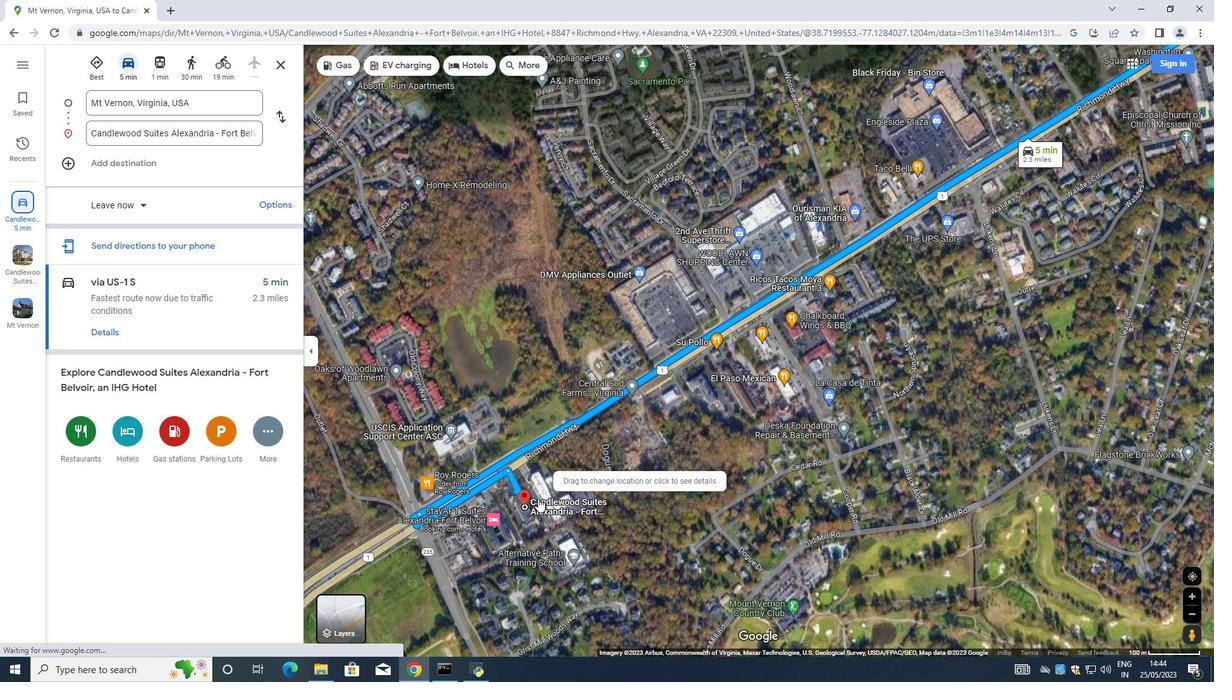
Action: Mouse moved to (534, 510)
Screenshot: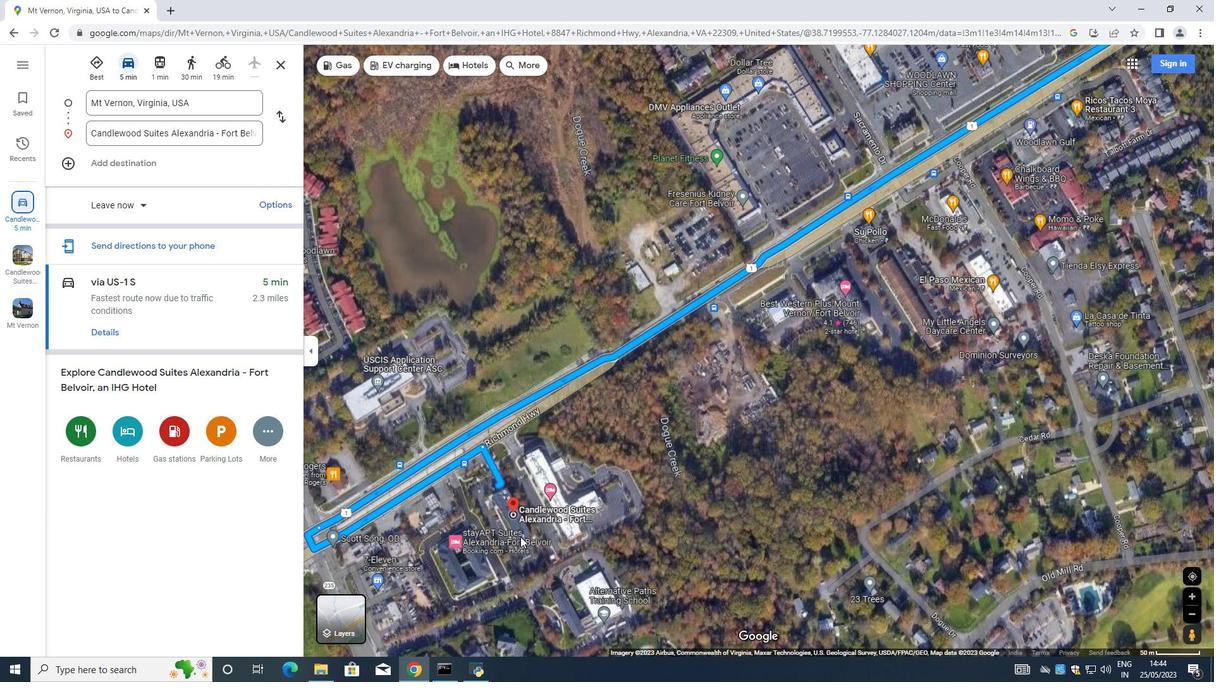 
Action: Mouse scrolled (539, 502) with delta (0, 0)
Screenshot: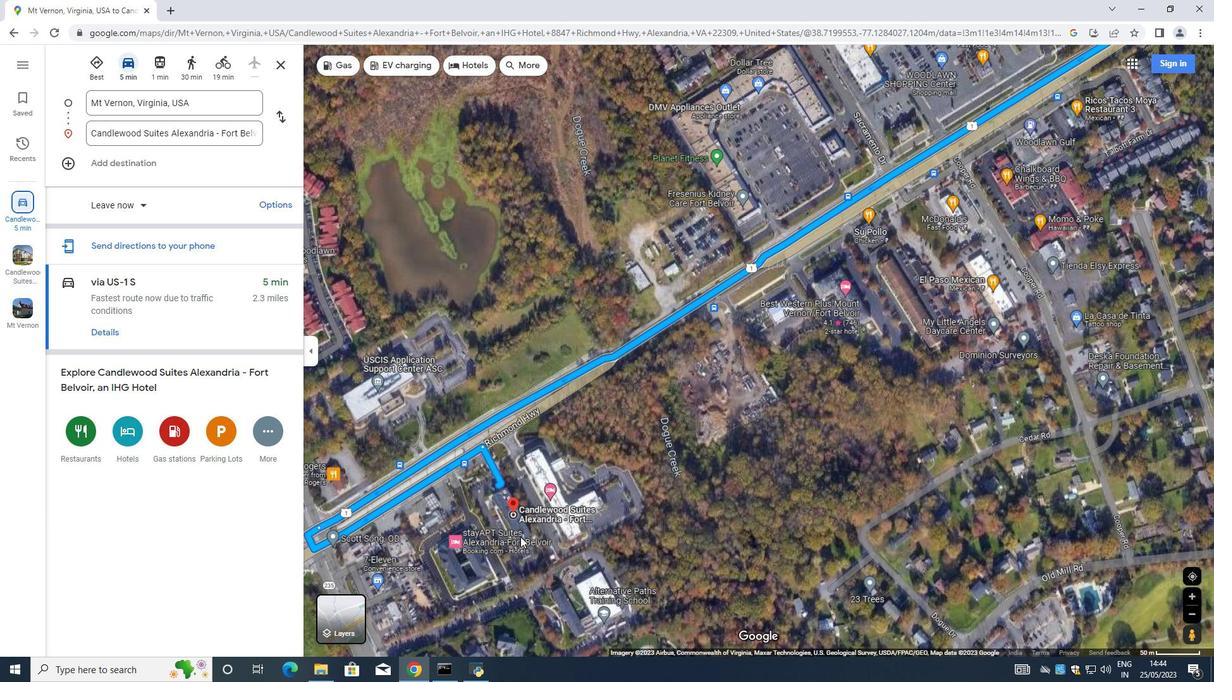 
Action: Mouse moved to (528, 532)
Screenshot: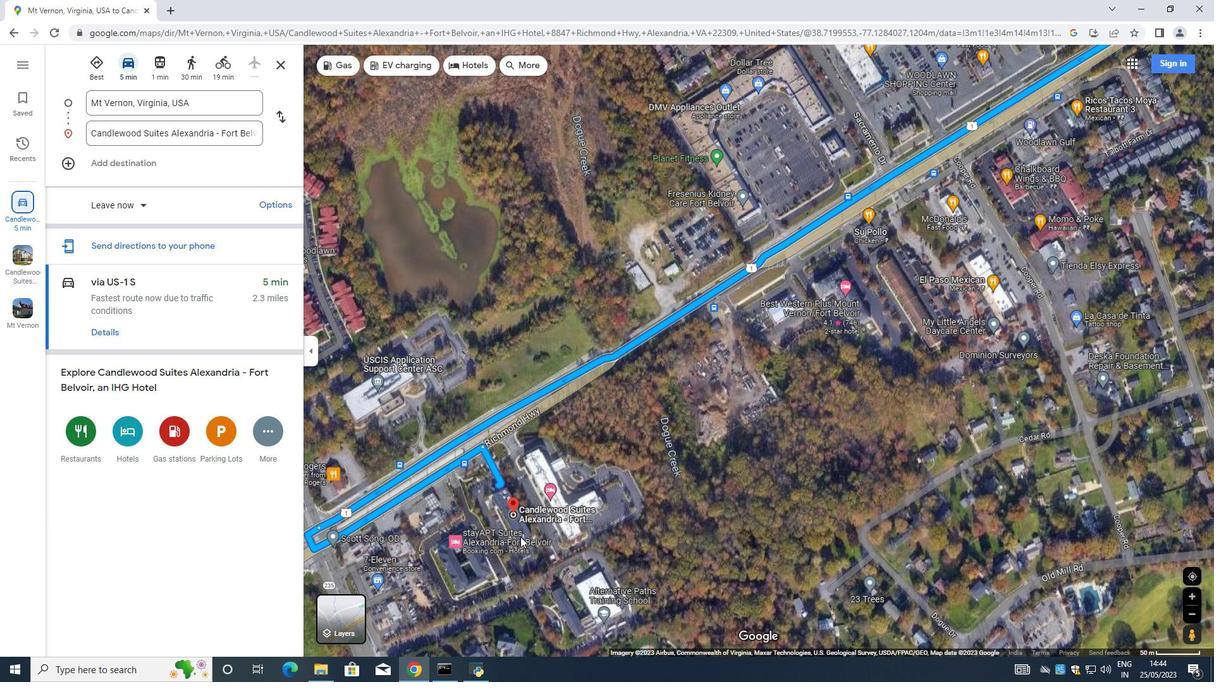 
Action: Mouse scrolled (528, 531) with delta (0, 0)
Screenshot: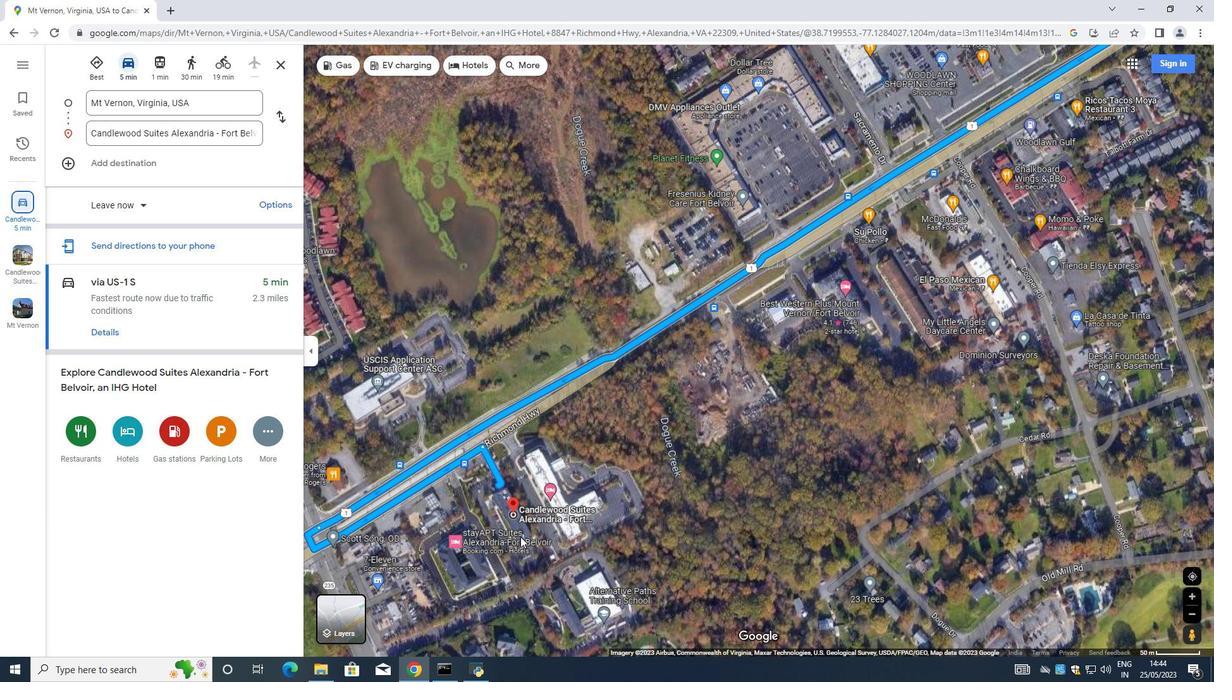 
Action: Mouse moved to (523, 540)
Screenshot: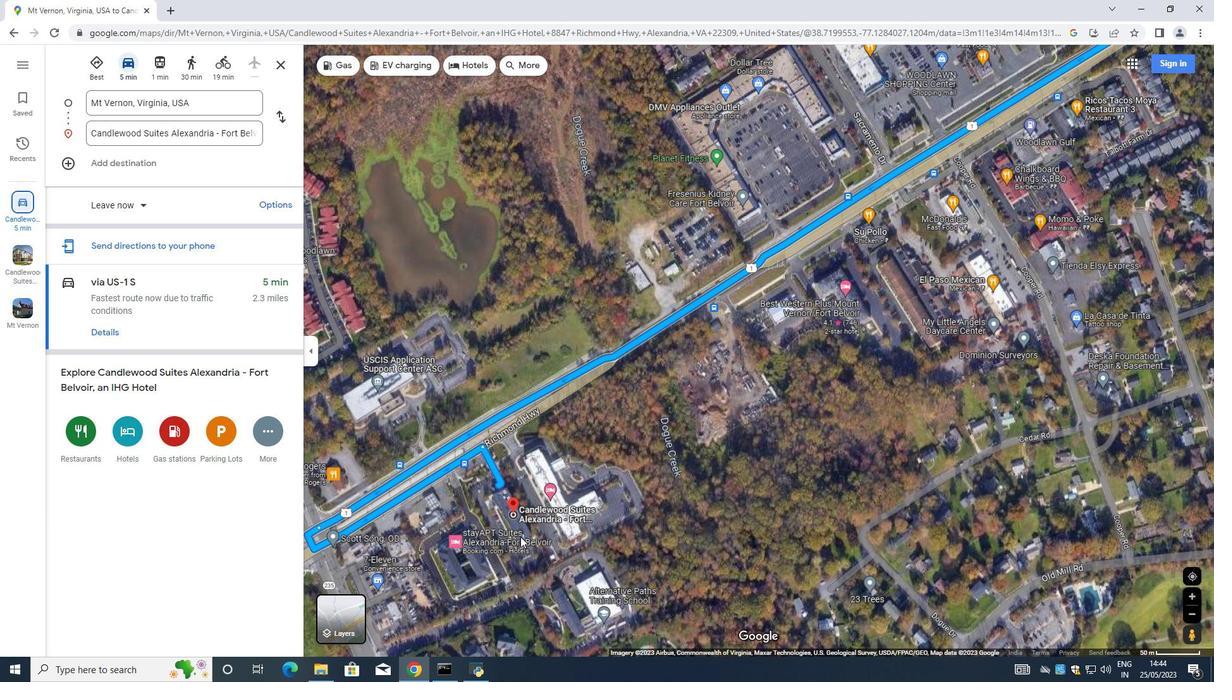 
Action: Mouse scrolled (523, 541) with delta (0, 0)
Screenshot: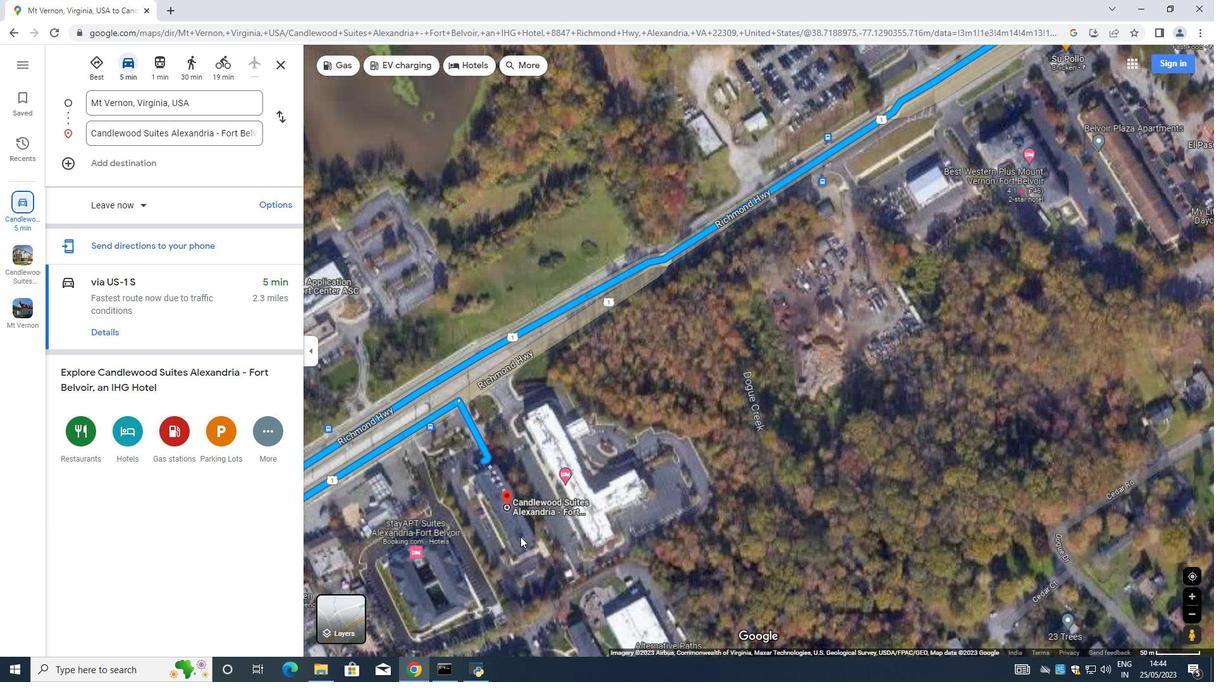 
Action: Mouse scrolled (523, 541) with delta (0, 0)
Screenshot: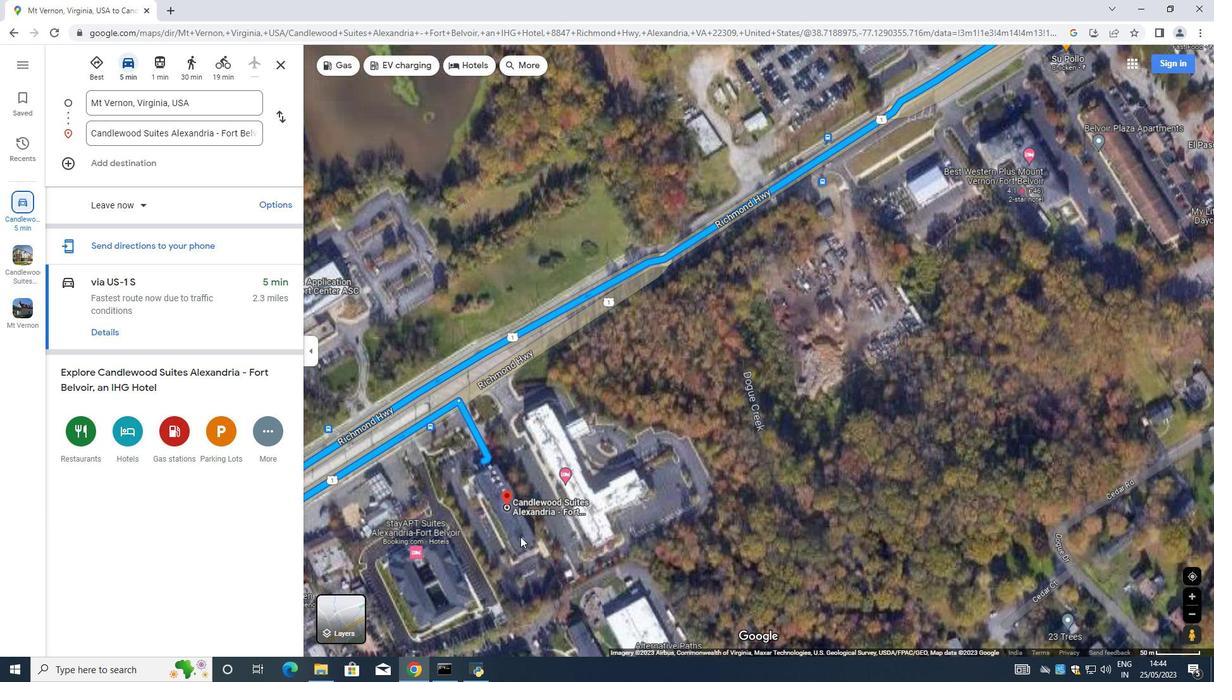 
Action: Mouse scrolled (523, 541) with delta (0, 0)
Screenshot: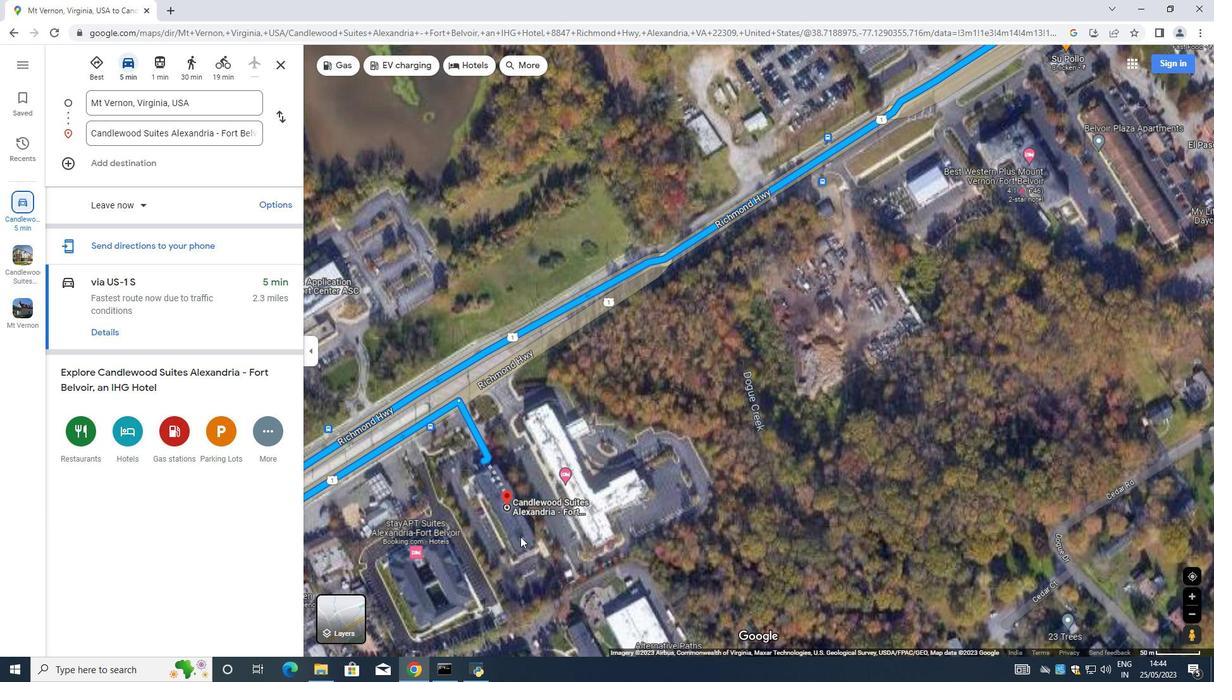 
Action: Mouse moved to (521, 539)
Screenshot: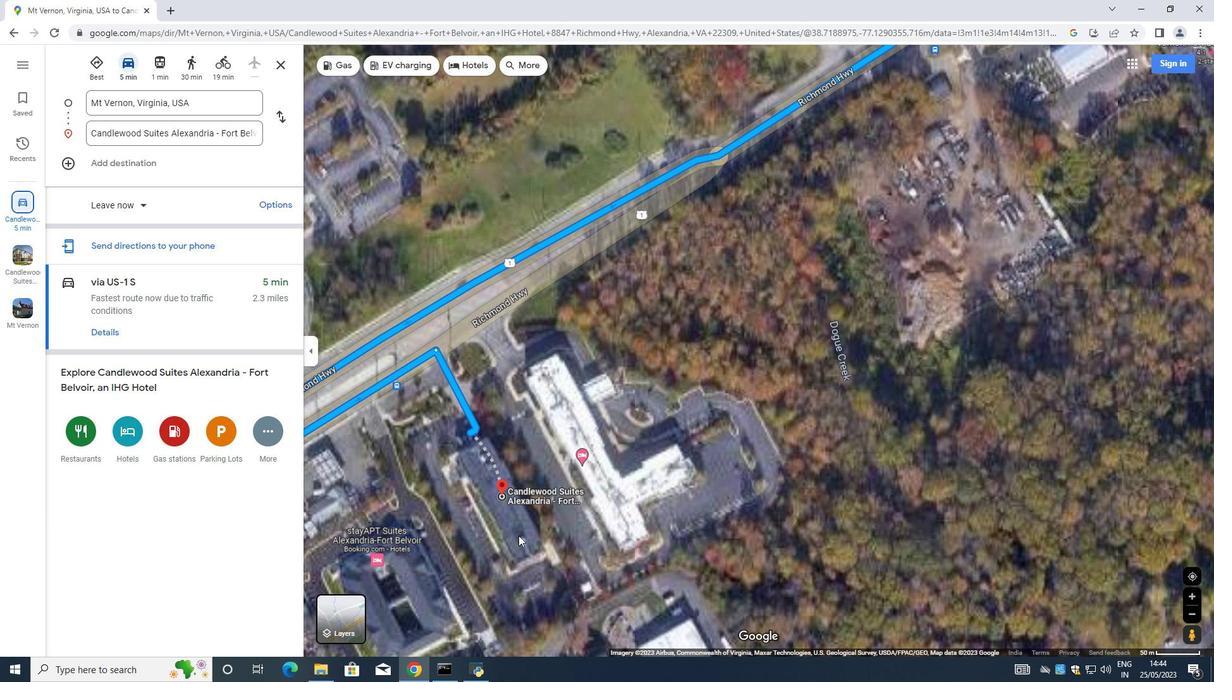 
Action: Mouse scrolled (521, 540) with delta (0, 0)
Screenshot: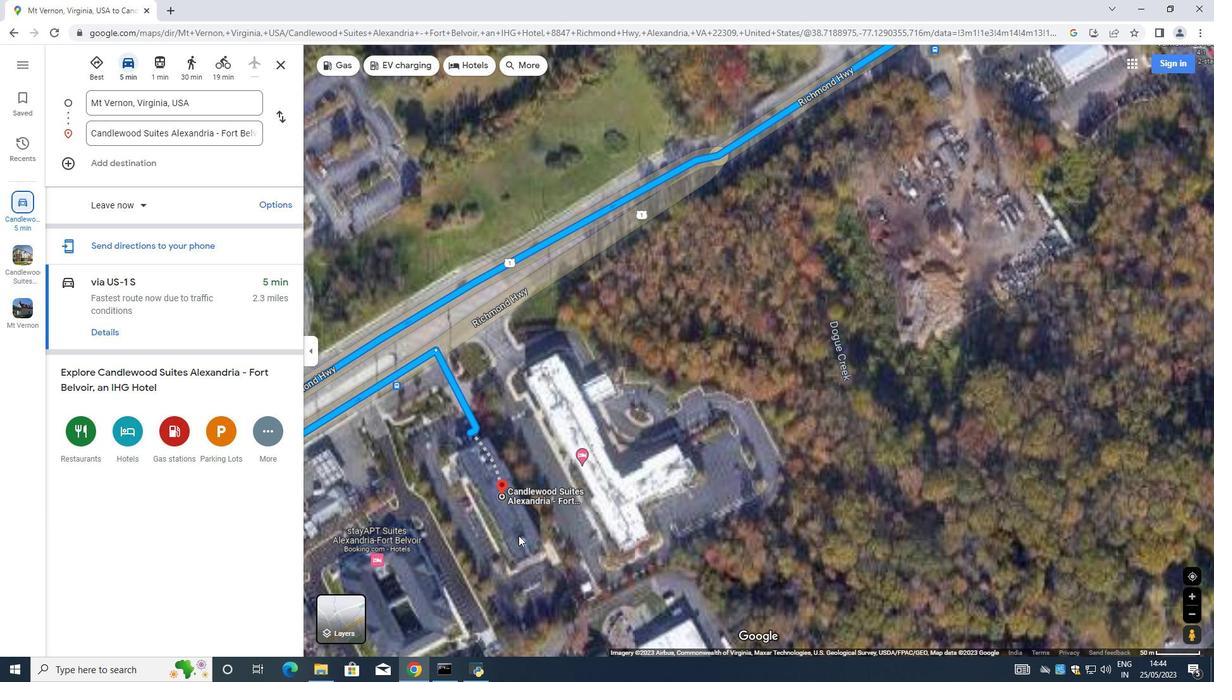 
Action: Mouse scrolled (521, 540) with delta (0, 0)
Screenshot: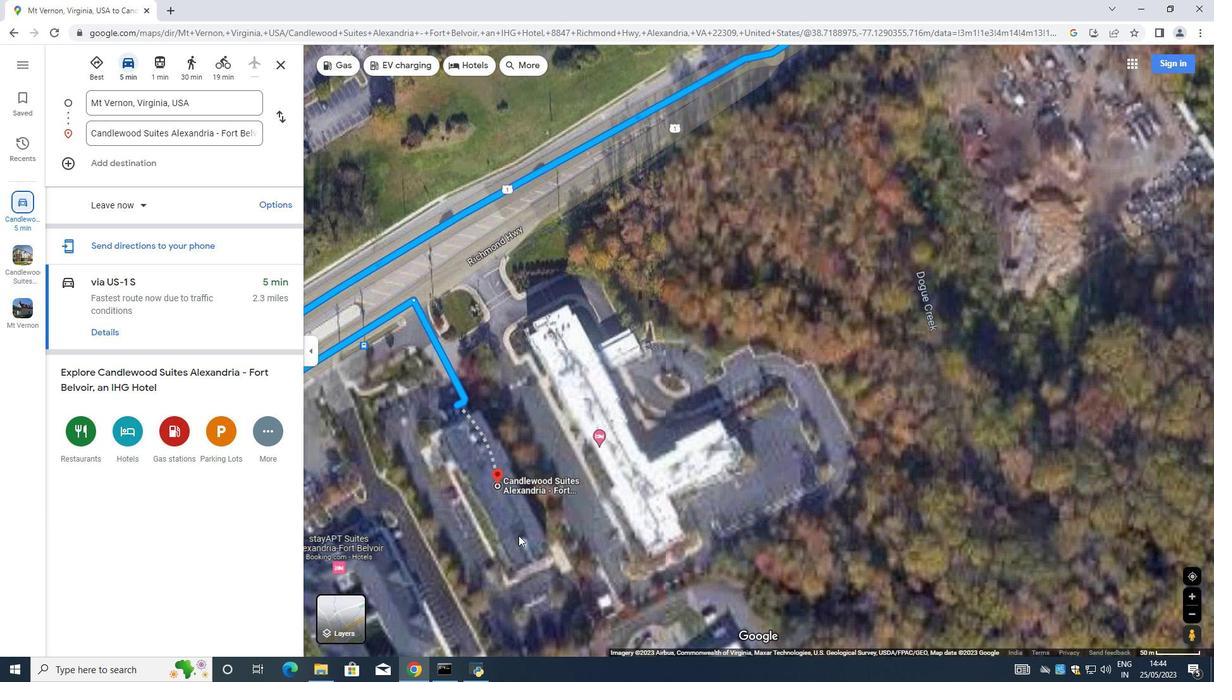 
Action: Mouse scrolled (521, 540) with delta (0, 0)
Screenshot: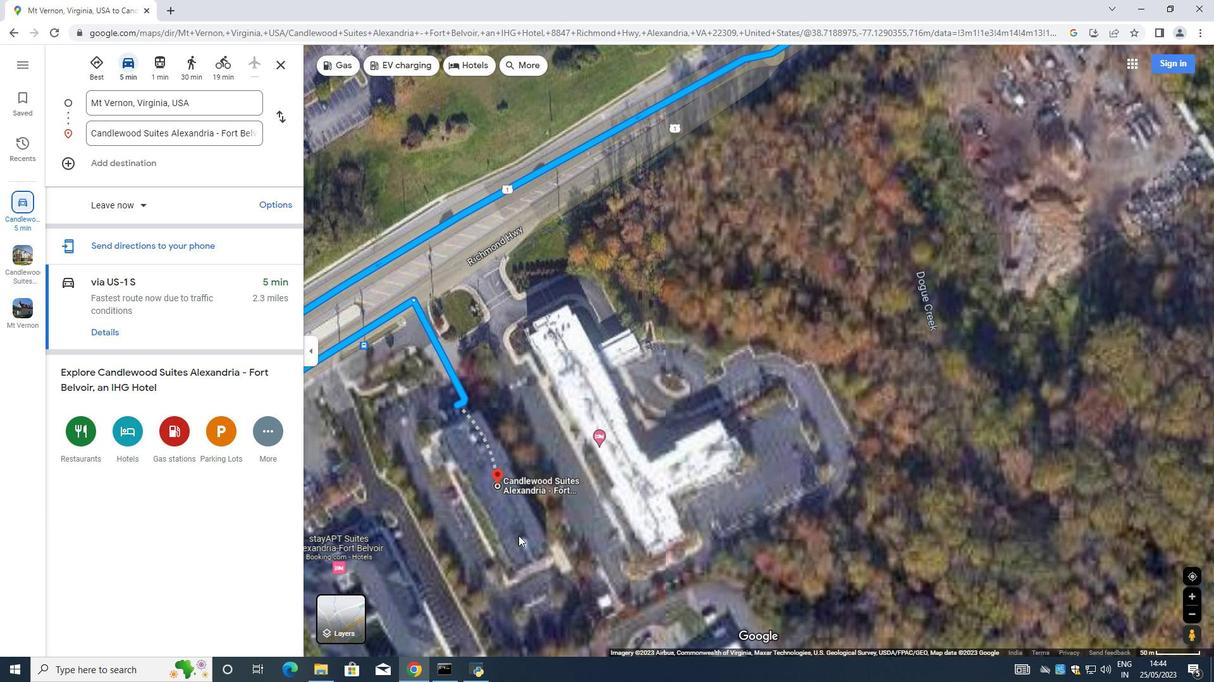 
Action: Mouse scrolled (521, 540) with delta (0, 0)
Screenshot: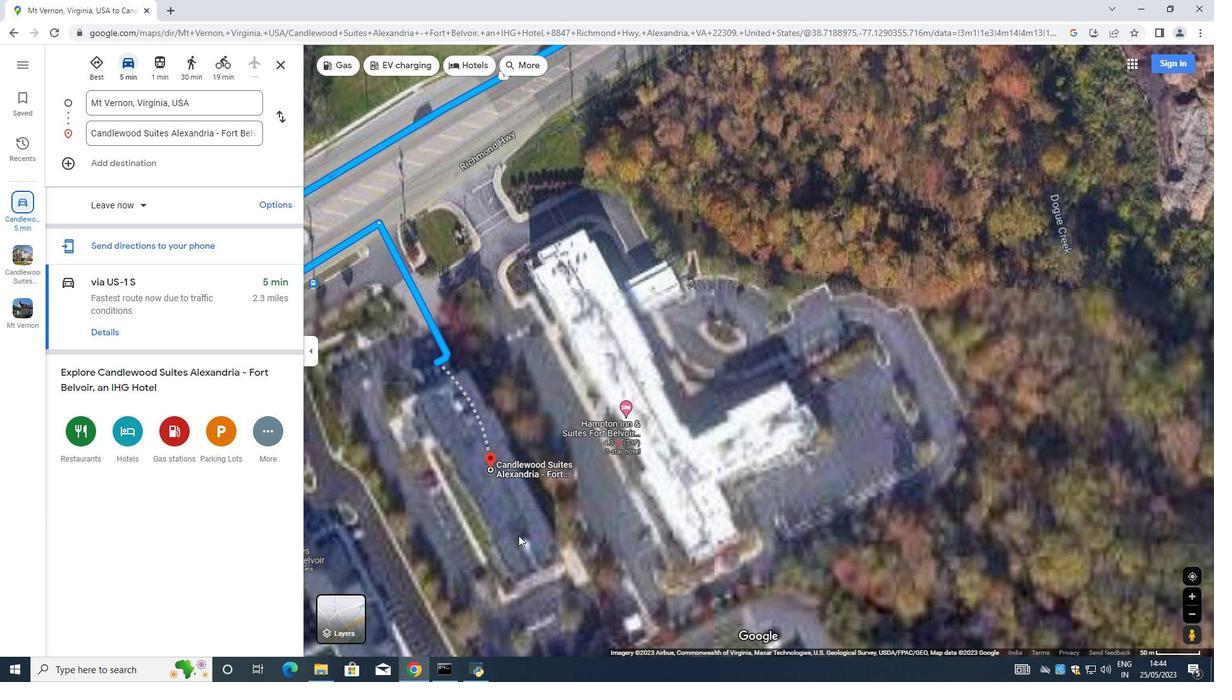 
Action: Mouse scrolled (521, 540) with delta (0, 0)
Screenshot: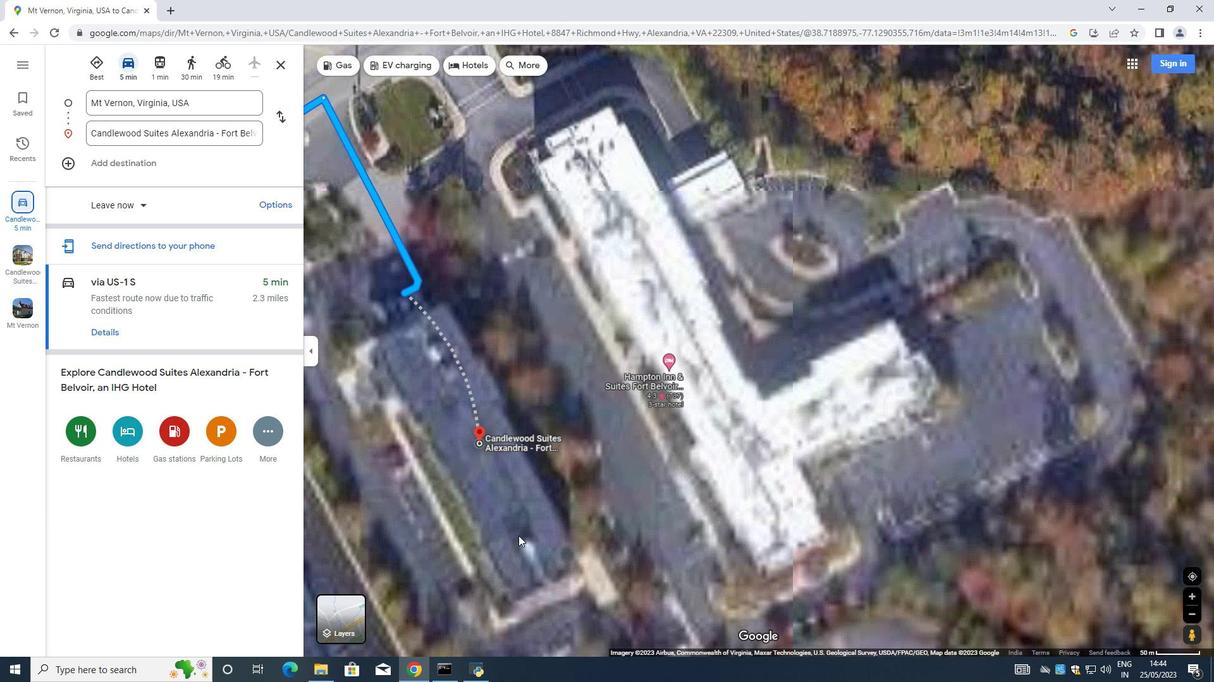 
Action: Mouse moved to (495, 526)
Screenshot: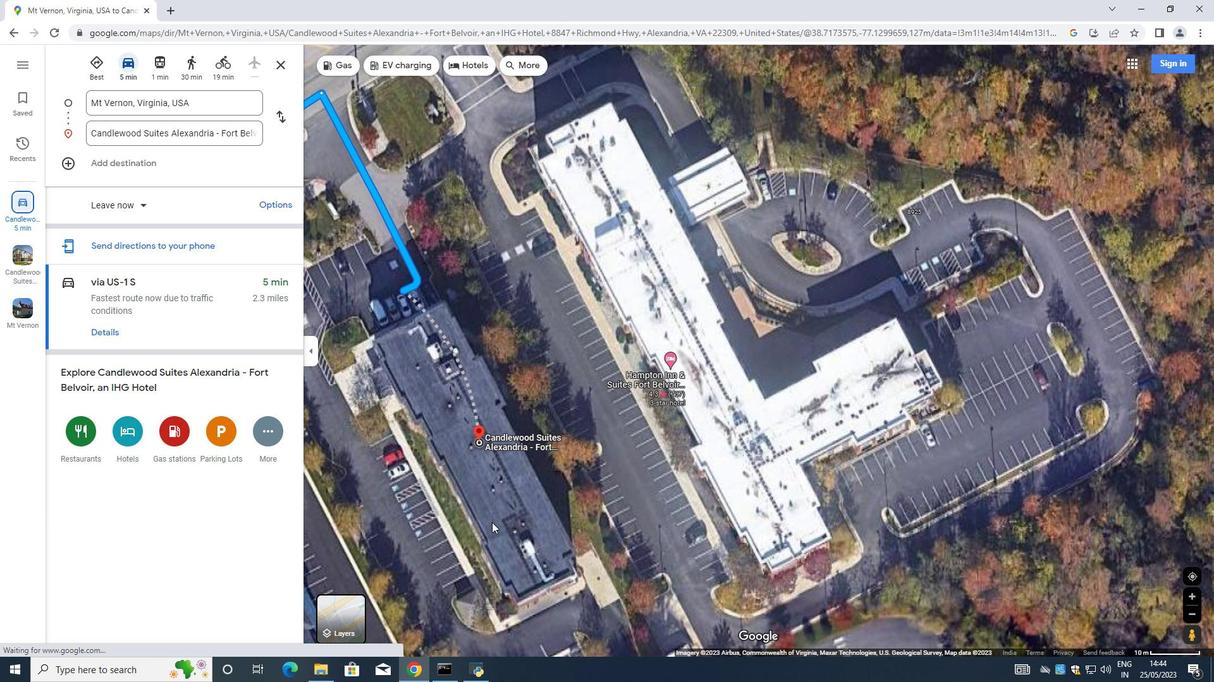 
Action: Mouse scrolled (495, 526) with delta (0, 0)
Screenshot: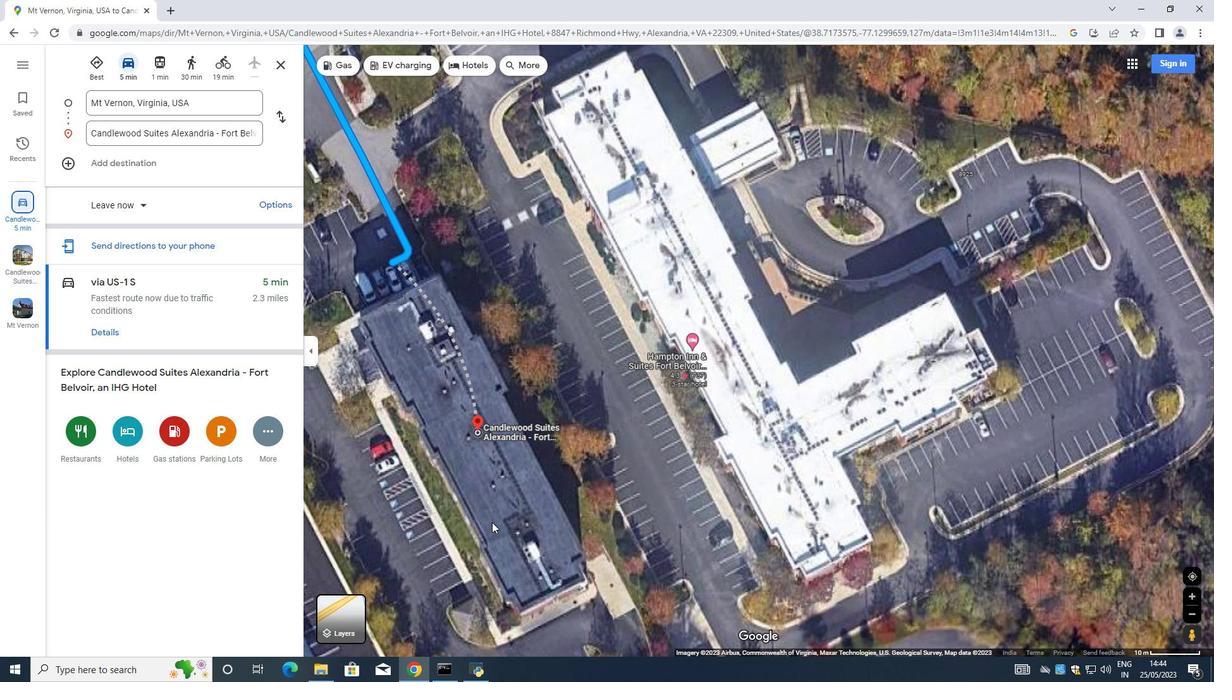 
Action: Mouse moved to (604, 349)
Screenshot: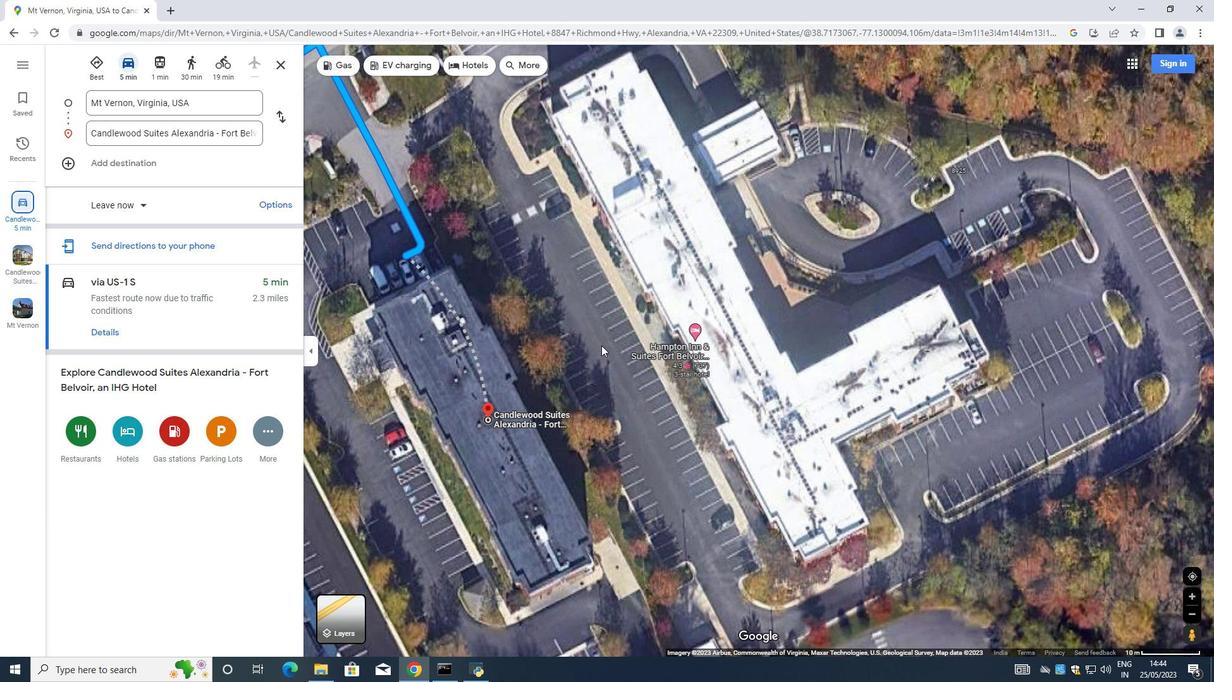 
Action: Mouse scrolled (604, 348) with delta (0, 0)
Screenshot: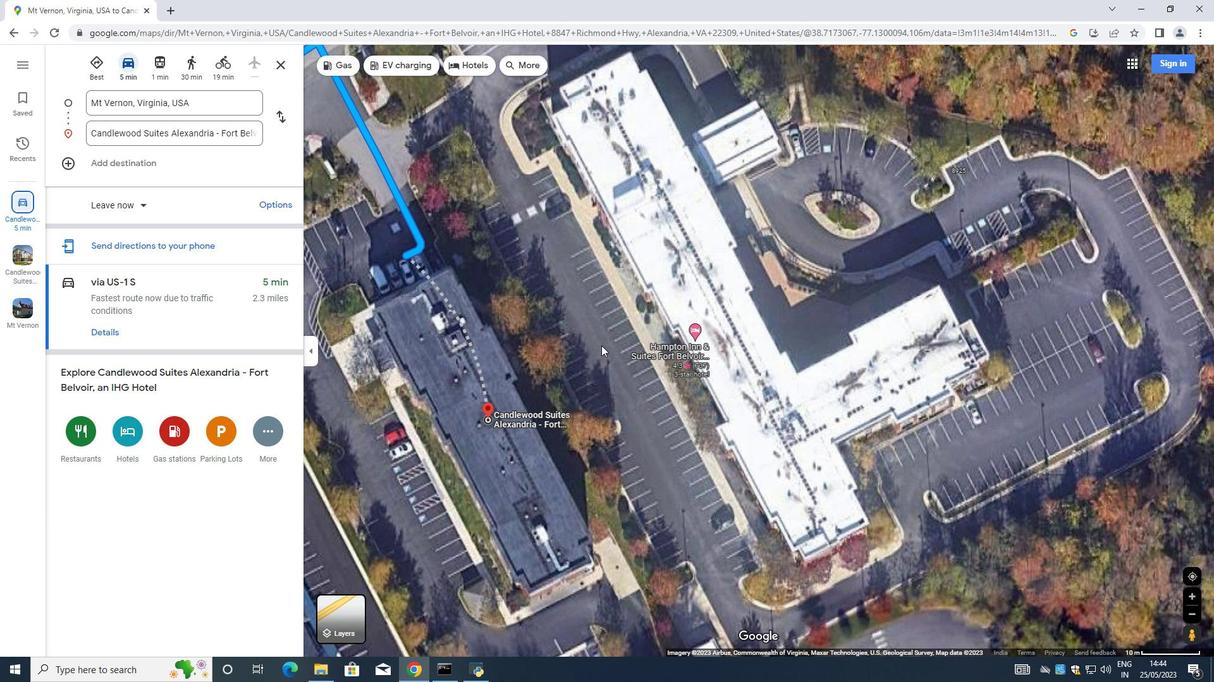 
Action: Mouse scrolled (604, 348) with delta (0, 0)
Screenshot: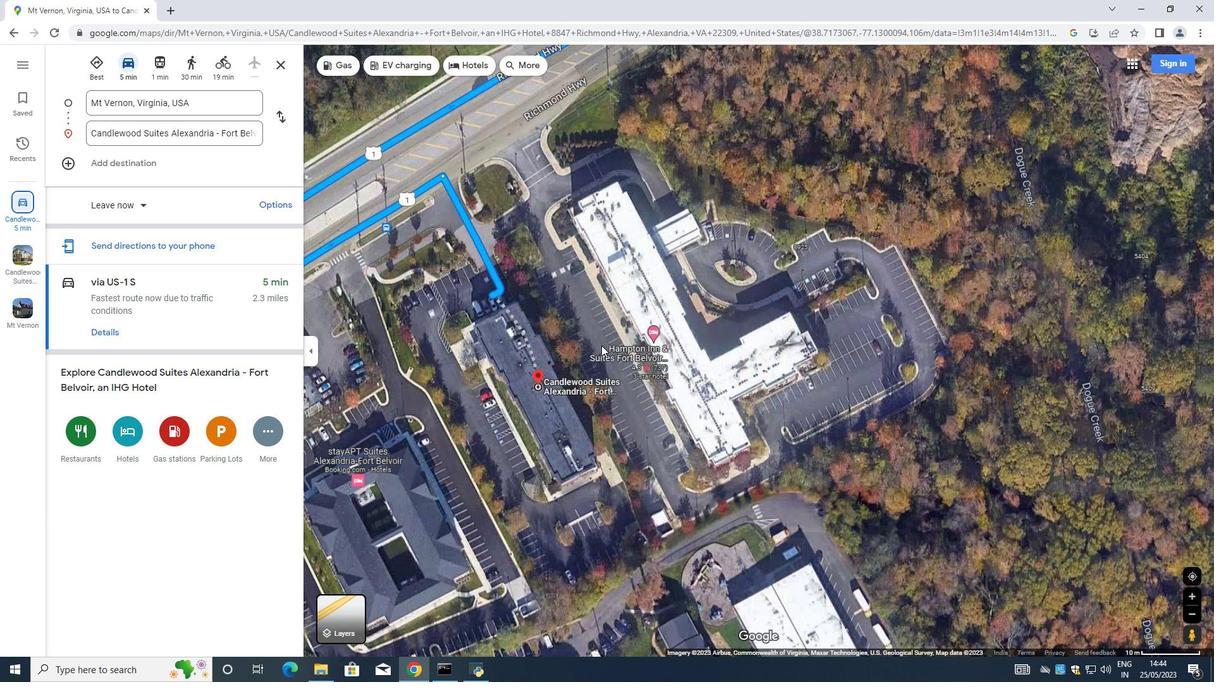 
Action: Mouse scrolled (604, 348) with delta (0, 0)
Screenshot: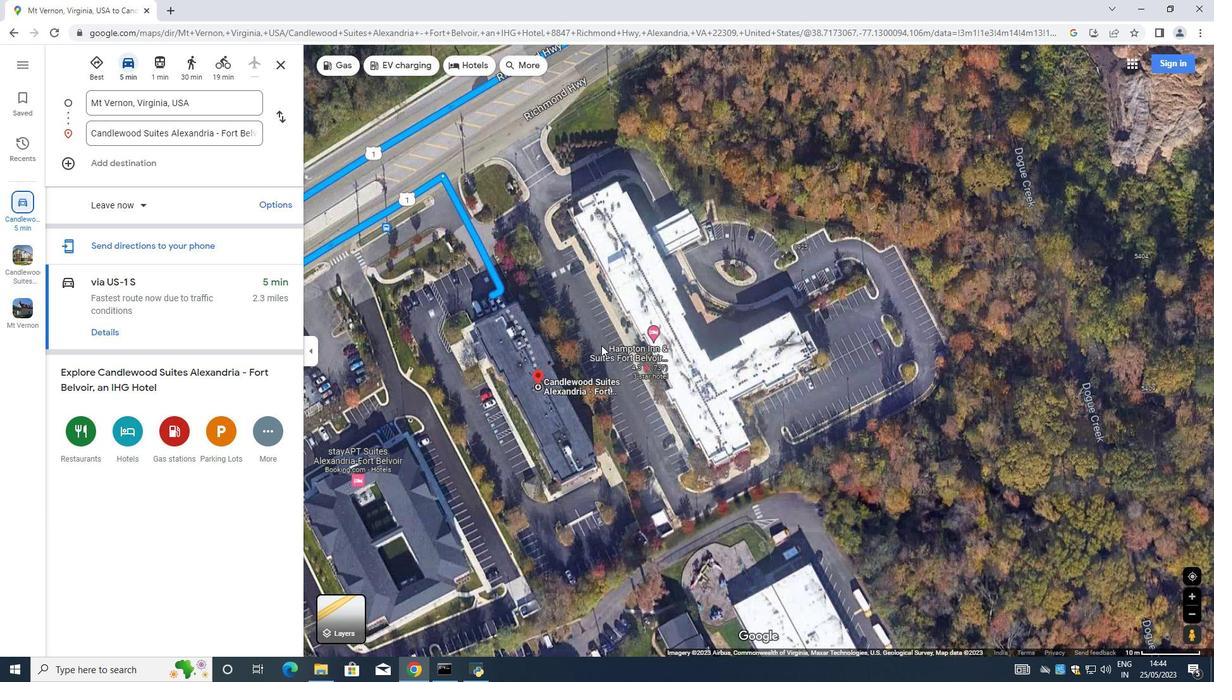 
Action: Mouse scrolled (604, 348) with delta (0, 0)
Screenshot: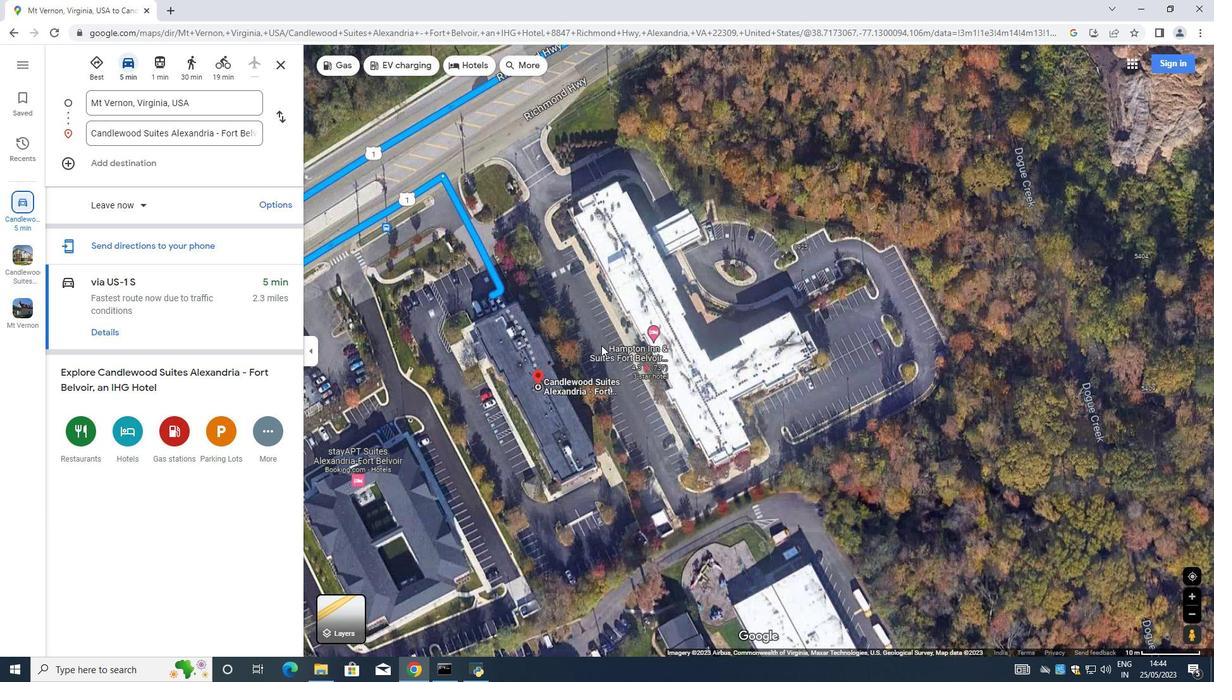 
Action: Mouse scrolled (604, 348) with delta (0, 0)
Screenshot: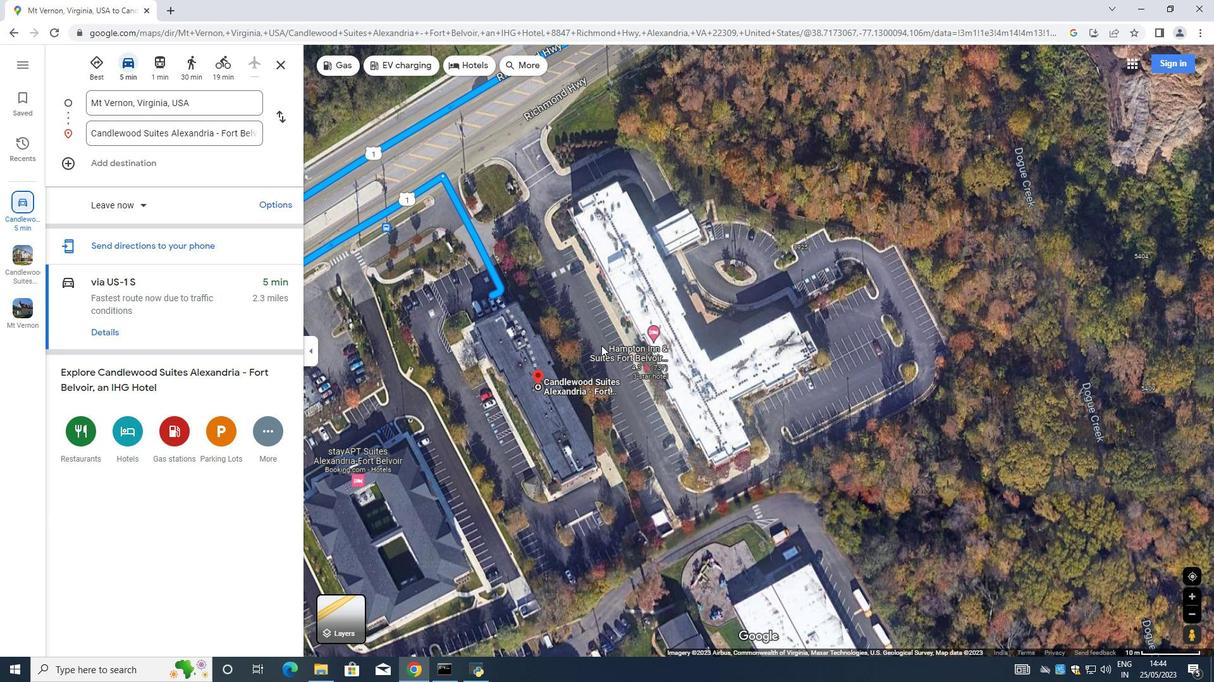
Action: Mouse scrolled (604, 348) with delta (0, 0)
Screenshot: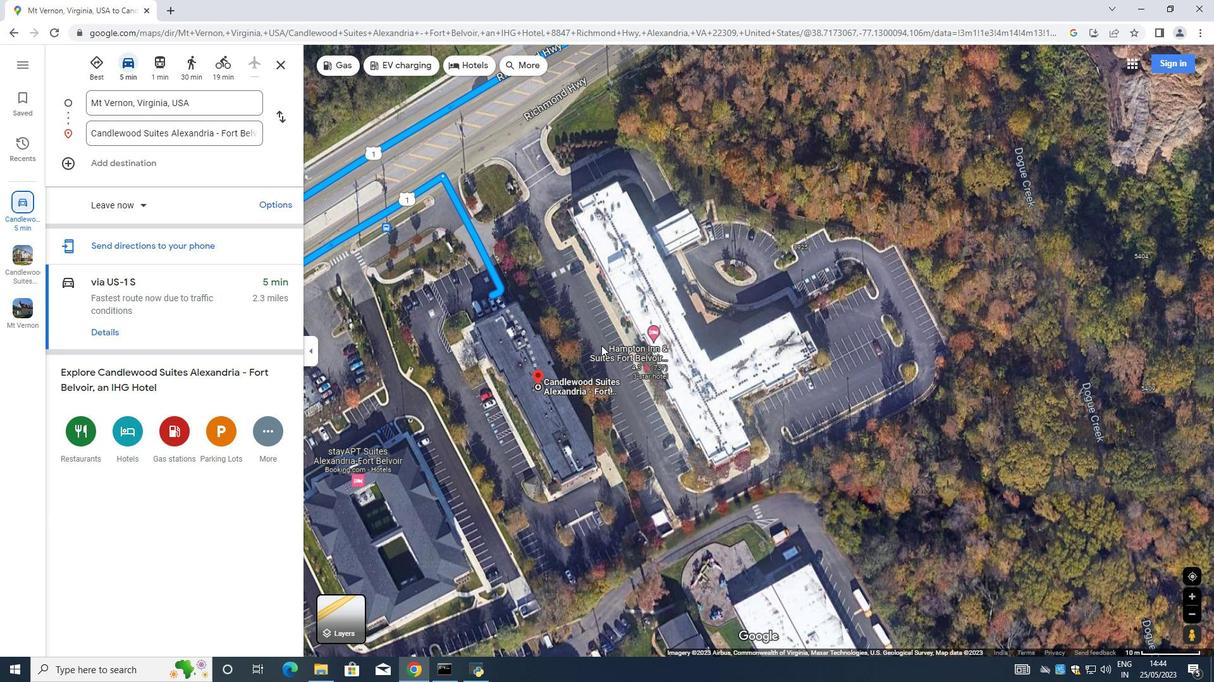 
Action: Mouse moved to (657, 338)
Screenshot: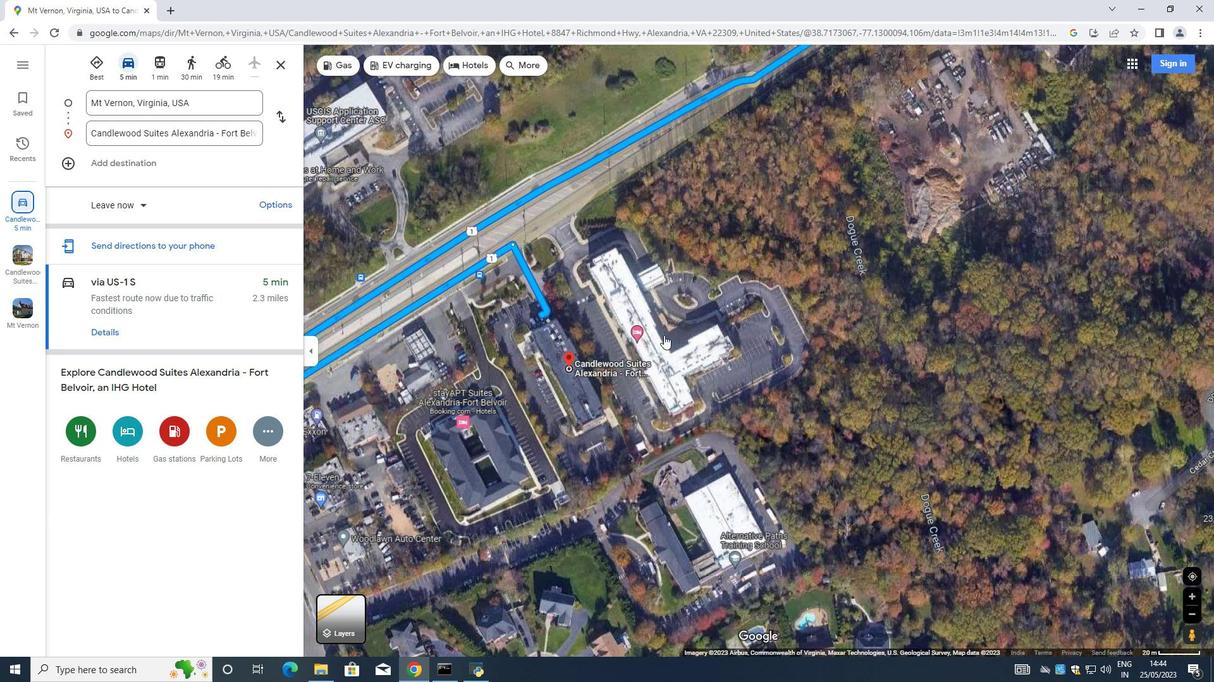
Action: Mouse scrolled (636, 341) with delta (0, 0)
Screenshot: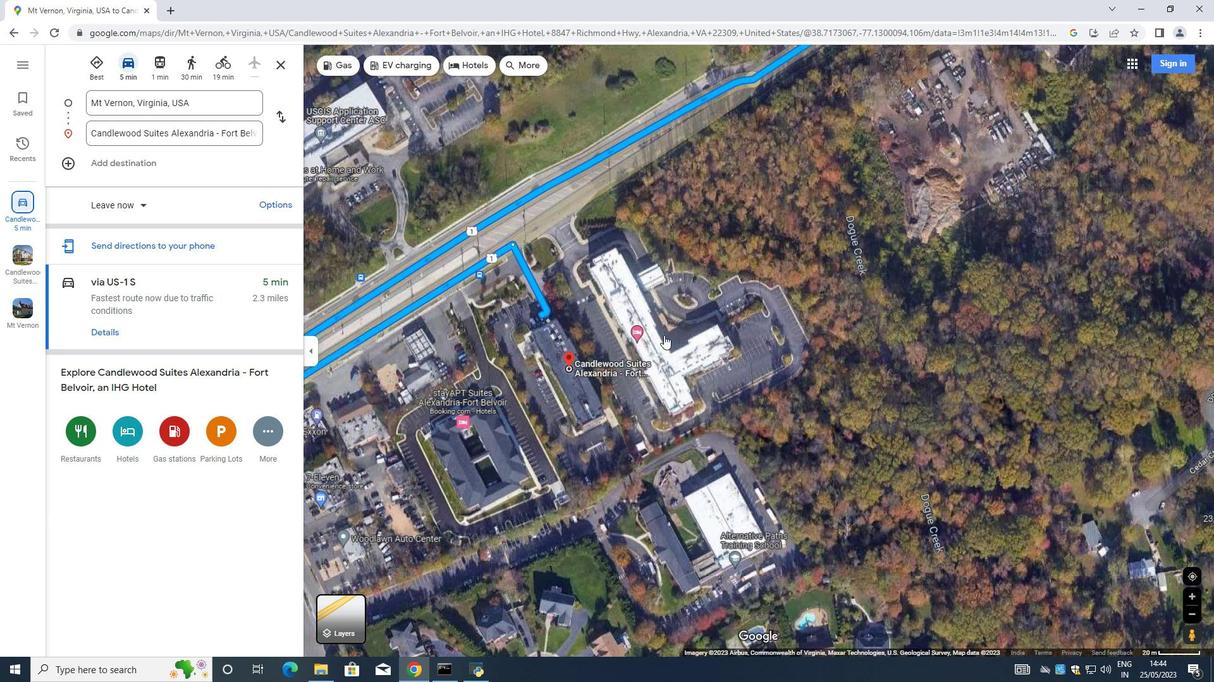 
Action: Mouse moved to (711, 337)
Screenshot: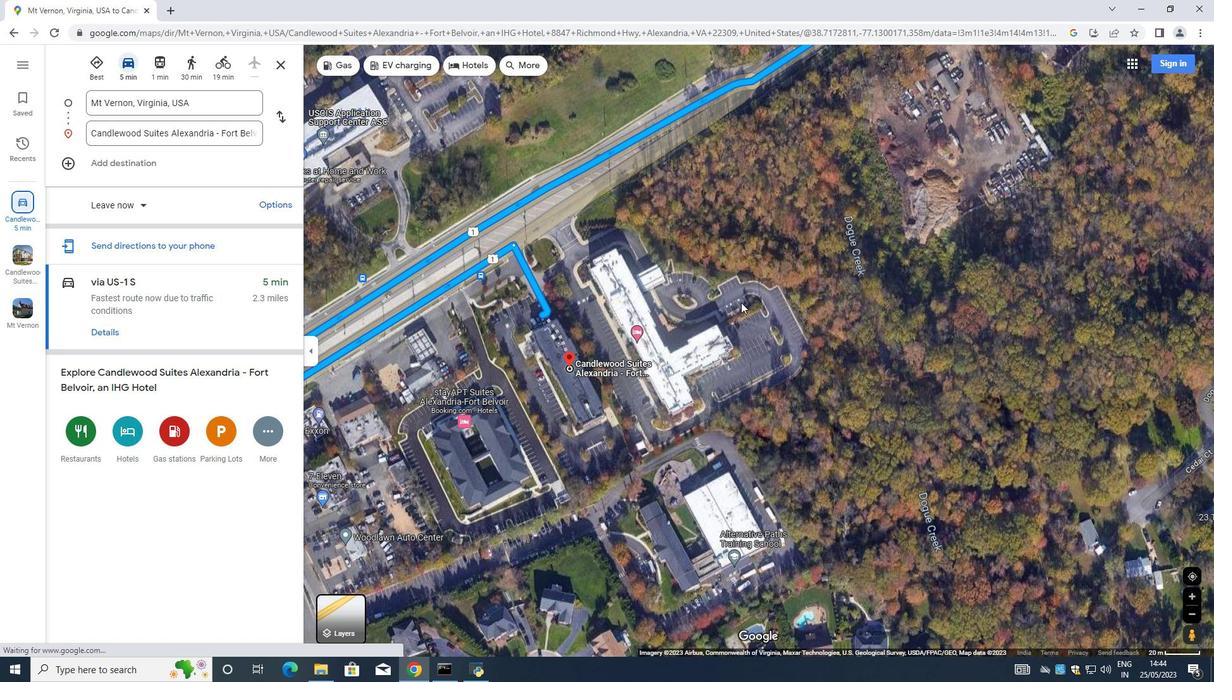 
Action: Mouse scrolled (700, 337) with delta (0, 0)
Screenshot: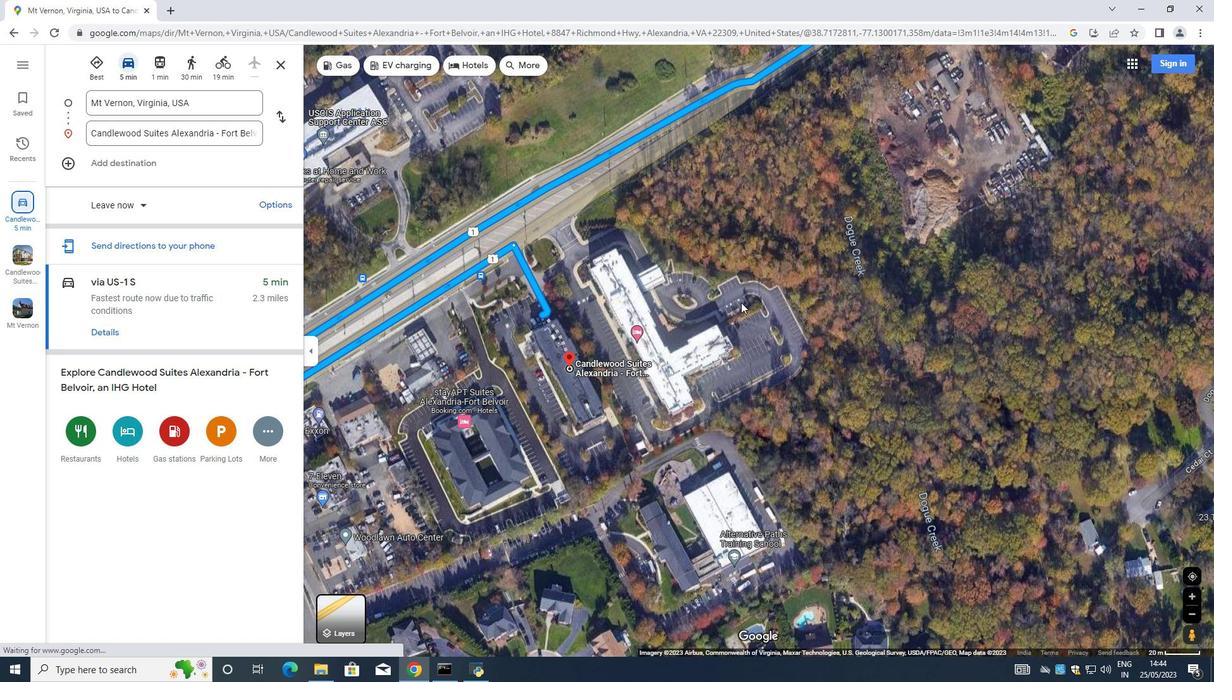 
Action: Mouse moved to (744, 306)
Screenshot: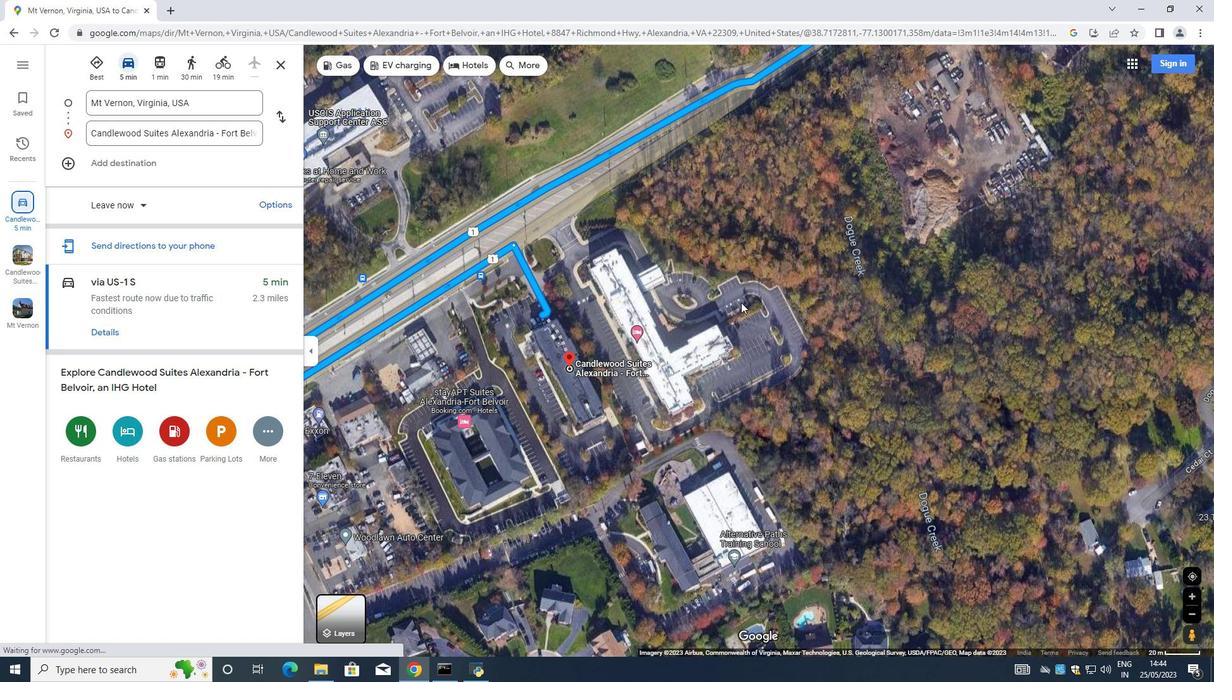 
Action: Mouse scrolled (712, 336) with delta (0, 0)
Screenshot: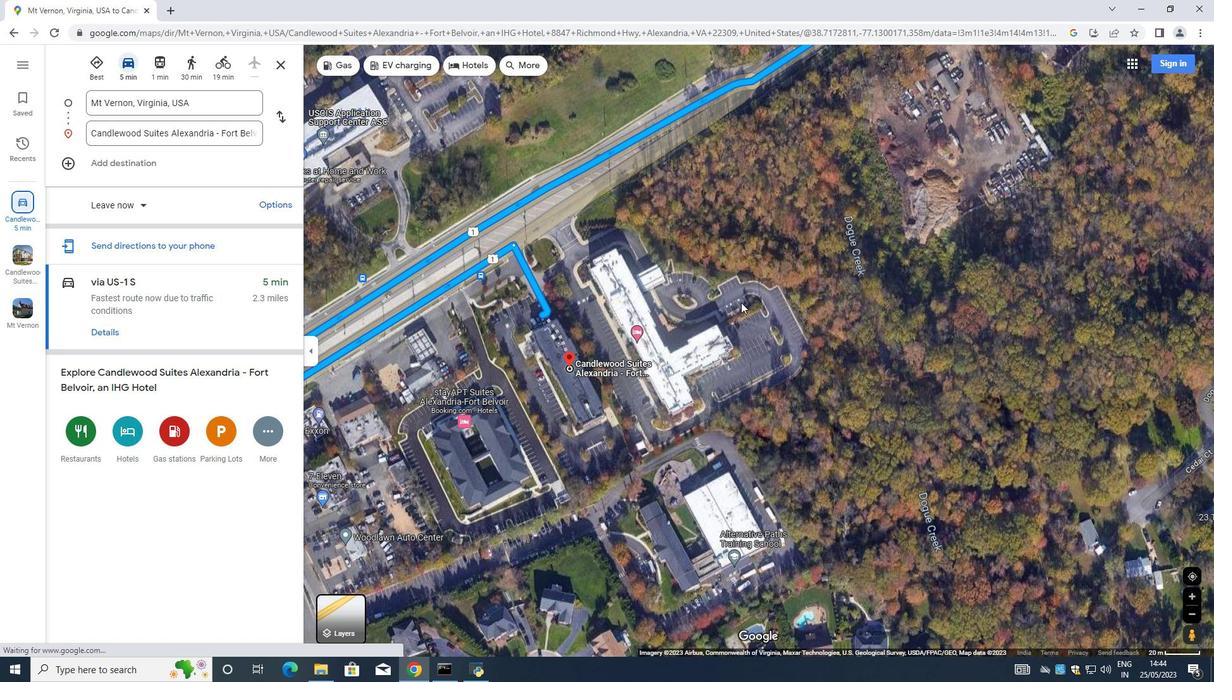 
Action: Mouse moved to (762, 306)
Screenshot: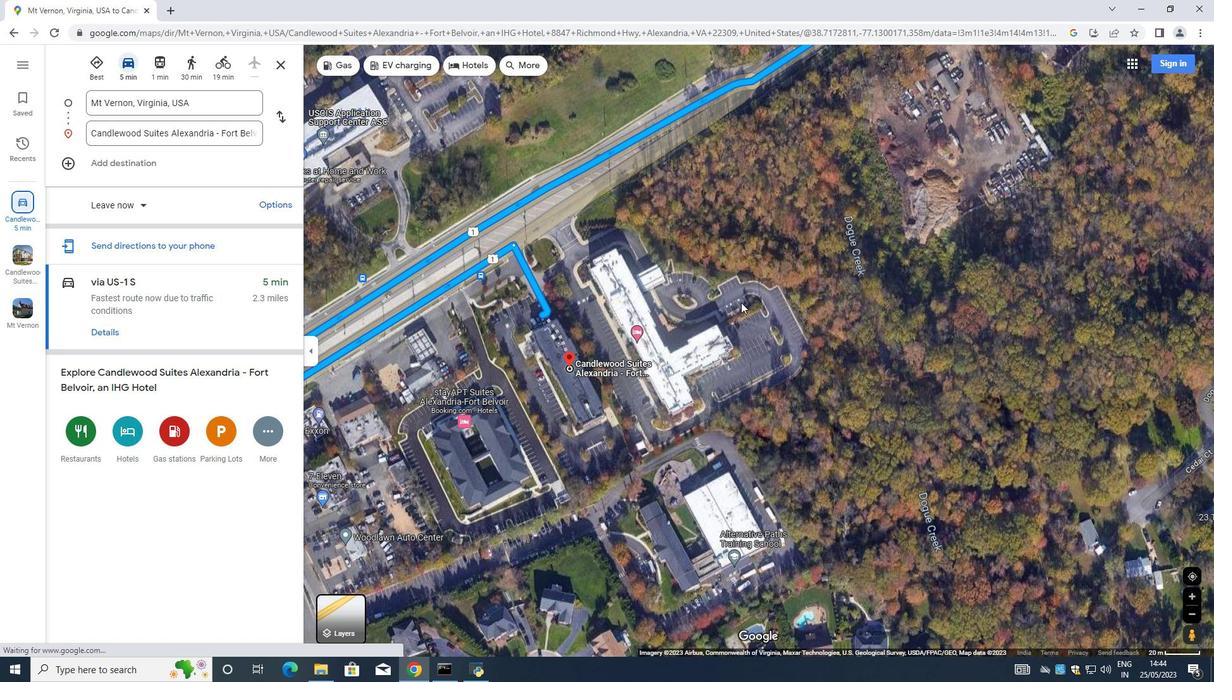 
Action: Mouse scrolled (744, 305) with delta (0, 0)
Screenshot: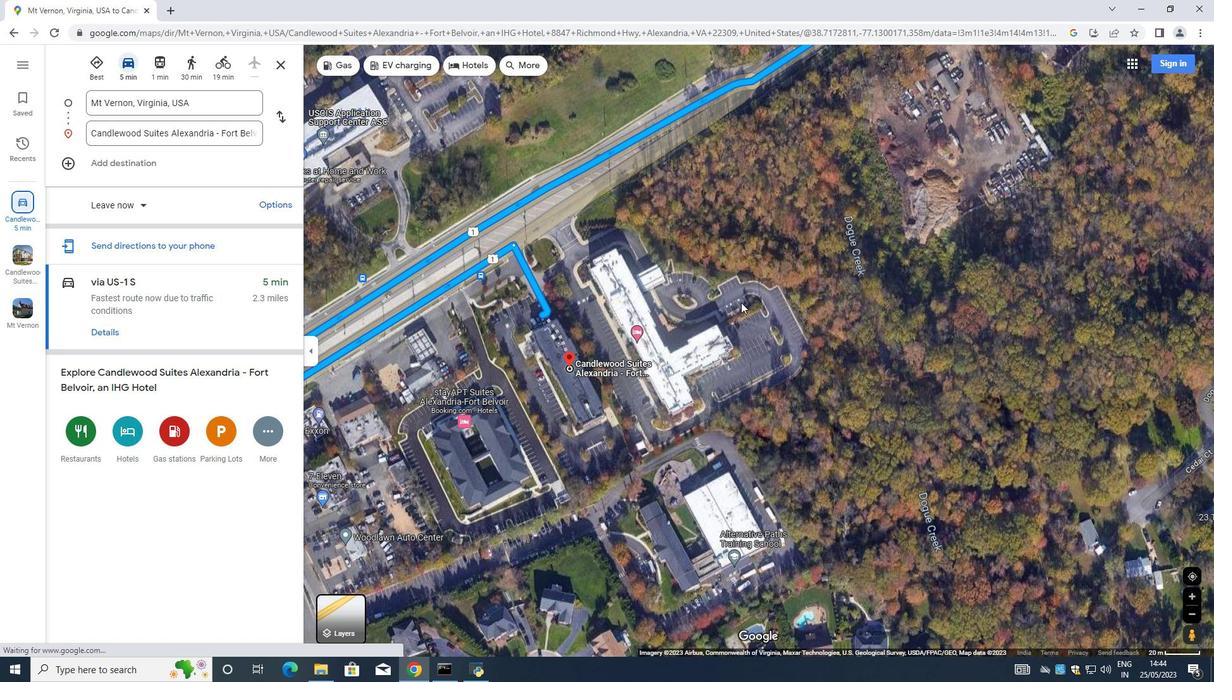 
Action: Mouse moved to (772, 301)
Screenshot: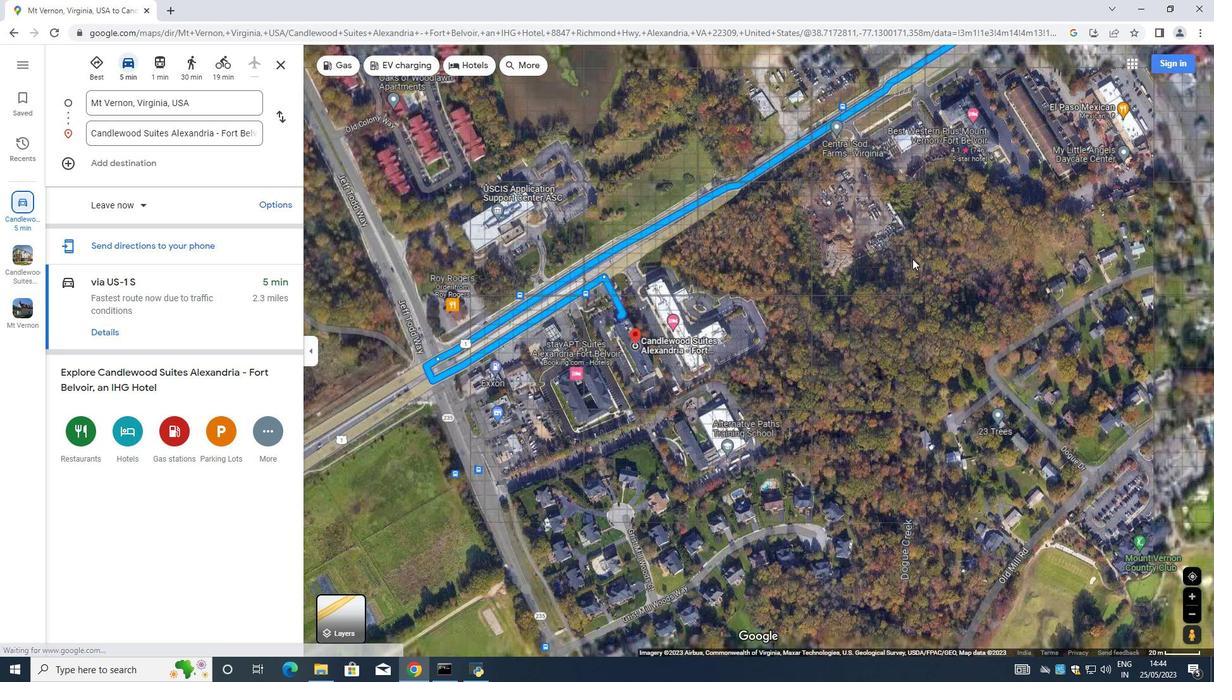 
Action: Mouse scrolled (744, 305) with delta (0, 0)
Screenshot: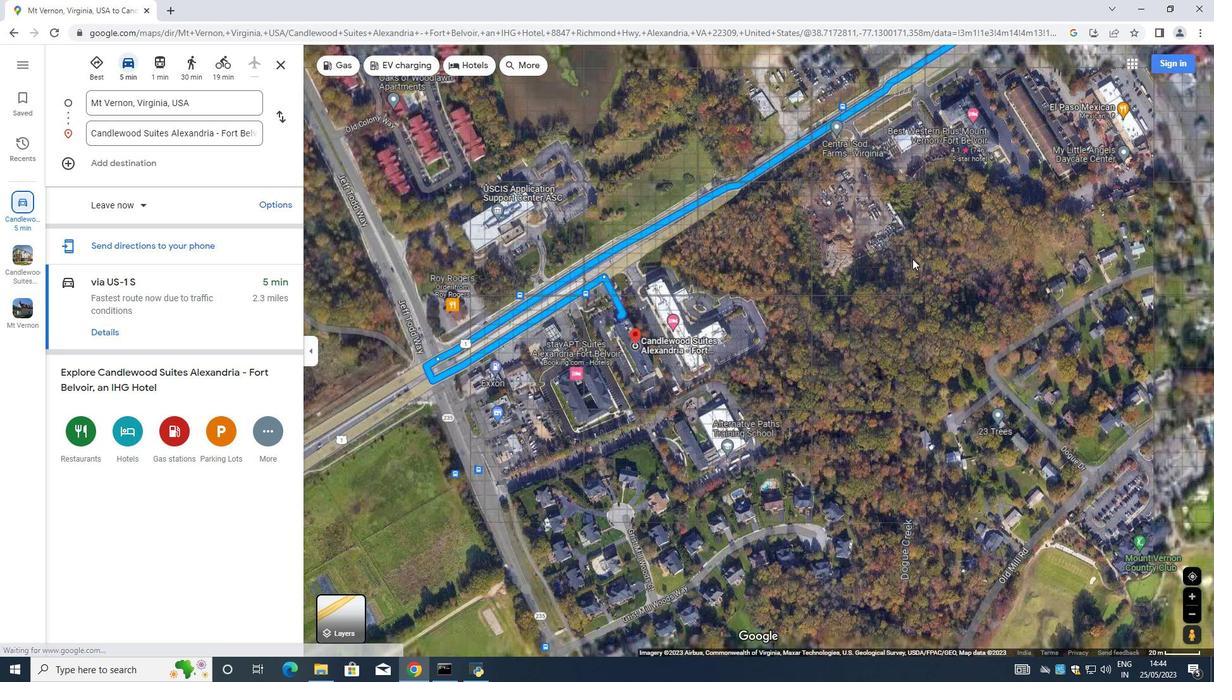 
Action: Mouse moved to (772, 301)
Screenshot: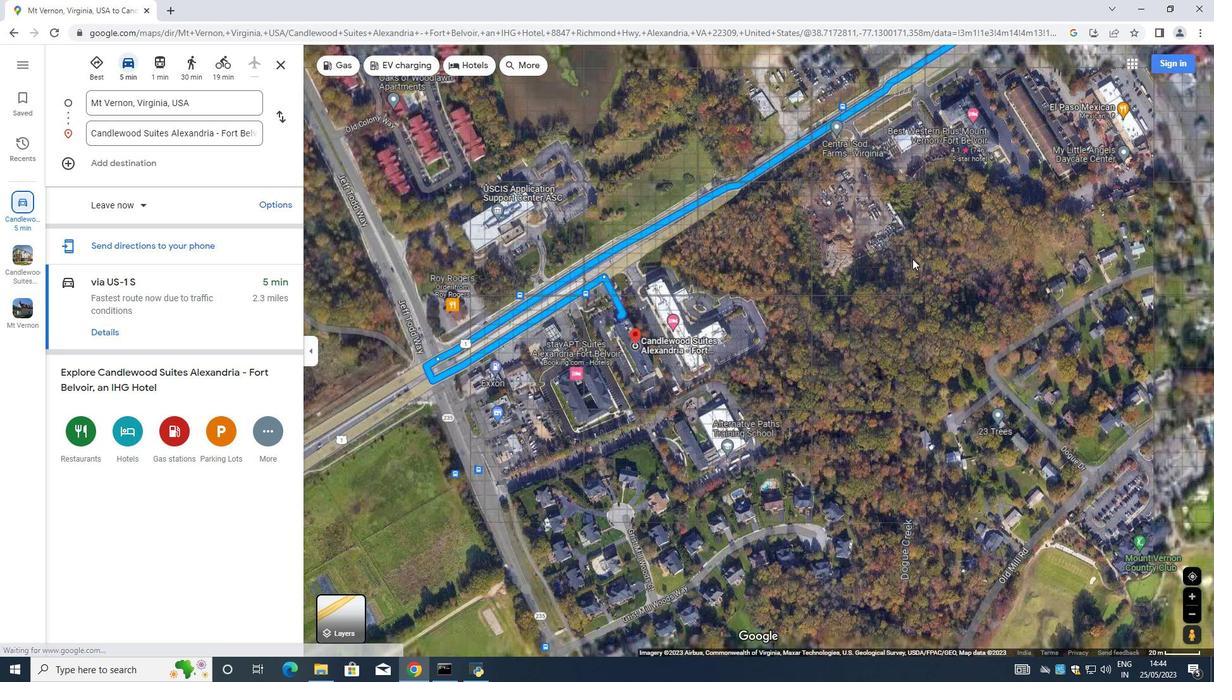 
Action: Mouse scrolled (744, 305) with delta (0, 0)
Screenshot: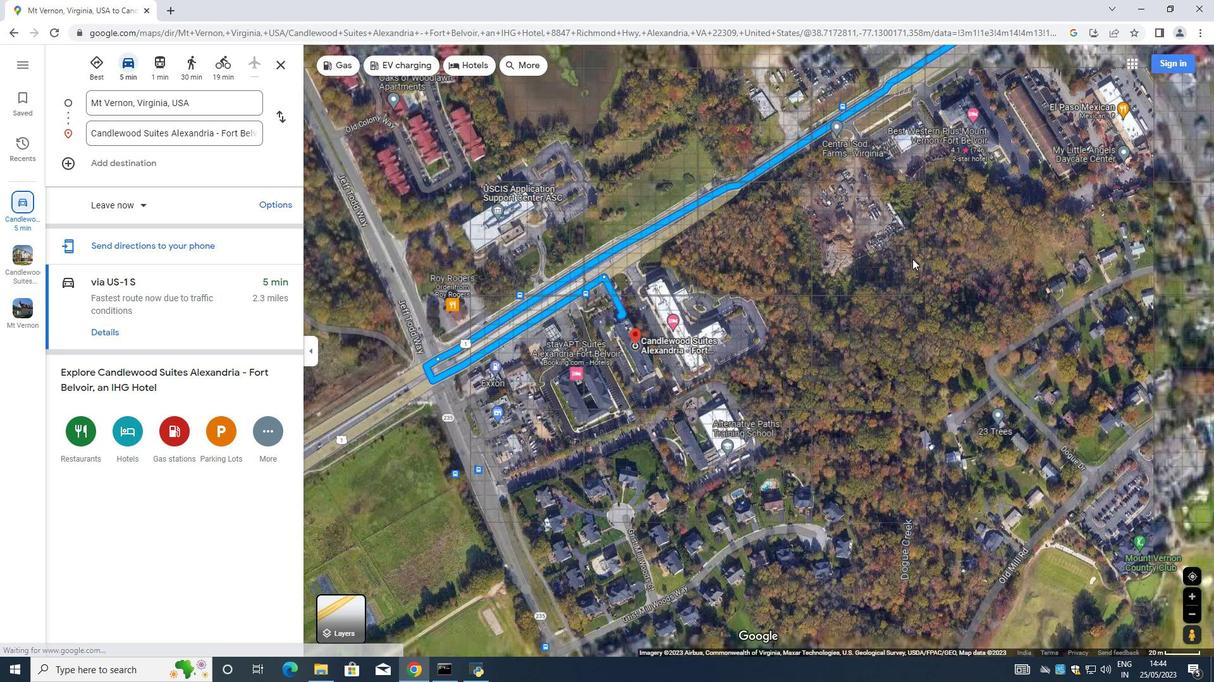 
Action: Mouse scrolled (744, 305) with delta (0, 0)
Screenshot: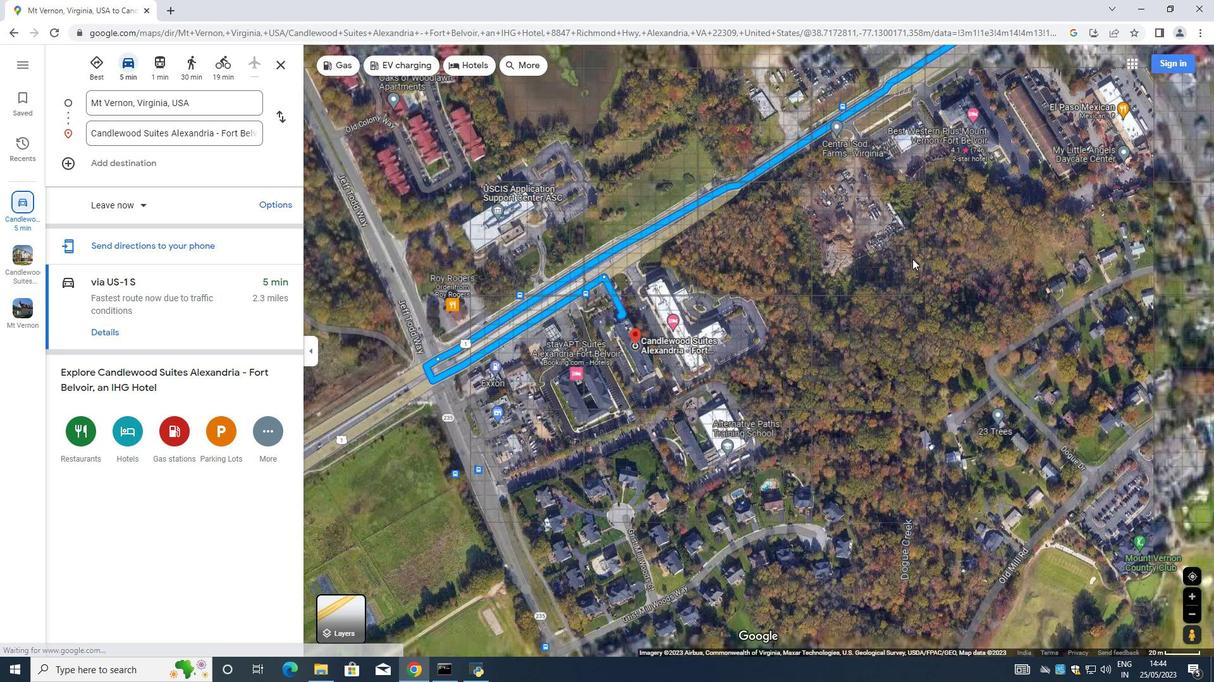 
Action: Mouse scrolled (744, 305) with delta (0, 0)
Screenshot: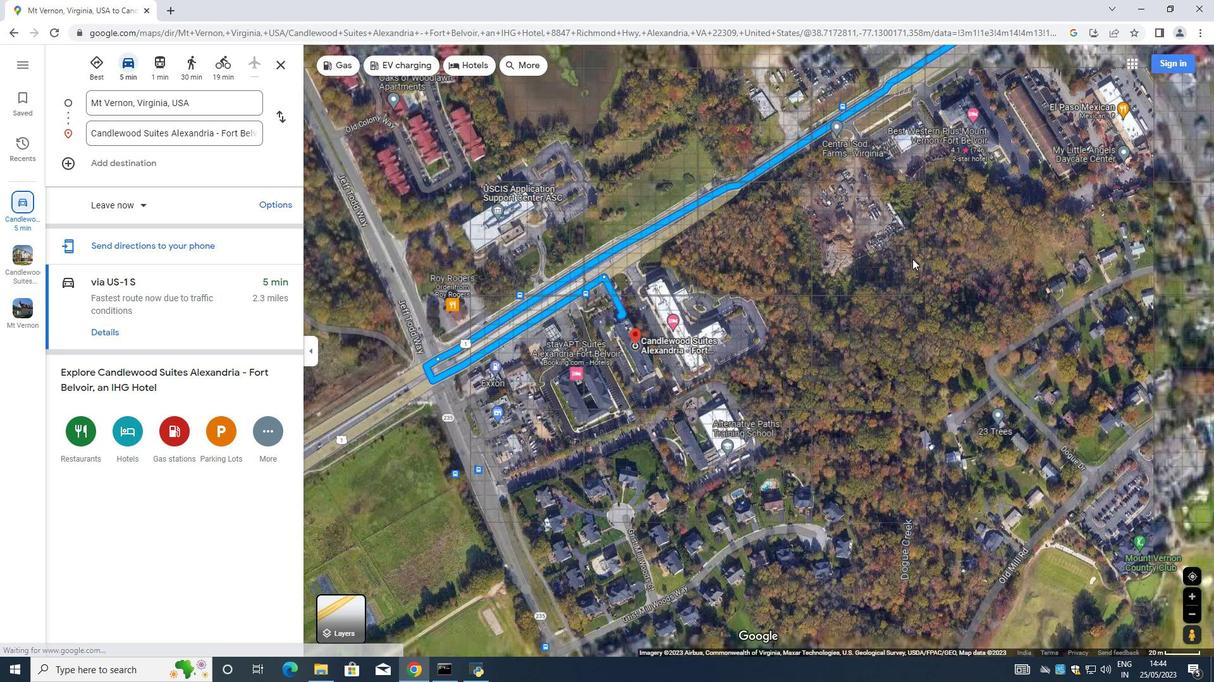 
Action: Mouse moved to (796, 294)
Screenshot: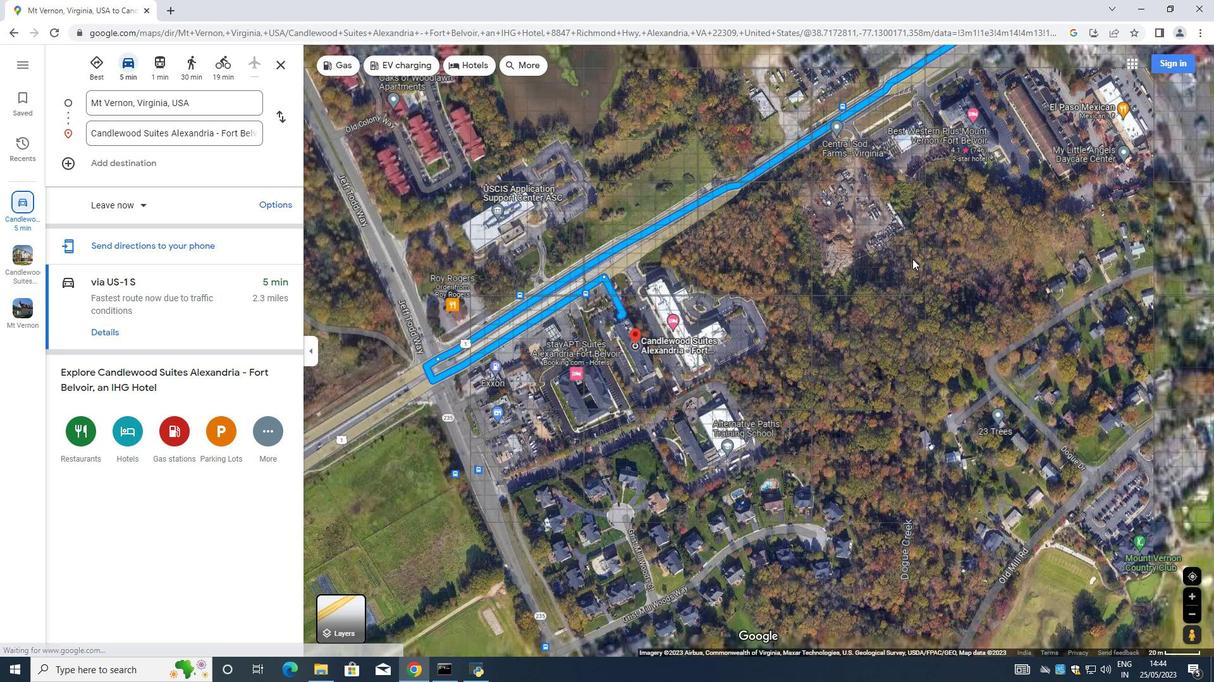 
Action: Mouse scrolled (778, 300) with delta (0, 0)
Screenshot: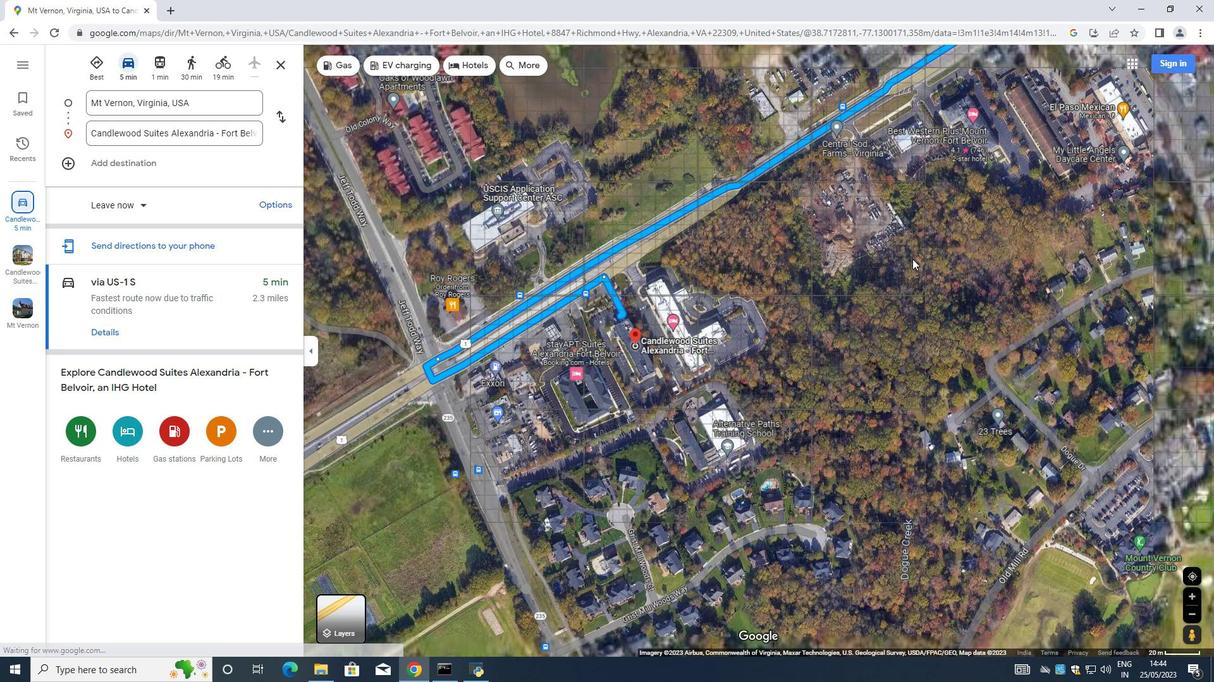 
Action: Mouse moved to (884, 270)
Screenshot: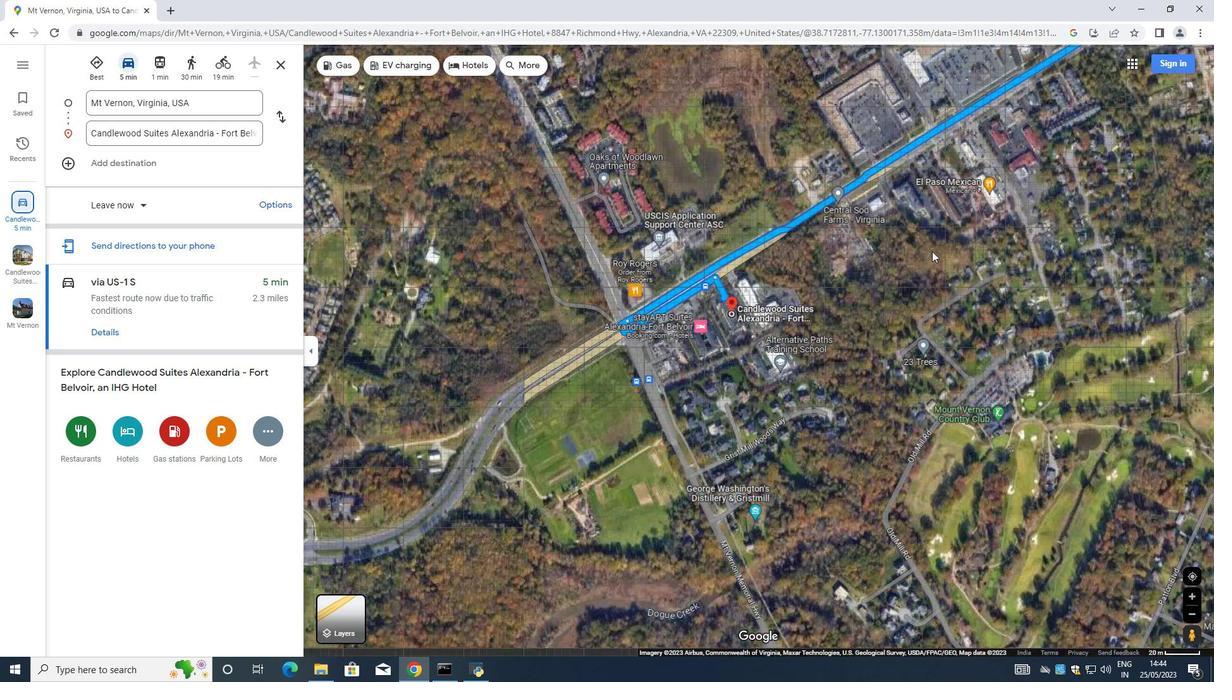 
Action: Mouse scrolled (875, 271) with delta (0, 0)
Screenshot: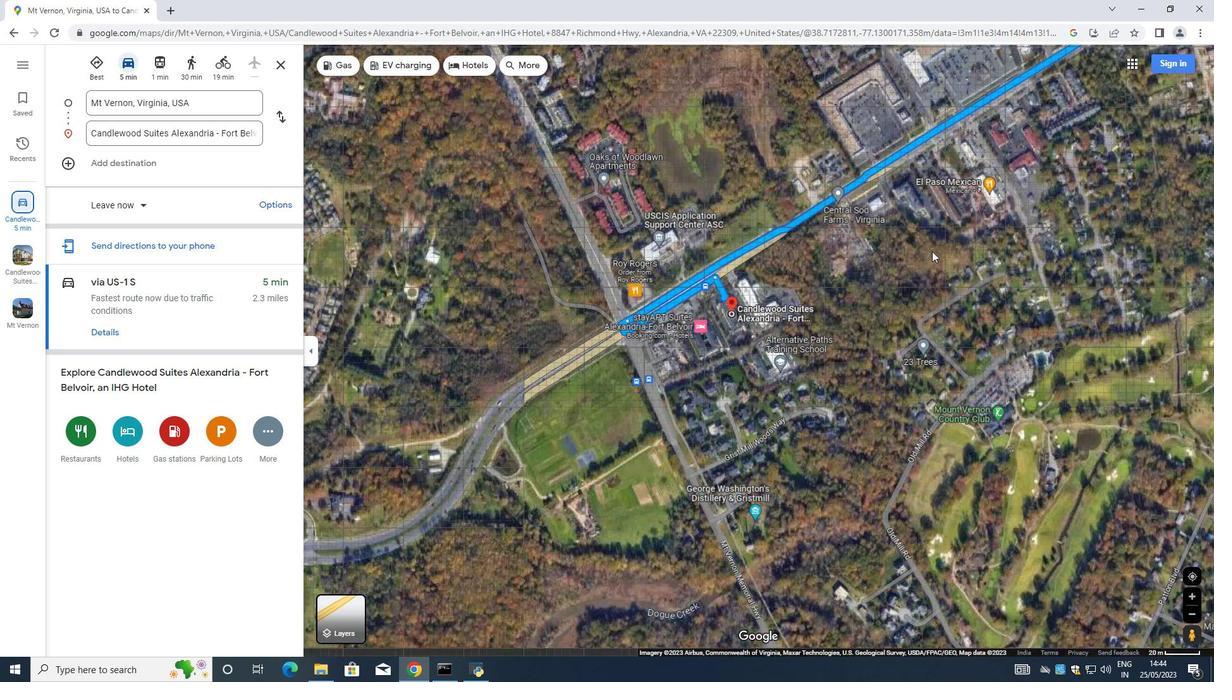
Action: Mouse moved to (922, 259)
Screenshot: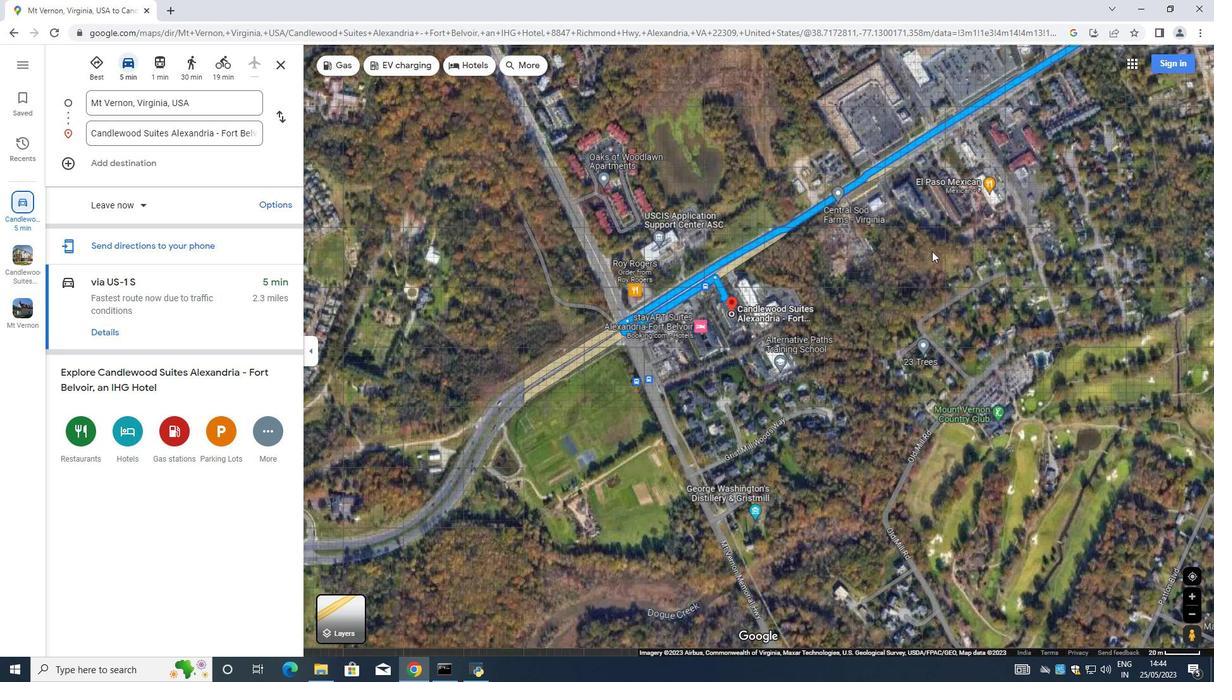 
Action: Mouse scrolled (922, 258) with delta (0, 0)
Screenshot: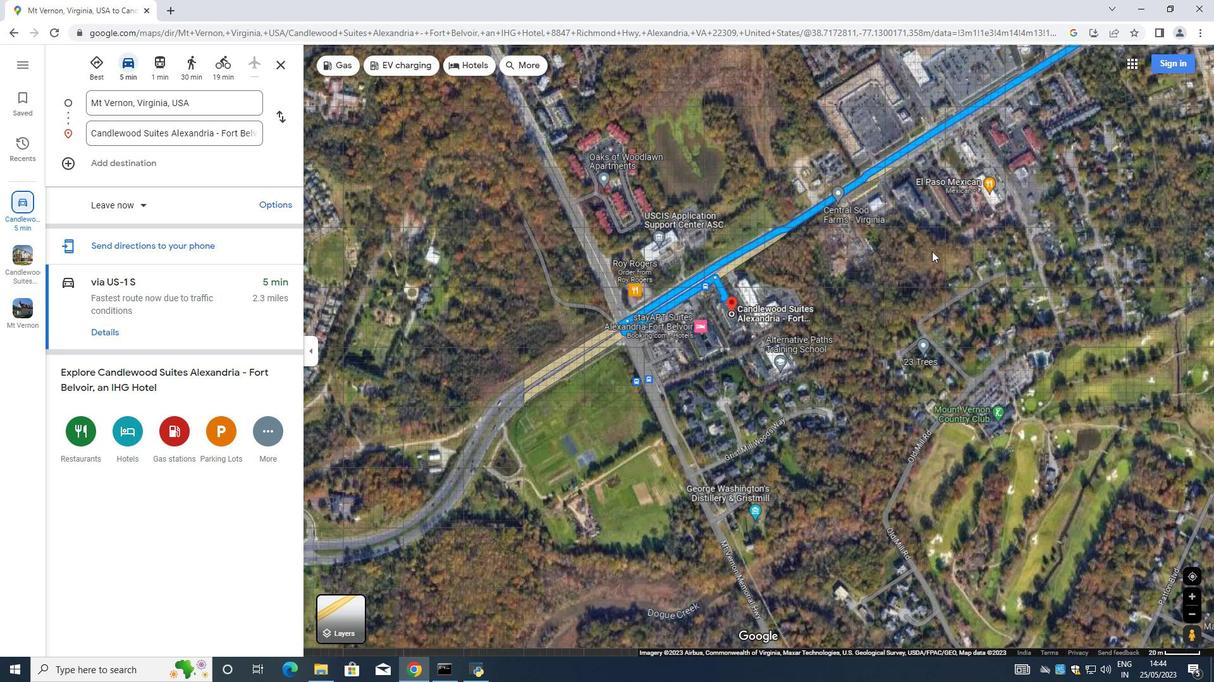 
Action: Mouse moved to (927, 257)
Screenshot: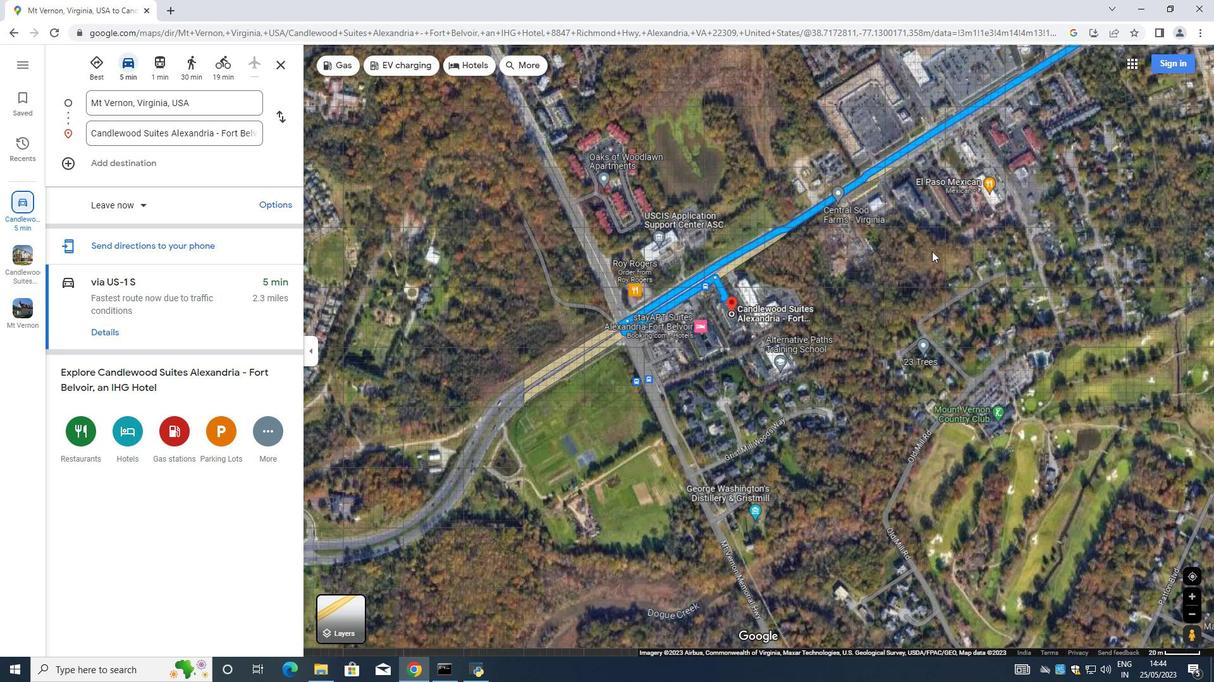 
Action: Mouse scrolled (927, 256) with delta (0, 0)
Screenshot: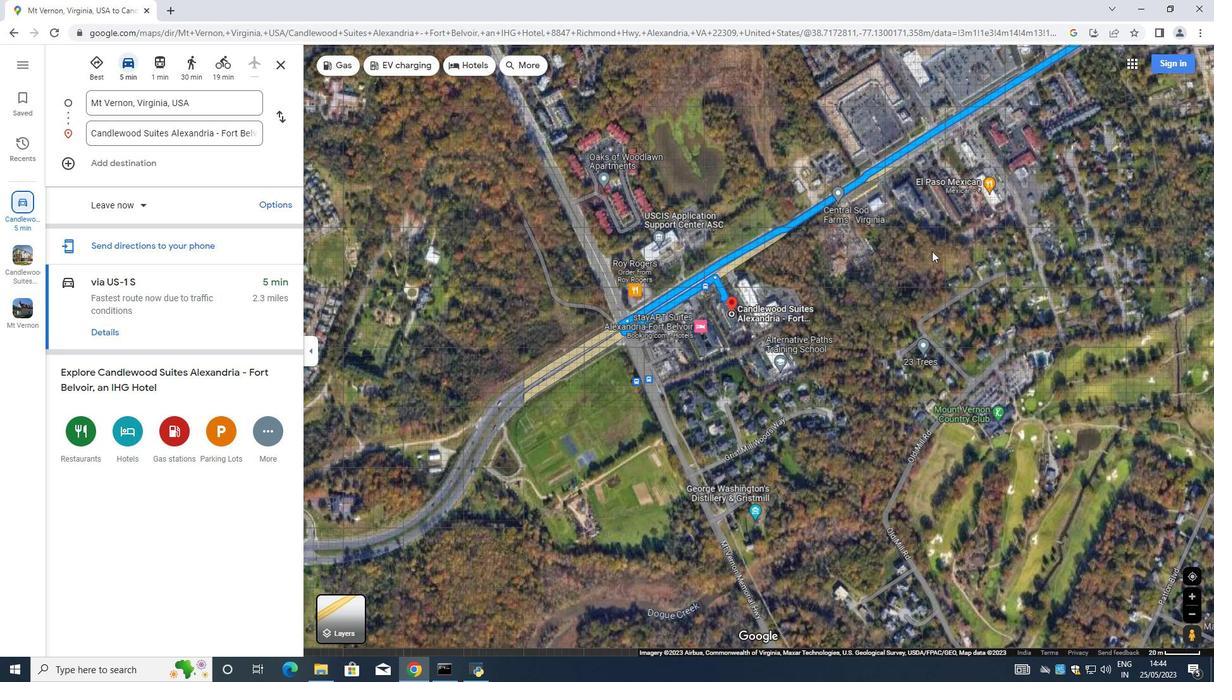 
Action: Mouse moved to (1031, 205)
Screenshot: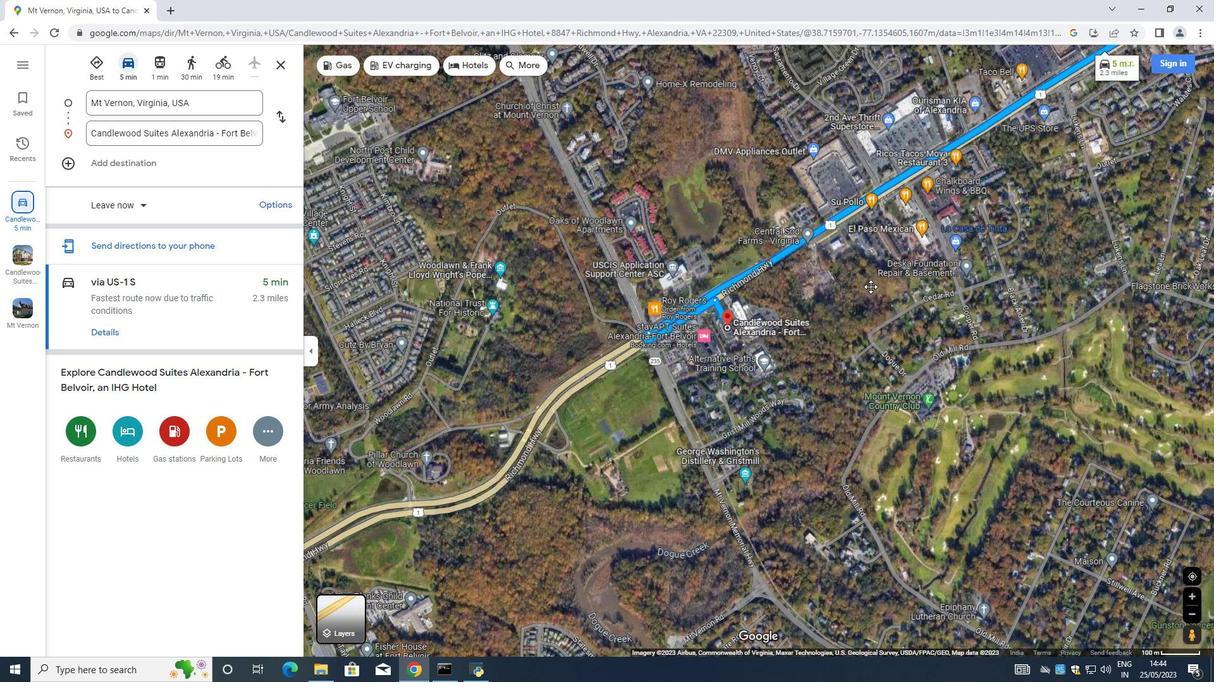 
Action: Mouse pressed left at (1037, 202)
Screenshot: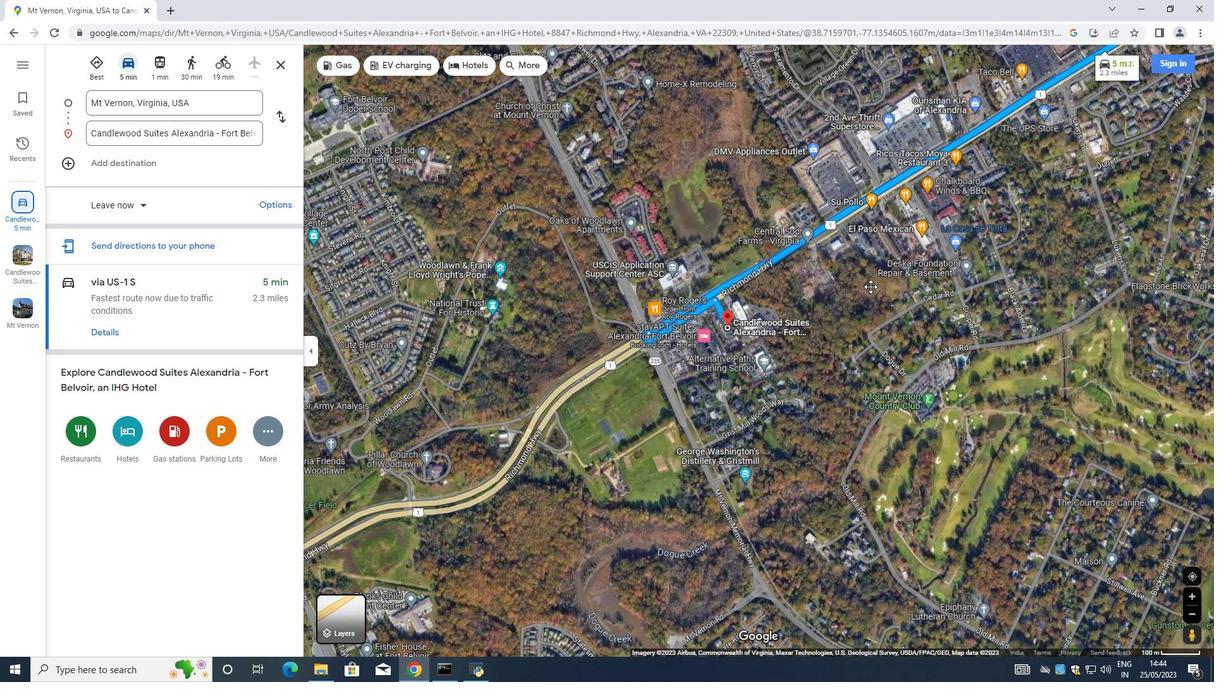 
Action: Mouse moved to (781, 201)
Screenshot: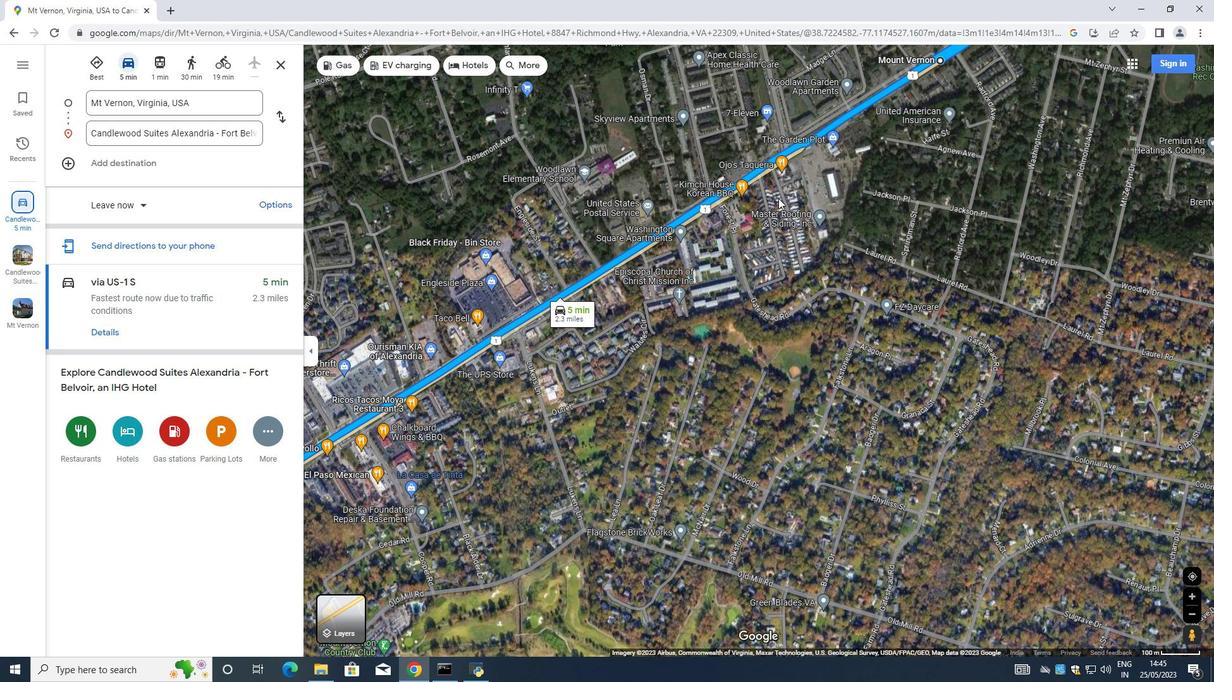 
Action: Mouse scrolled (781, 202) with delta (0, 0)
Screenshot: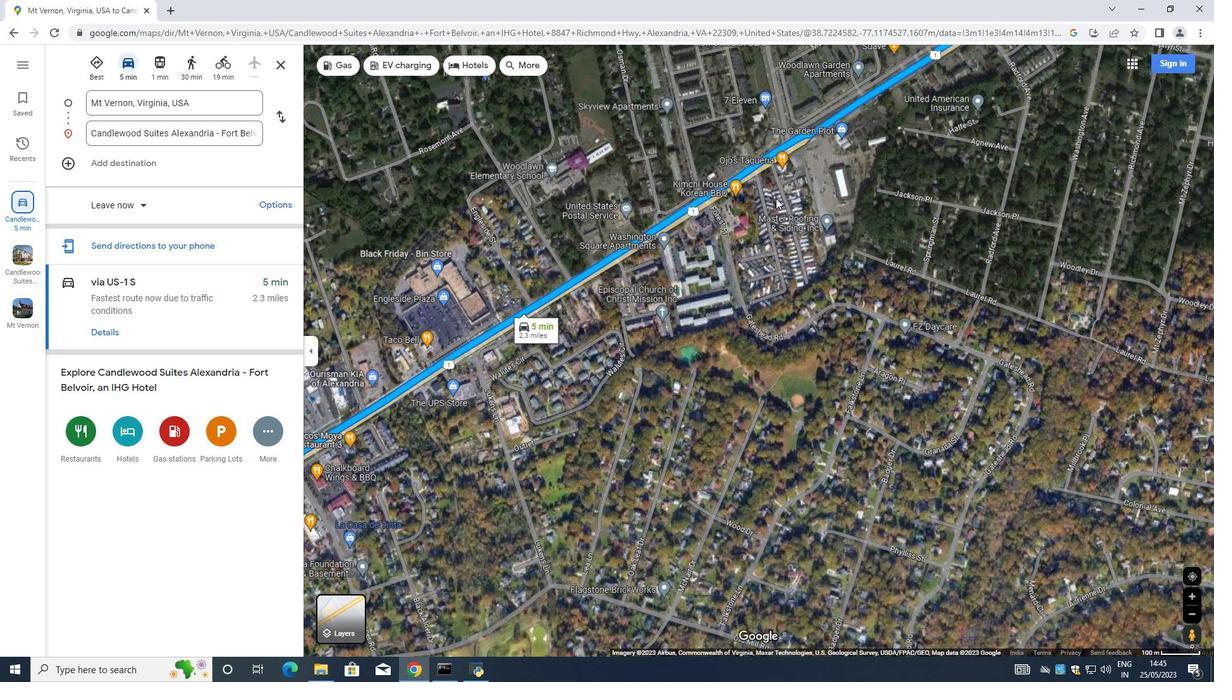 
Action: Mouse moved to (779, 201)
Screenshot: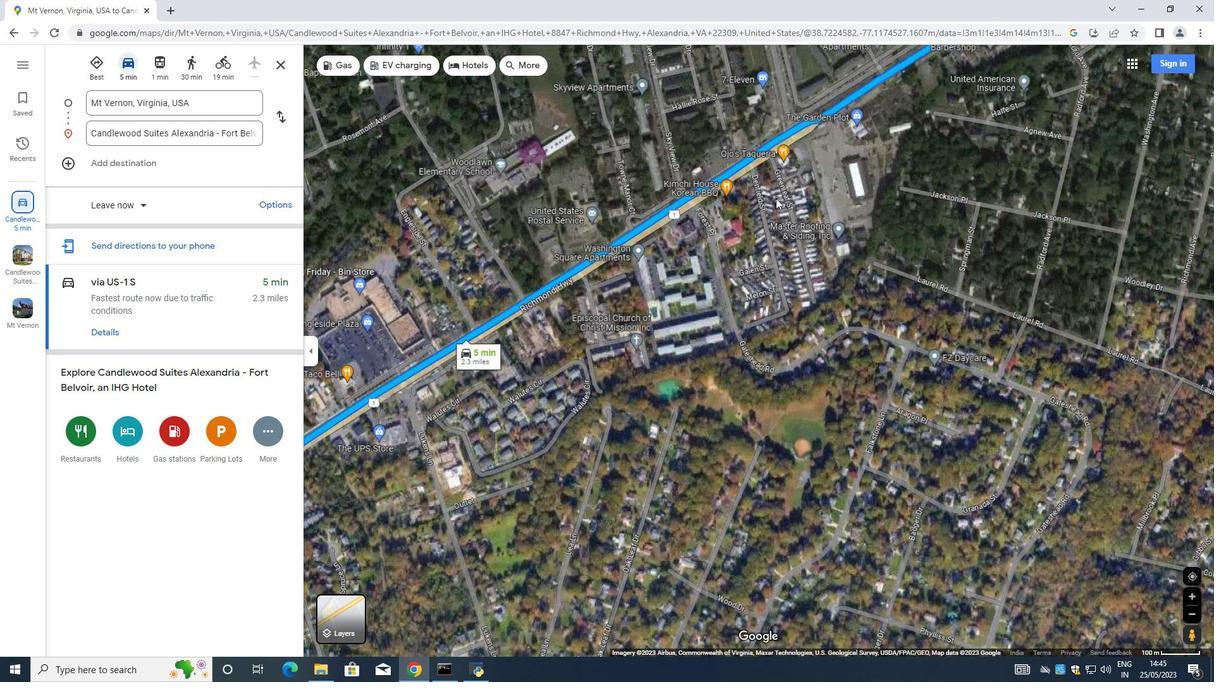 
Action: Mouse scrolled (779, 202) with delta (0, 0)
Screenshot: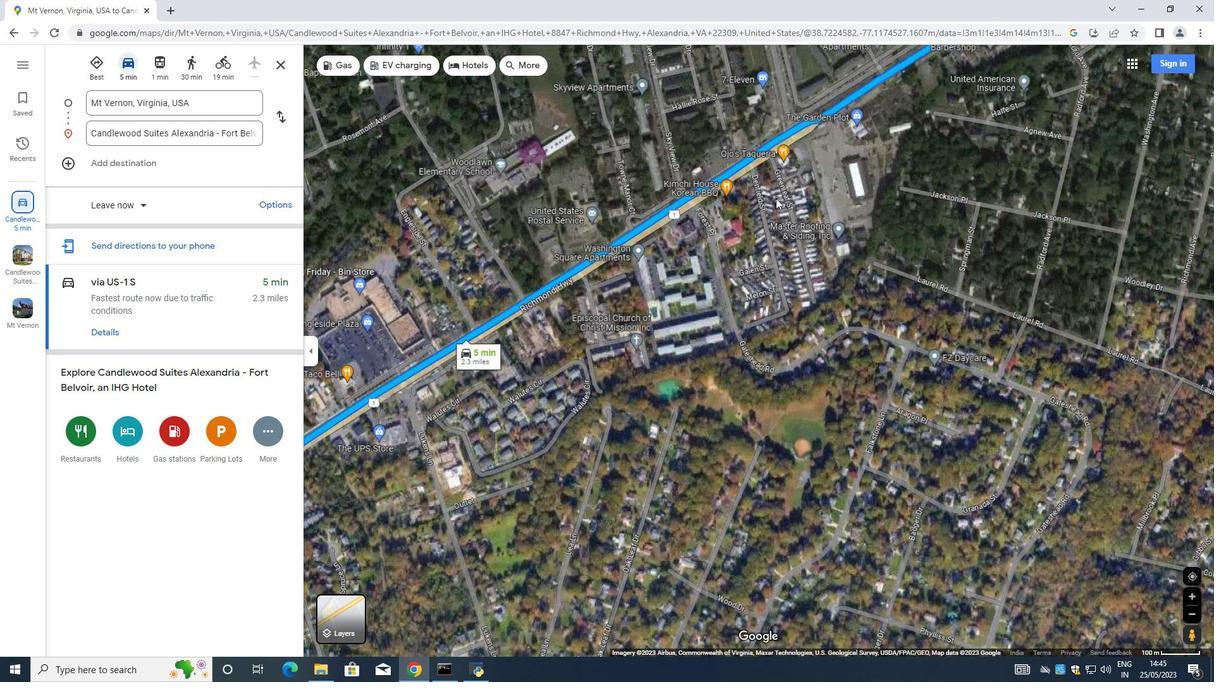 
Action: Mouse scrolled (779, 202) with delta (0, 0)
Screenshot: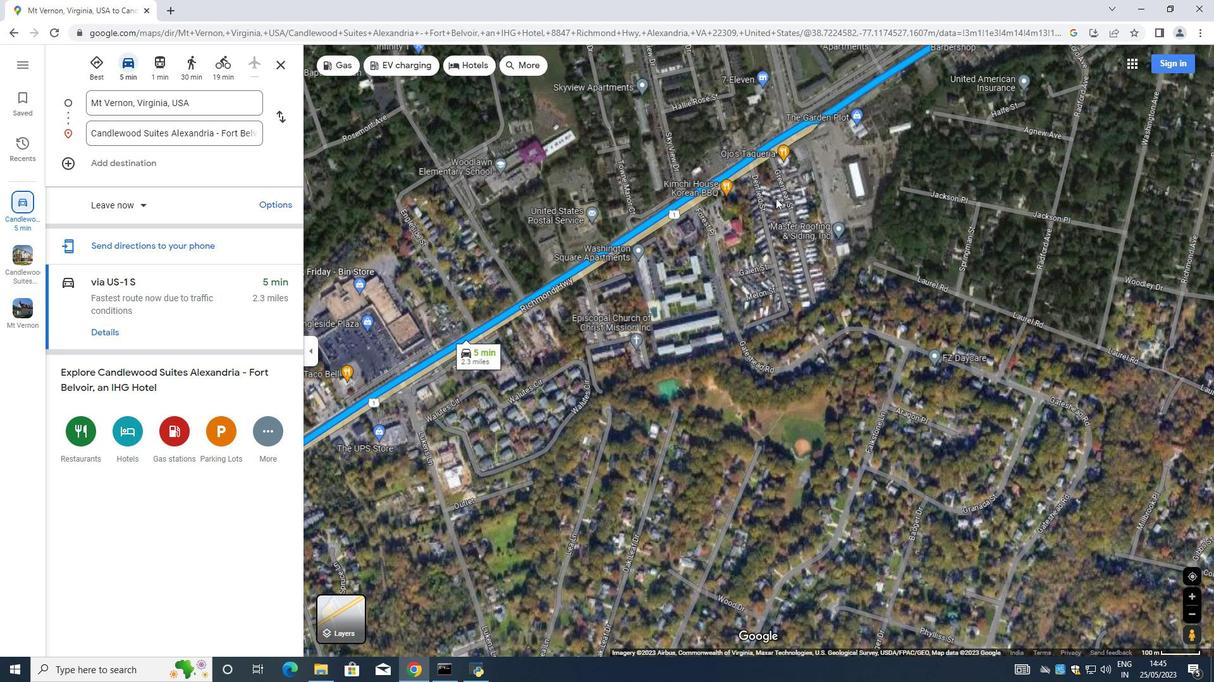 
Action: Mouse scrolled (779, 202) with delta (0, 0)
Screenshot: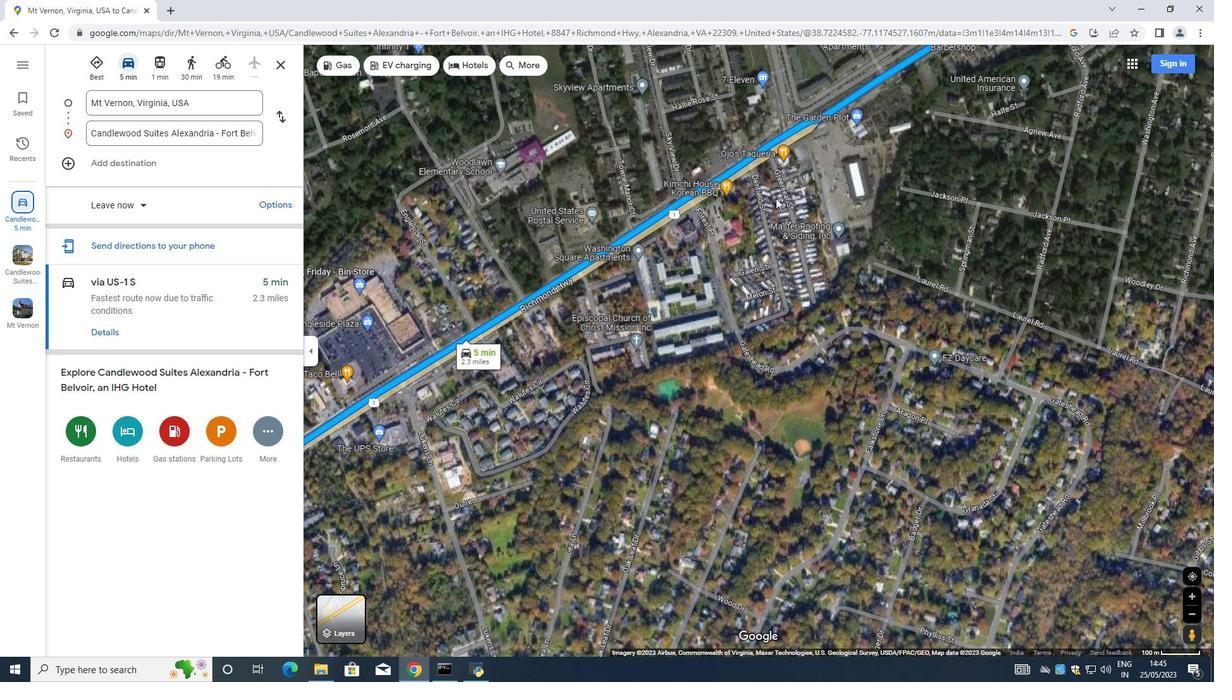 
Action: Mouse scrolled (779, 202) with delta (0, 0)
Screenshot: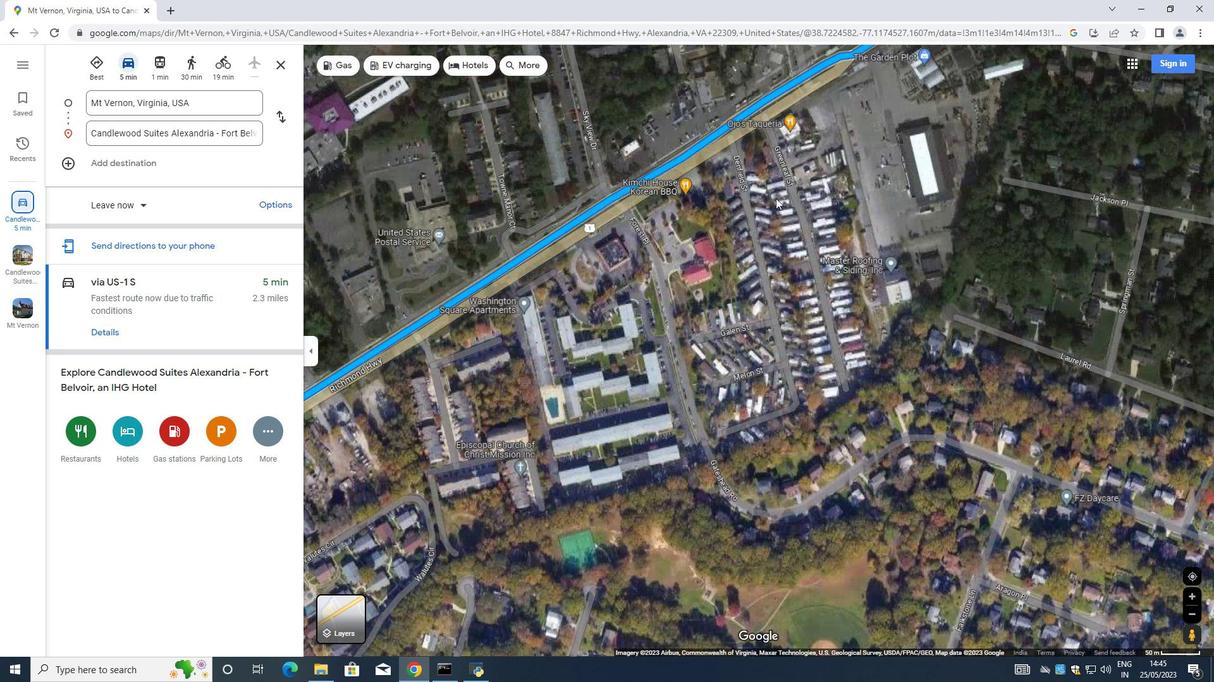 
Action: Mouse scrolled (779, 202) with delta (0, 0)
Screenshot: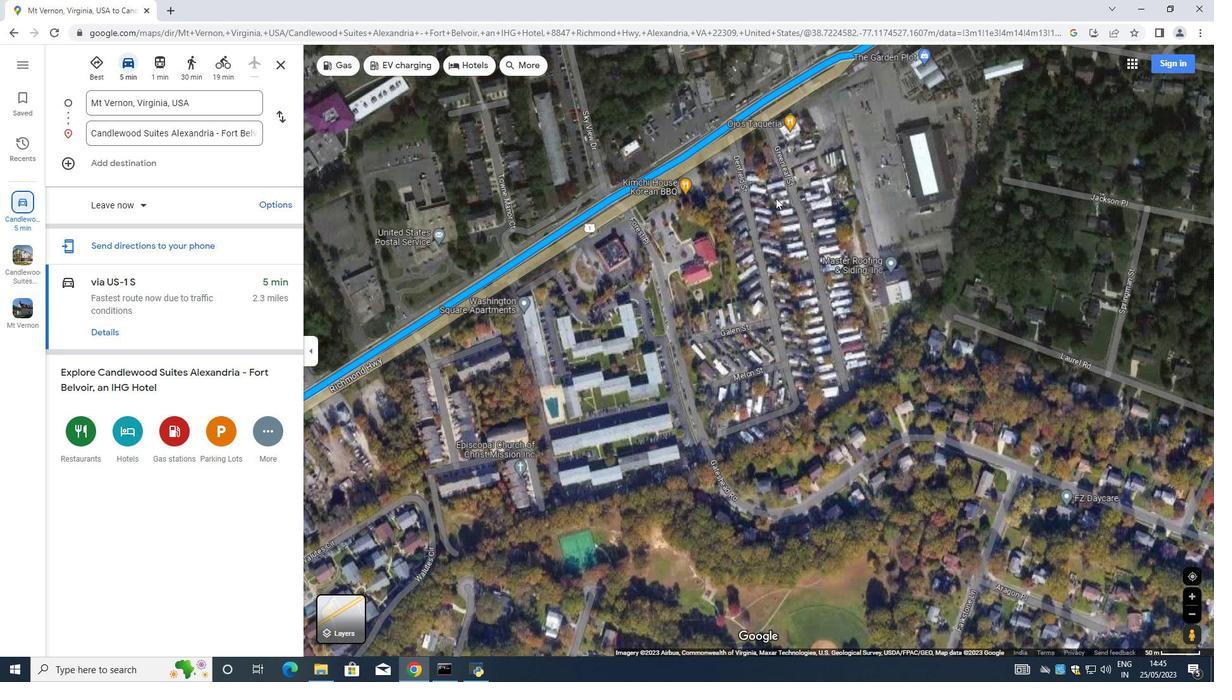 
Action: Mouse scrolled (779, 202) with delta (0, 0)
Screenshot: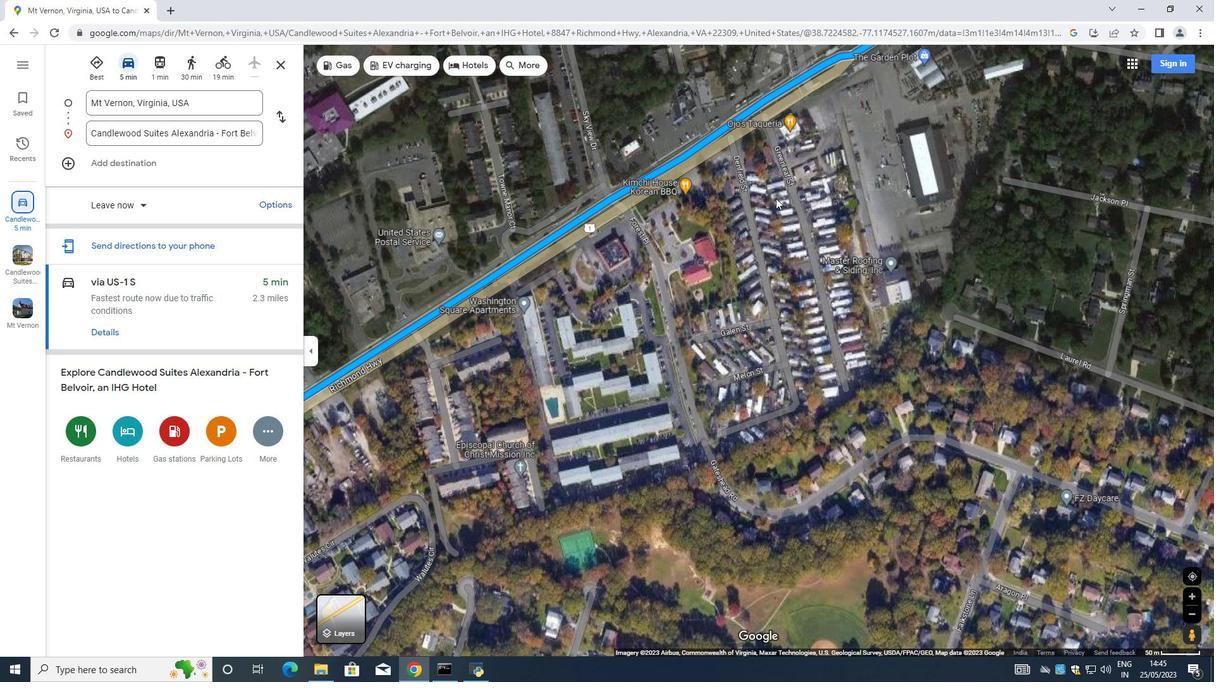 
Action: Mouse moved to (785, 193)
Screenshot: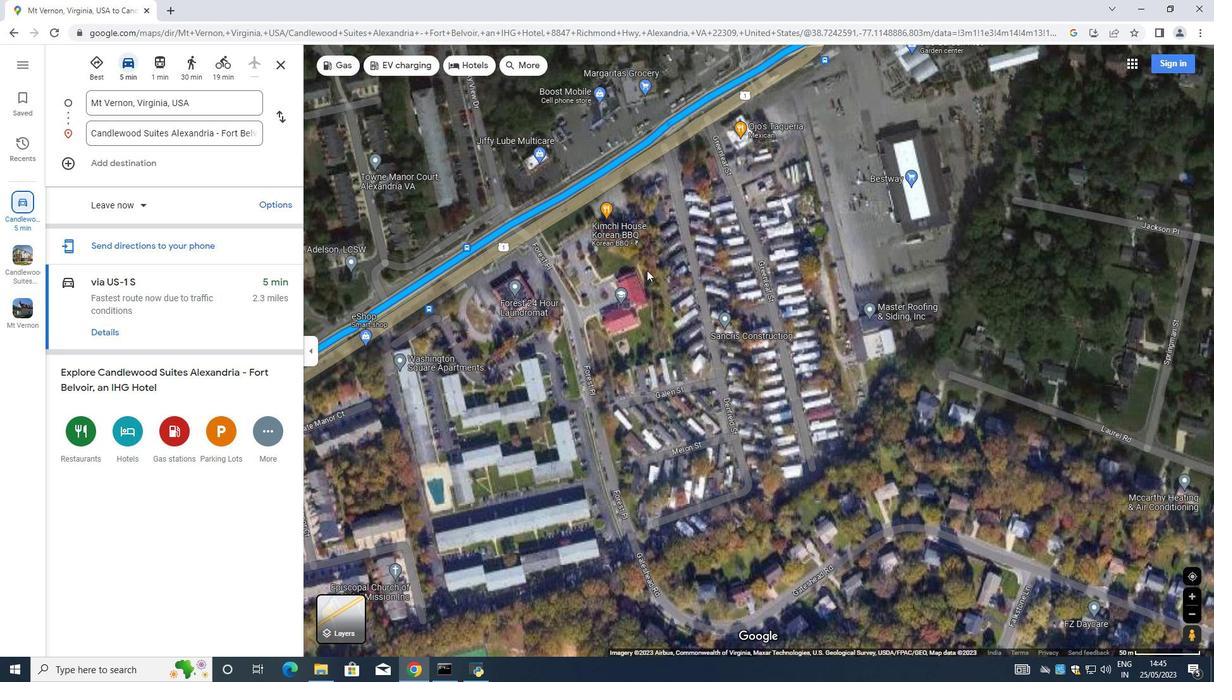 
Action: Mouse pressed left at (785, 193)
Screenshot: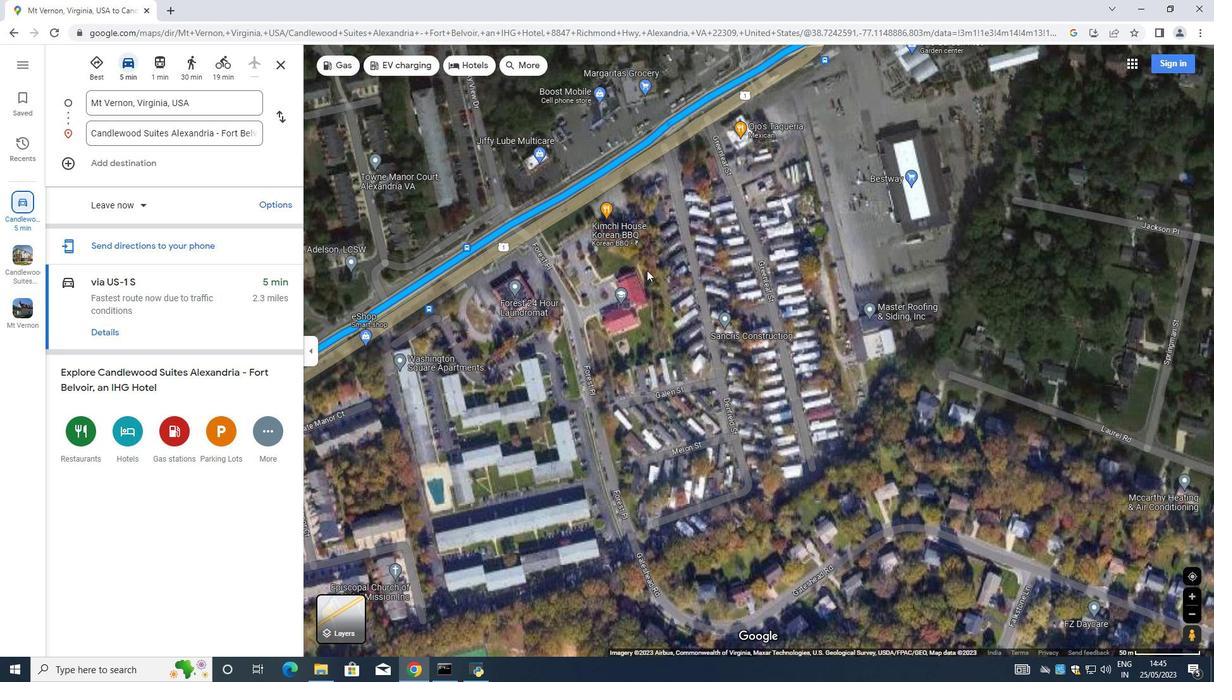 
Action: Mouse moved to (805, 141)
Screenshot: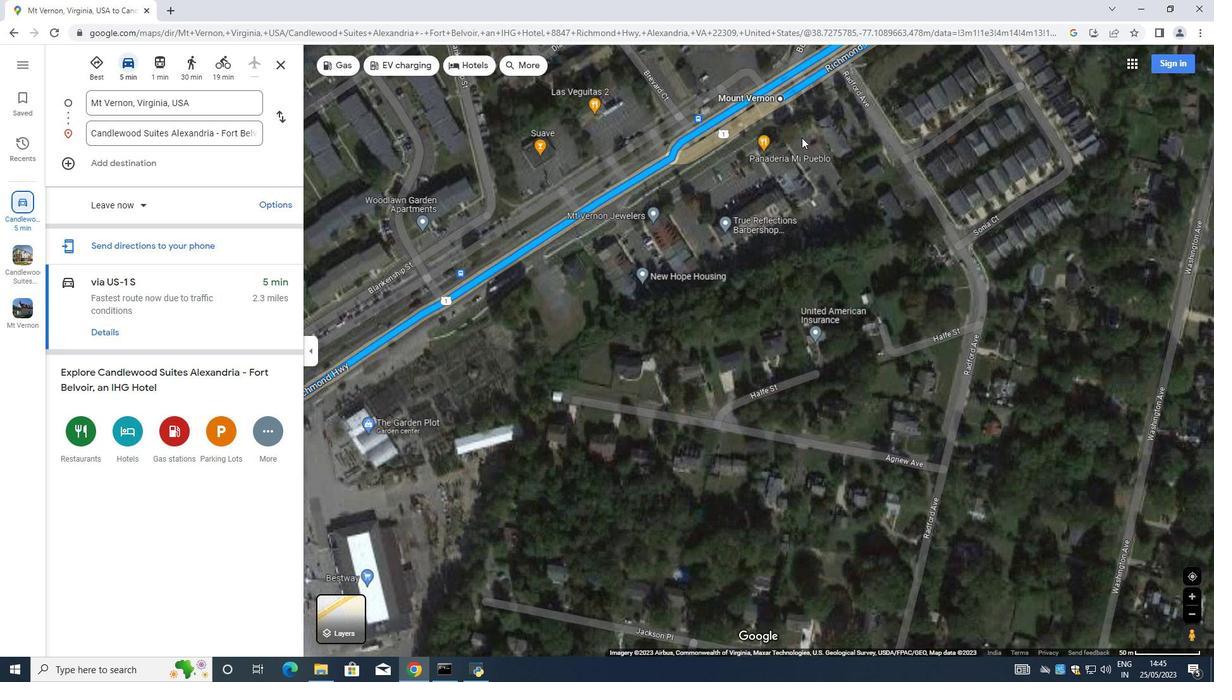 
Action: Mouse scrolled (805, 141) with delta (0, 0)
Screenshot: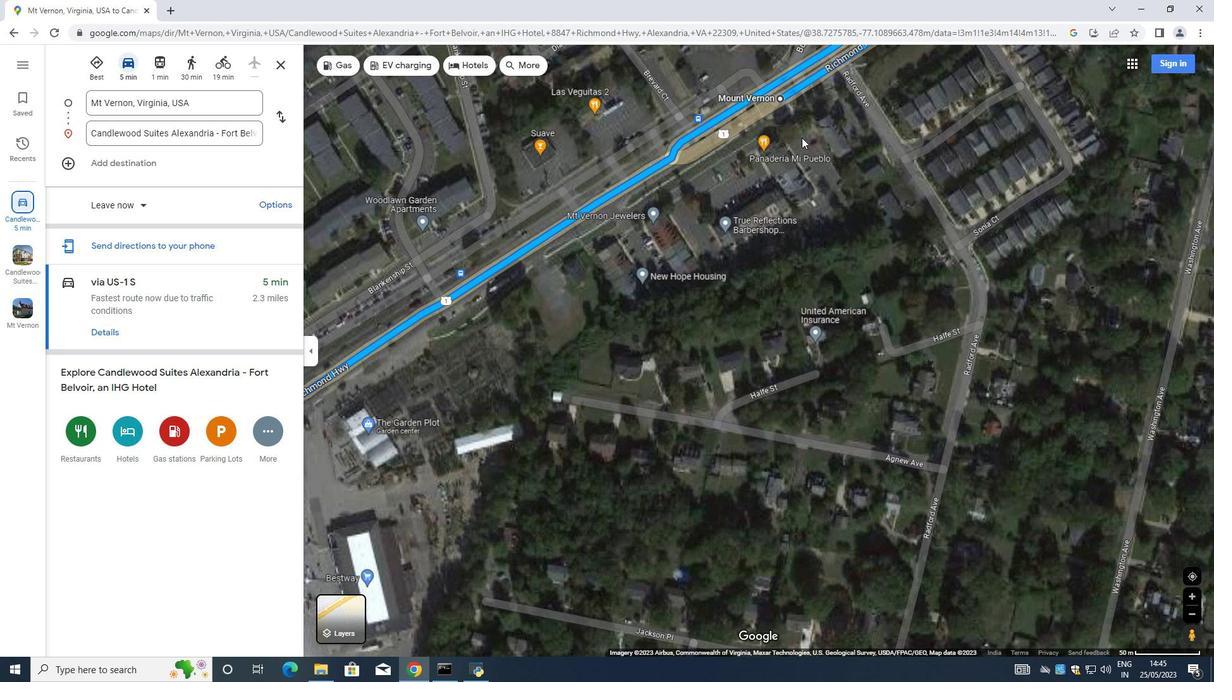 
Action: Mouse scrolled (805, 141) with delta (0, 0)
Screenshot: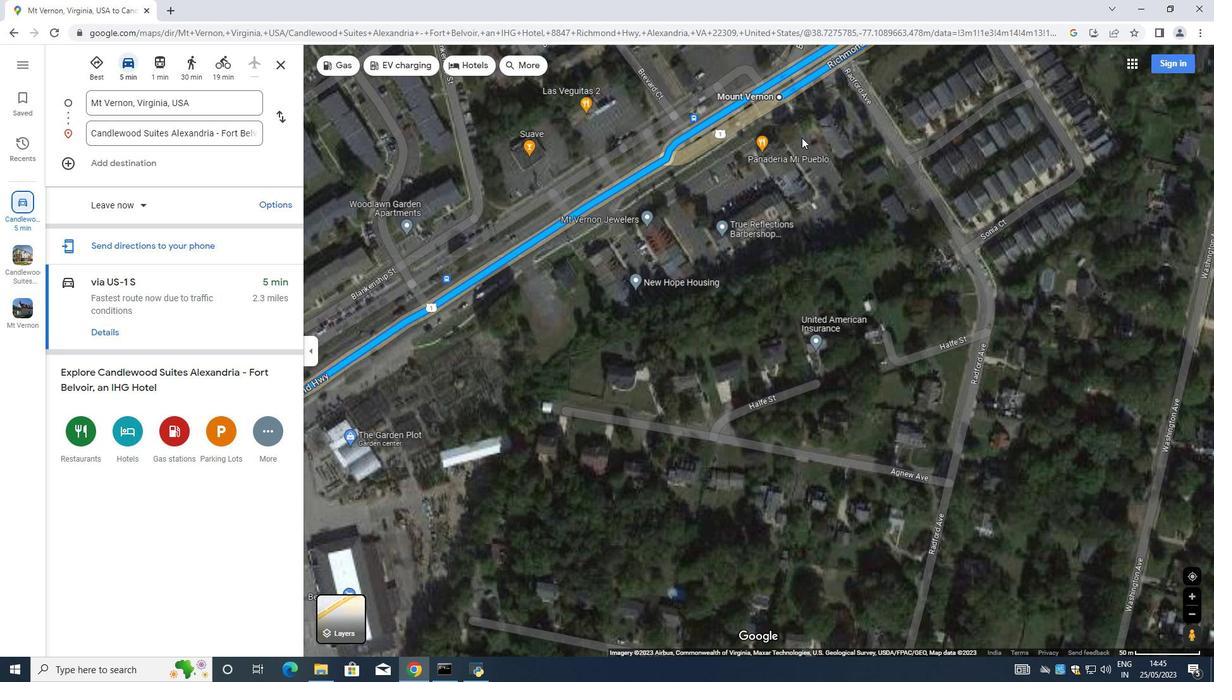 
Action: Mouse moved to (793, 125)
Screenshot: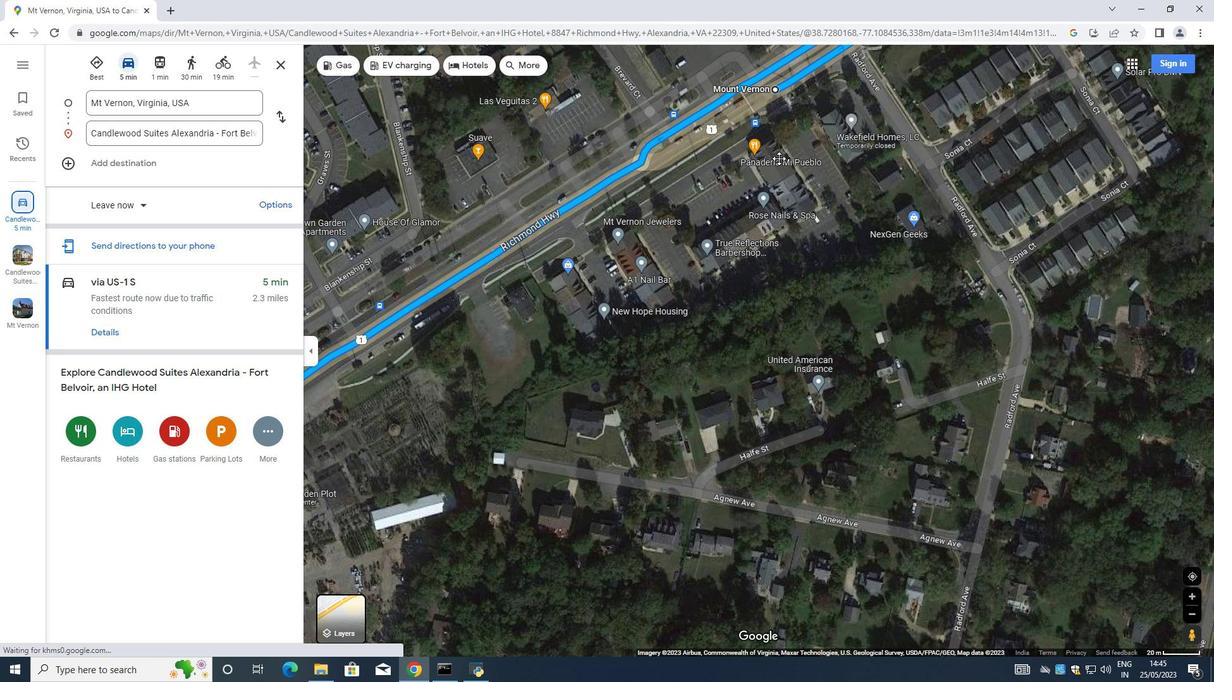 
Action: Mouse pressed left at (796, 109)
Screenshot: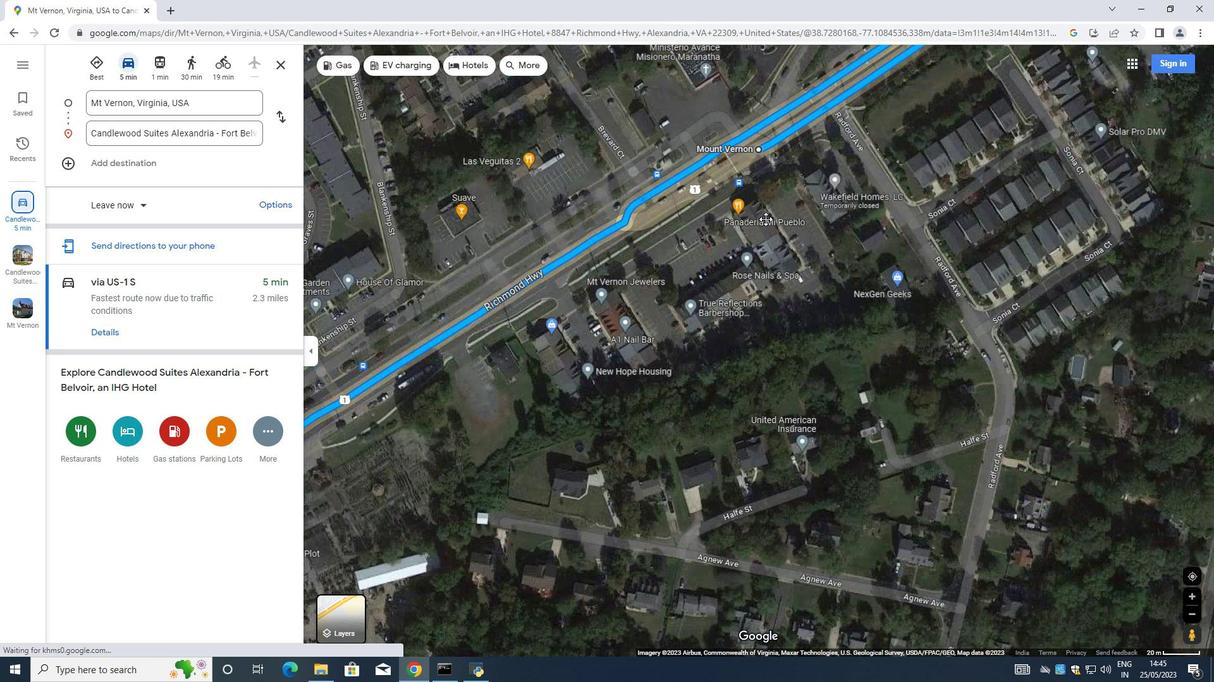 
Action: Mouse moved to (765, 232)
Screenshot: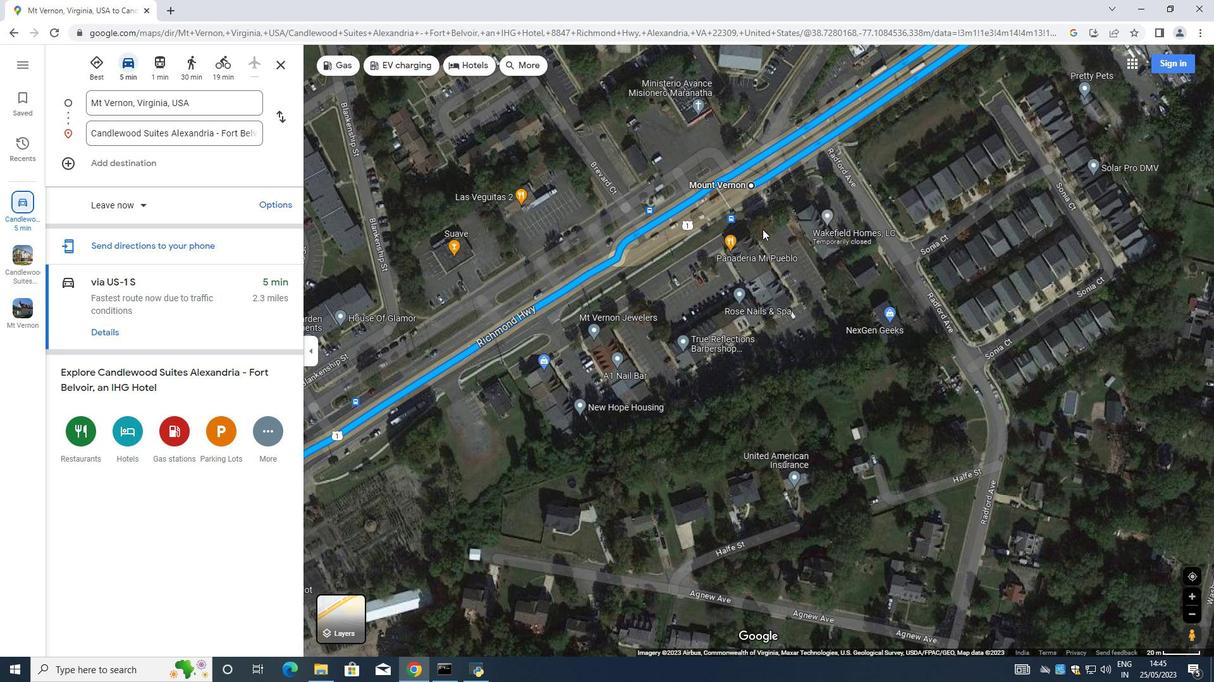 
Action: Mouse scrolled (765, 233) with delta (0, 0)
Screenshot: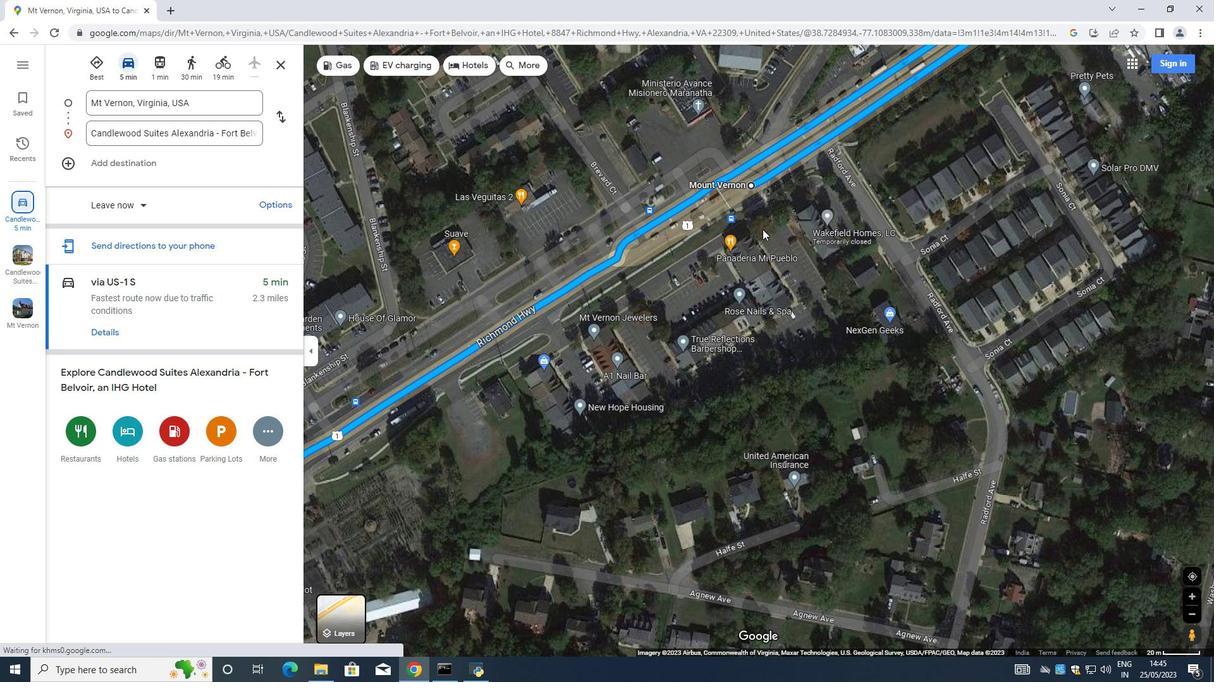 
Action: Mouse scrolled (765, 233) with delta (0, 0)
Screenshot: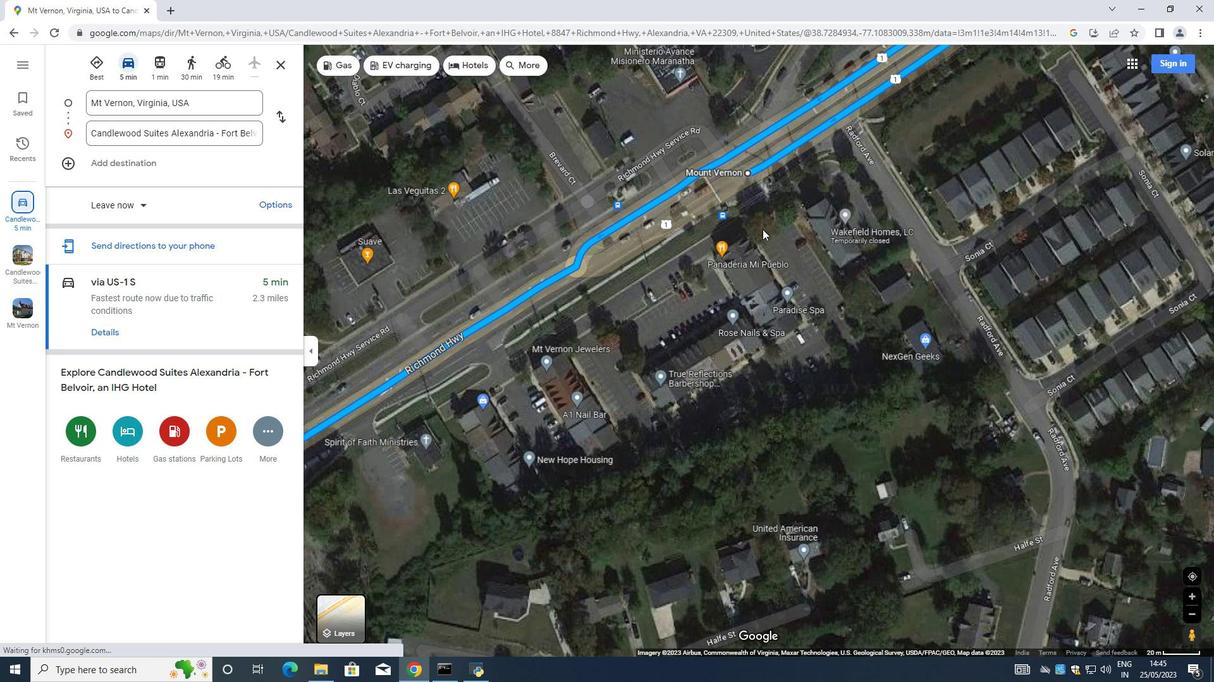 
Action: Mouse scrolled (765, 233) with delta (0, 0)
Screenshot: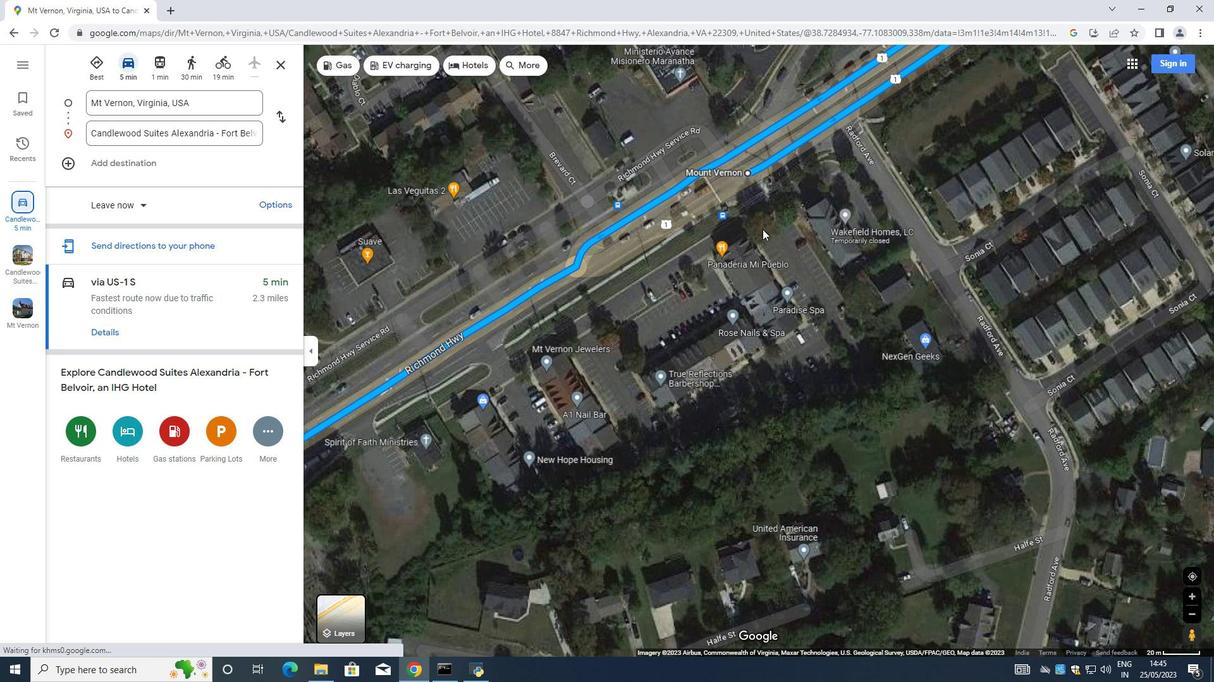 
Action: Mouse scrolled (765, 233) with delta (0, 0)
Screenshot: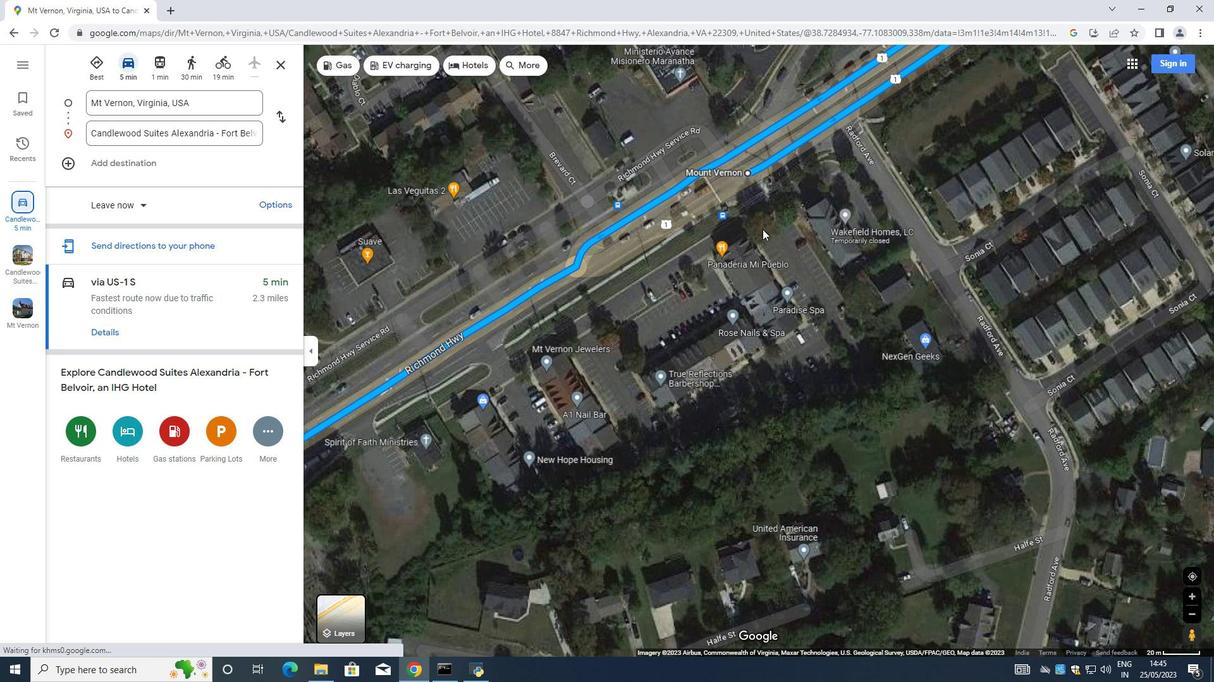 
Action: Mouse scrolled (765, 233) with delta (0, 0)
Screenshot: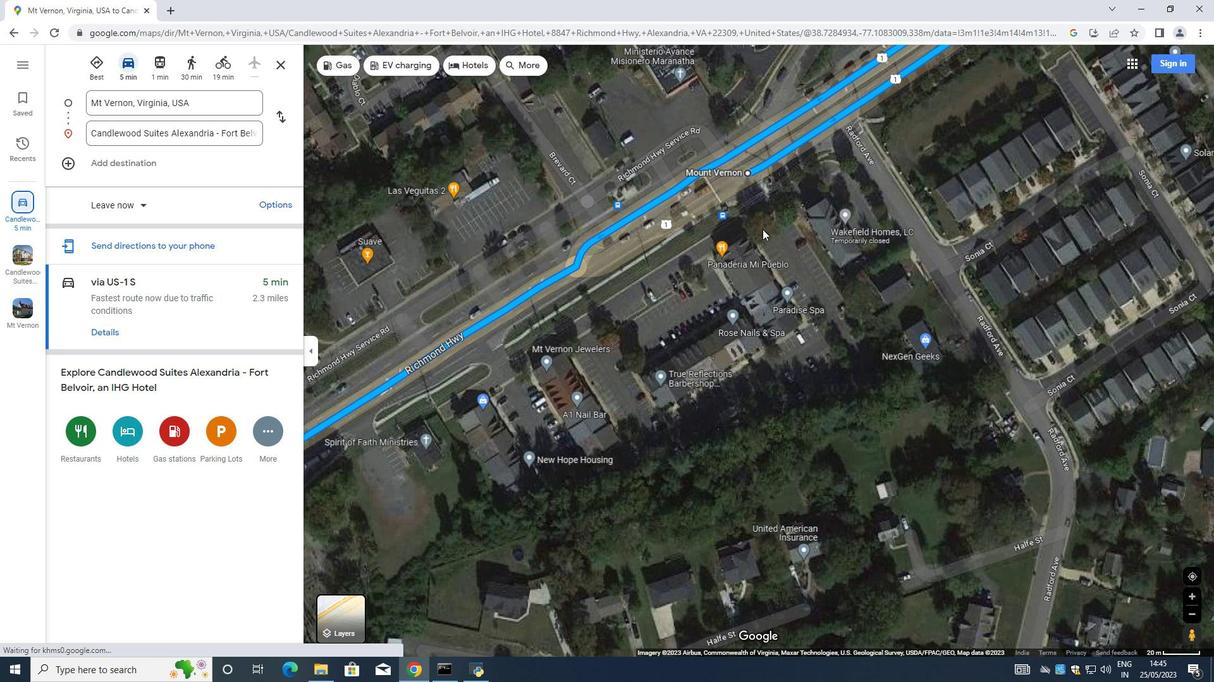 
Action: Mouse scrolled (765, 233) with delta (0, 0)
Screenshot: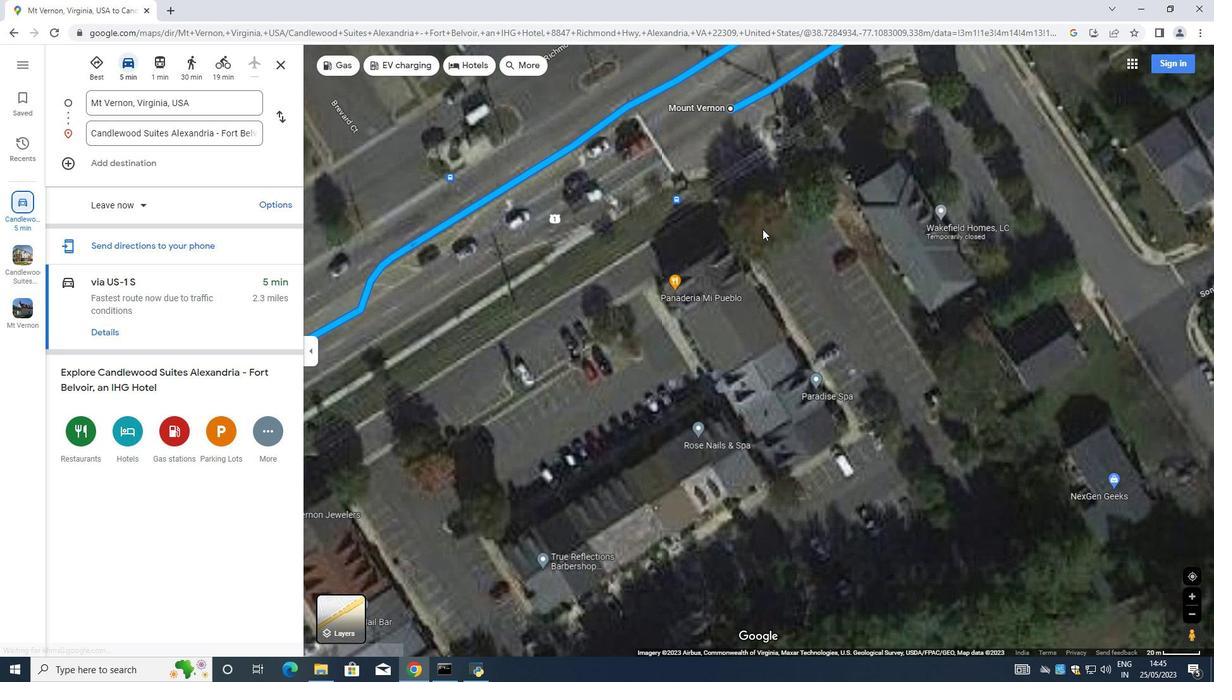 
Action: Mouse scrolled (765, 233) with delta (0, 0)
Screenshot: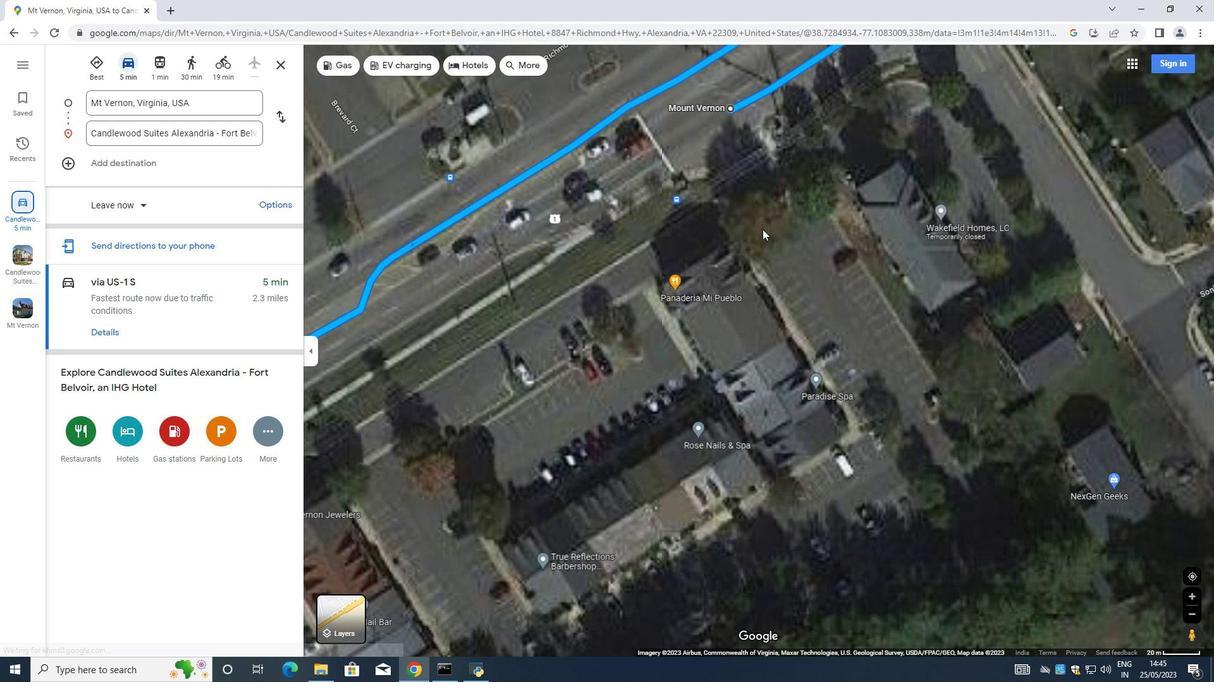 
Action: Mouse scrolled (765, 233) with delta (0, 0)
Screenshot: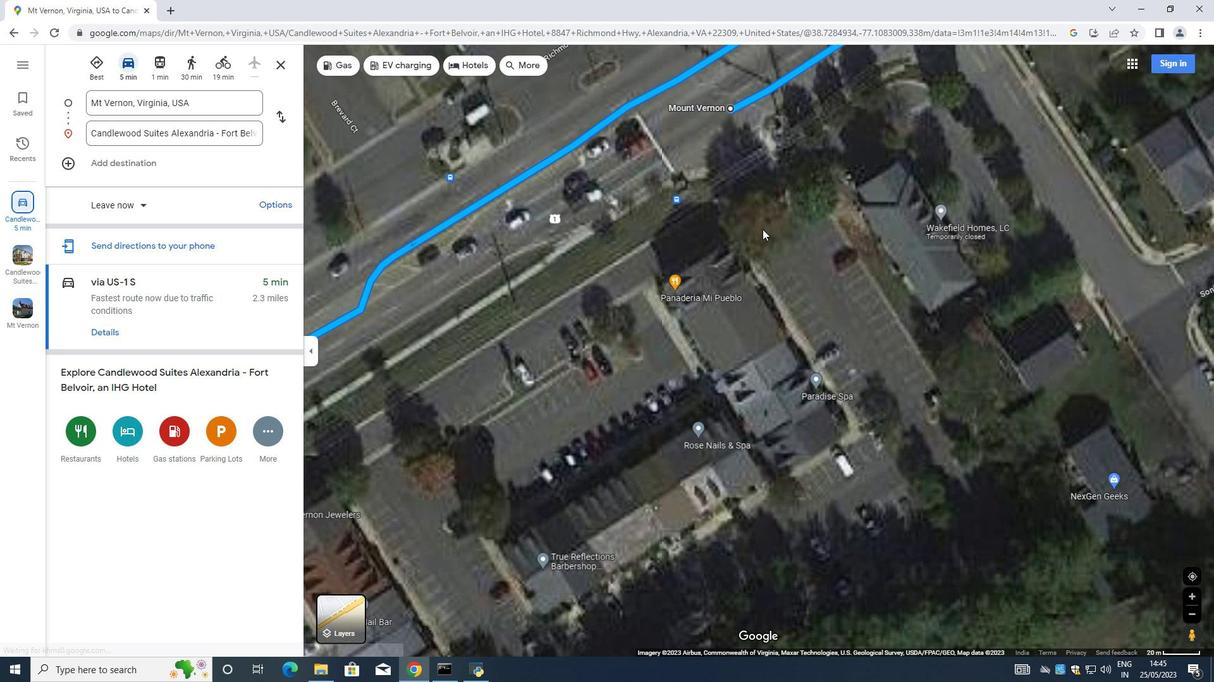 
Action: Mouse moved to (764, 210)
Screenshot: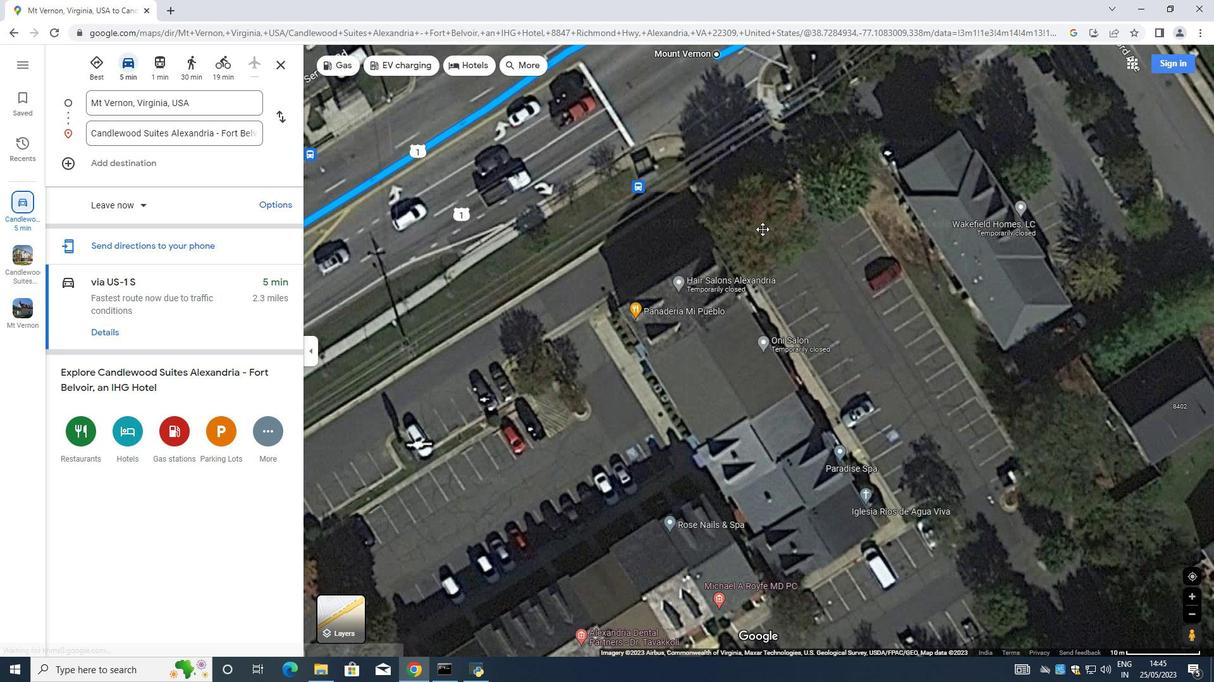 
Action: Mouse pressed left at (764, 210)
Screenshot: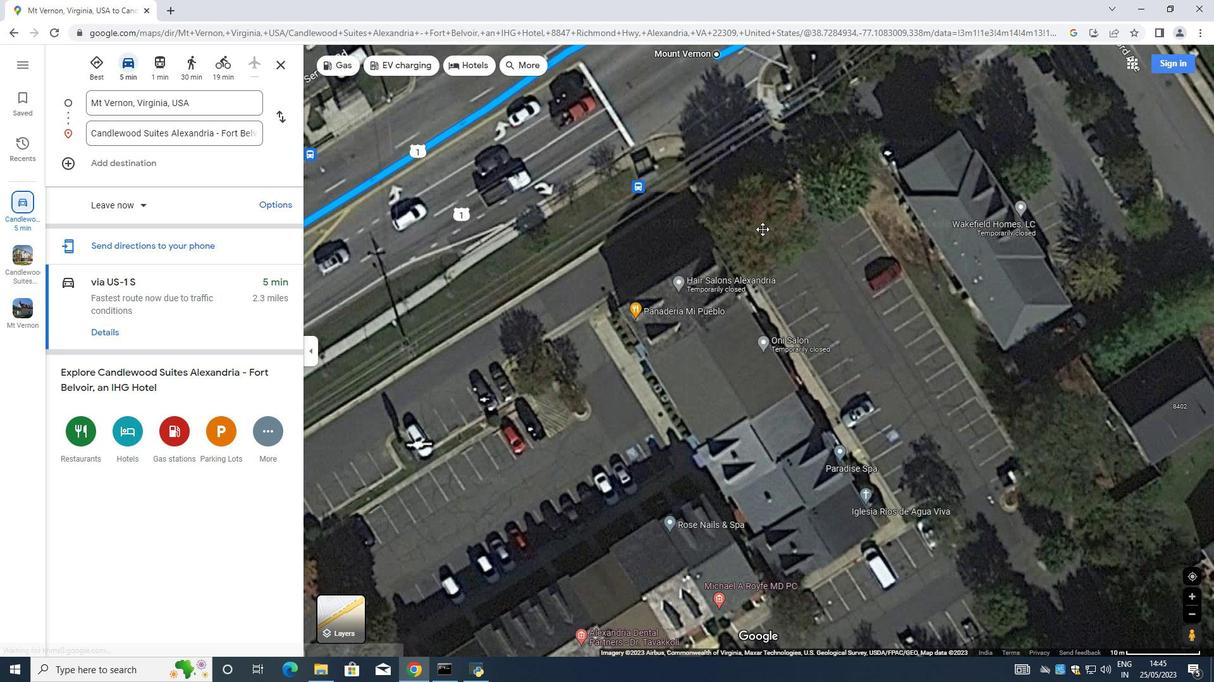 
Action: Mouse moved to (732, 292)
Screenshot: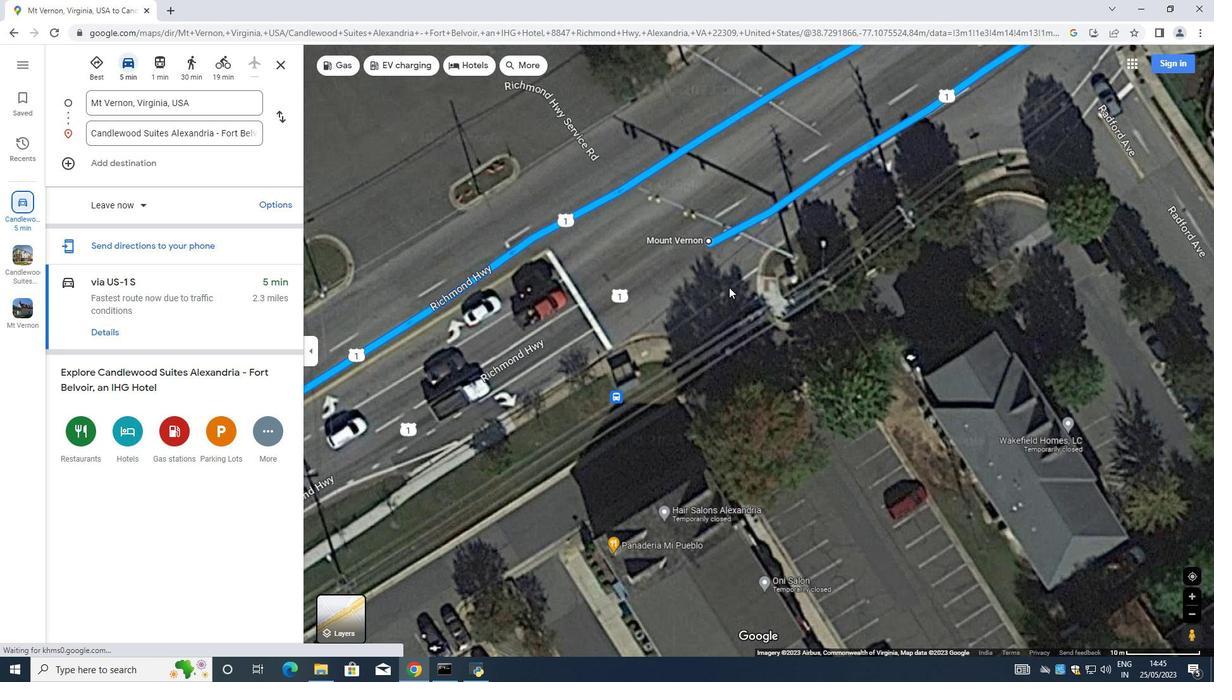 
Action: Mouse scrolled (732, 292) with delta (0, 0)
Screenshot: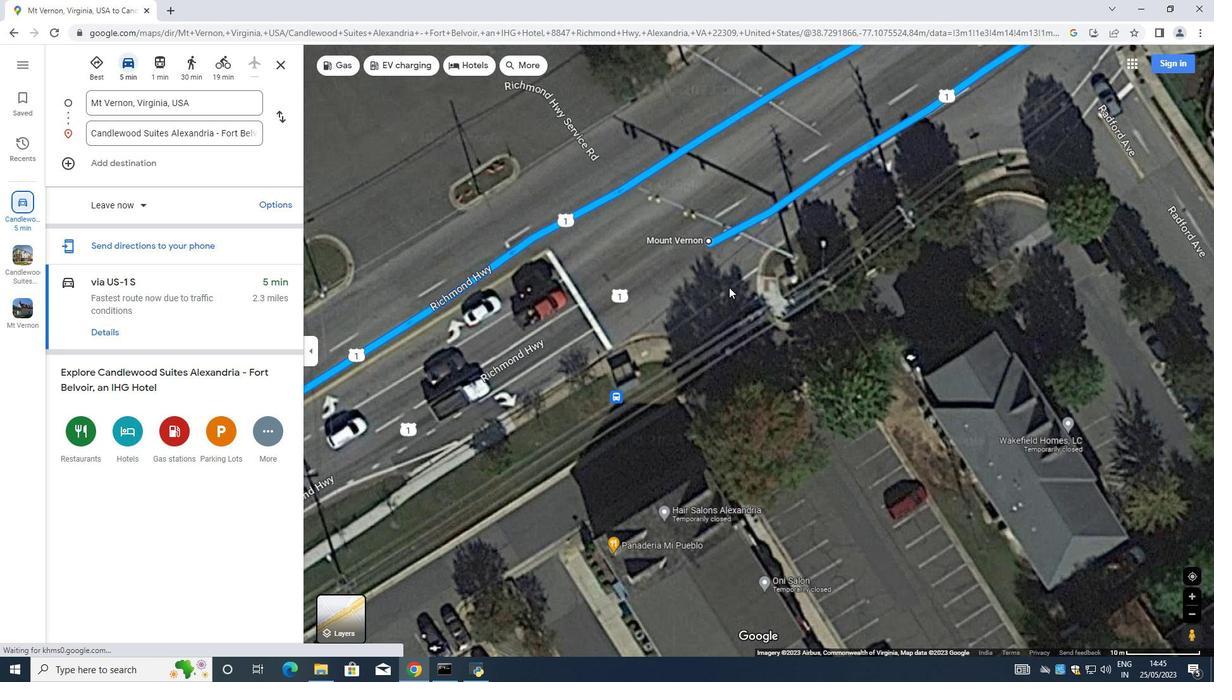 
Action: Mouse scrolled (732, 292) with delta (0, 0)
Screenshot: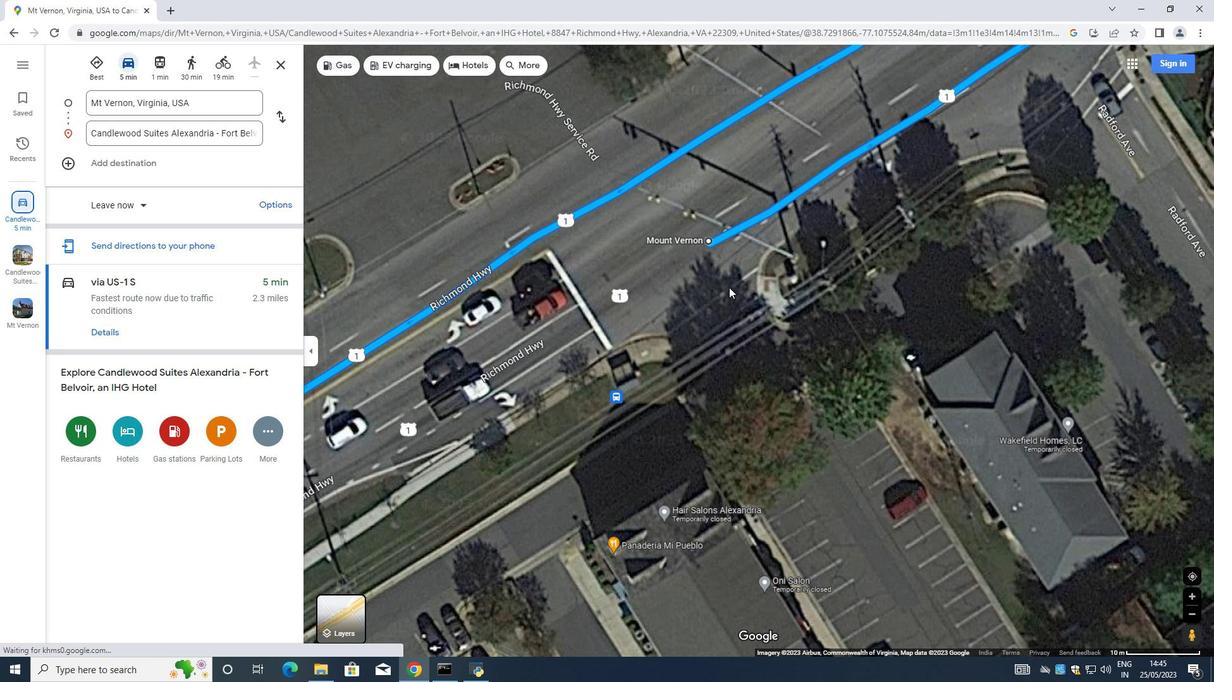 
Action: Mouse moved to (732, 290)
Screenshot: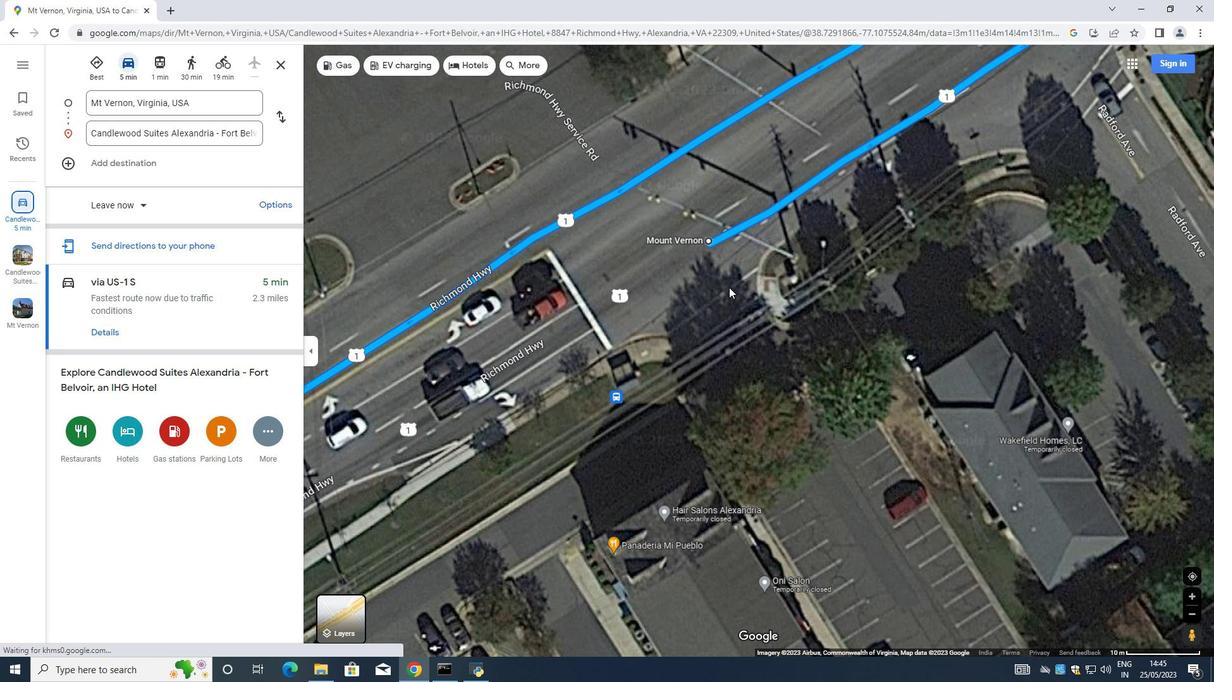 
Action: Mouse scrolled (732, 291) with delta (0, 0)
